 Task: Design a fashion e-commerce app interface in Figma, including sign-up, login, product listing, and cart pages. Use relevant images and include filters for size, color, and price.
Action: Mouse moved to (423, 277)
Screenshot: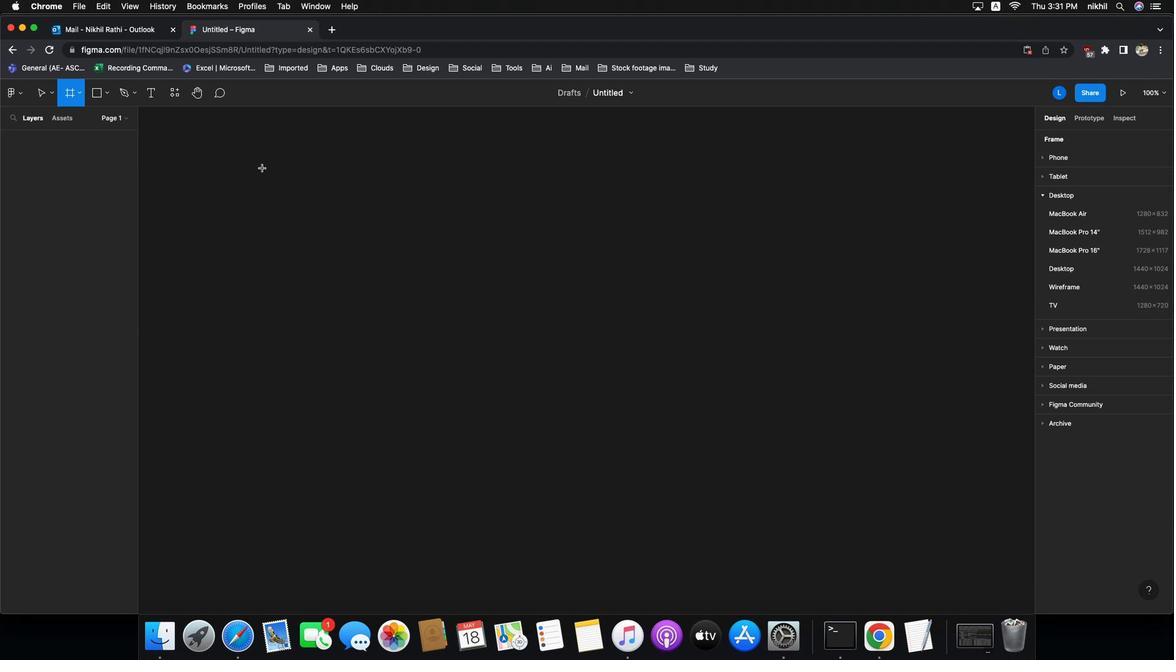 
Action: Mouse pressed left at (423, 277)
Screenshot: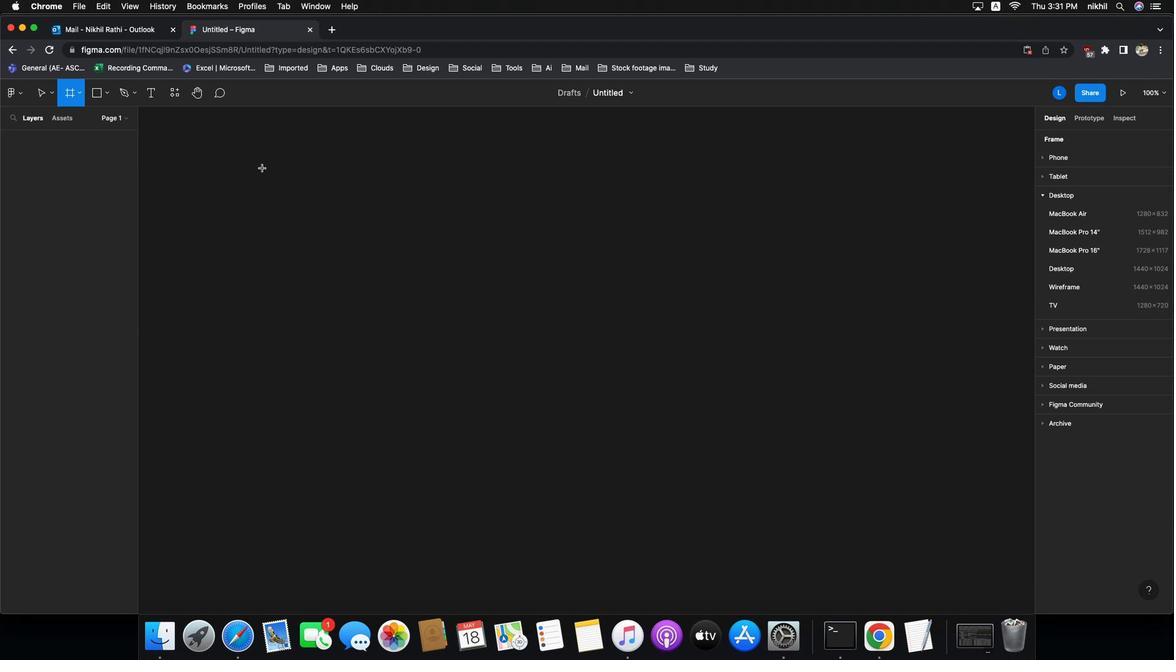 
Action: Mouse pressed left at (423, 277)
Screenshot: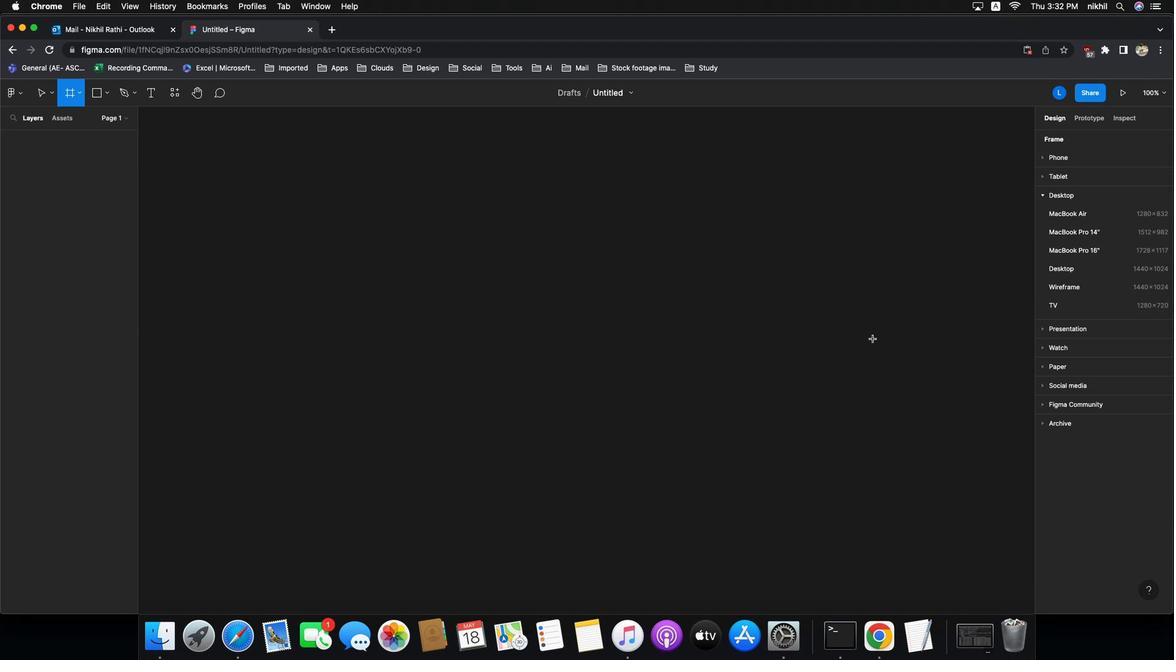 
Action: Key pressed 'A'
Screenshot: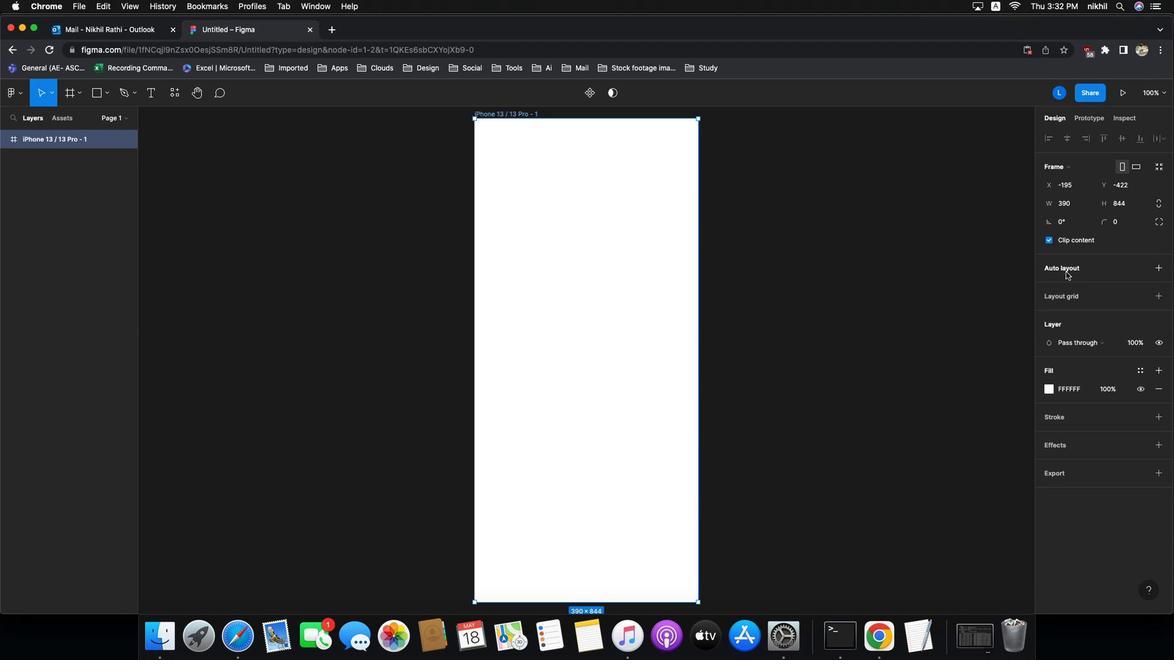 
Action: Mouse moved to (206, 282)
Screenshot: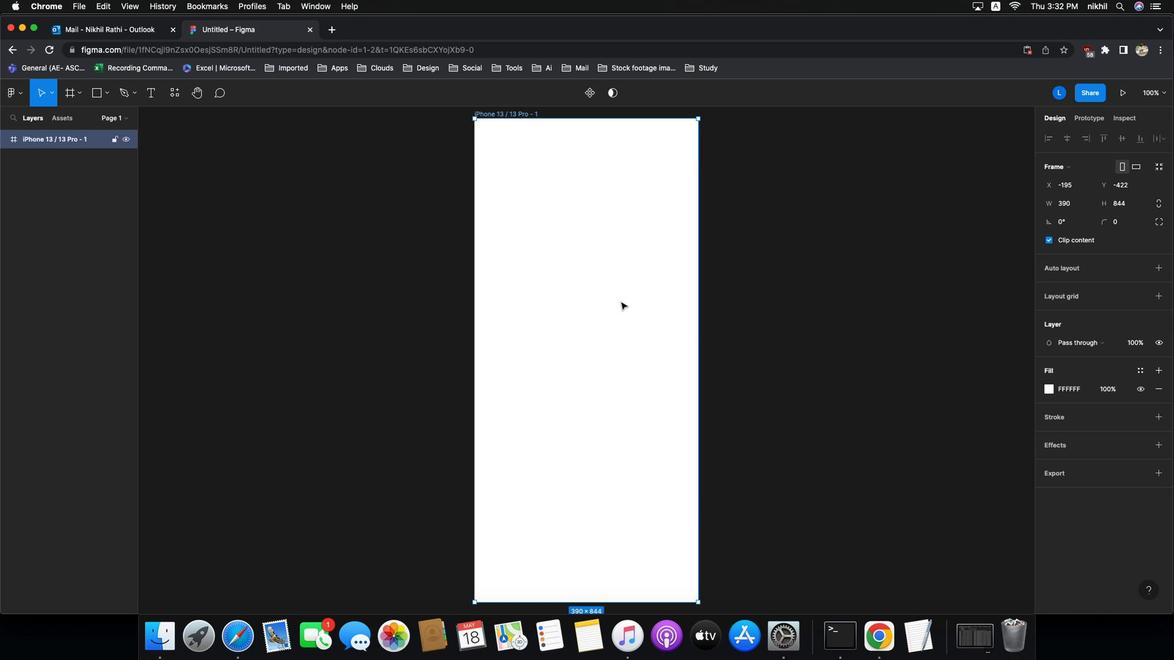 
Action: Mouse pressed left at (206, 282)
Screenshot: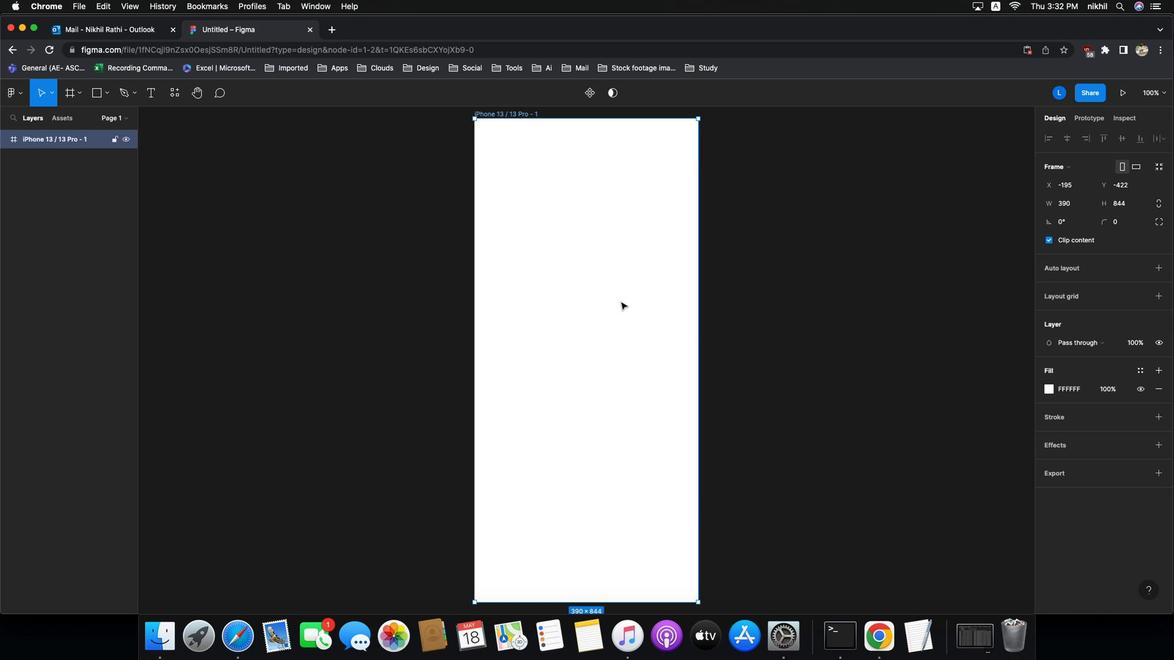 
Action: Mouse moved to (208, 232)
Screenshot: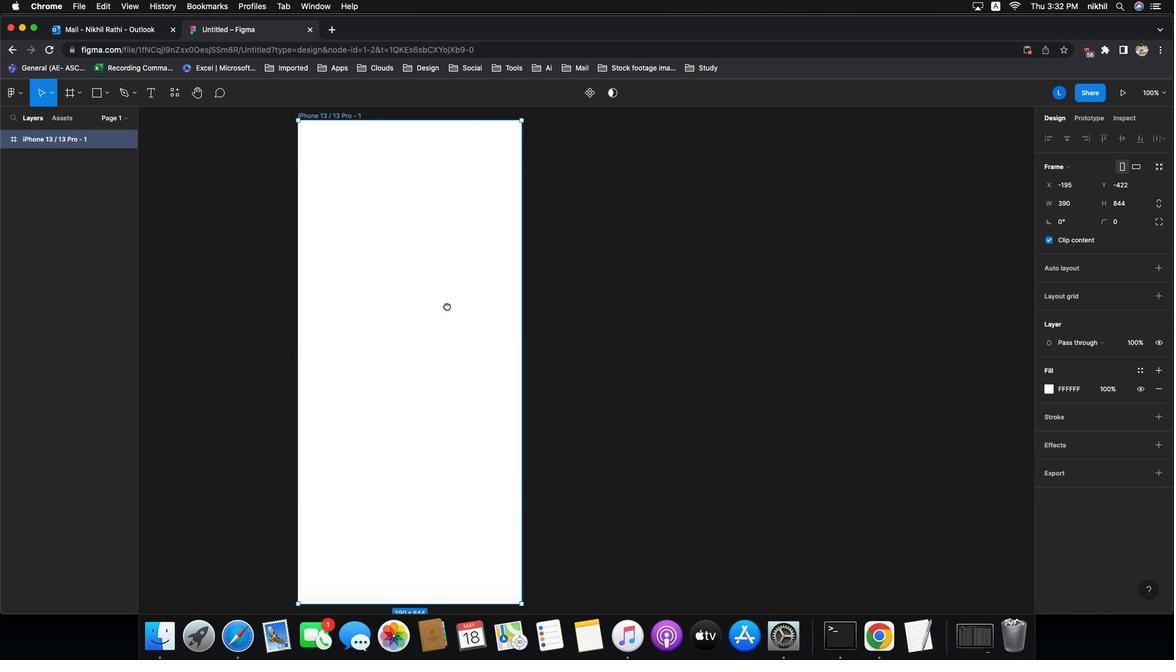 
Action: Mouse pressed left at (208, 232)
Screenshot: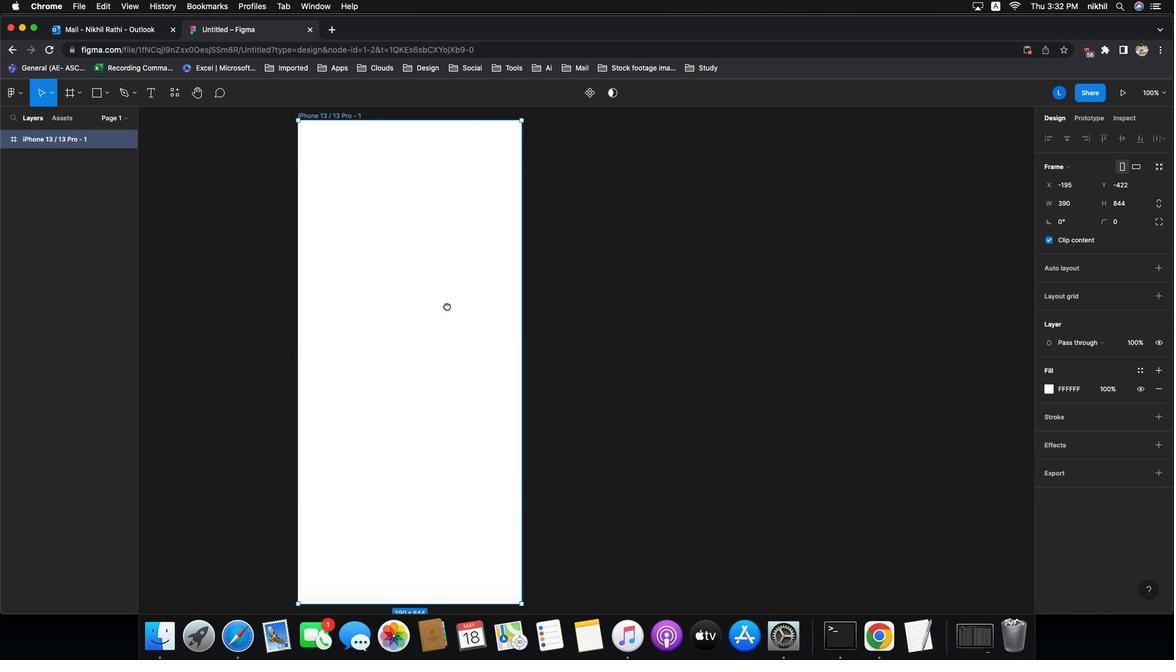 
Action: Mouse moved to (327, 218)
Screenshot: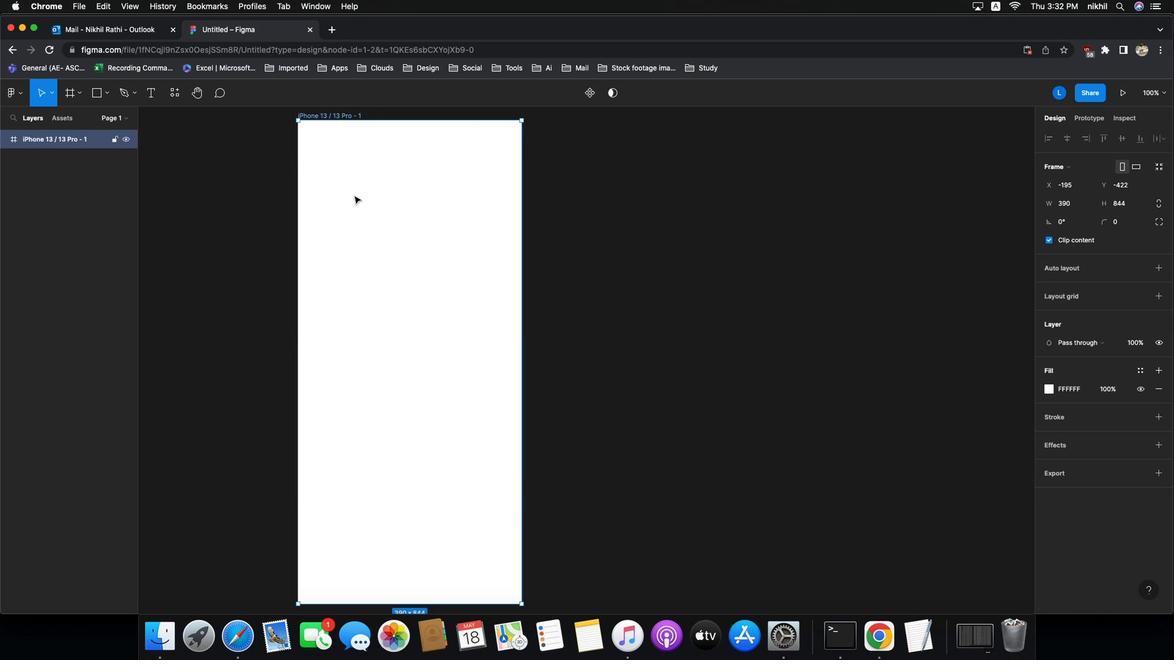 
Action: Key pressed Key.space
Screenshot: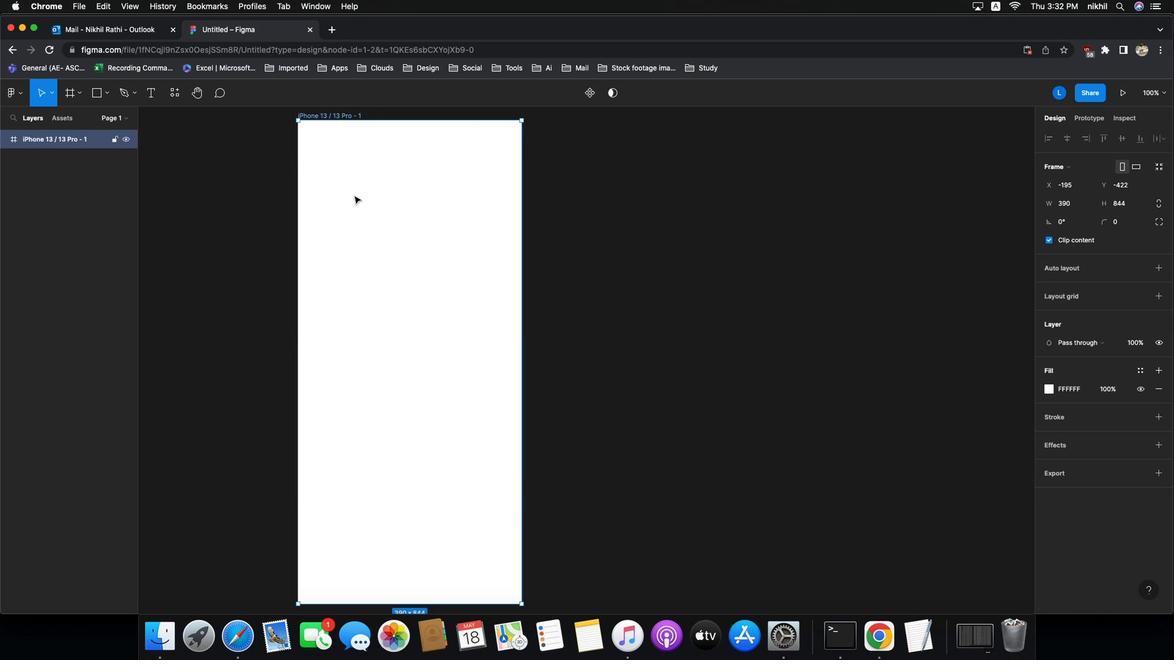 
Action: Mouse moved to (326, 218)
Screenshot: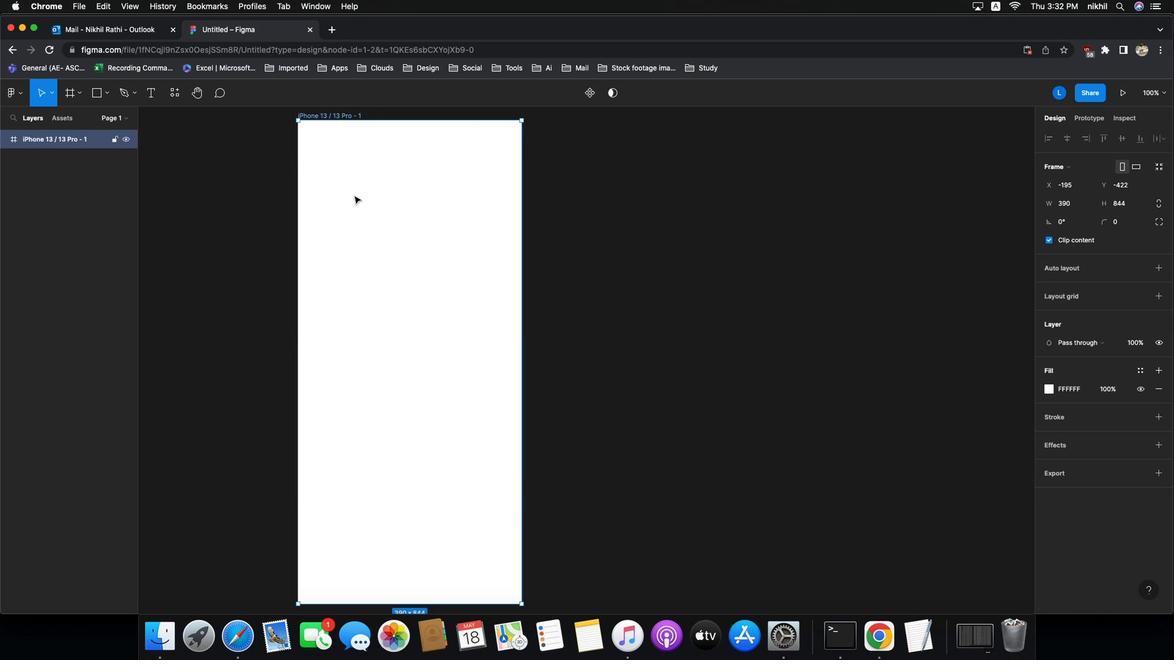 
Action: Mouse pressed left at (326, 218)
Screenshot: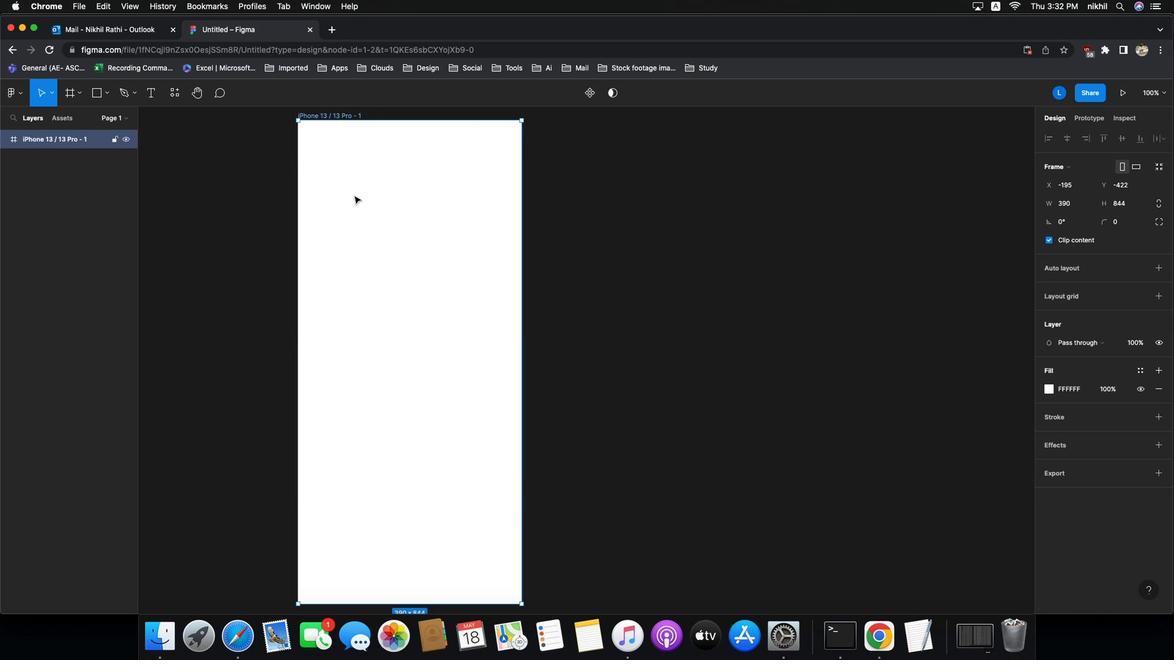 
Action: Mouse moved to (363, 223)
Screenshot: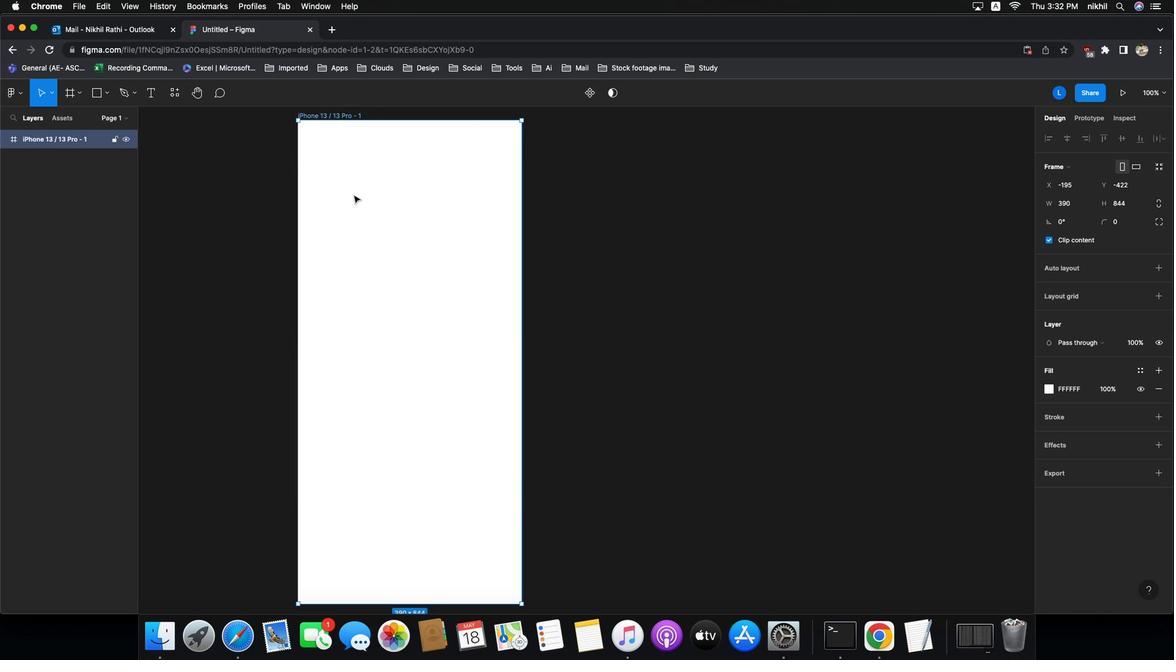 
Action: Key pressed Key.space
Screenshot: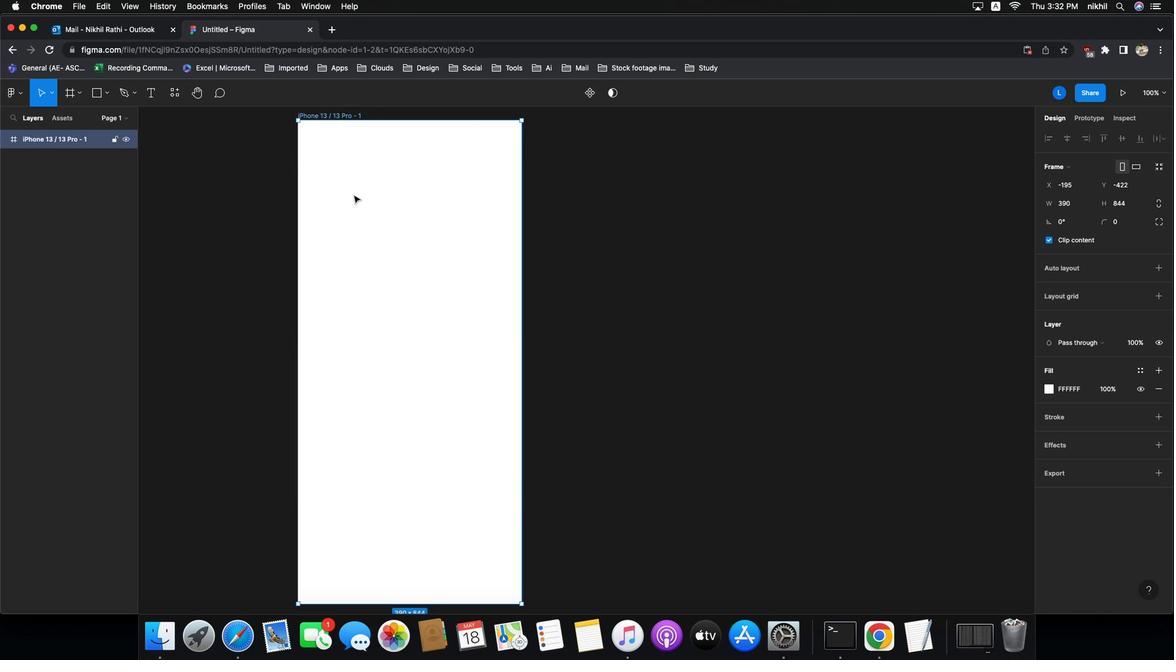 
Action: Mouse moved to (366, 224)
Screenshot: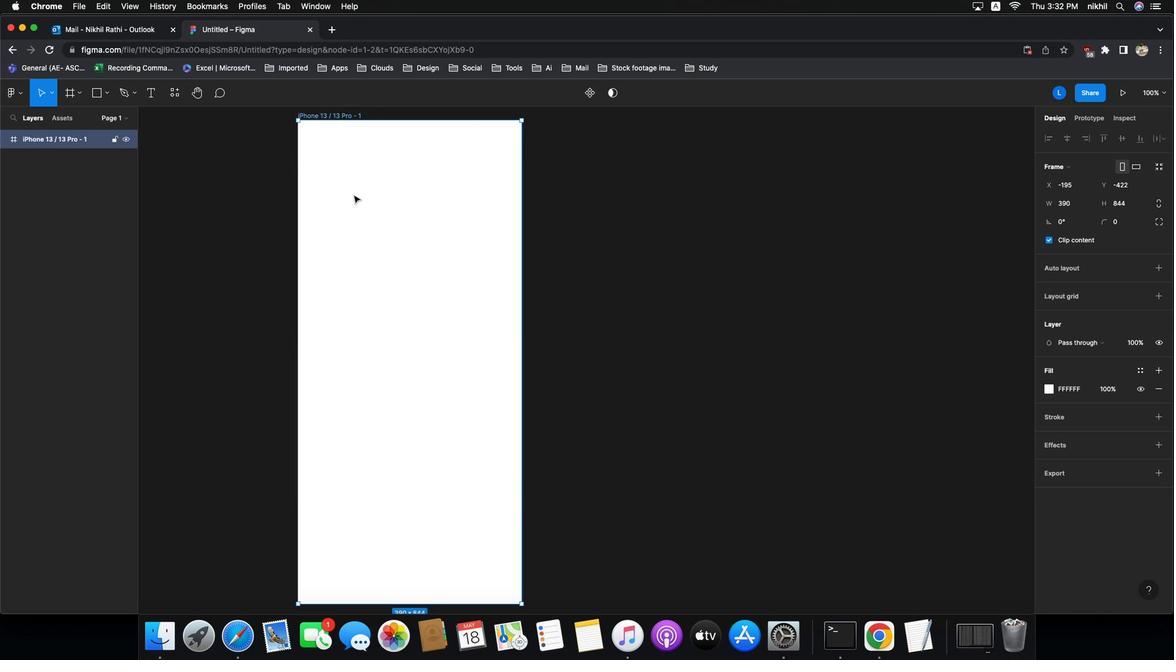 
Action: Key pressed Key.space
Screenshot: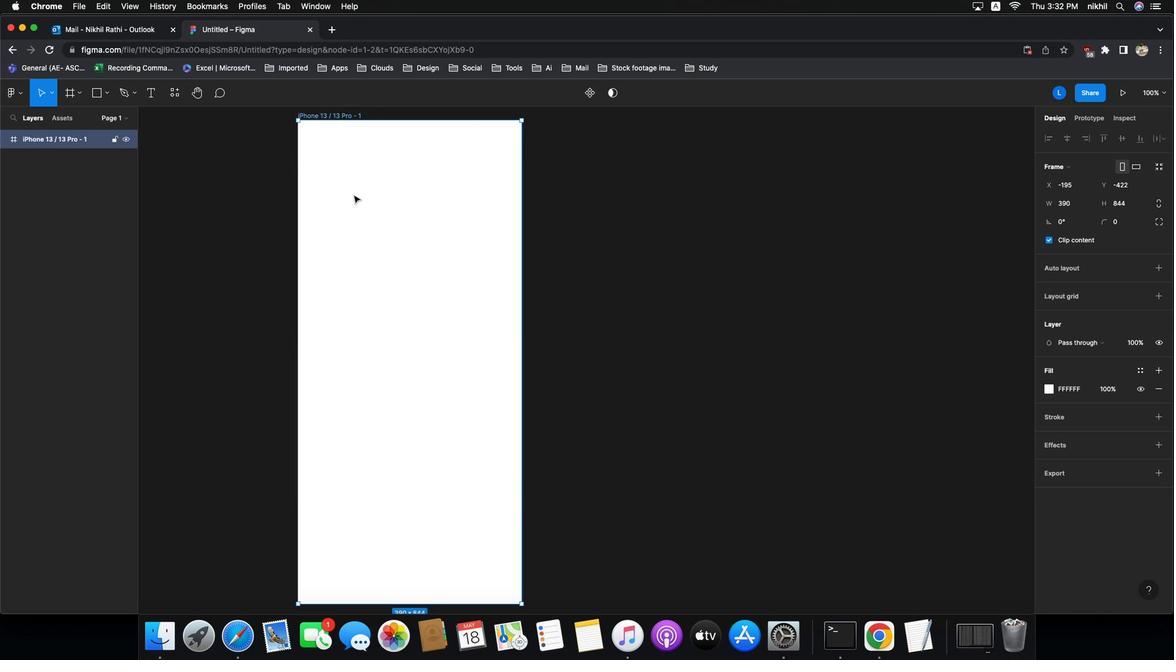 
Action: Mouse moved to (370, 220)
Screenshot: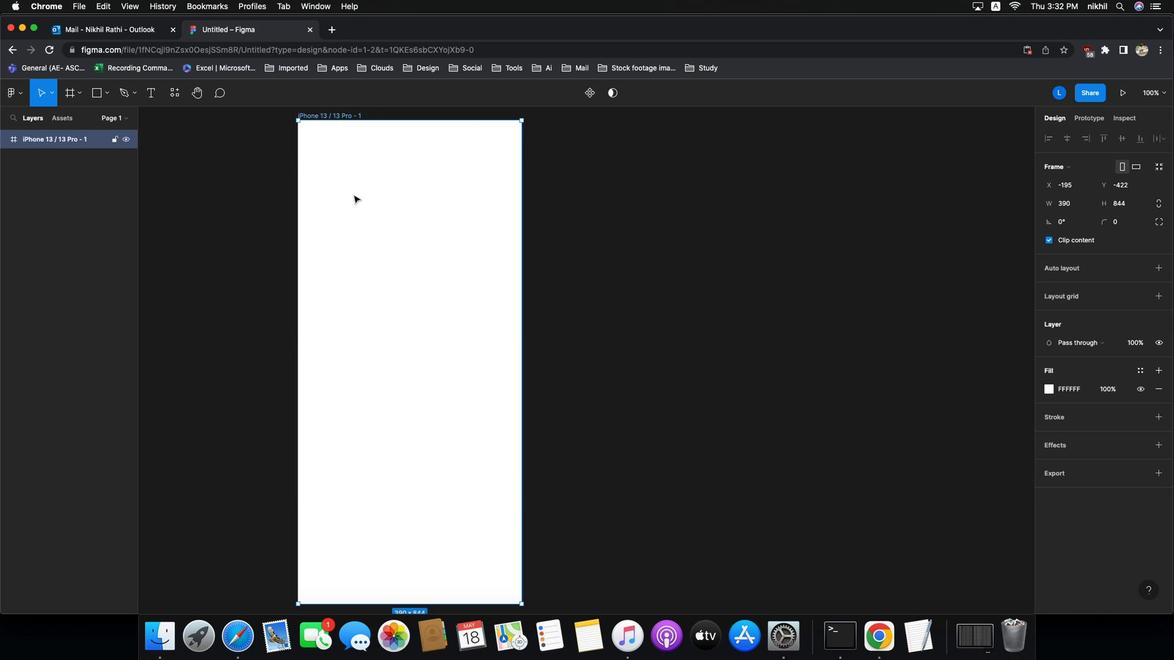 
Action: Key pressed Key.space
Screenshot: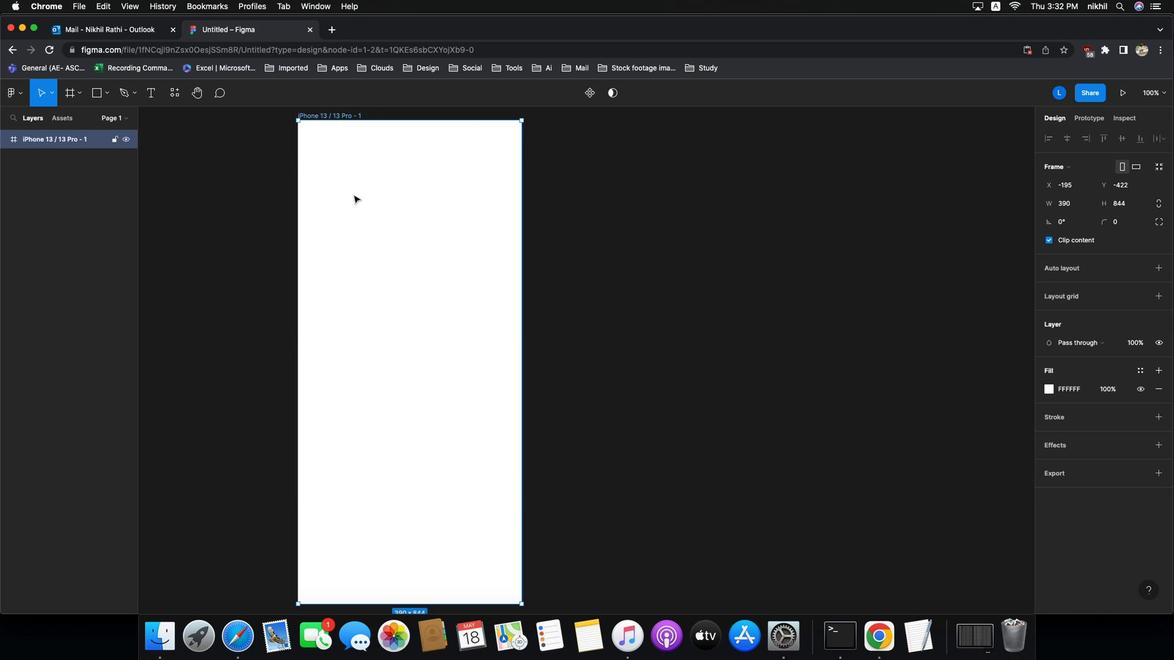
Action: Mouse moved to (371, 218)
Screenshot: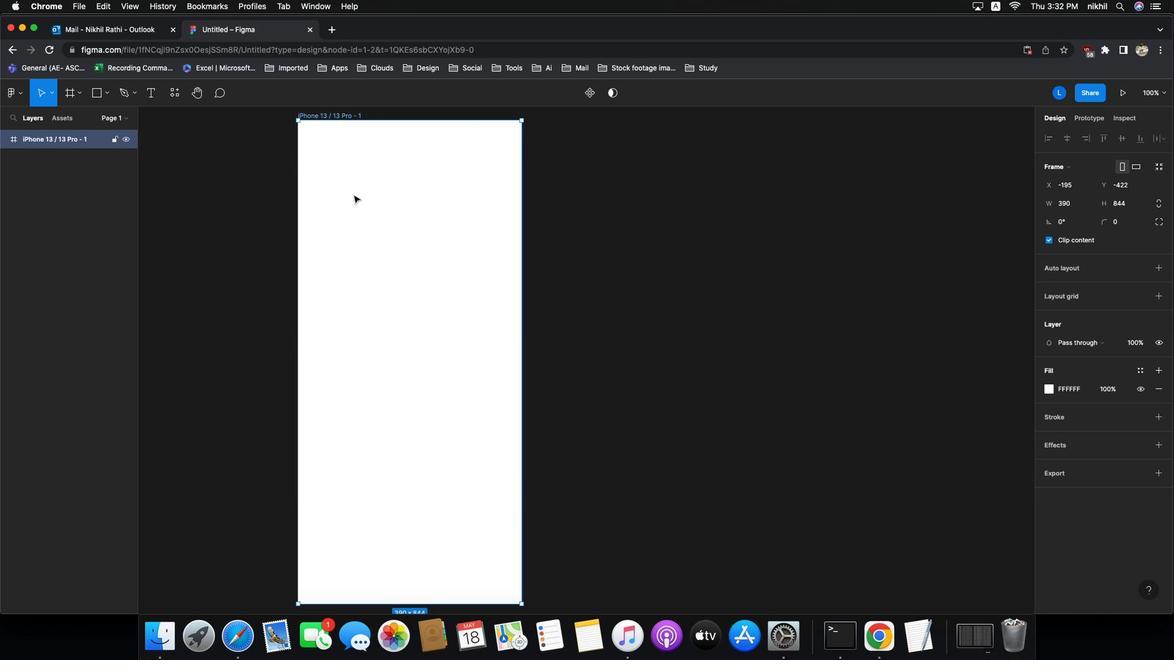 
Action: Key pressed Key.space
Screenshot: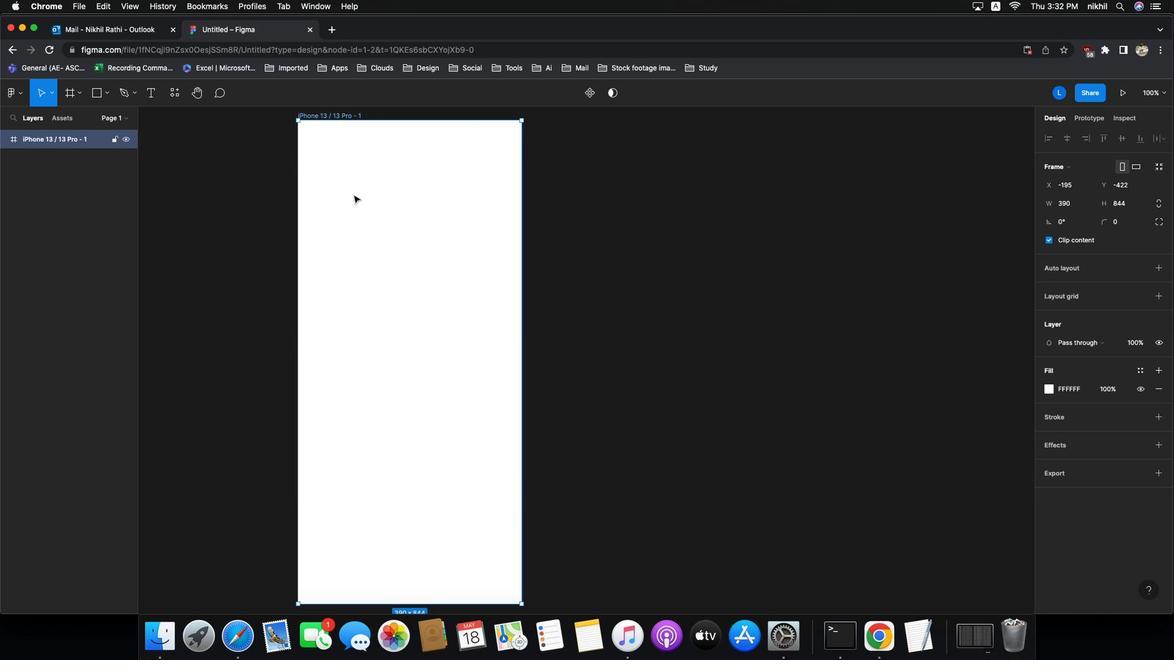 
Action: Mouse moved to (371, 218)
Screenshot: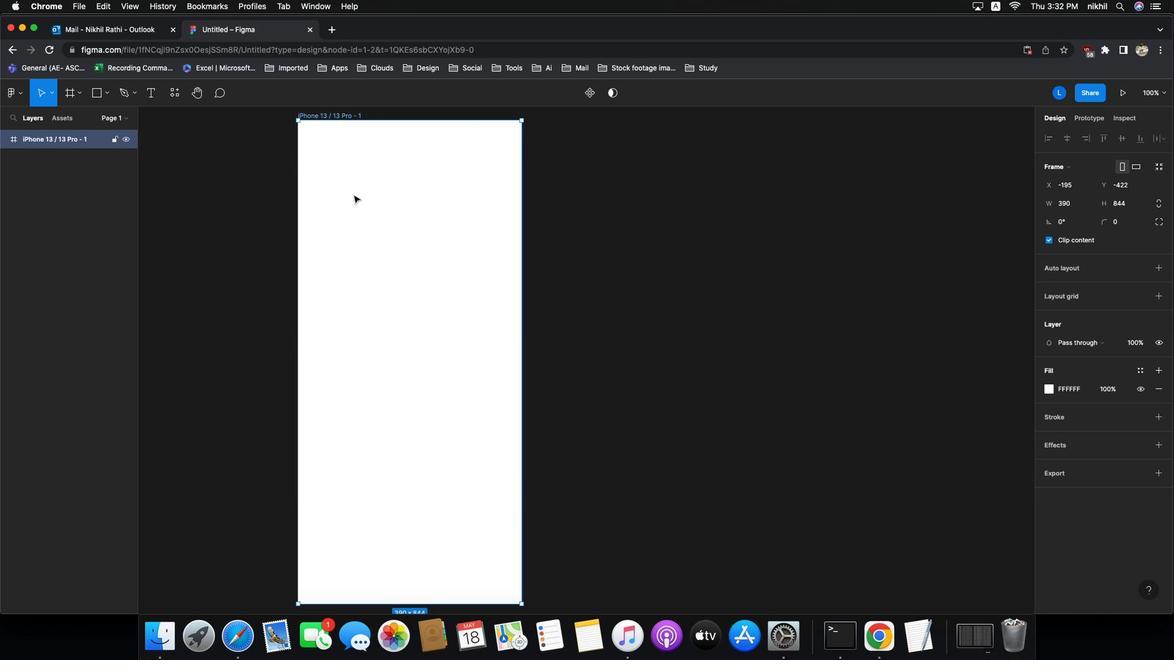 
Action: Key pressed Key.space
Screenshot: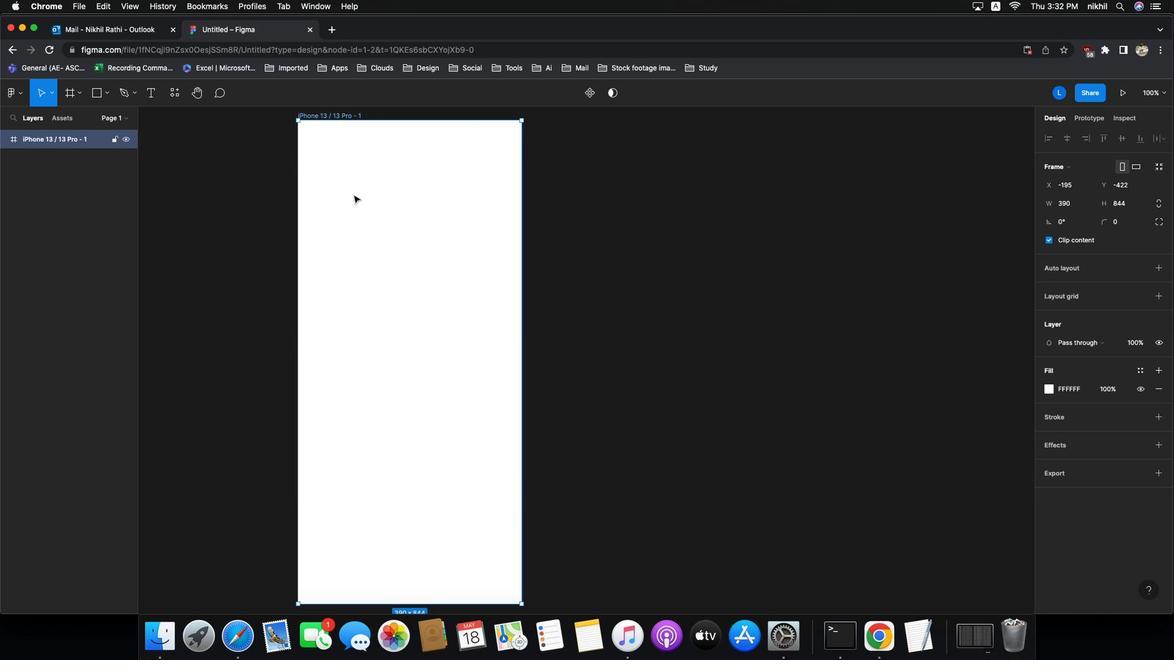 
Action: Mouse moved to (373, 217)
Screenshot: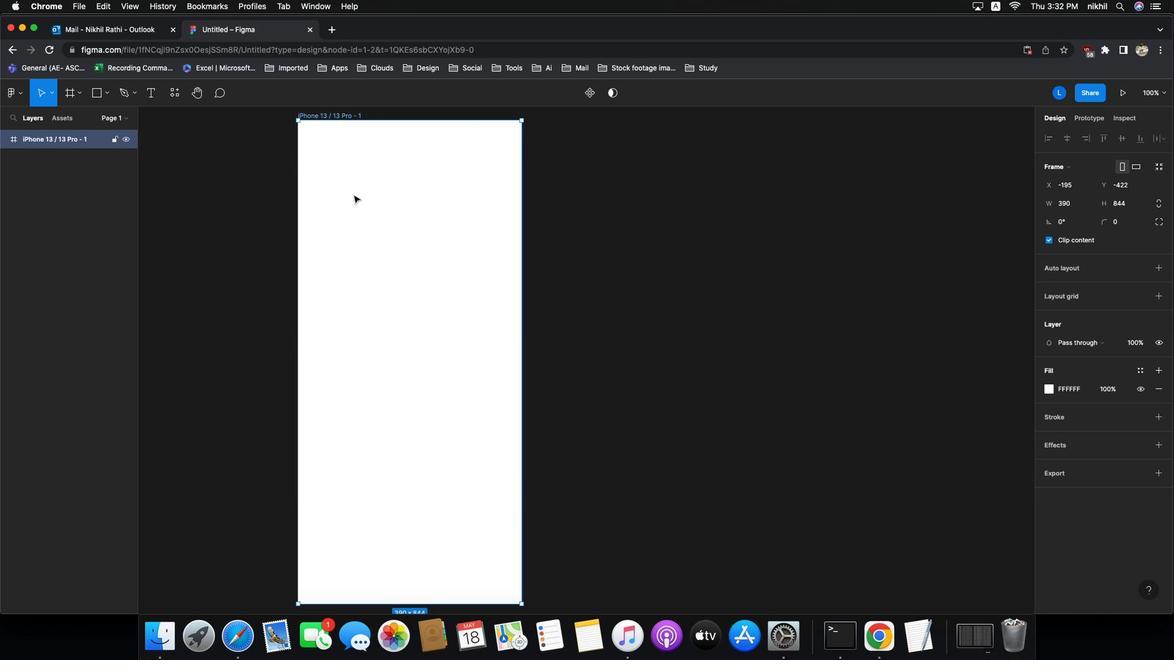 
Action: Key pressed Key.spaceKey.space
Screenshot: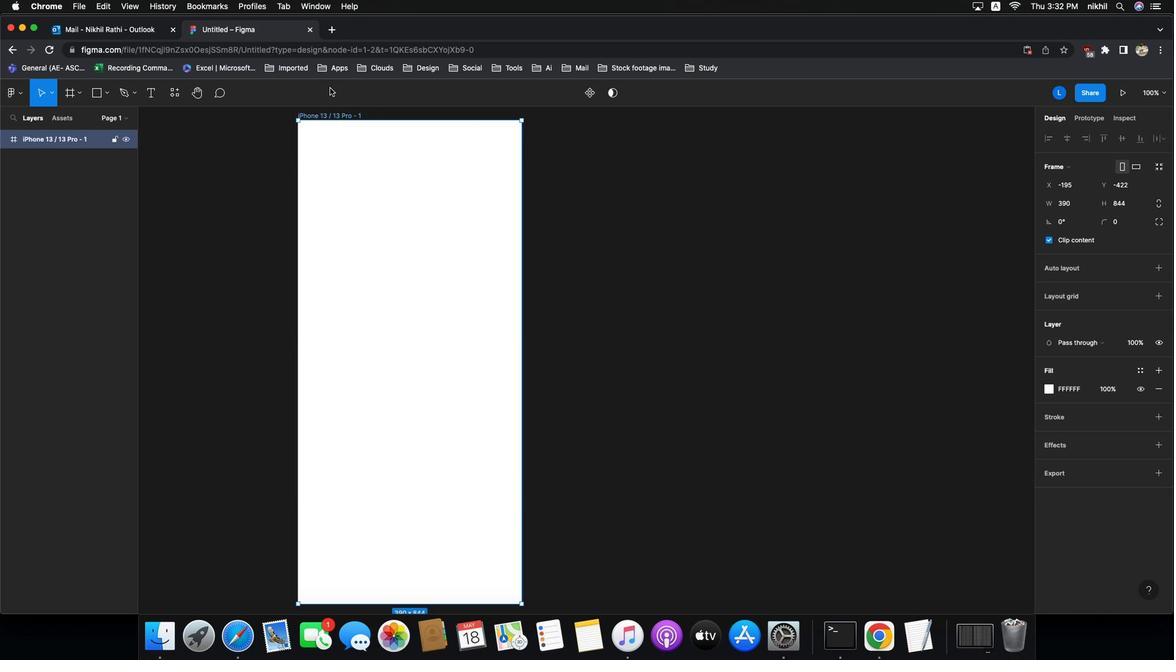 
Action: Mouse moved to (373, 217)
Screenshot: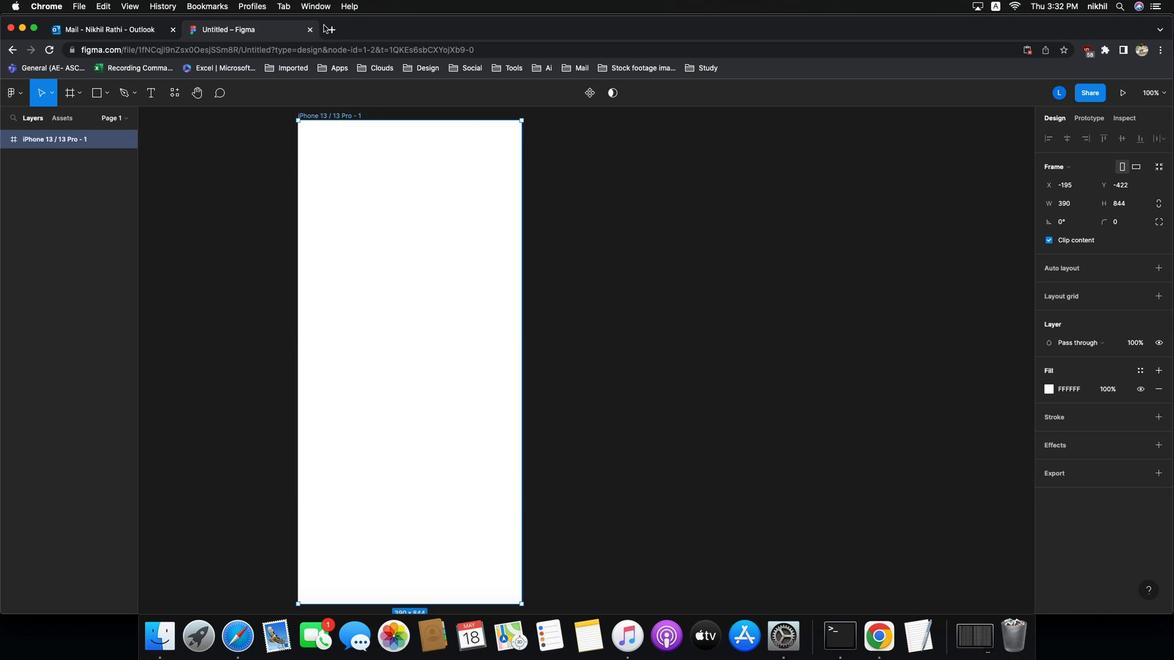 
Action: Key pressed Key.space
Screenshot: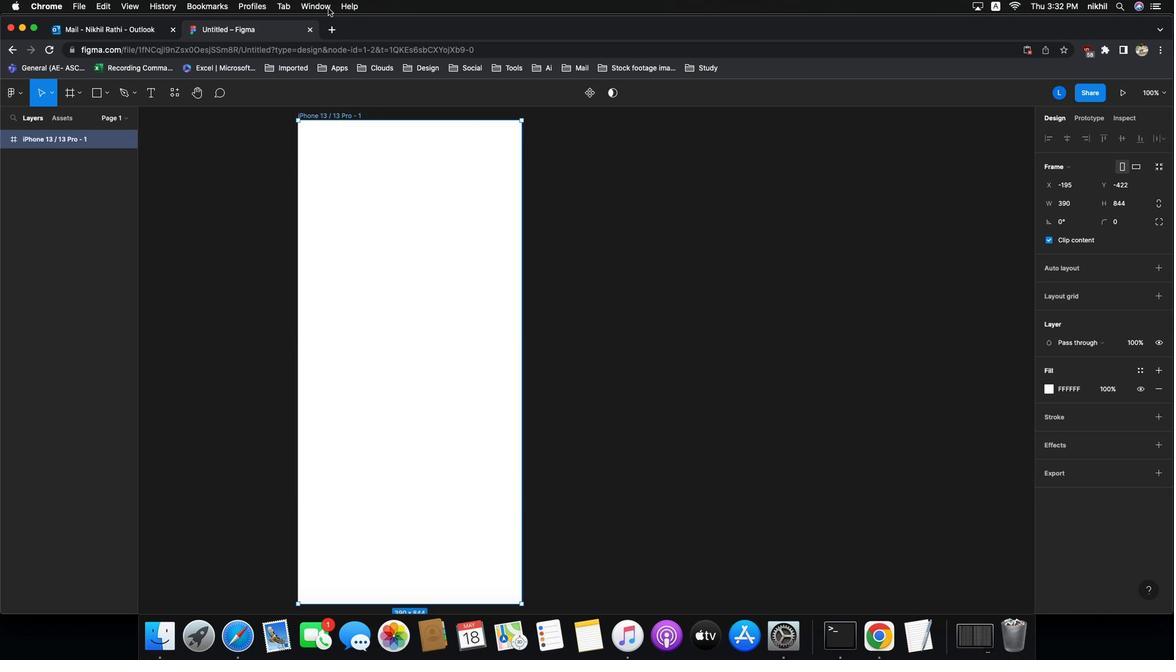 
Action: Mouse moved to (373, 217)
Screenshot: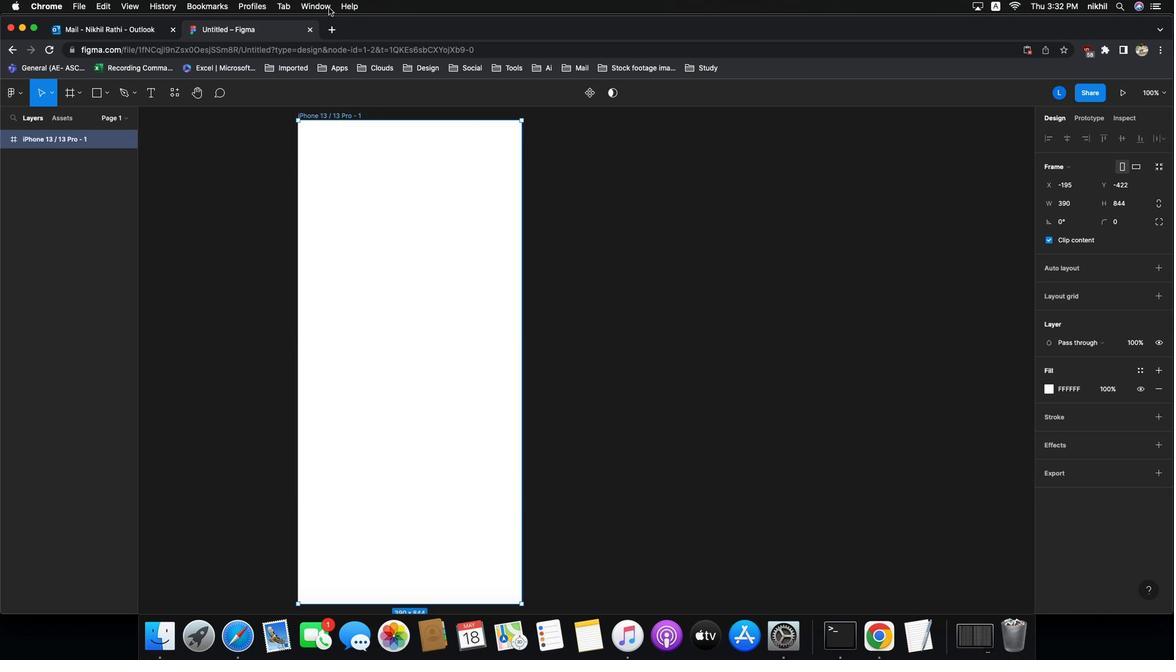 
Action: Key pressed Key.spaceKey.space
Screenshot: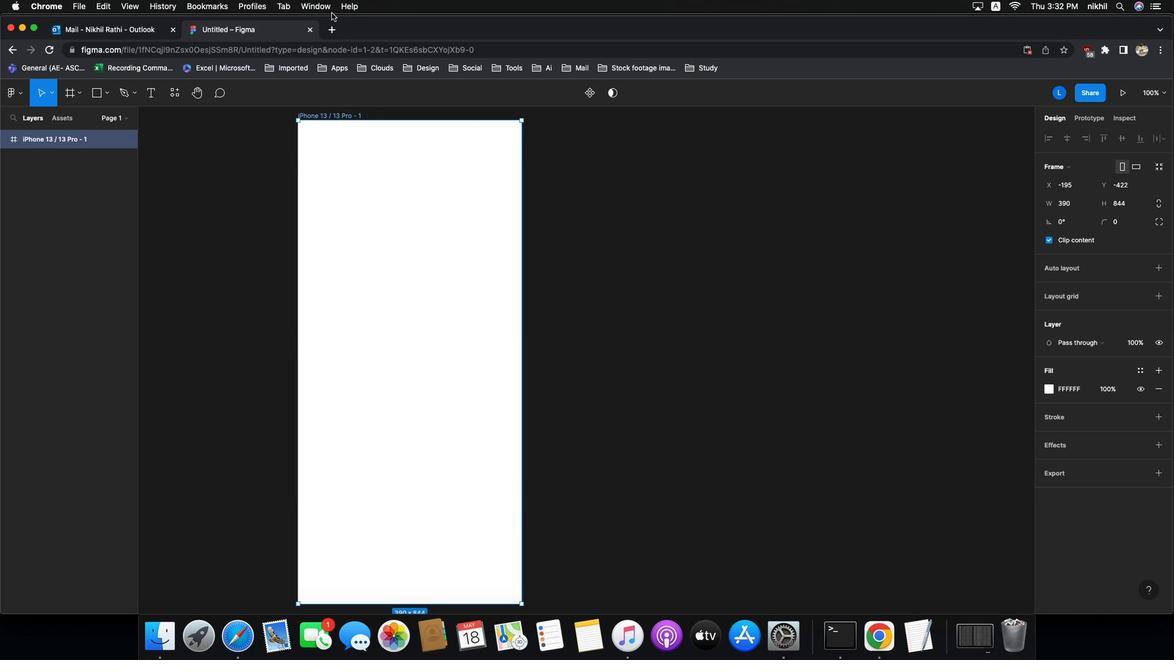 
Action: Mouse moved to (374, 217)
Screenshot: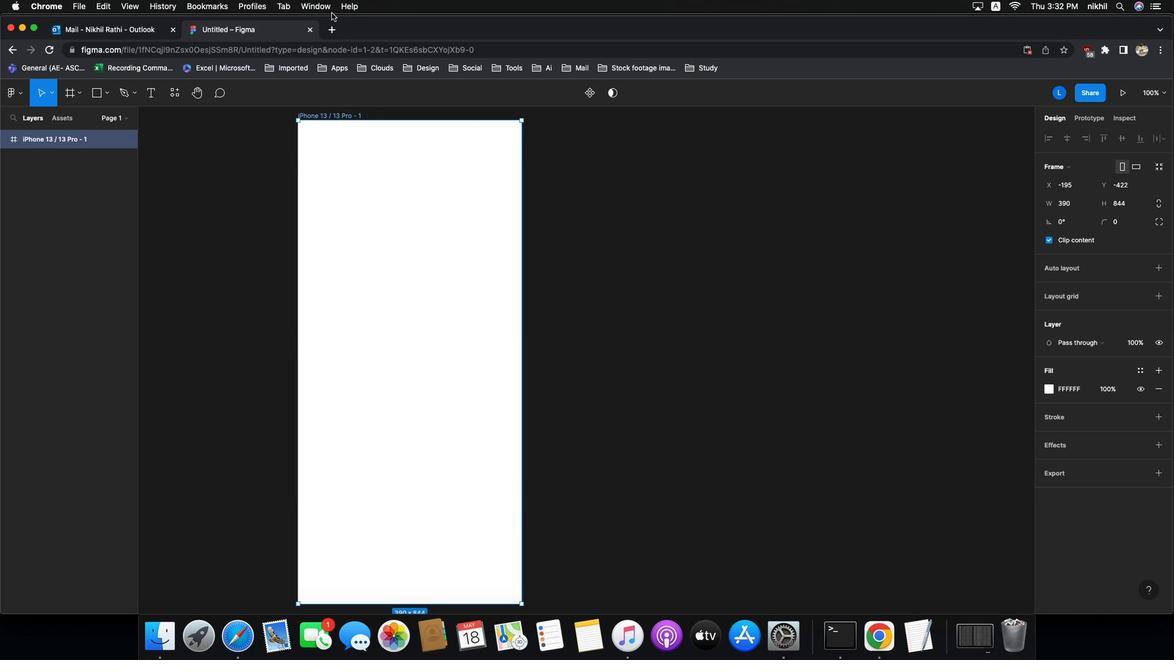 
Action: Key pressed Key.spaceKey.spaceKey.space
Screenshot: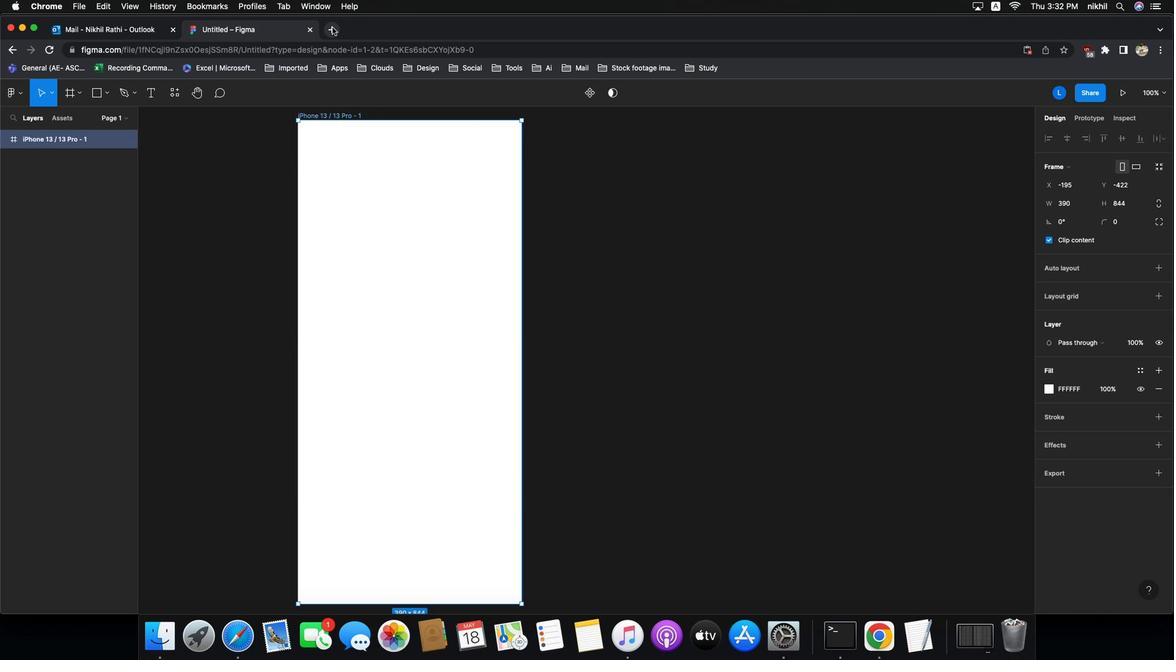 
Action: Mouse moved to (404, 337)
Screenshot: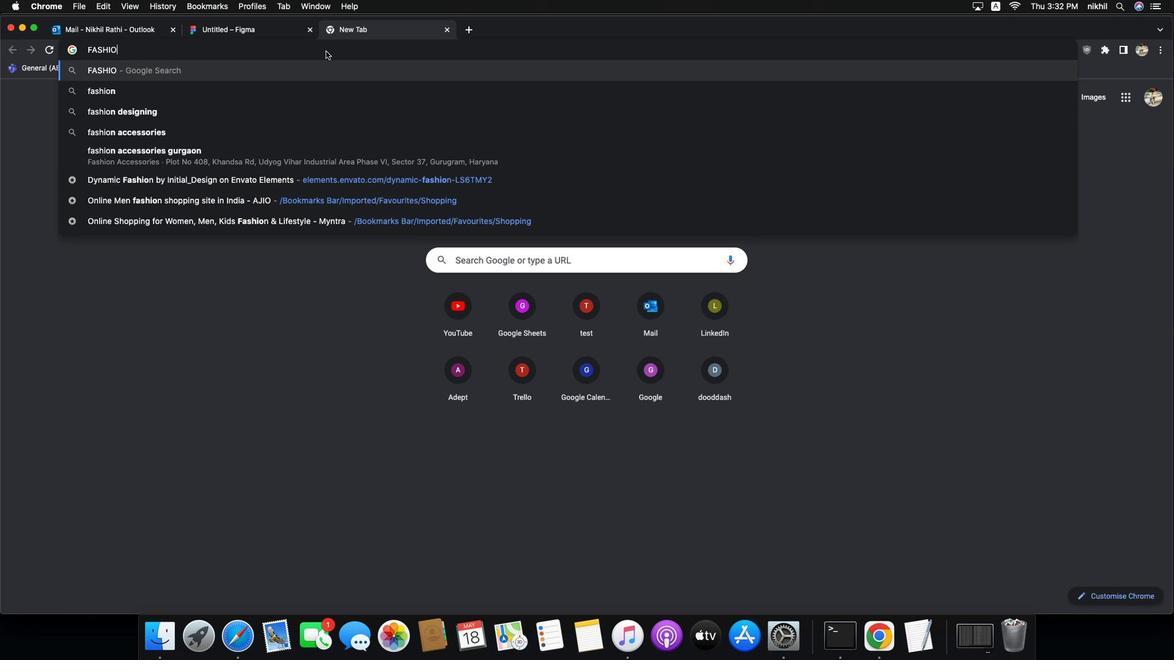 
Action: Mouse pressed left at (404, 337)
Screenshot: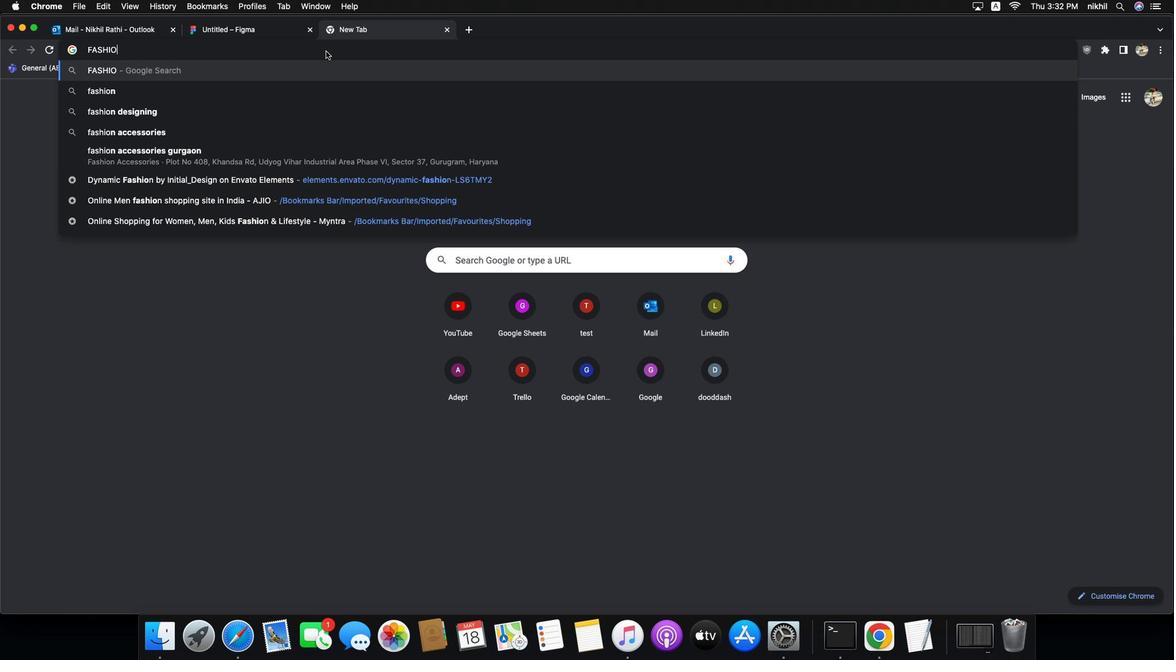 
Action: Mouse moved to (406, 329)
Screenshot: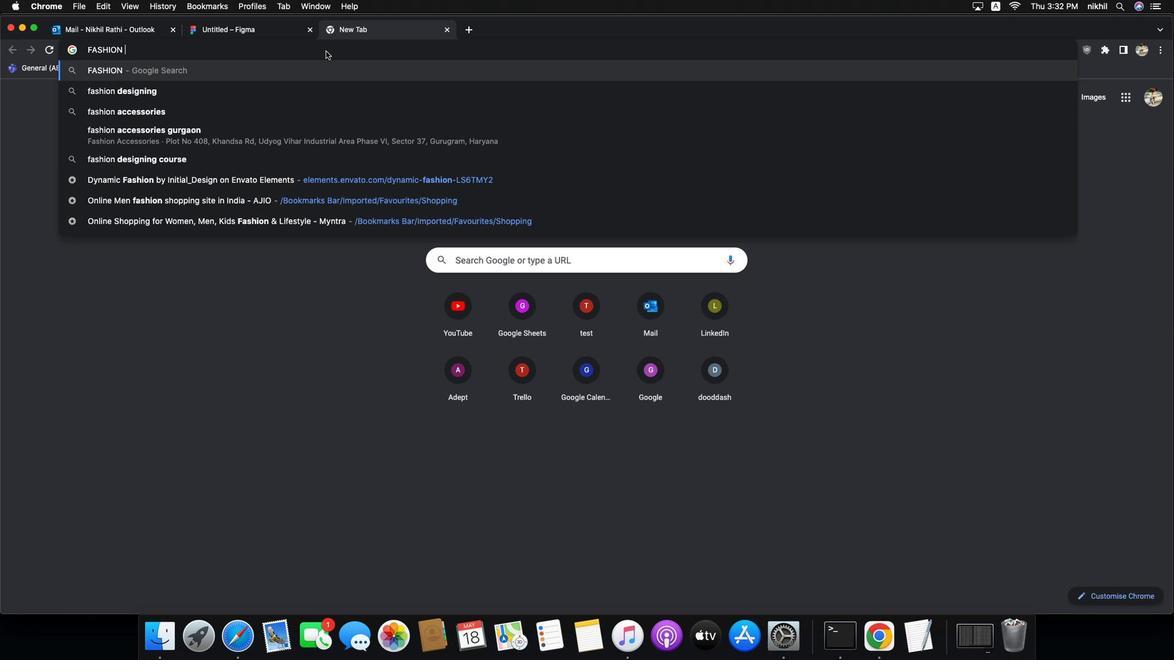 
Action: Key pressed 'F''A''S''H''I''O''N'Key.space'A''P''P'Key.space'L''O''G''O'Key.enterKey.caps_lock
Screenshot: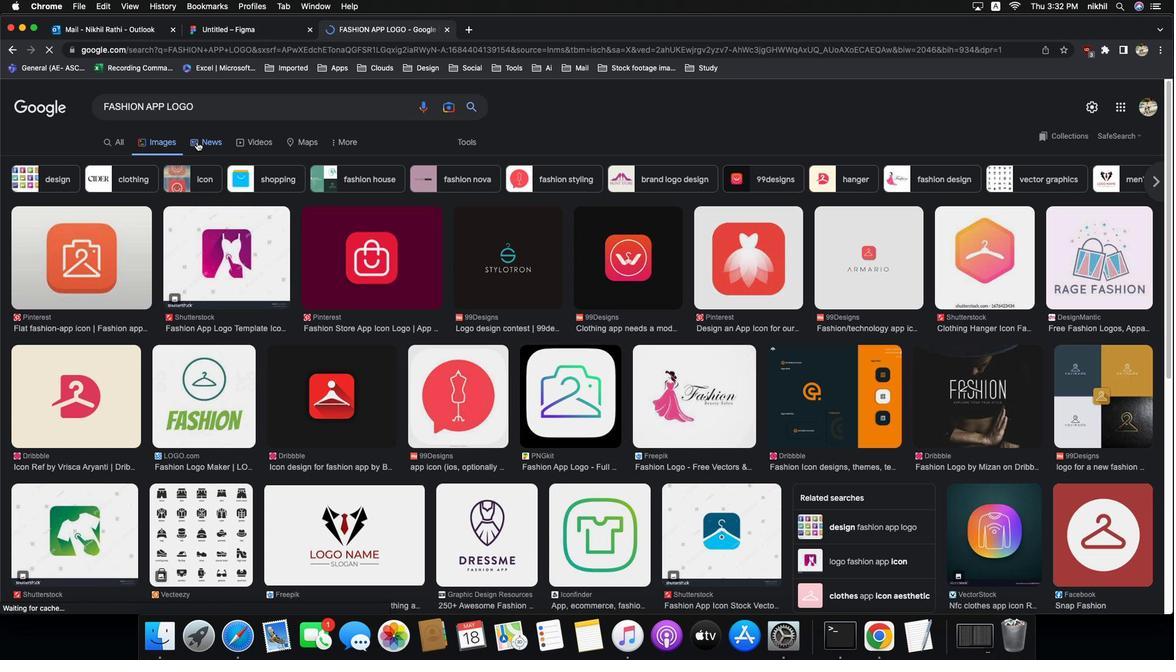 
Action: Mouse moved to (441, 289)
Screenshot: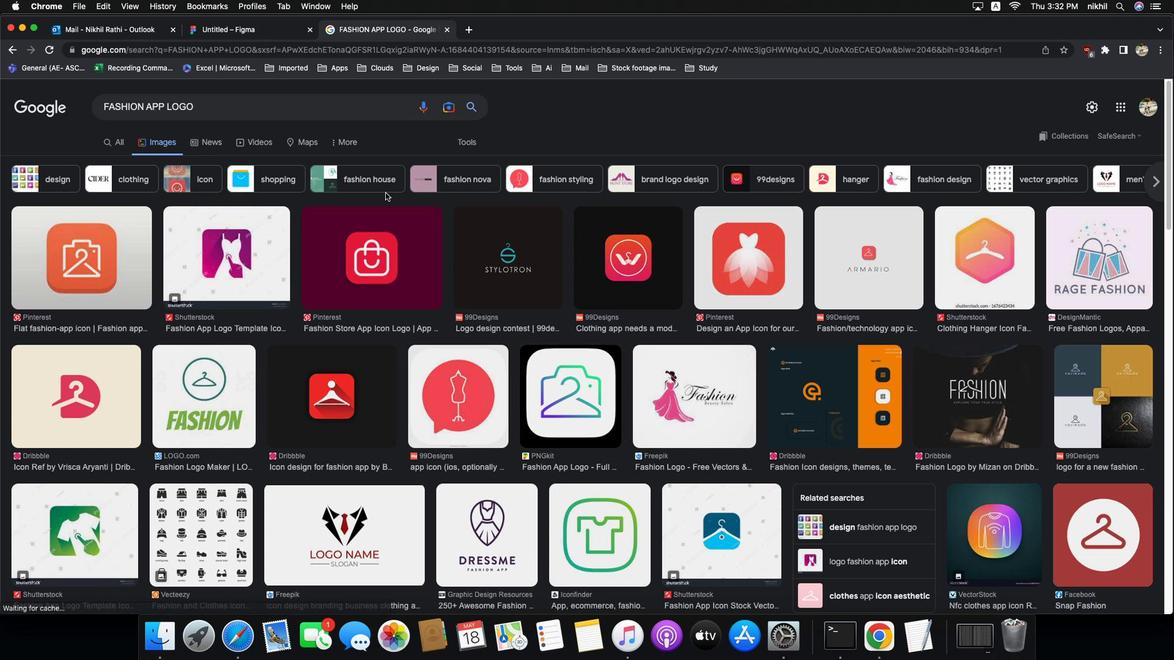 
Action: Mouse pressed left at (441, 289)
Screenshot: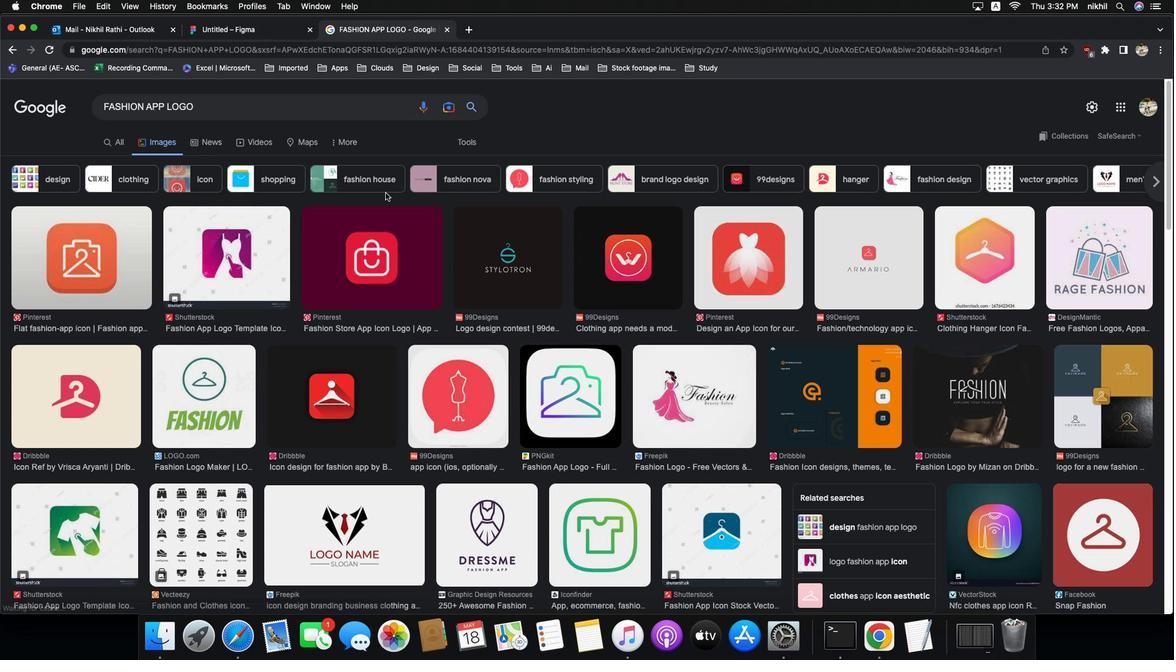 
Action: Mouse moved to (394, 247)
Screenshot: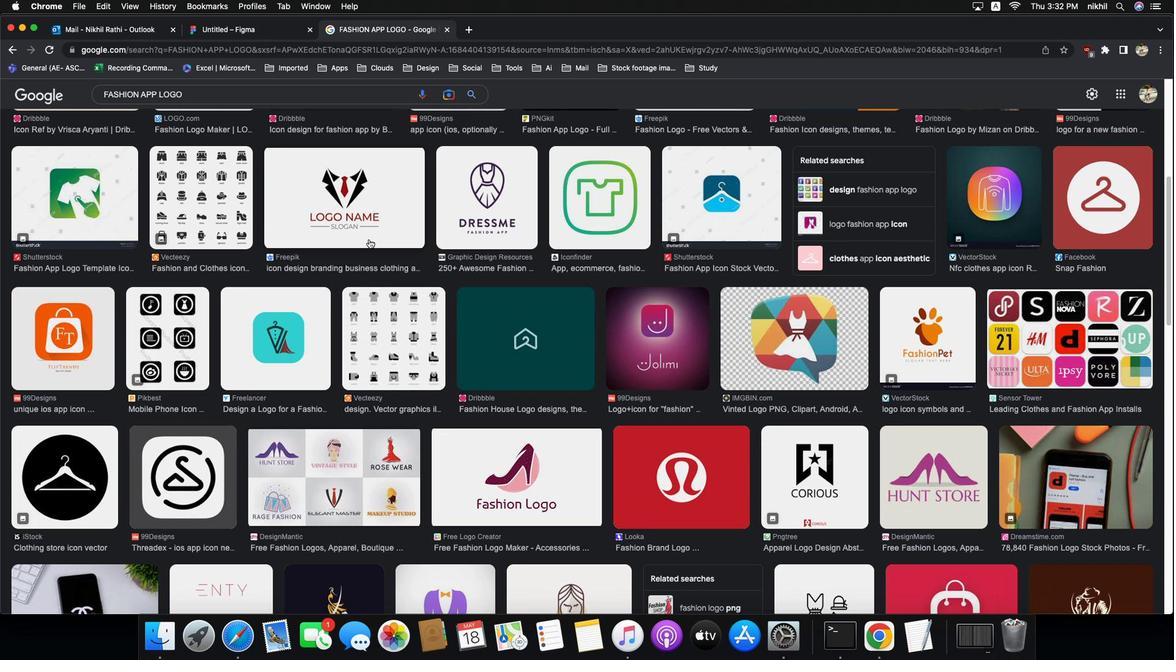 
Action: Mouse scrolled (394, 247) with delta (493, 351)
Screenshot: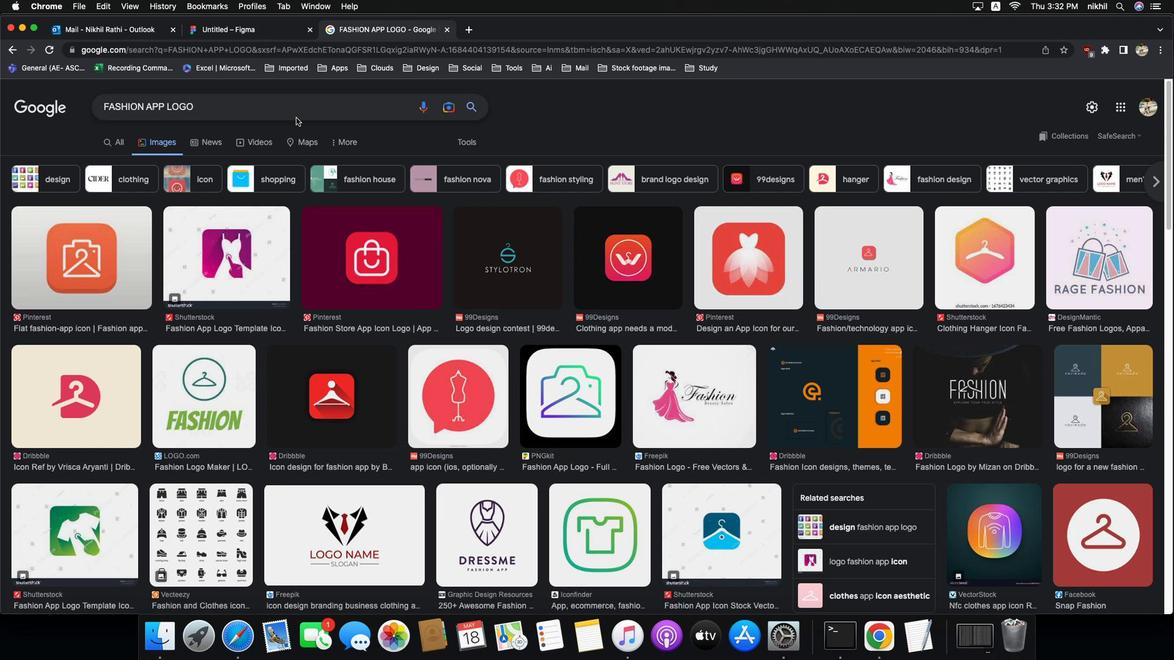 
Action: Mouse scrolled (394, 247) with delta (493, 351)
Screenshot: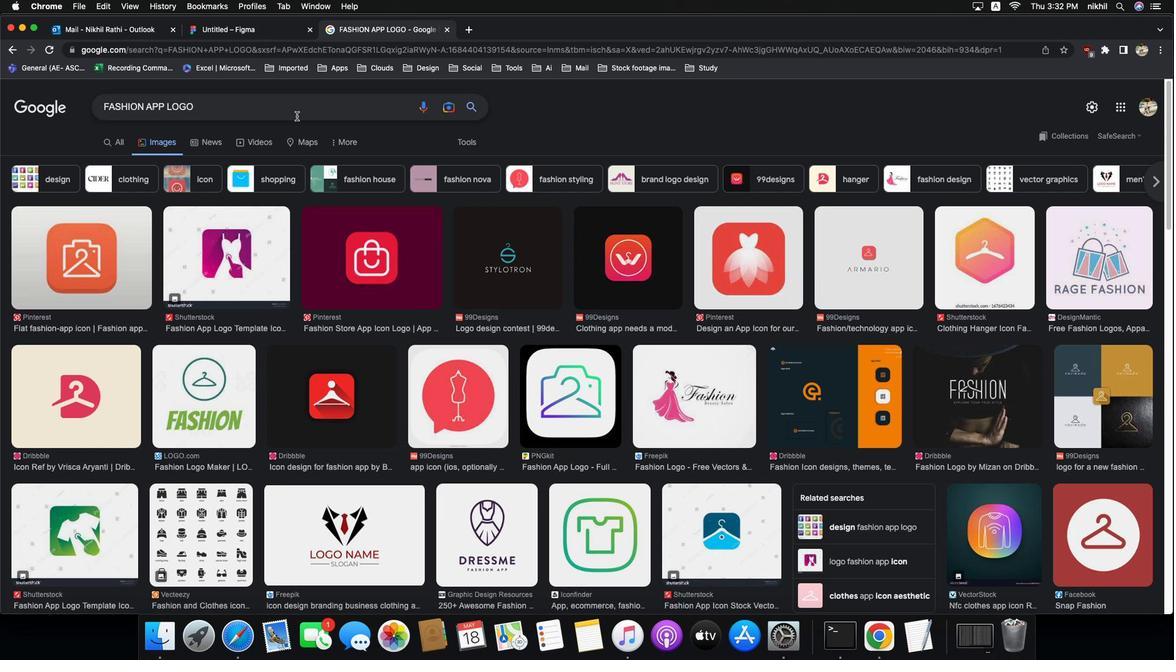 
Action: Mouse scrolled (394, 247) with delta (493, 351)
Screenshot: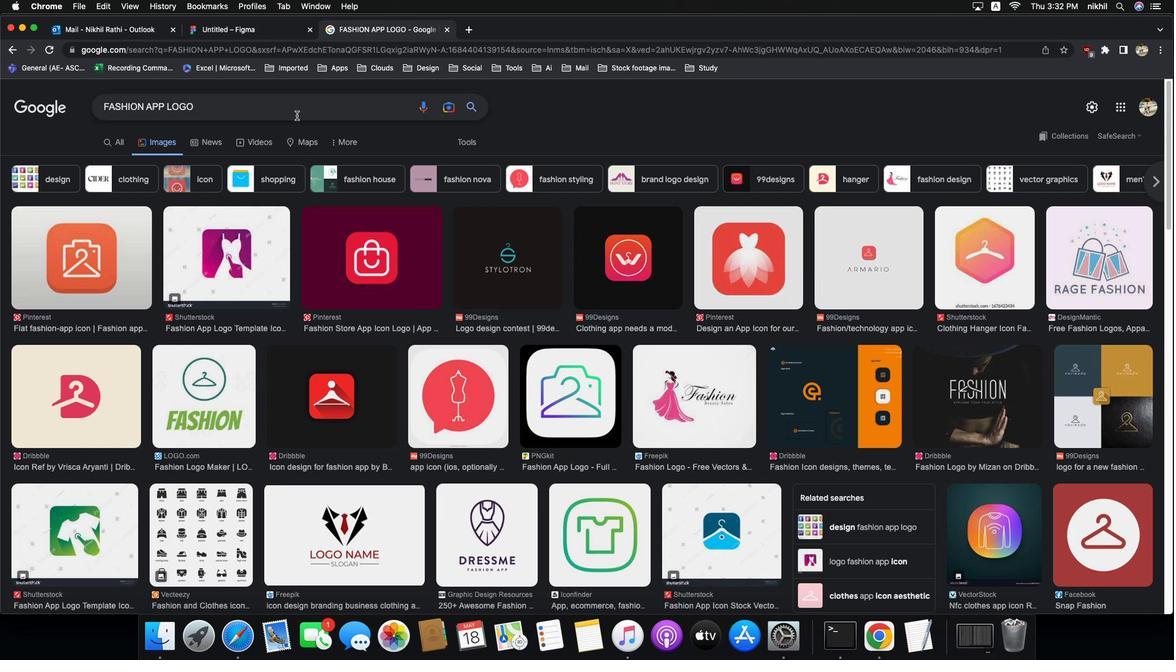 
Action: Mouse scrolled (394, 247) with delta (493, 351)
Screenshot: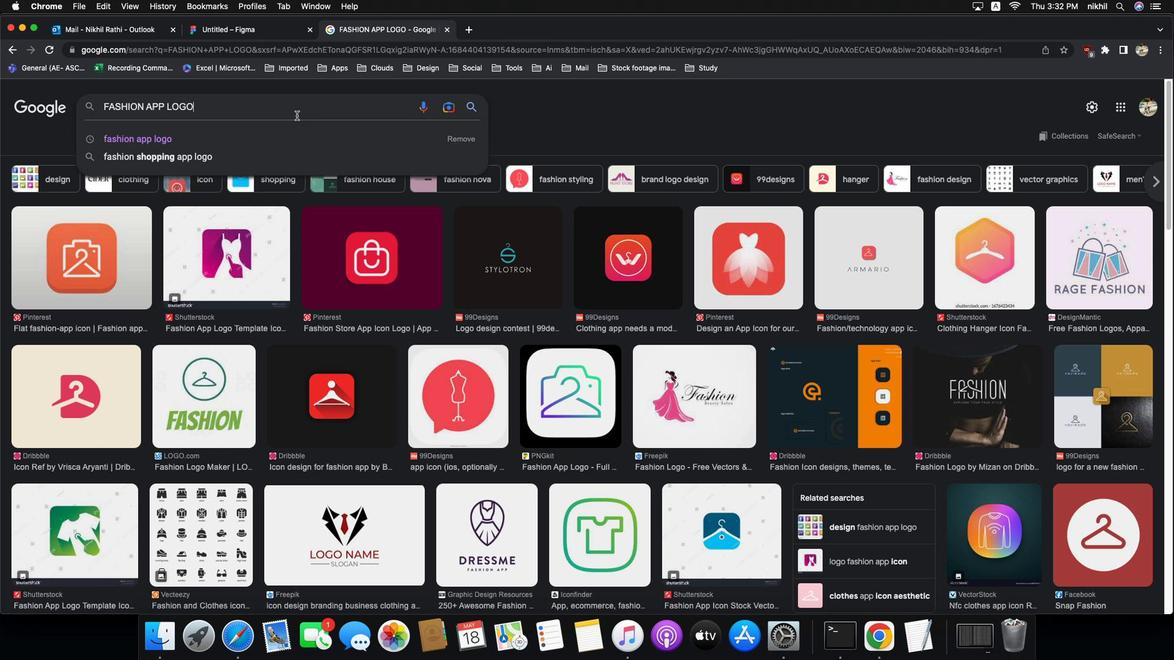 
Action: Mouse scrolled (394, 247) with delta (493, 351)
Screenshot: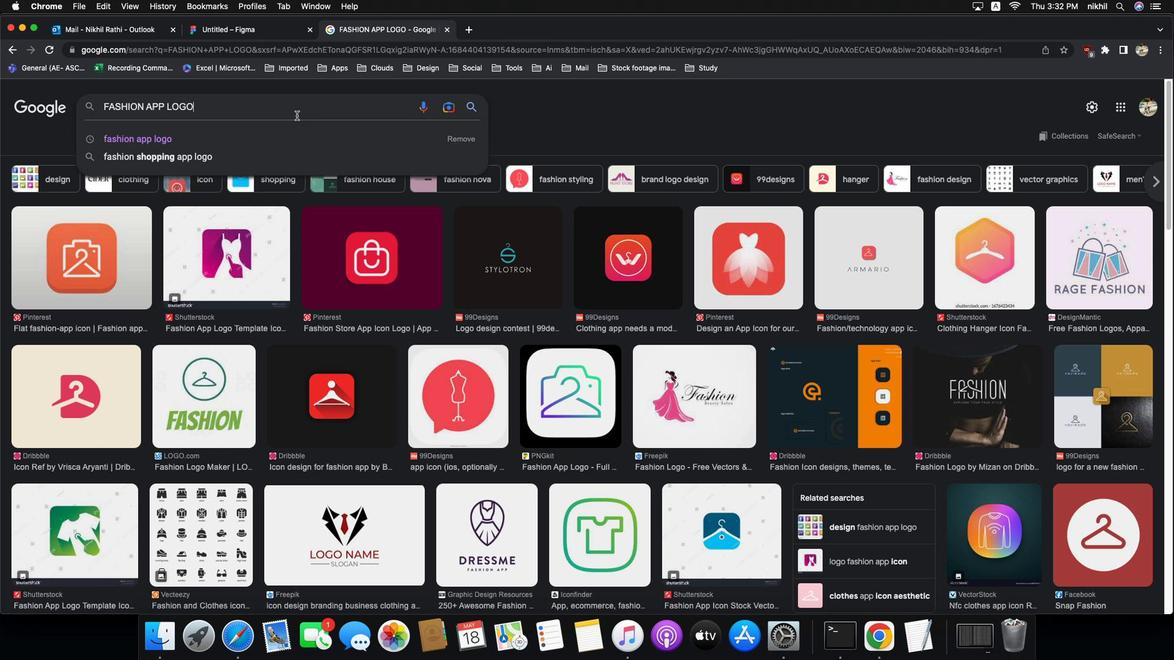 
Action: Mouse scrolled (394, 247) with delta (493, 352)
Screenshot: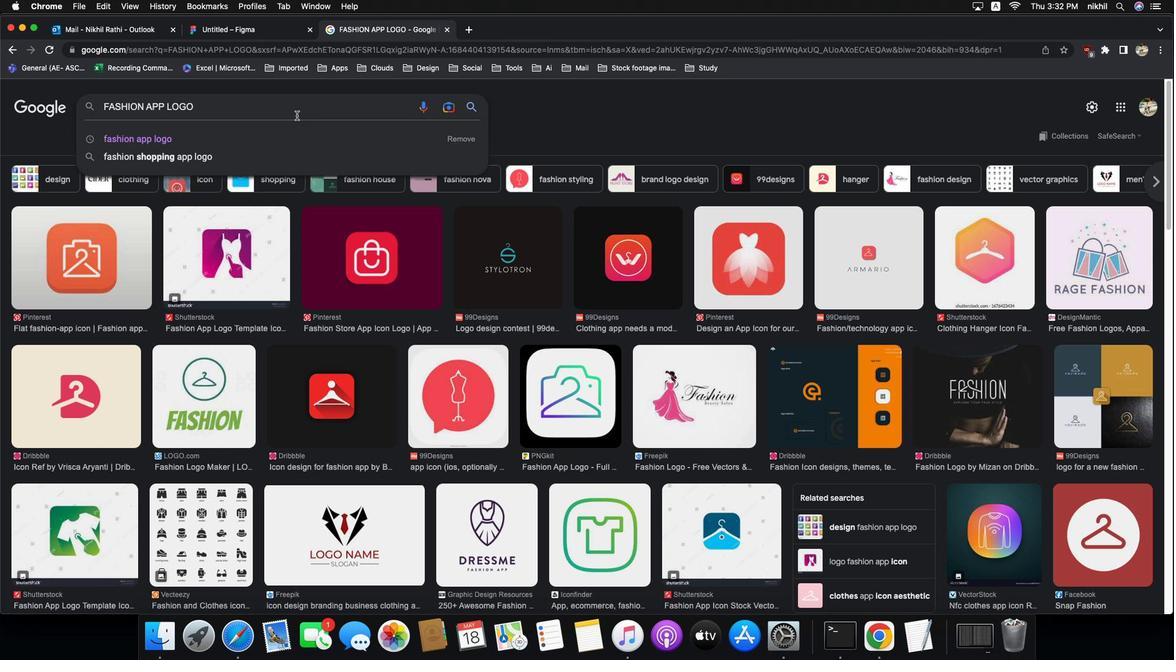 
Action: Mouse scrolled (394, 247) with delta (493, 352)
Screenshot: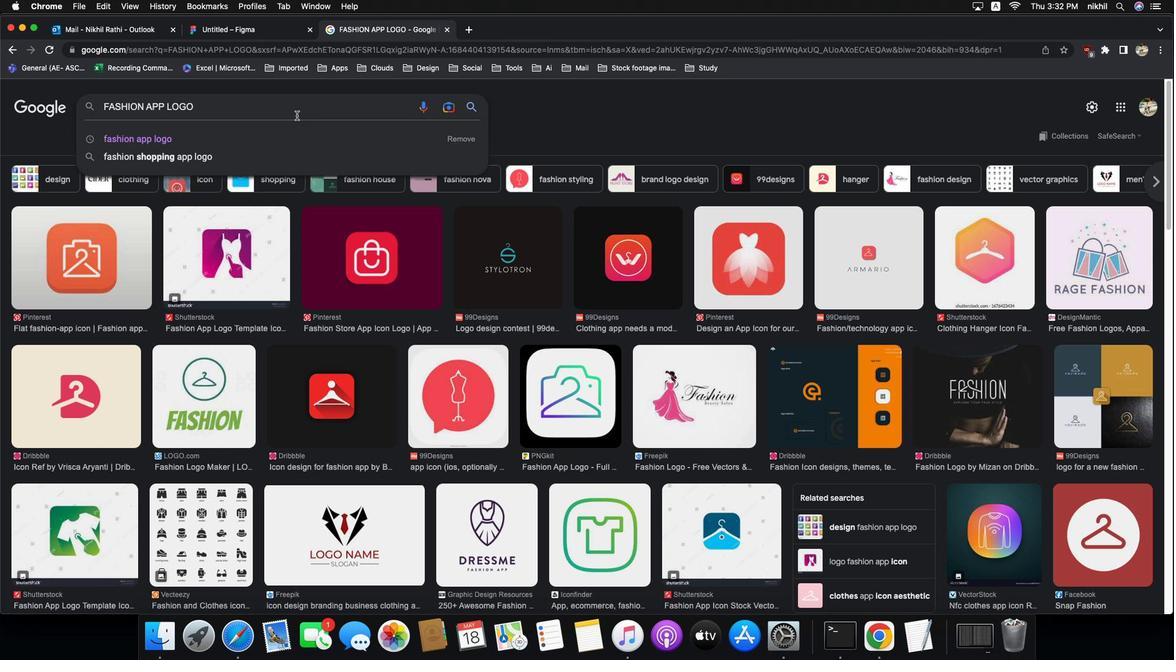 
Action: Mouse scrolled (394, 247) with delta (493, 351)
Screenshot: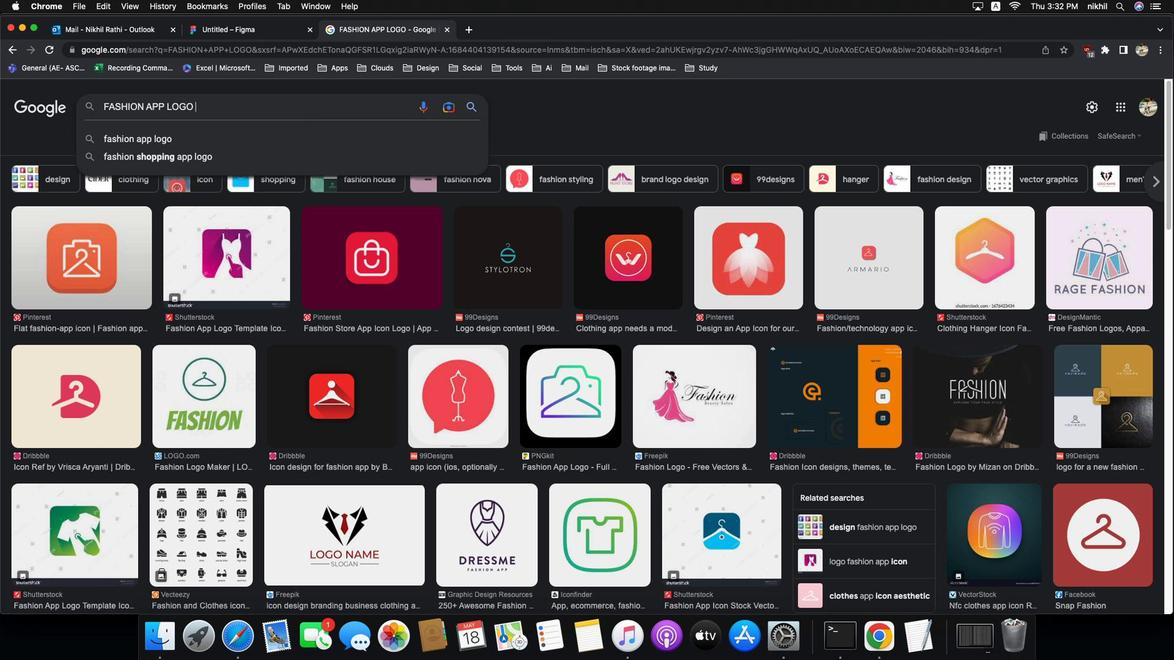 
Action: Mouse scrolled (394, 247) with delta (493, 351)
Screenshot: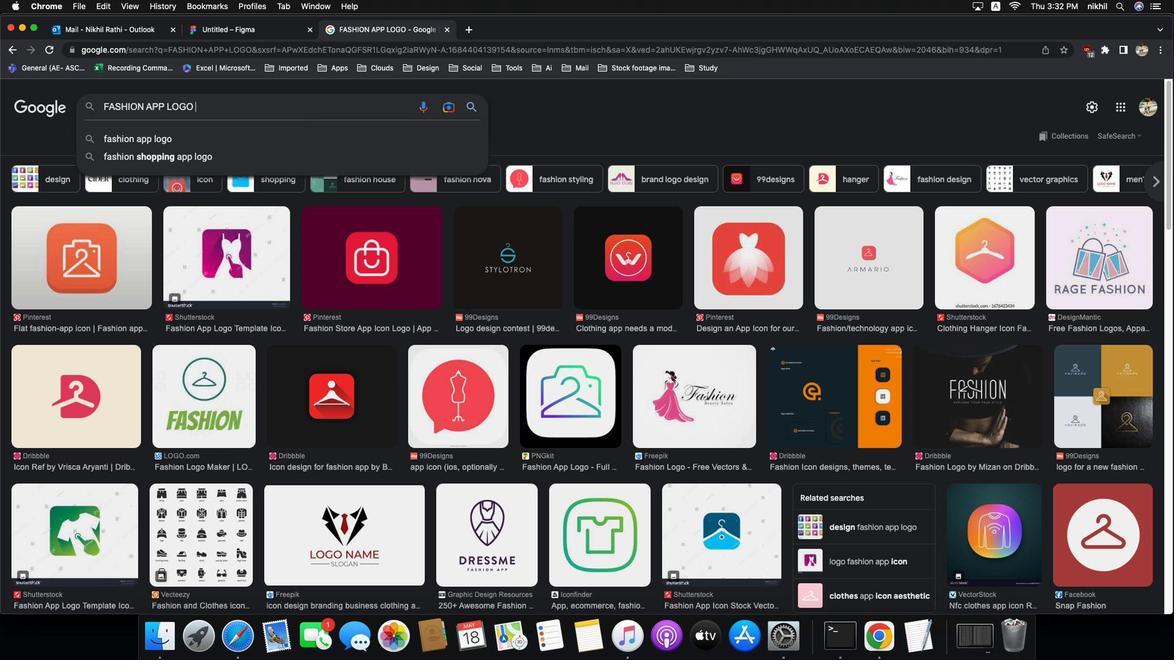 
Action: Mouse scrolled (394, 247) with delta (493, 351)
Screenshot: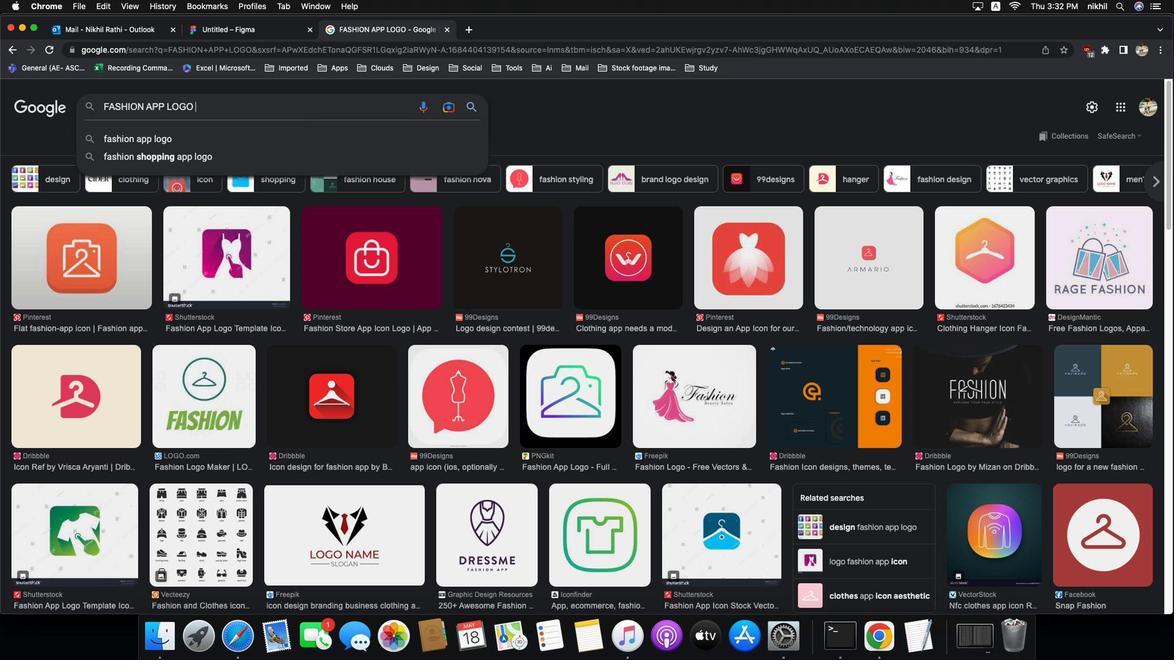 
Action: Mouse scrolled (394, 247) with delta (493, 351)
Screenshot: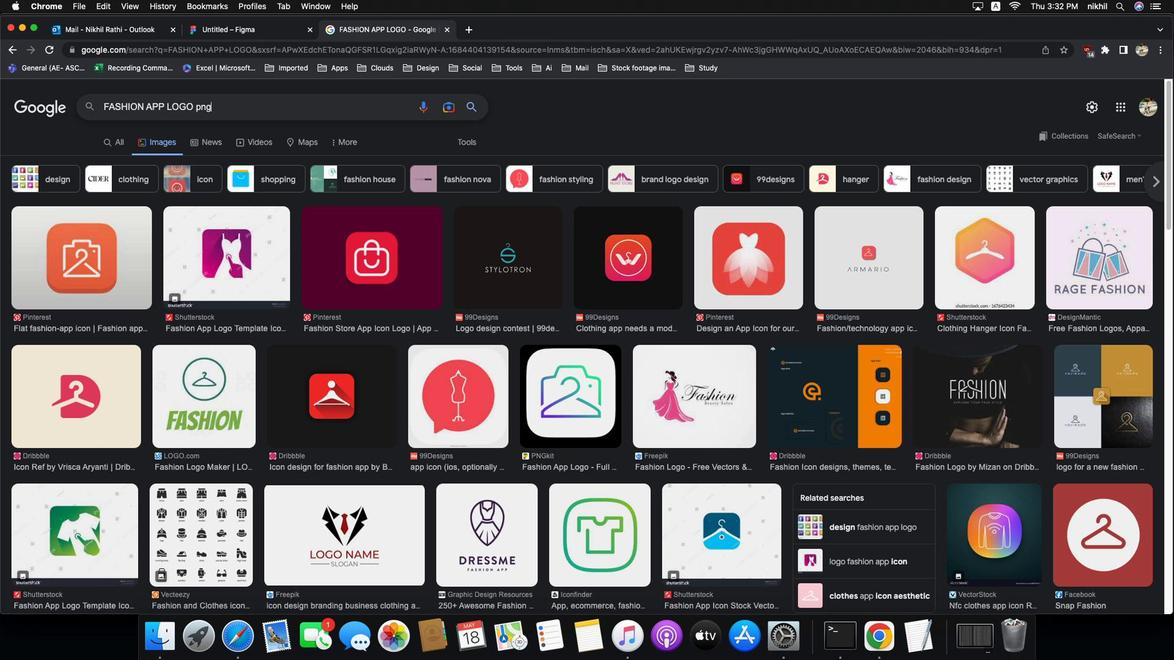 
Action: Mouse scrolled (394, 247) with delta (493, 351)
Screenshot: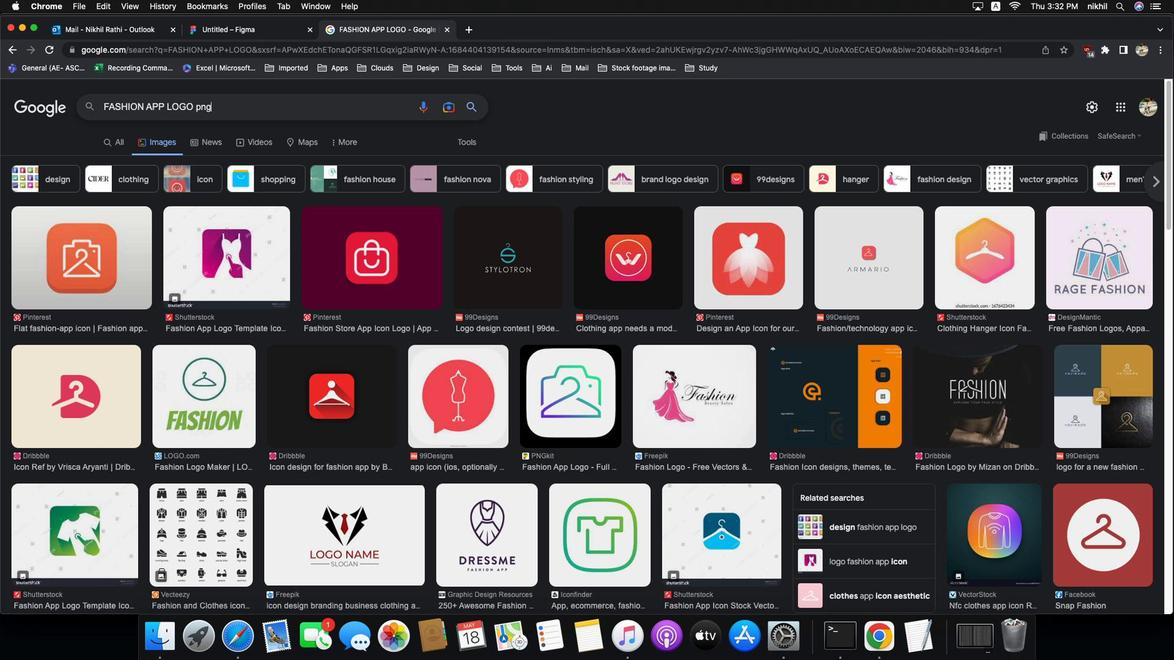 
Action: Mouse scrolled (394, 247) with delta (493, 350)
Screenshot: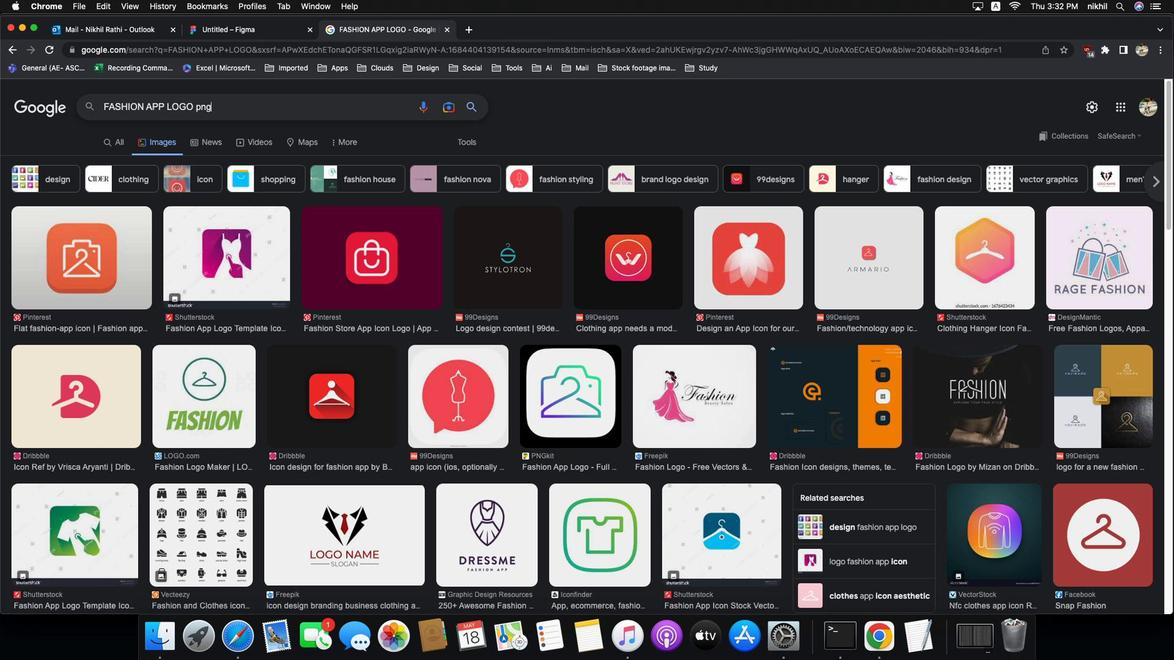 
Action: Mouse scrolled (394, 247) with delta (493, 349)
Screenshot: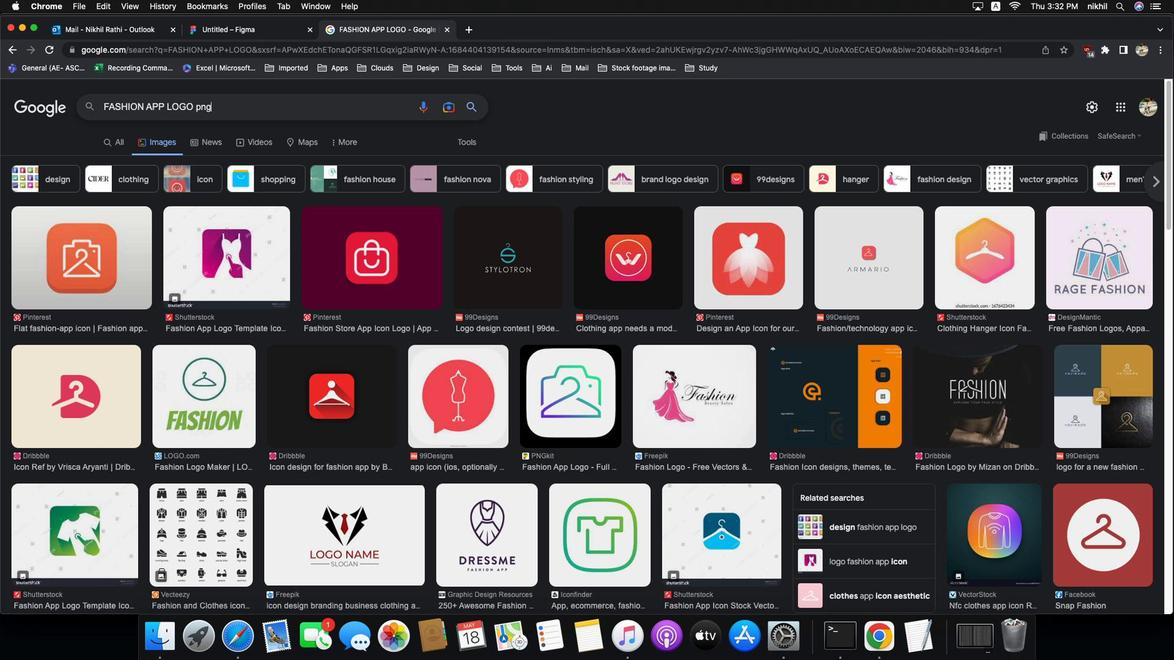 
Action: Mouse scrolled (394, 247) with delta (493, 349)
Screenshot: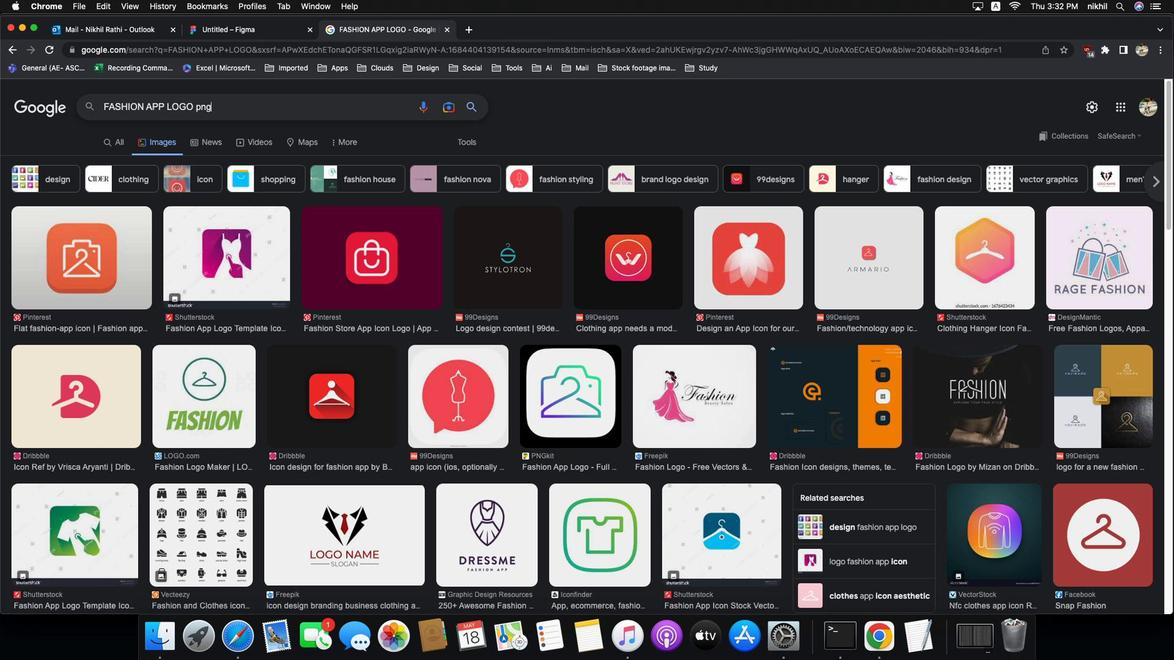 
Action: Mouse moved to (414, 300)
Screenshot: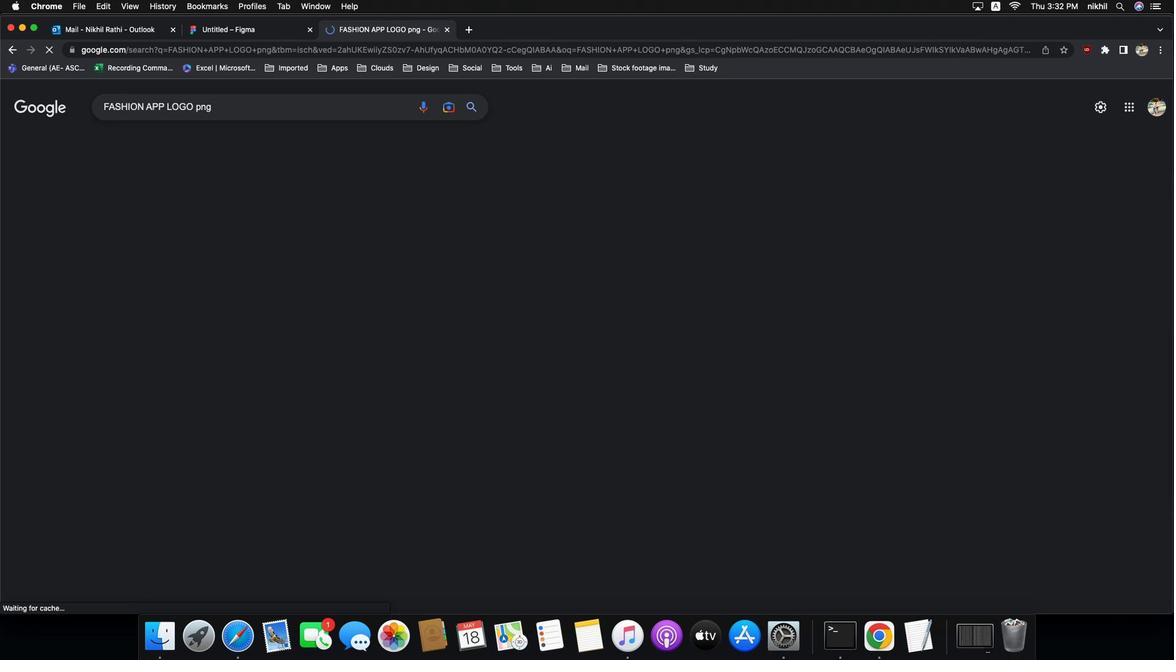 
Action: Mouse pressed left at (414, 300)
Screenshot: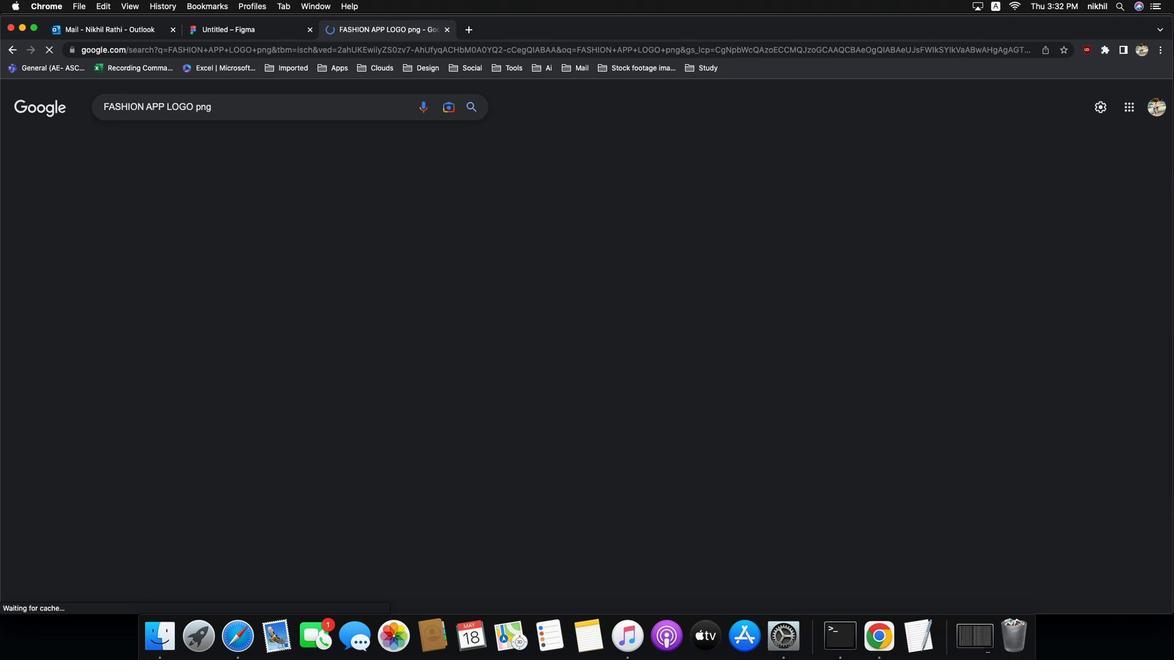 
Action: Mouse moved to (414, 300)
Screenshot: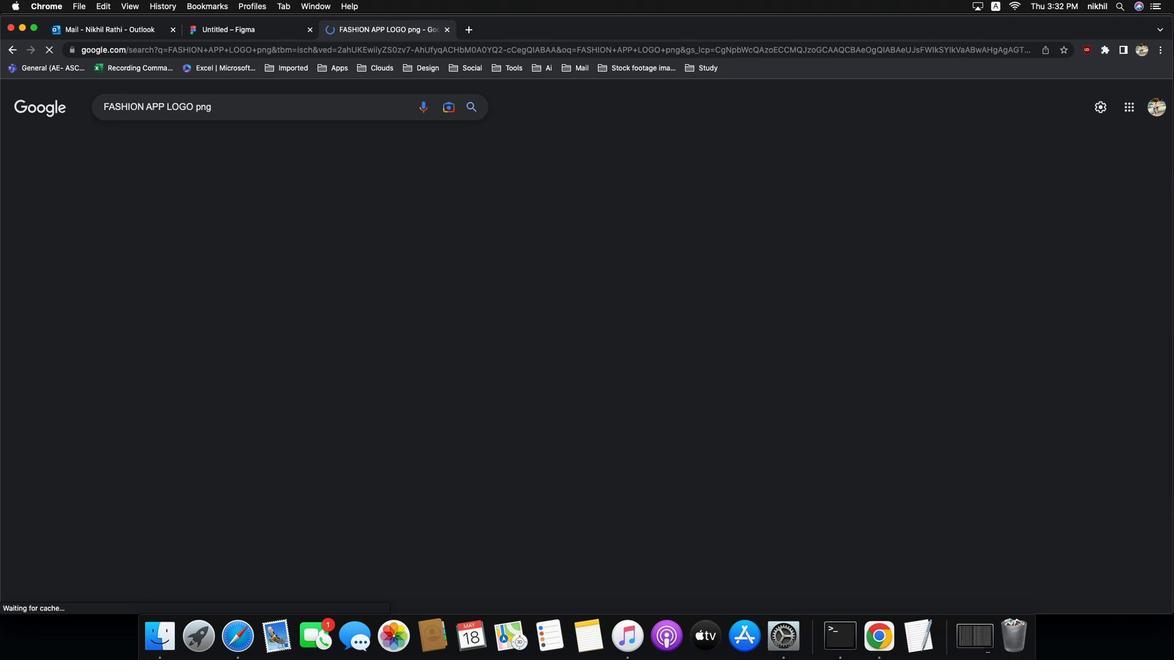 
Action: Key pressed Key.space'p''n''g'Key.enter
Screenshot: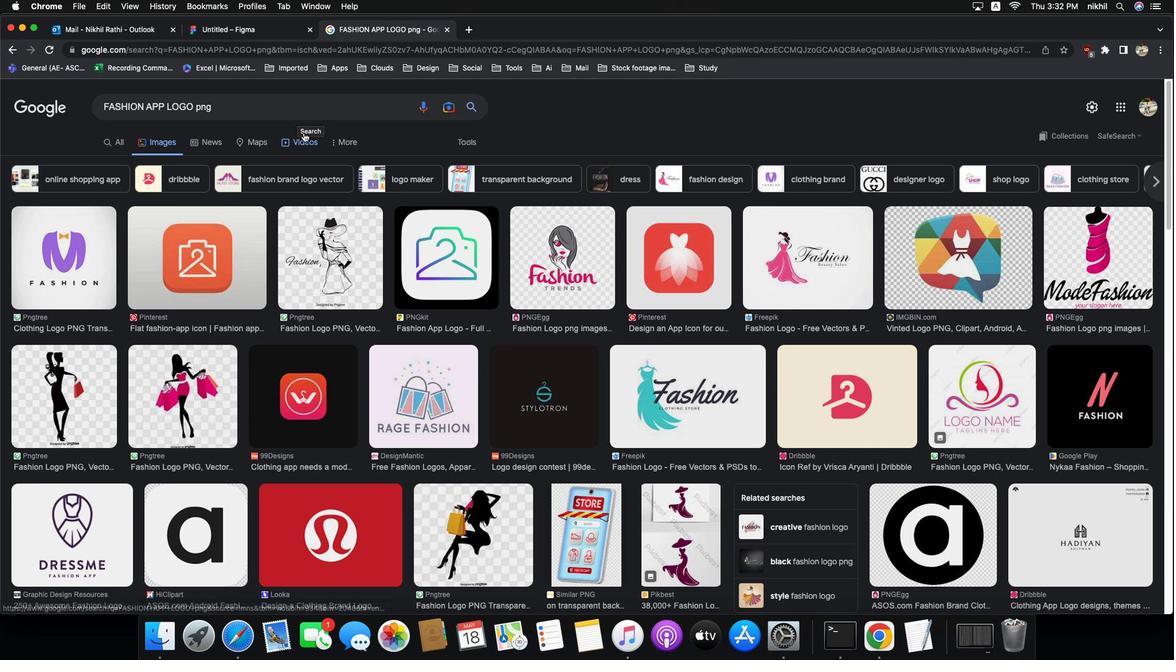 
Action: Mouse moved to (440, 242)
Screenshot: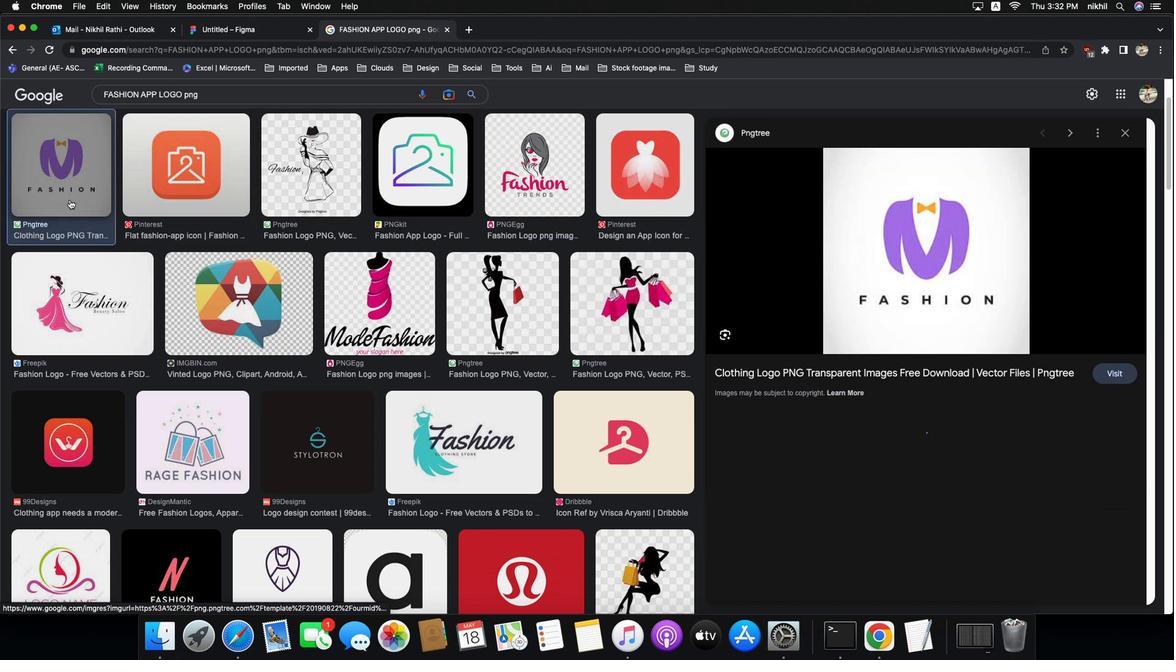 
Action: Mouse pressed left at (440, 242)
Screenshot: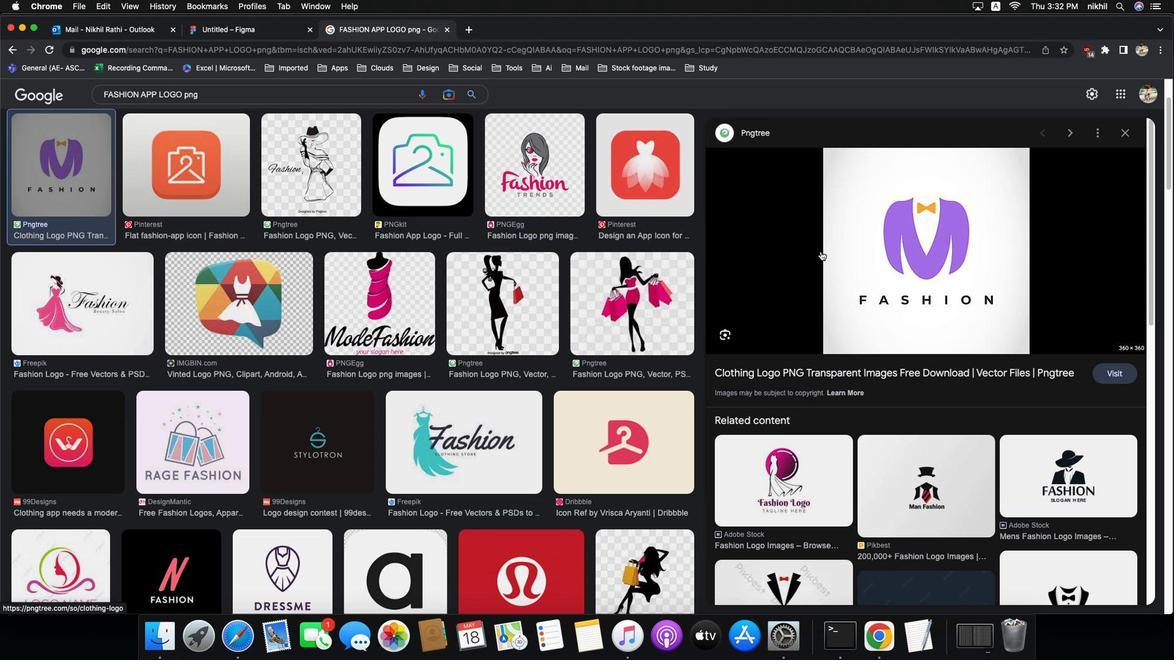 
Action: Mouse moved to (474, 263)
Screenshot: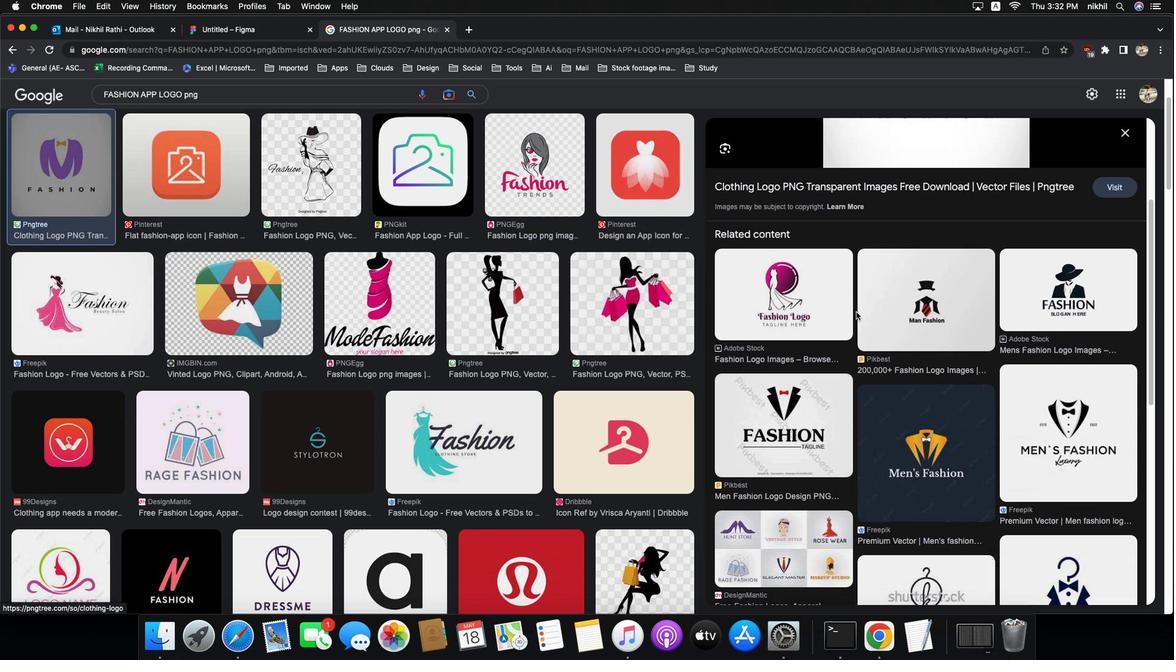 
Action: Mouse pressed left at (474, 263)
Screenshot: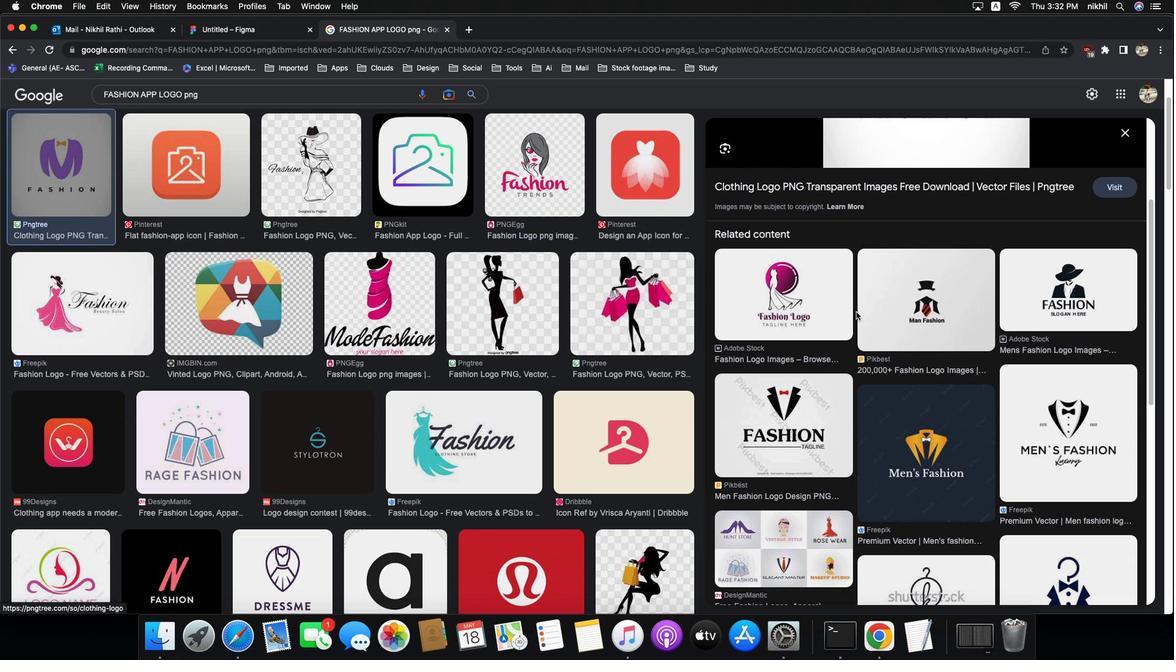 
Action: Mouse moved to (264, 215)
Screenshot: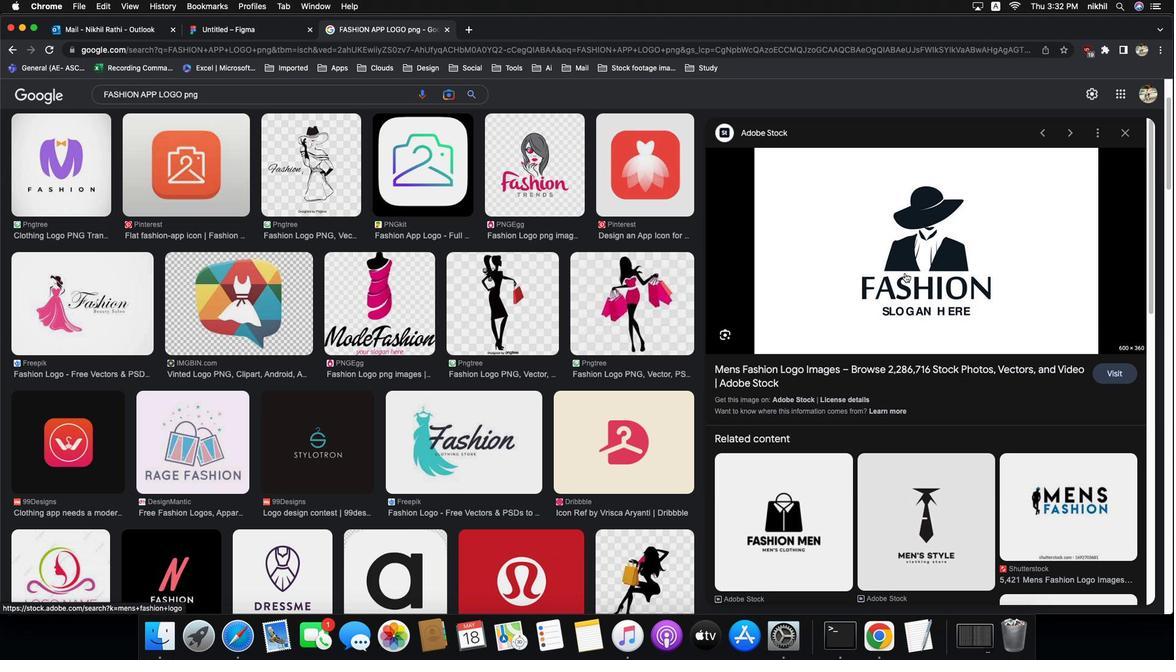 
Action: Mouse scrolled (264, 215) with delta (493, 351)
Screenshot: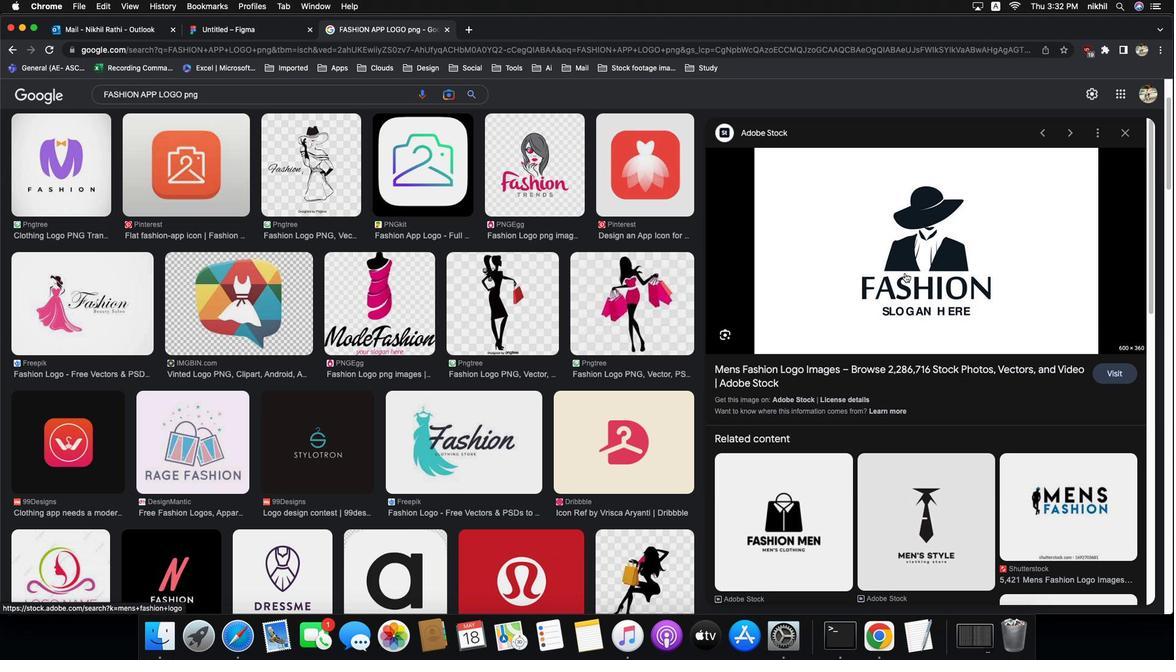 
Action: Mouse scrolled (264, 215) with delta (493, 351)
Screenshot: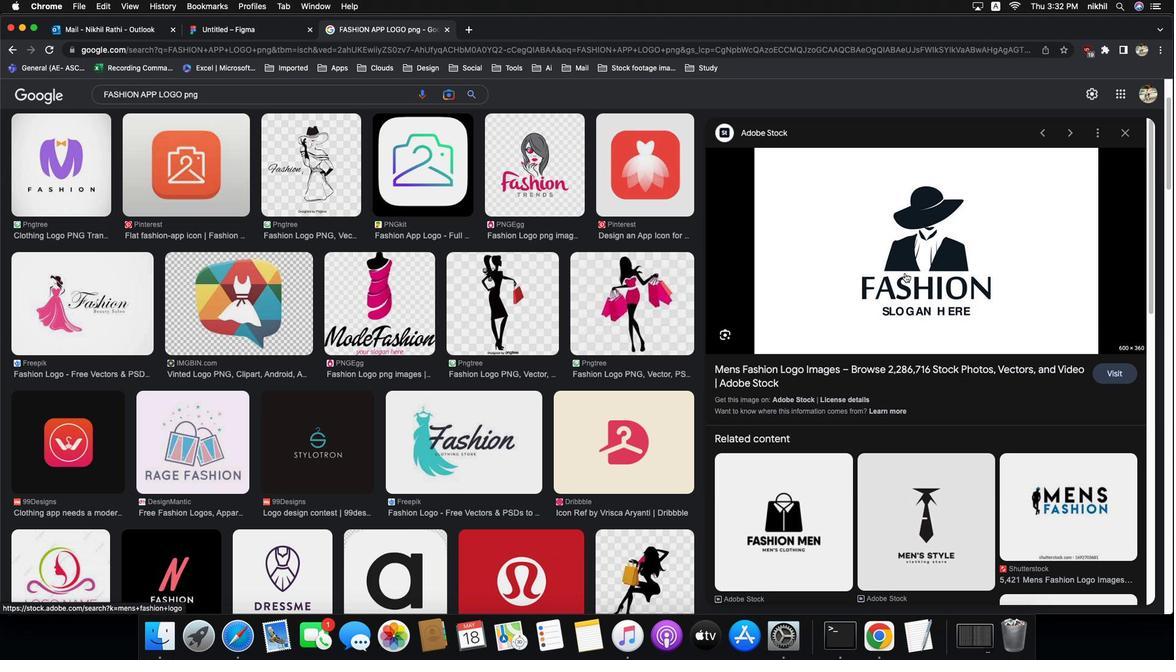 
Action: Mouse scrolled (264, 215) with delta (493, 350)
Screenshot: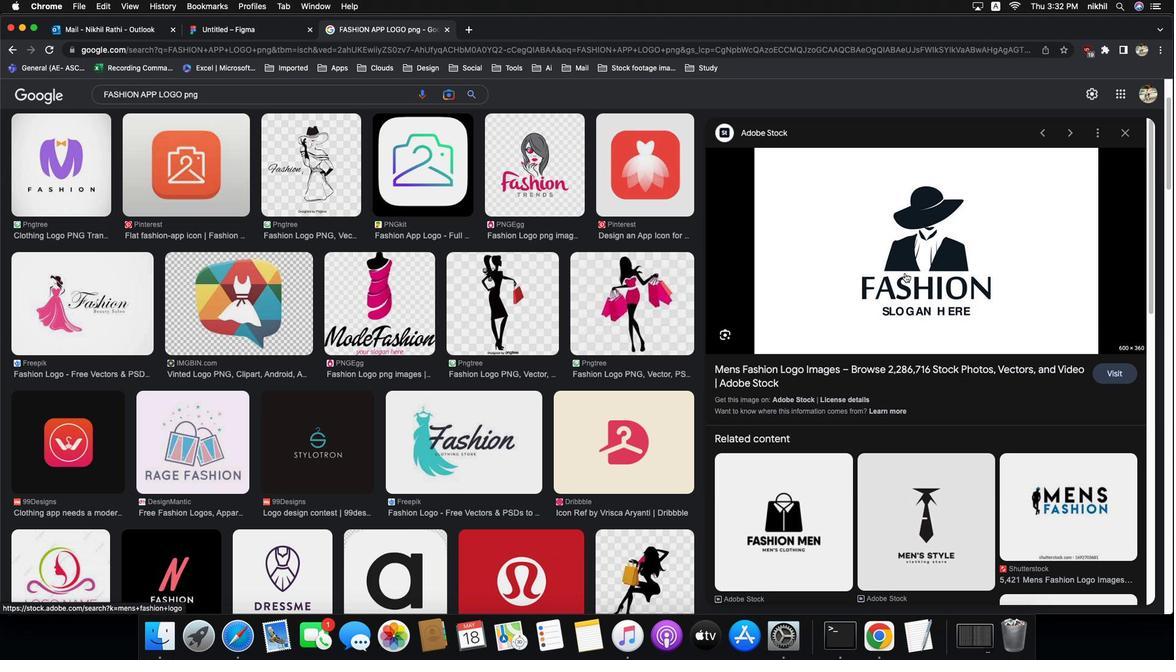 
Action: Mouse moved to (264, 215)
Screenshot: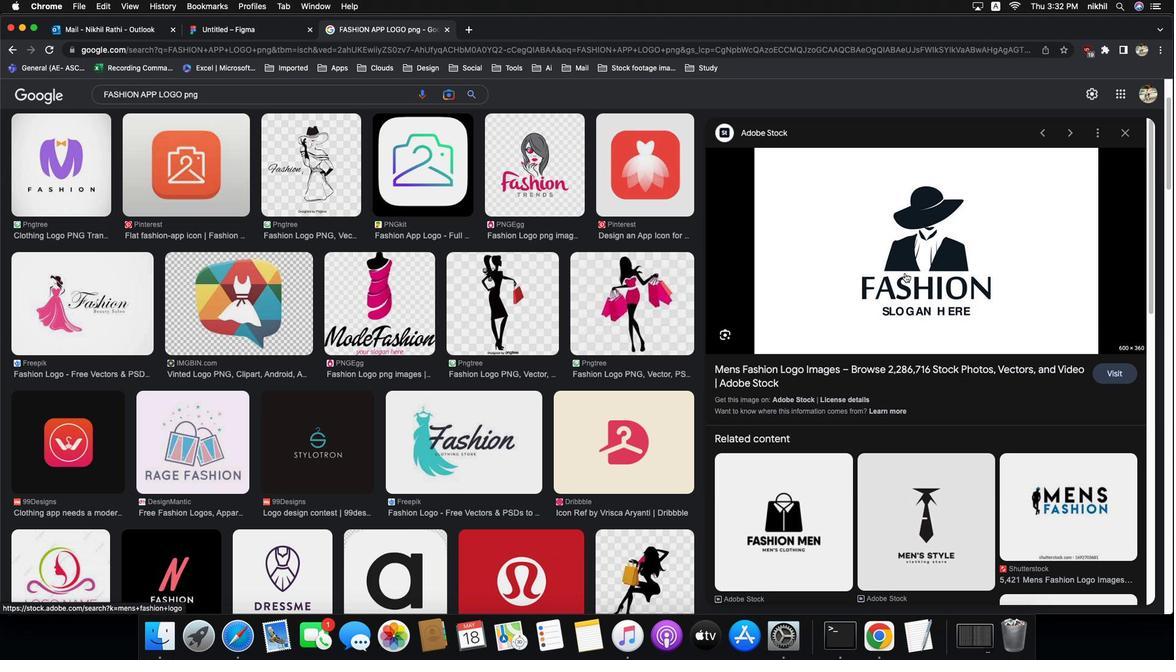 
Action: Mouse scrolled (264, 215) with delta (493, 349)
Screenshot: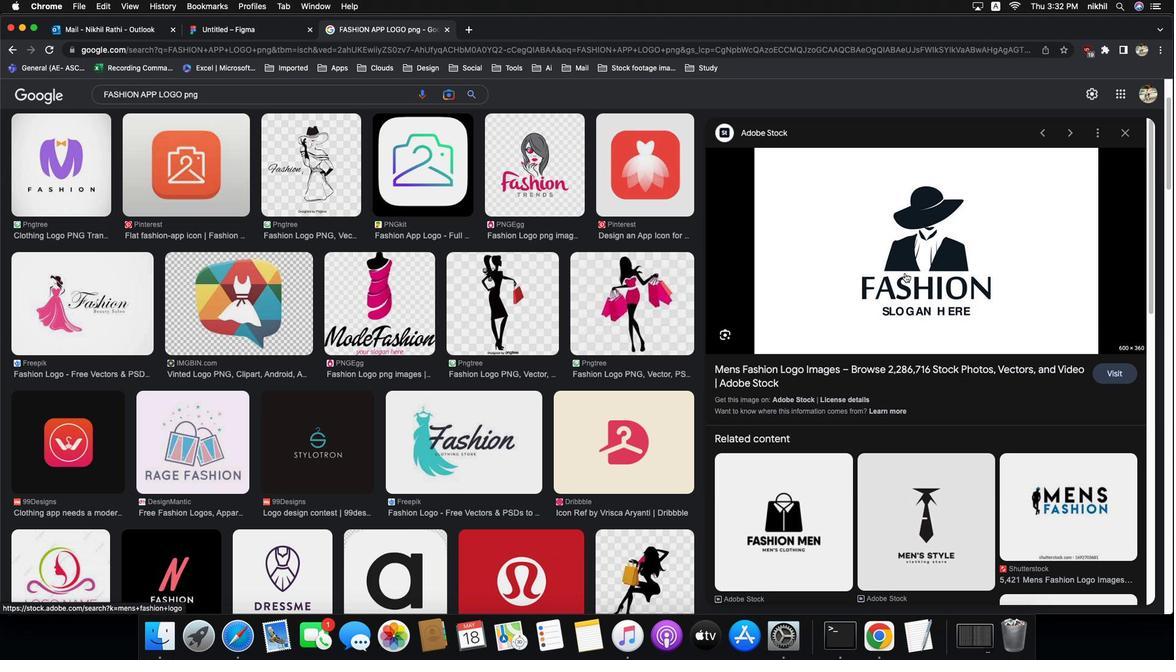 
Action: Mouse scrolled (264, 215) with delta (493, 349)
Screenshot: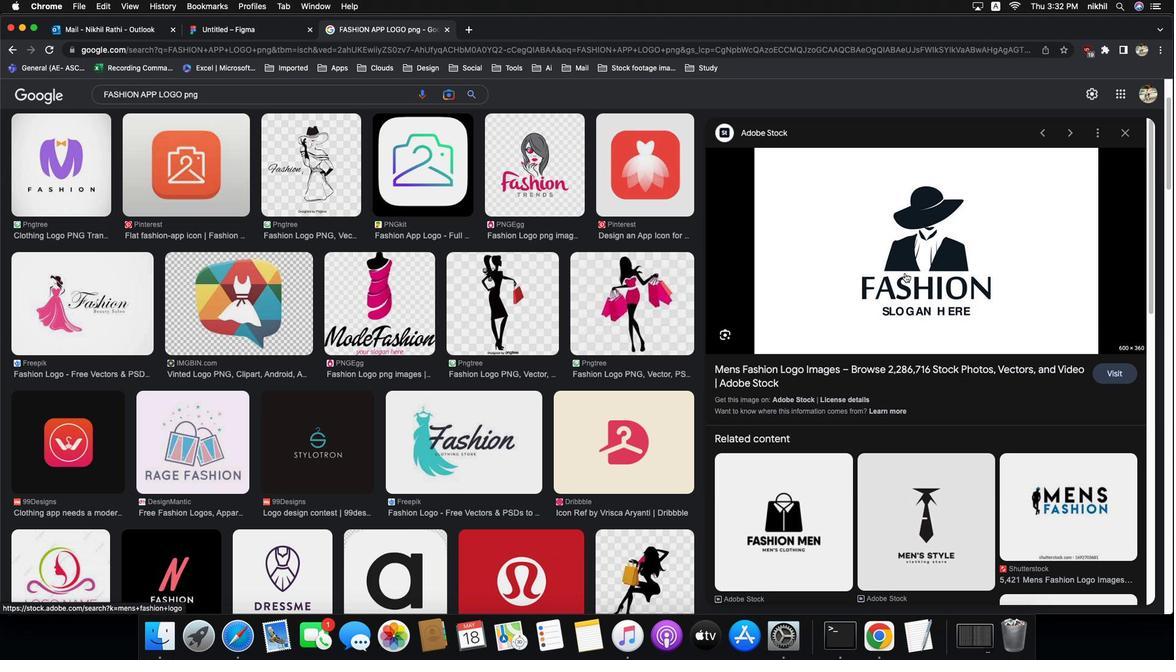 
Action: Mouse scrolled (264, 215) with delta (493, 351)
Screenshot: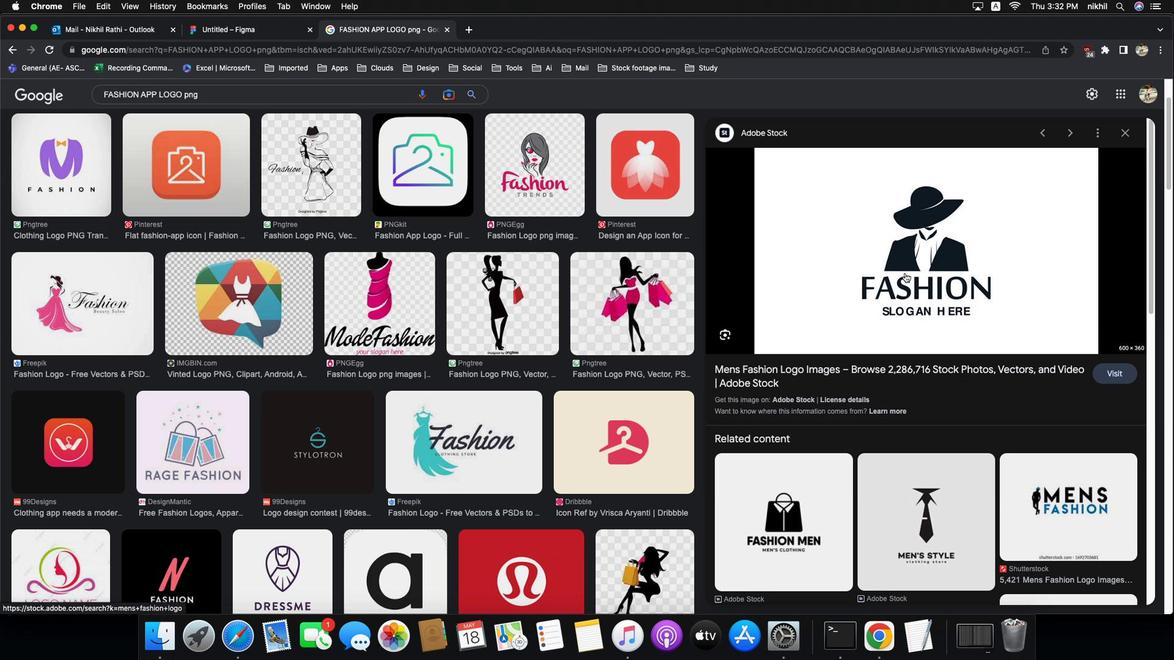 
Action: Mouse scrolled (264, 215) with delta (493, 351)
Screenshot: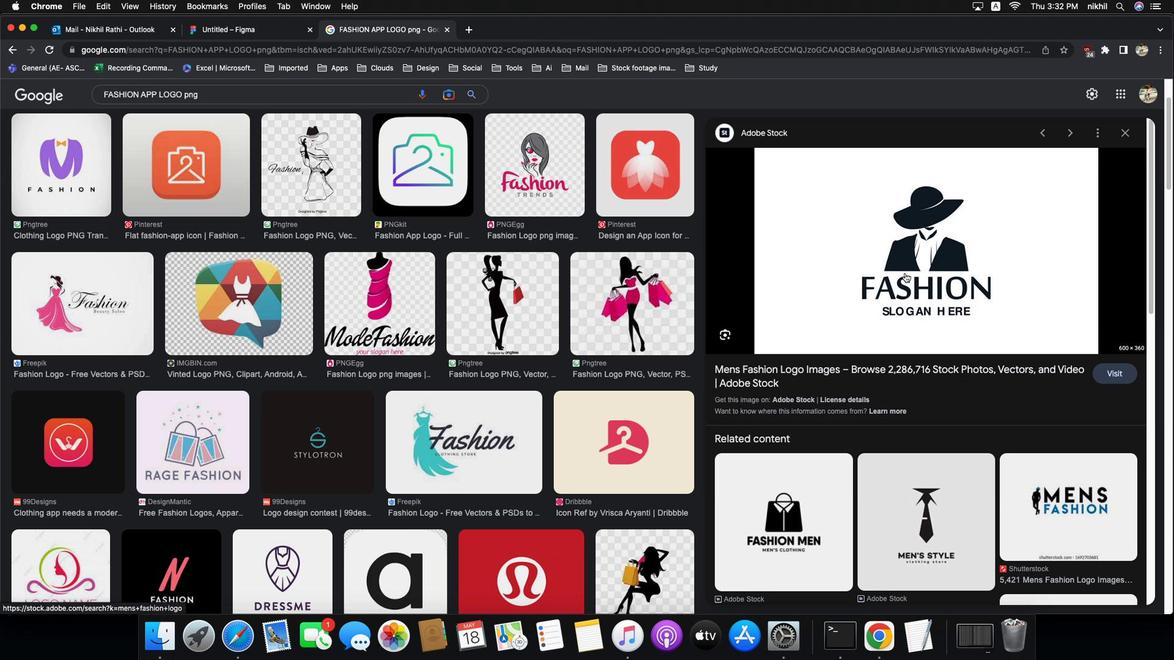 
Action: Mouse scrolled (264, 215) with delta (493, 352)
Screenshot: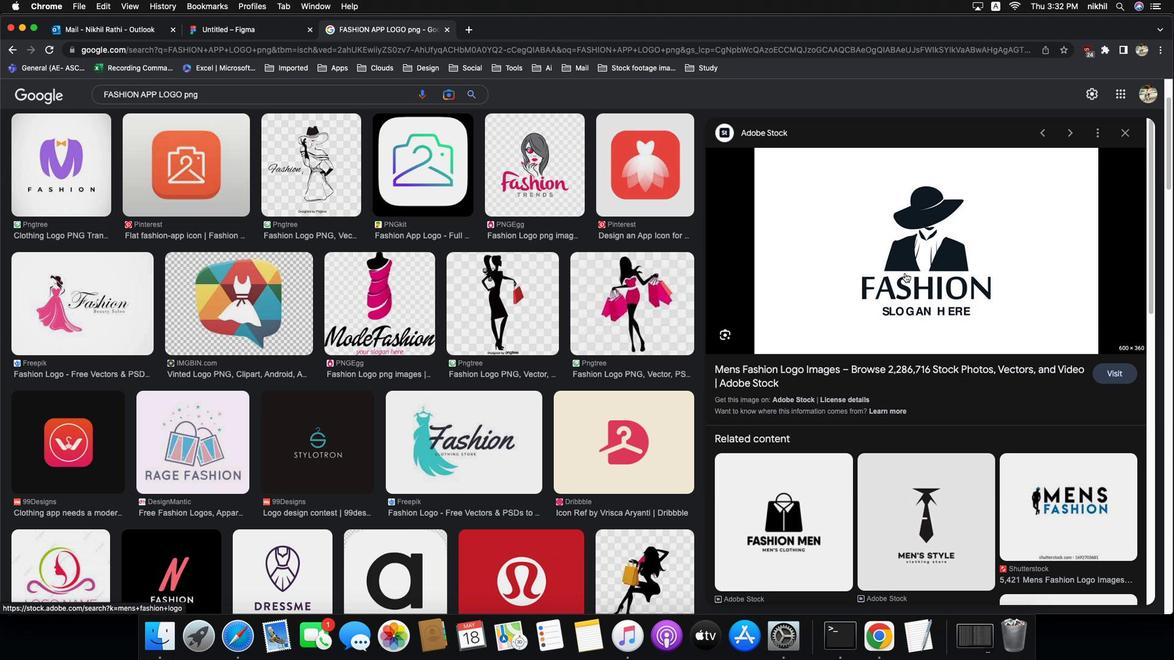 
Action: Mouse scrolled (264, 215) with delta (493, 352)
Screenshot: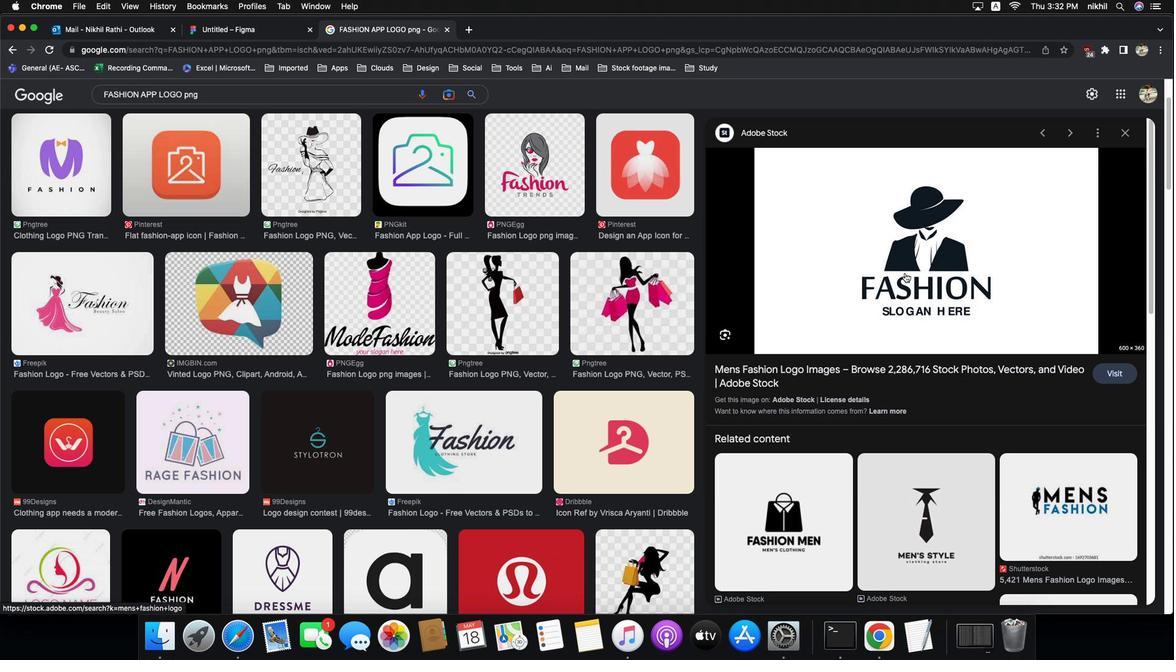 
Action: Mouse scrolled (264, 215) with delta (493, 351)
Screenshot: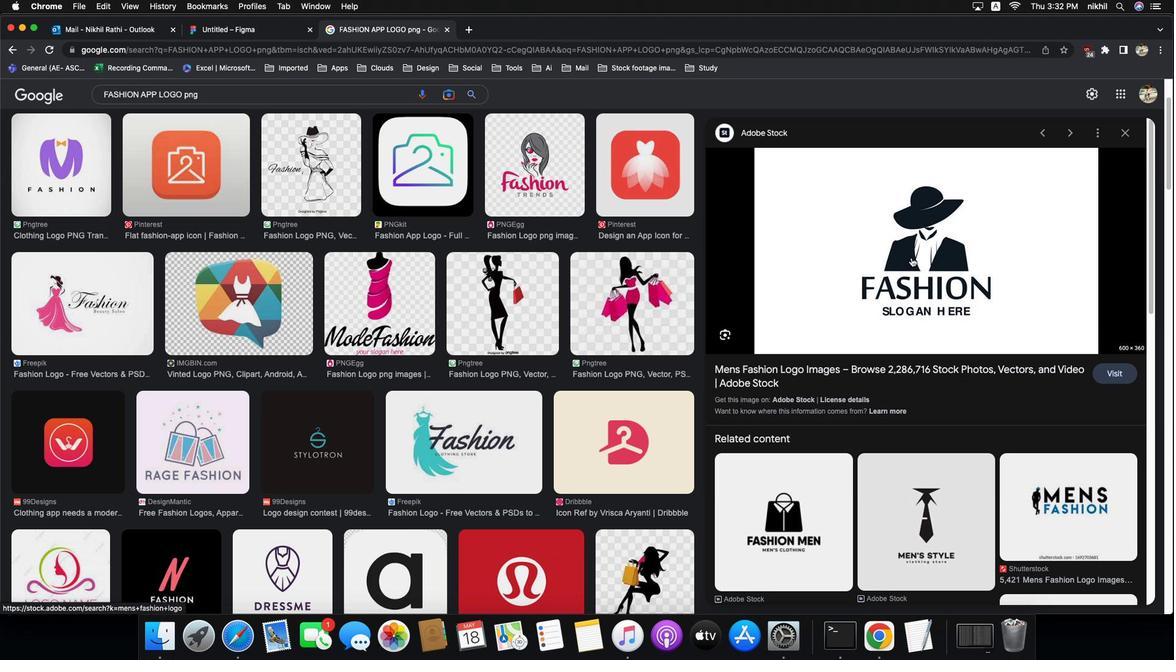 
Action: Mouse moved to (207, 223)
Screenshot: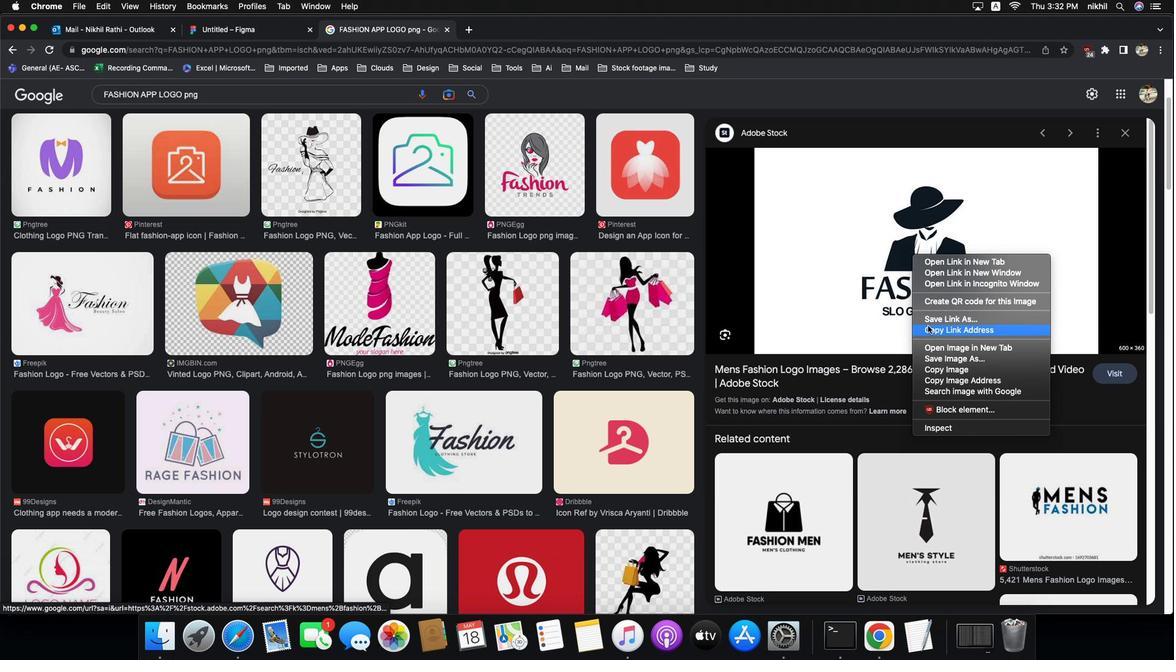 
Action: Mouse pressed left at (207, 223)
Screenshot: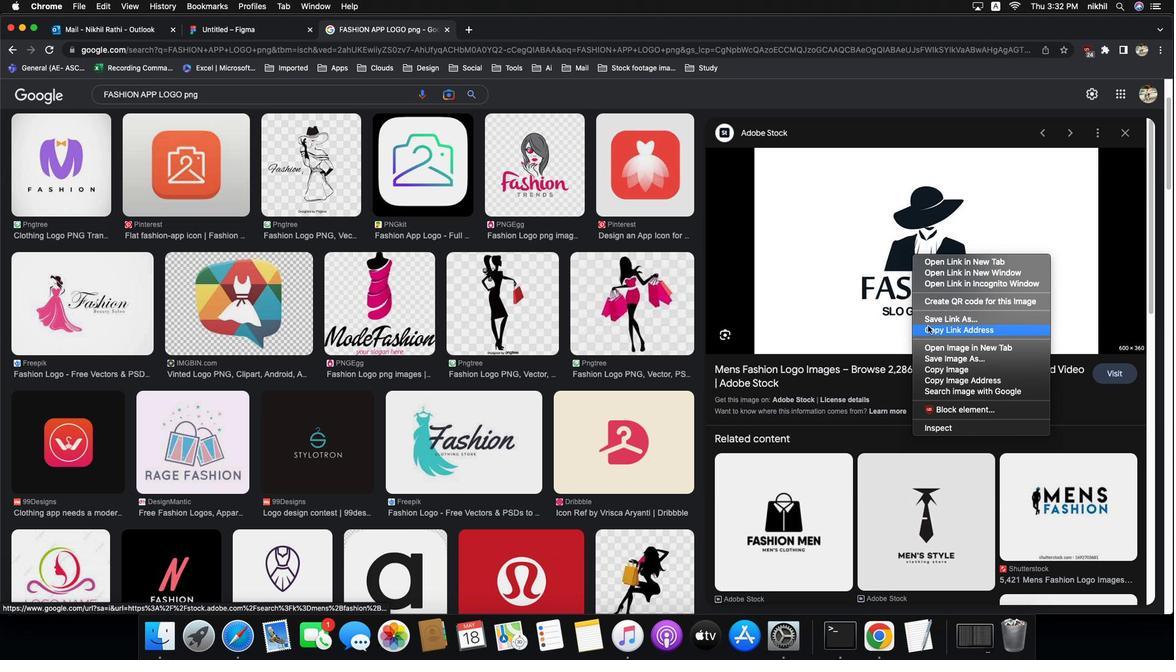 
Action: Mouse moved to (249, 239)
Screenshot: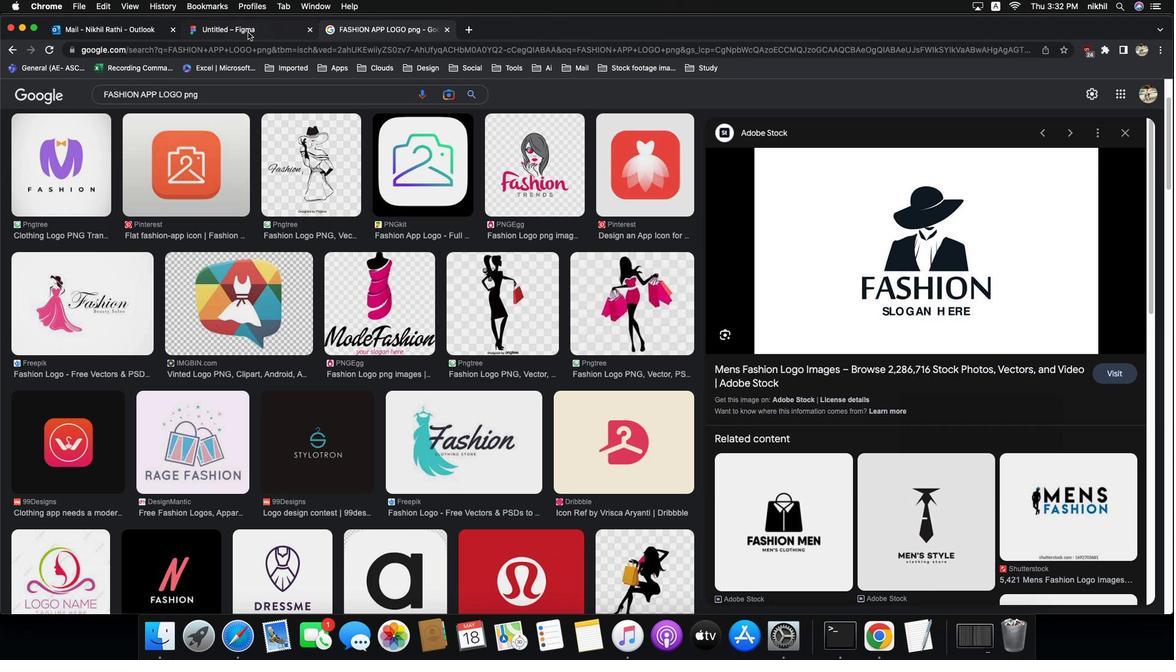 
Action: Mouse pressed right at (249, 239)
Screenshot: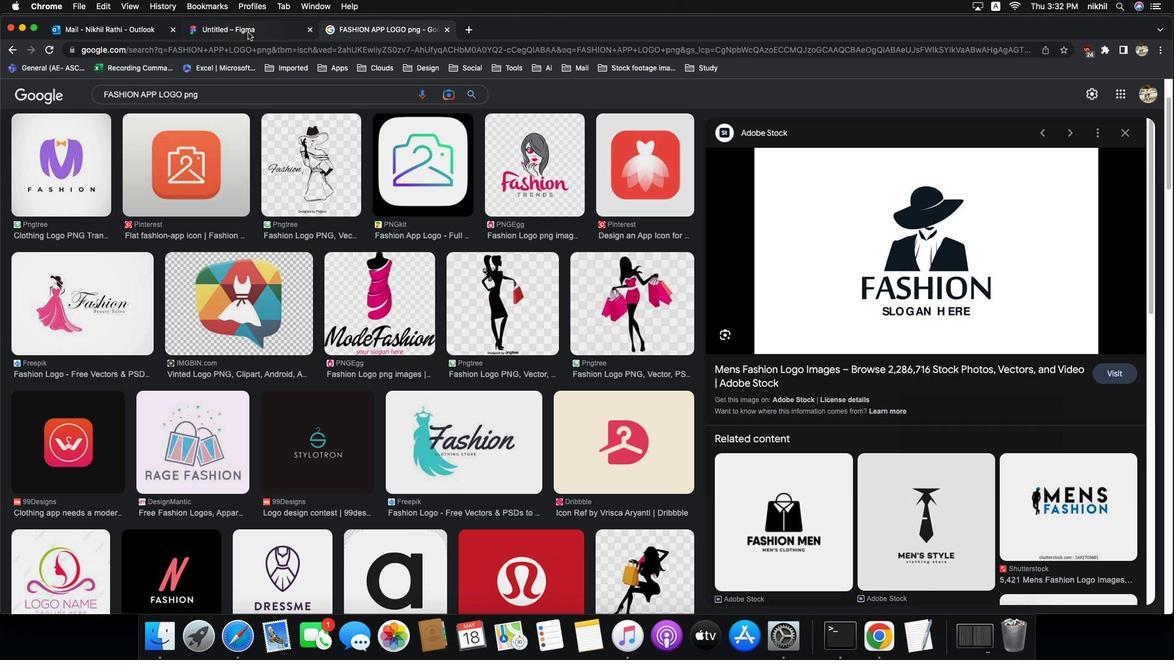 
Action: Mouse moved to (242, 190)
Screenshot: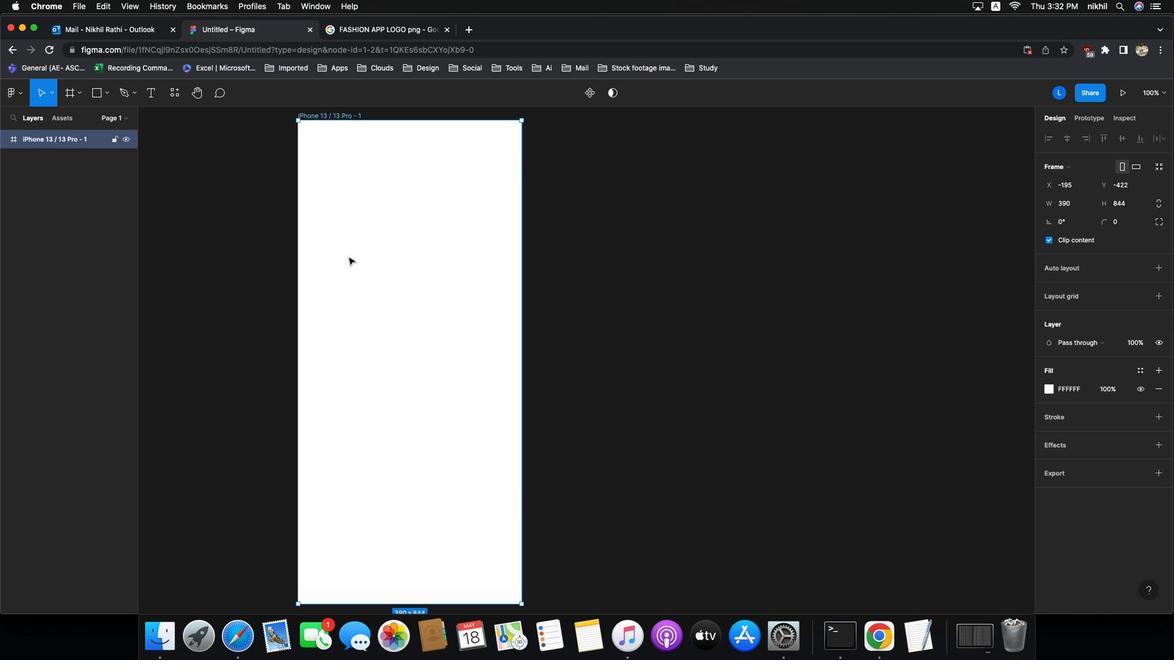 
Action: Mouse pressed left at (242, 190)
Screenshot: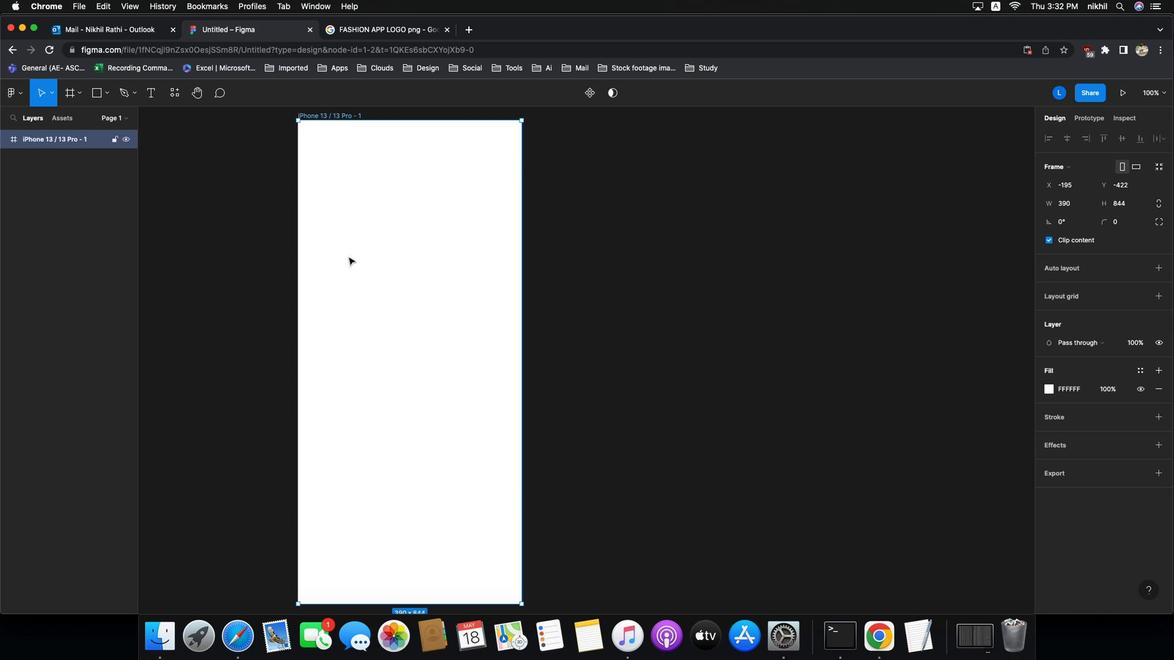 
Action: Mouse moved to (426, 338)
Screenshot: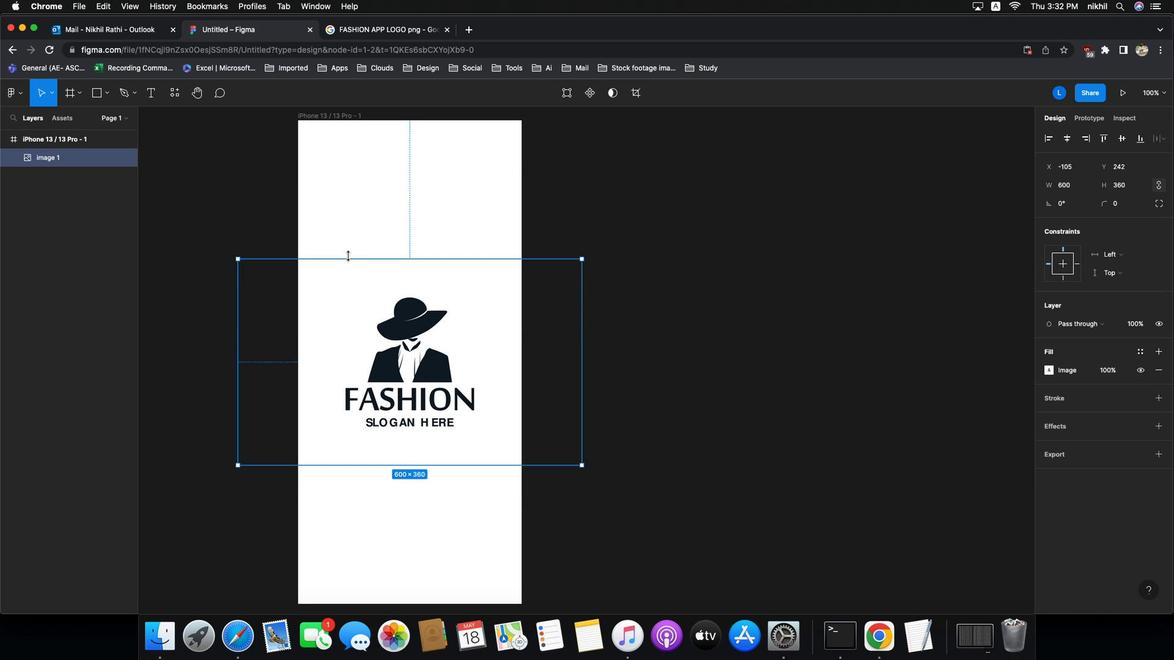 
Action: Mouse pressed left at (426, 338)
Screenshot: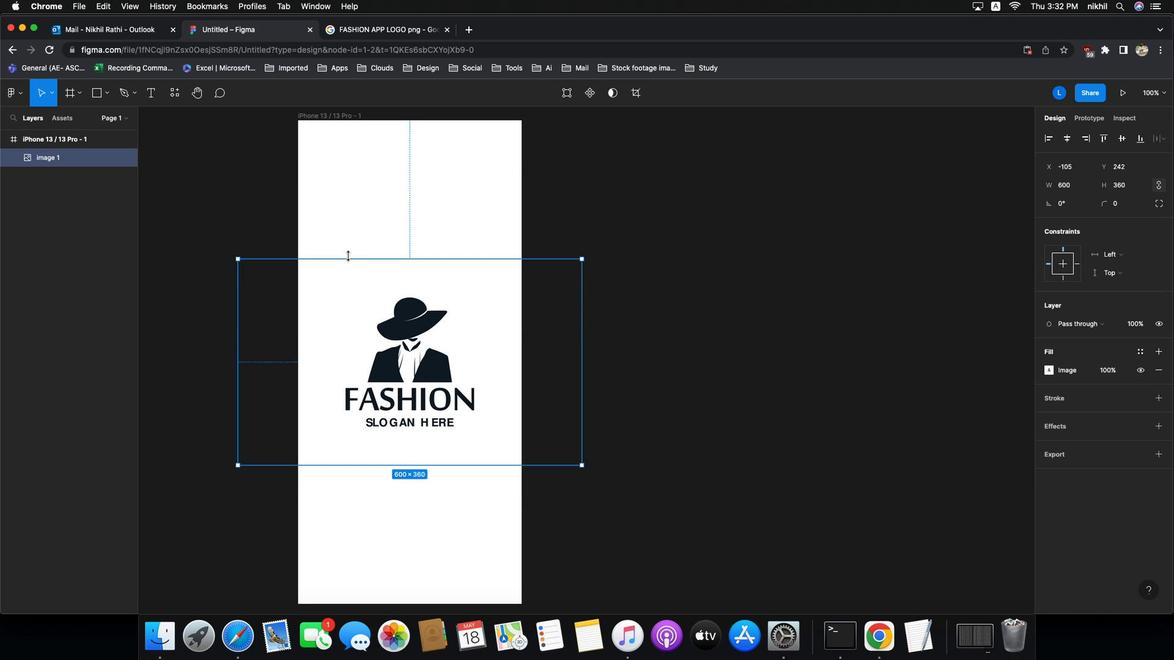 
Action: Mouse moved to (400, 239)
Screenshot: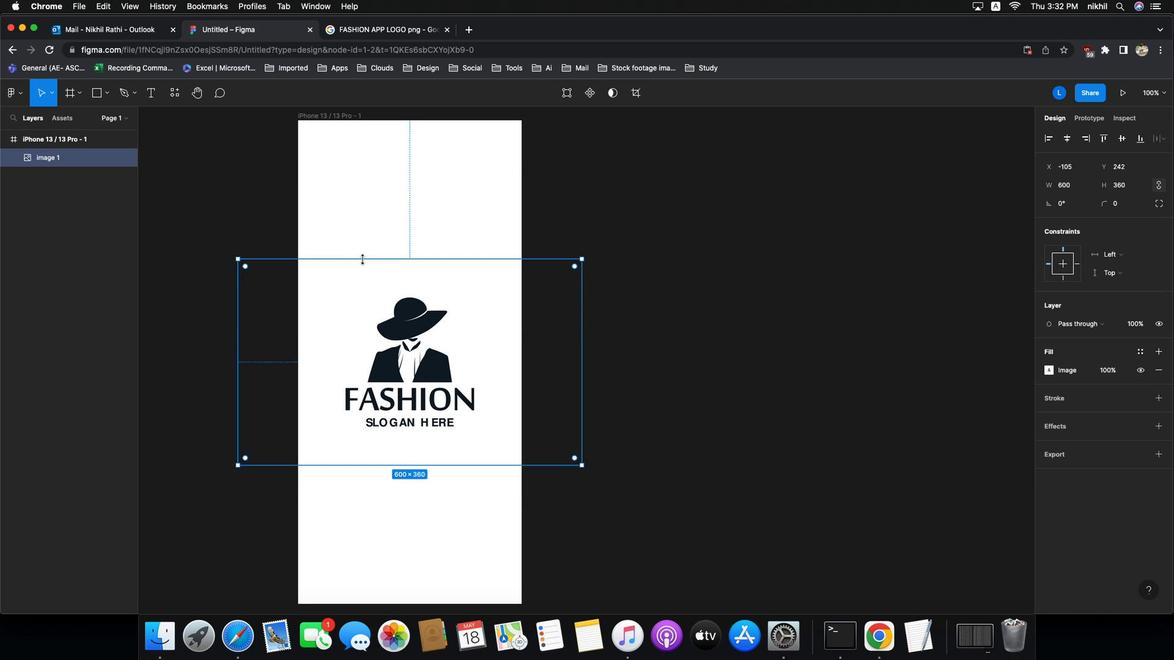 
Action: Mouse pressed left at (400, 239)
Screenshot: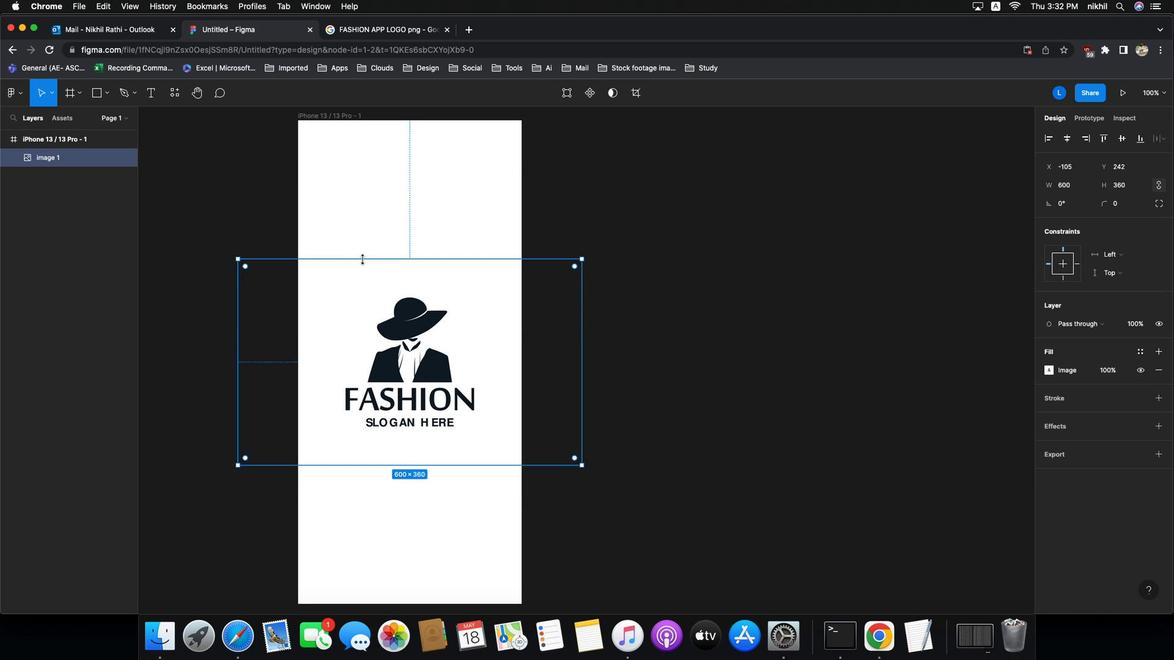
Action: Key pressed Key.cmd'v'
Screenshot: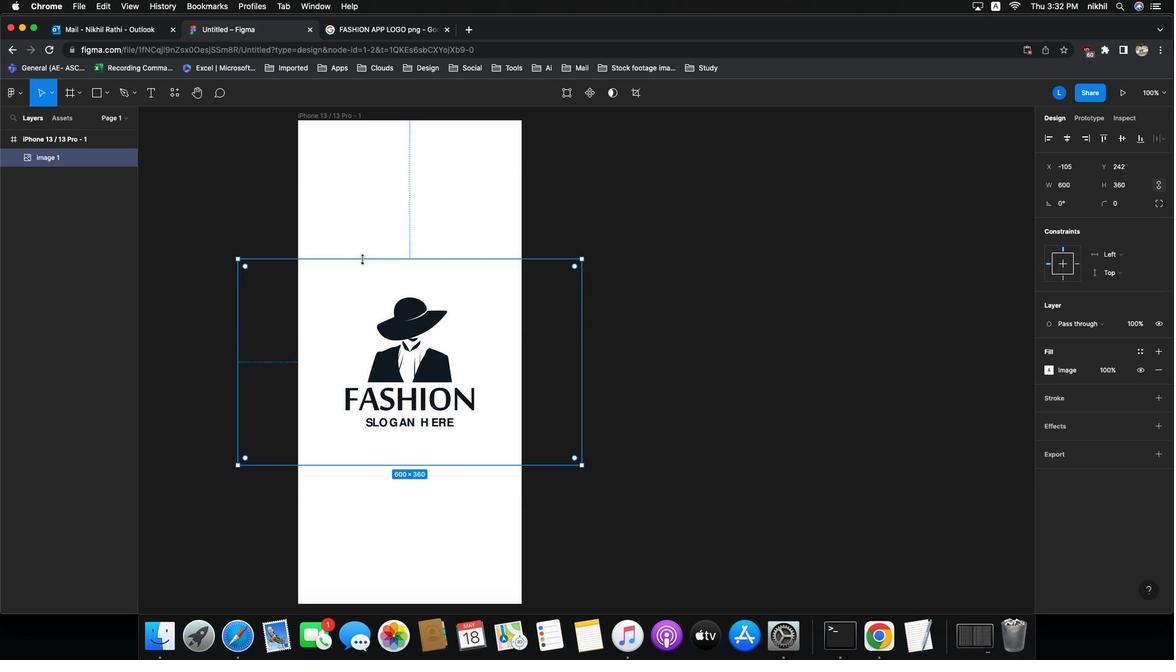 
Action: Mouse moved to (387, 215)
Screenshot: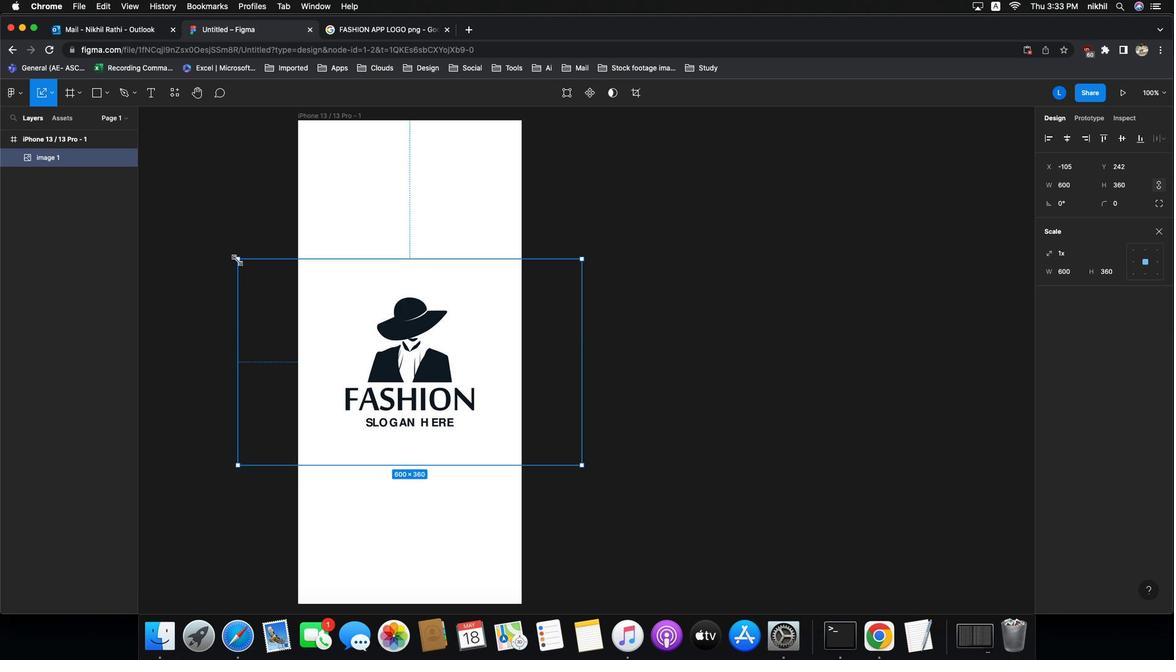 
Action: Key pressed 'k'
Screenshot: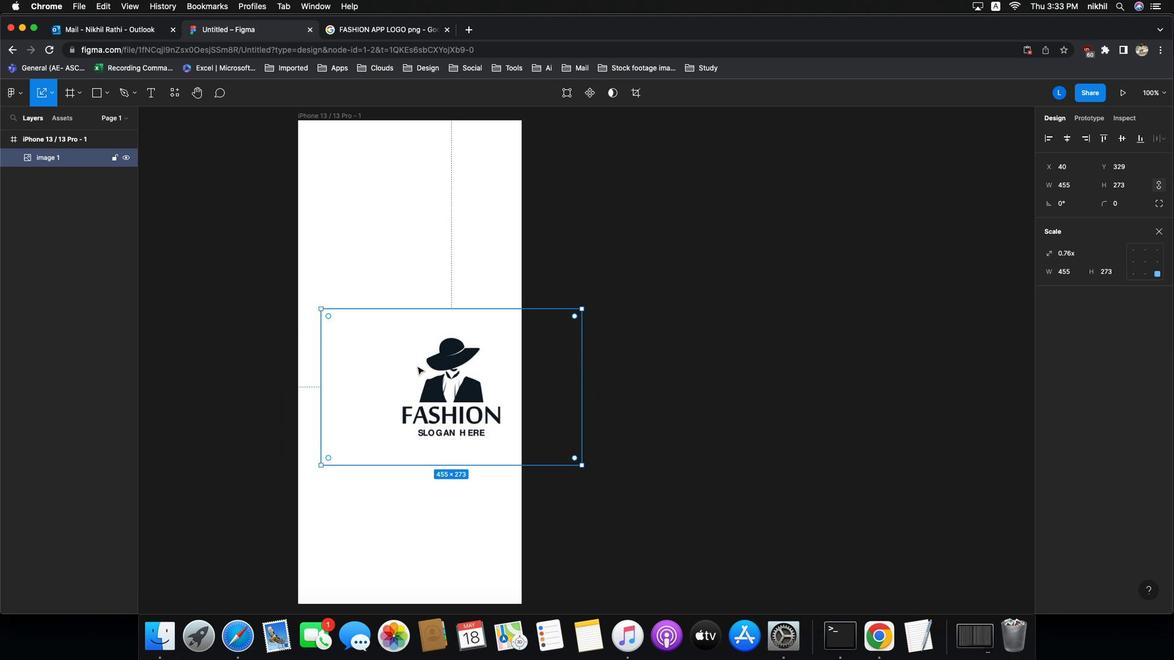 
Action: Mouse moved to (429, 237)
Screenshot: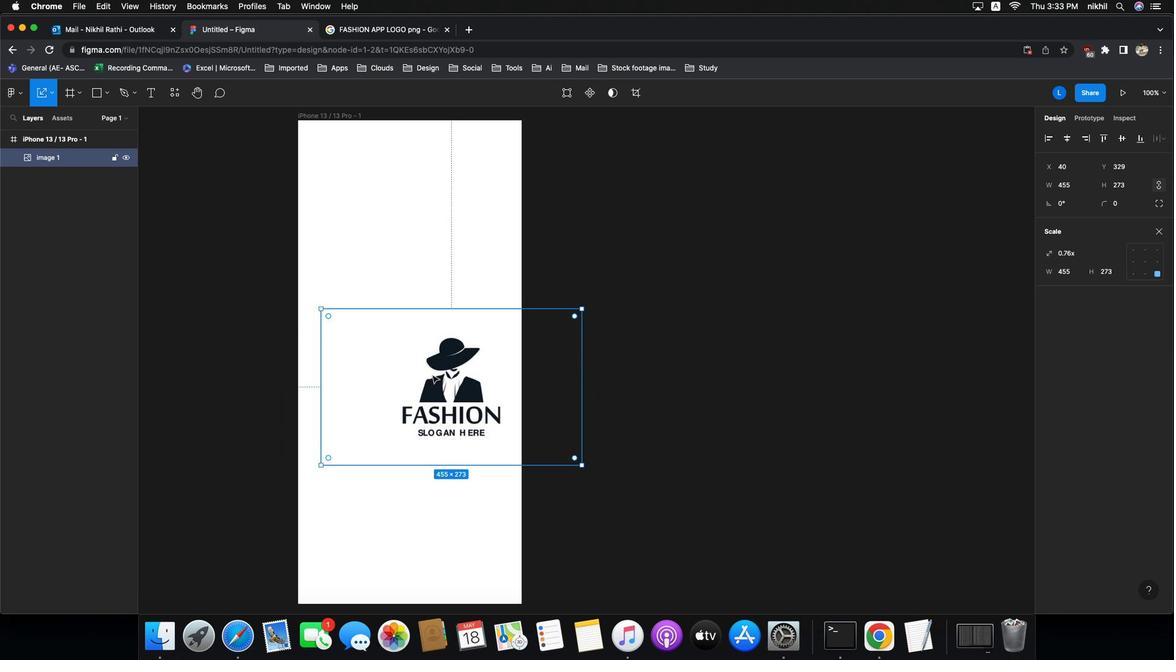 
Action: Mouse pressed left at (429, 237)
Screenshot: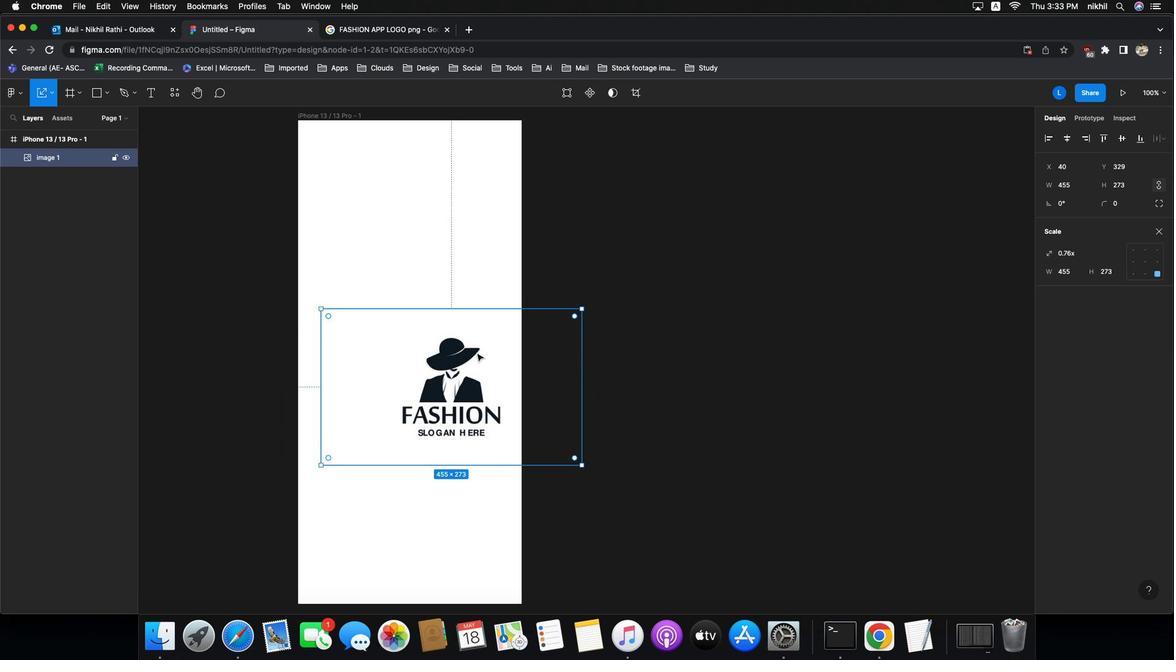 
Action: Mouse moved to (209, 292)
Screenshot: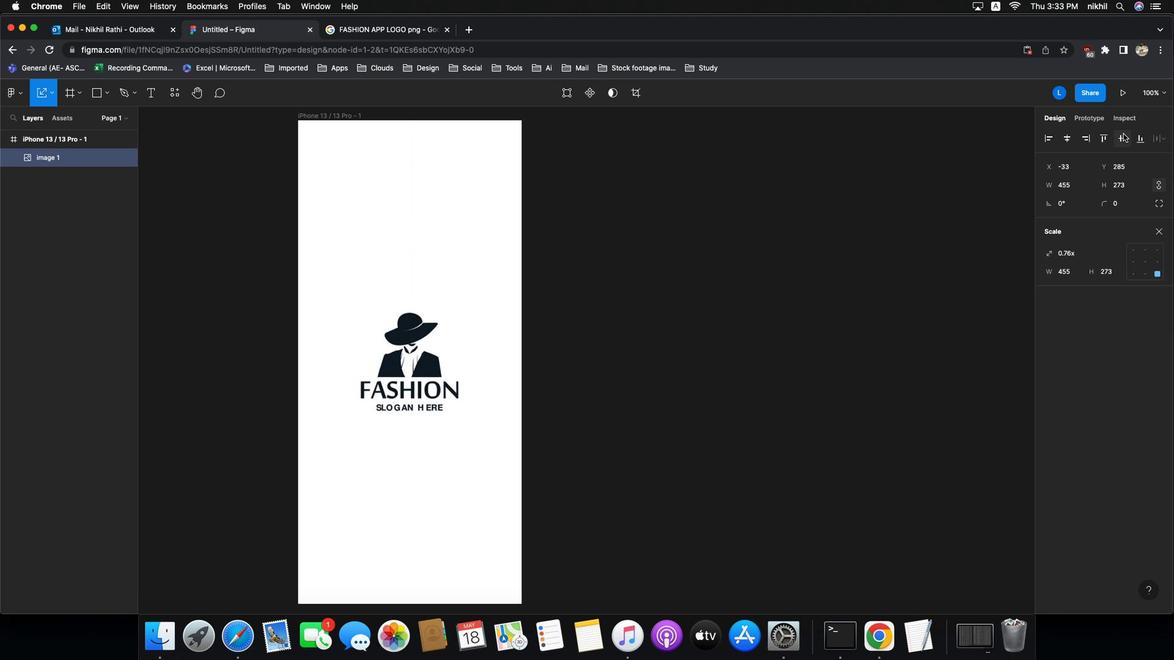 
Action: Mouse pressed left at (209, 292)
Screenshot: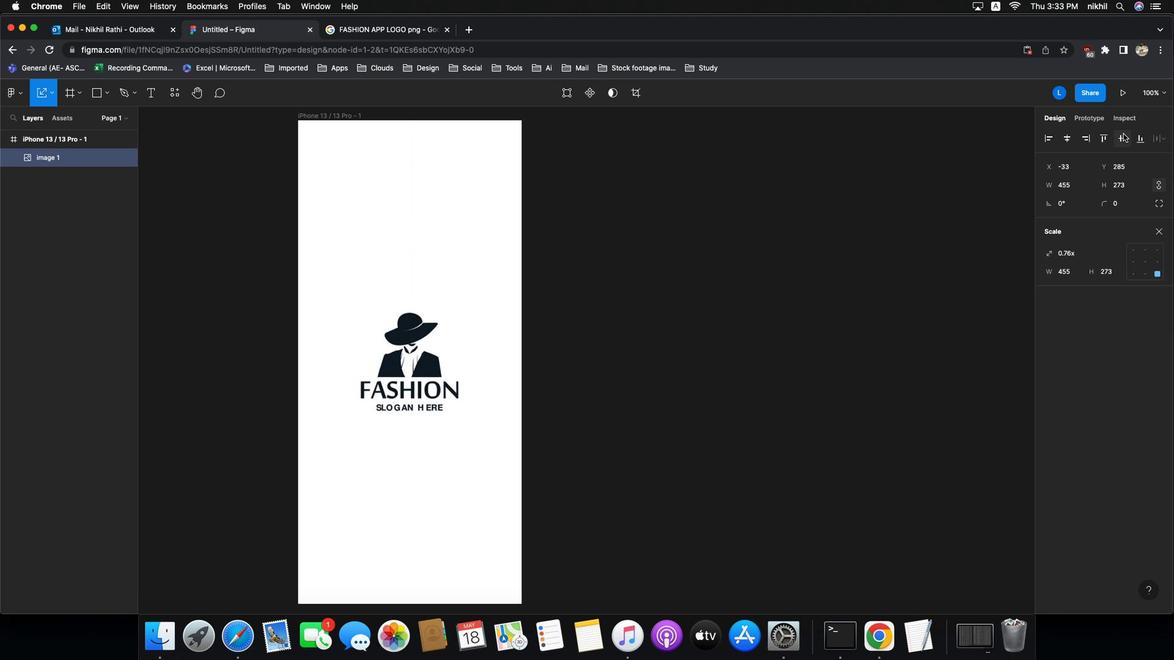 
Action: Mouse moved to (193, 292)
Screenshot: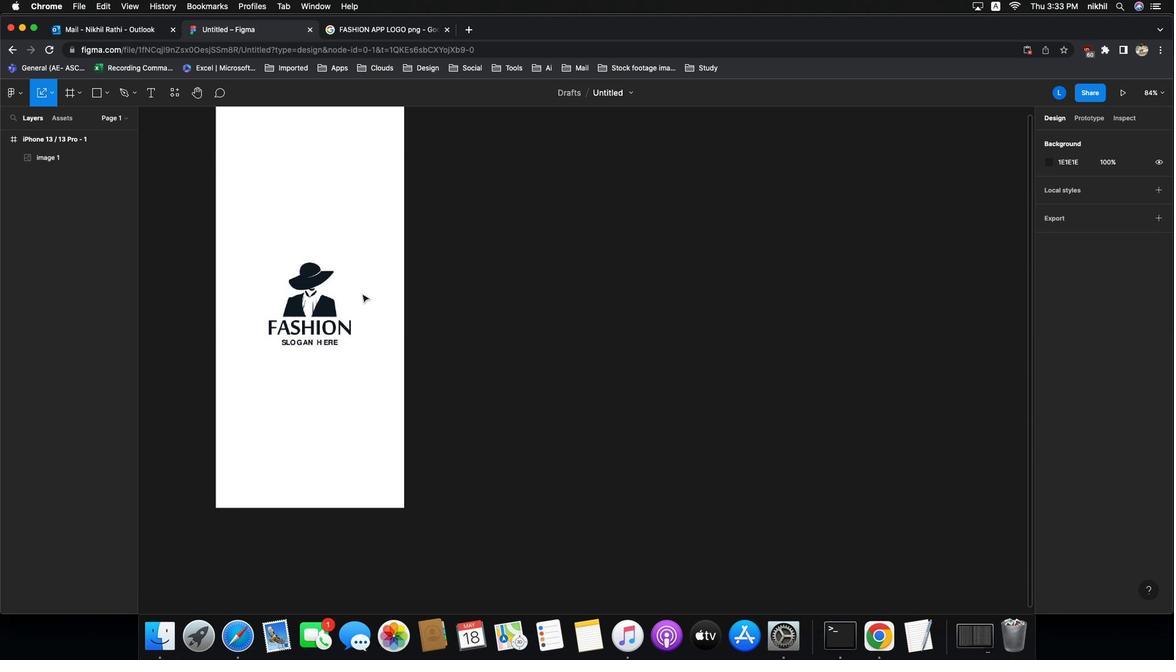 
Action: Mouse pressed left at (193, 292)
Screenshot: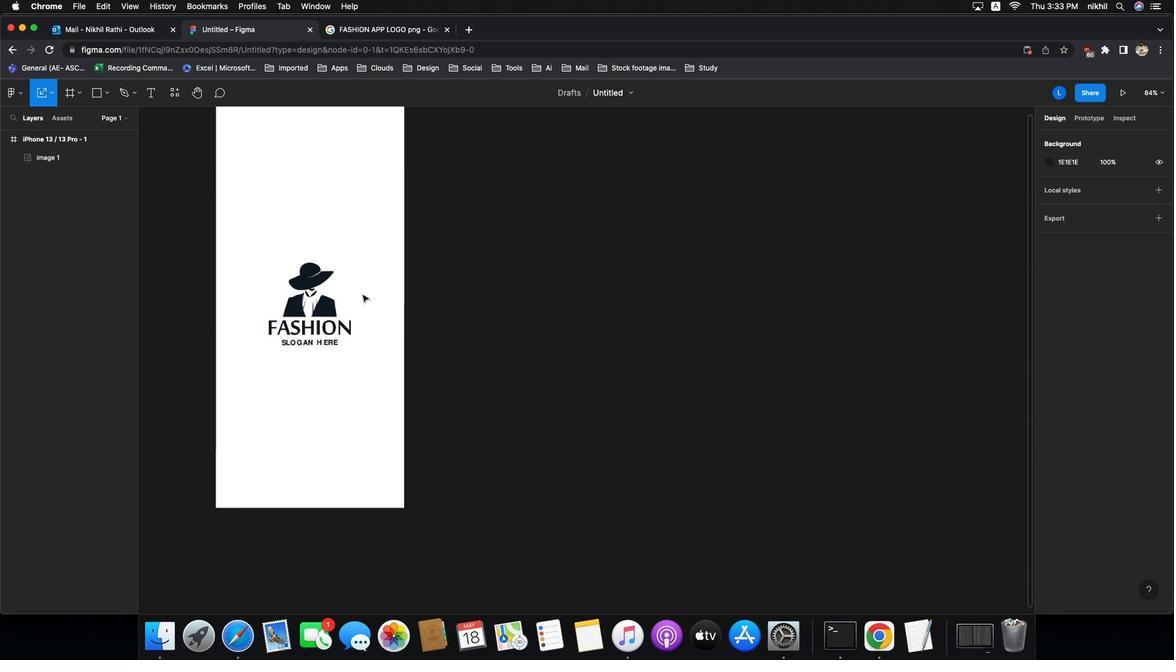 
Action: Mouse moved to (317, 227)
Screenshot: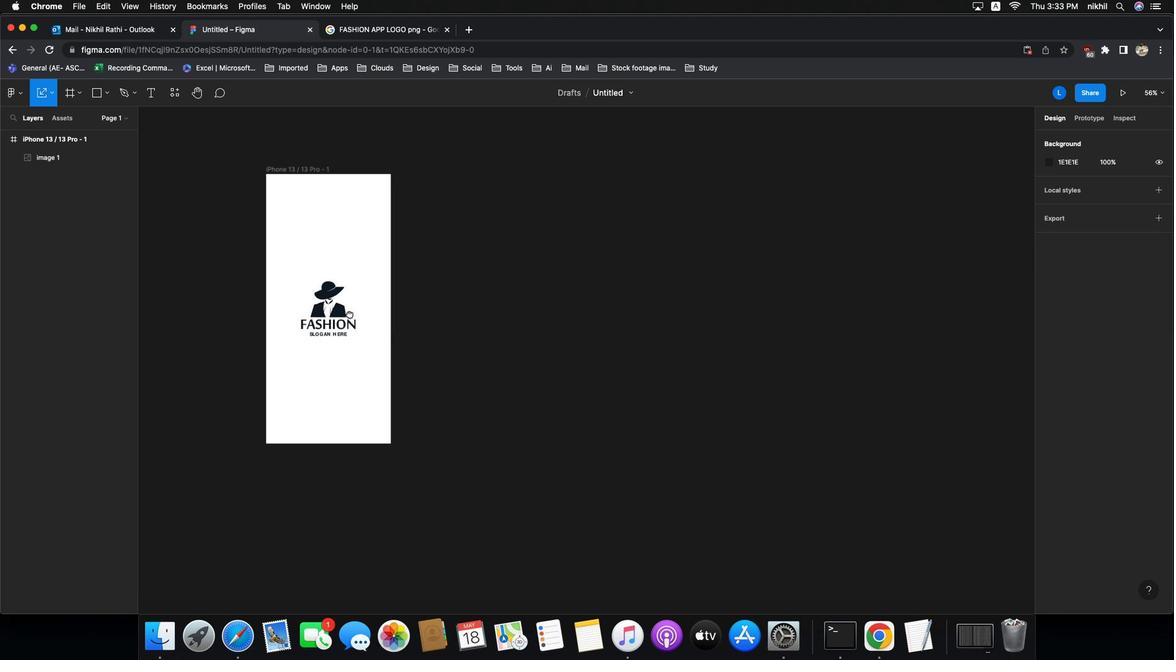 
Action: Mouse pressed left at (317, 227)
Screenshot: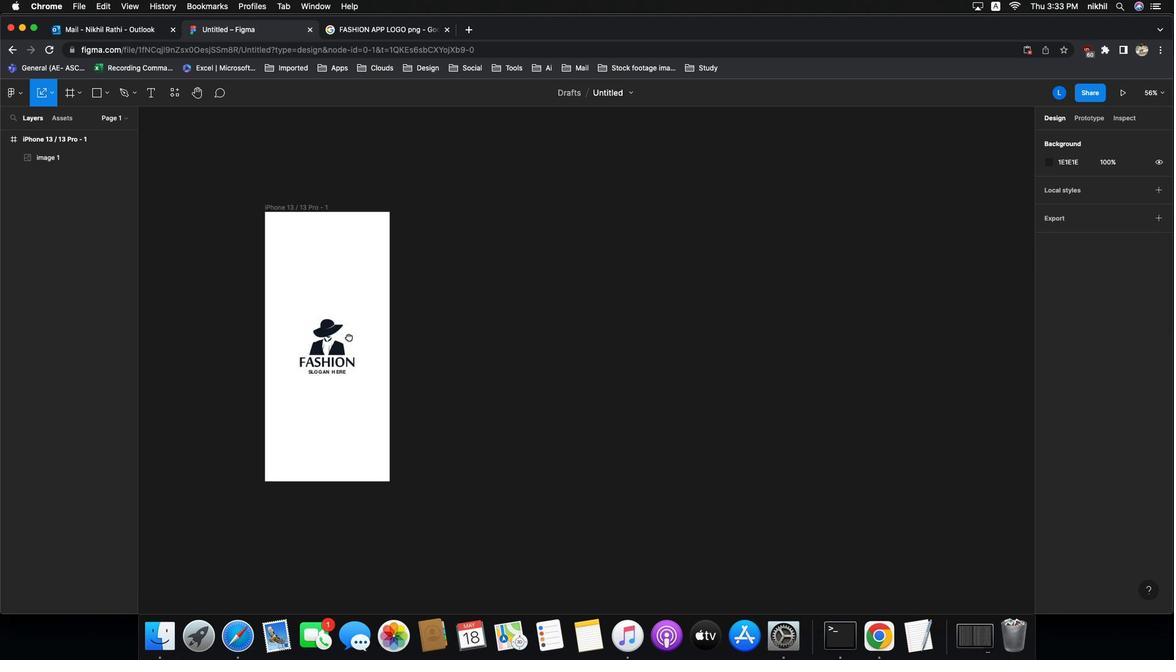 
Action: Mouse moved to (366, 198)
Screenshot: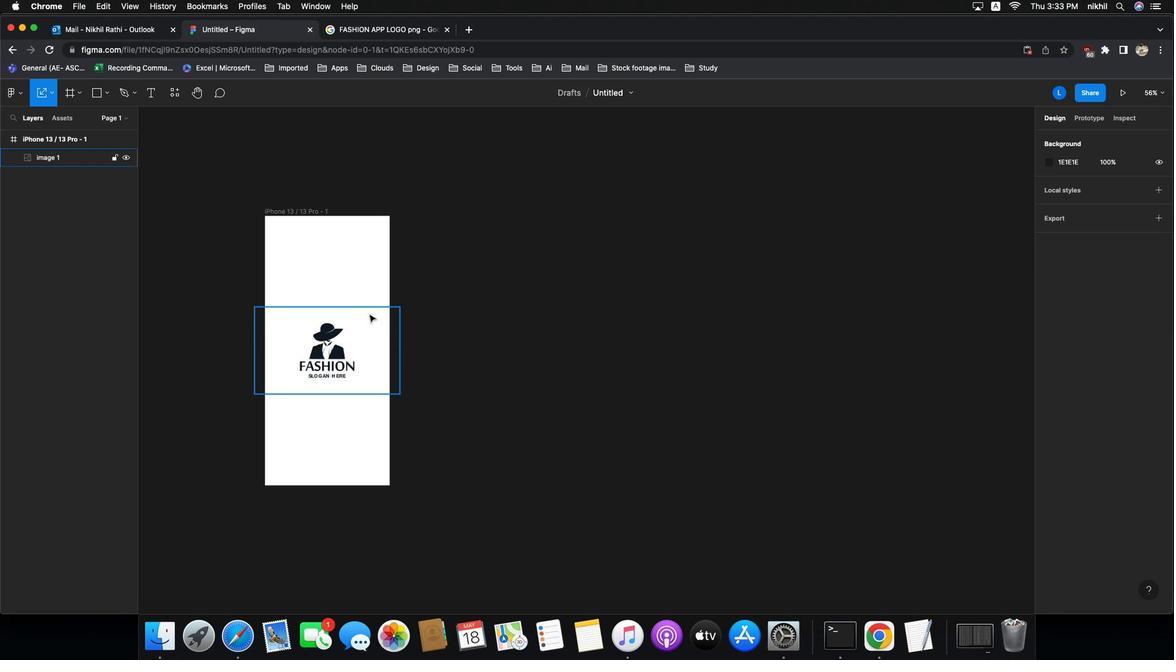 
Action: Key pressed Key.space
Screenshot: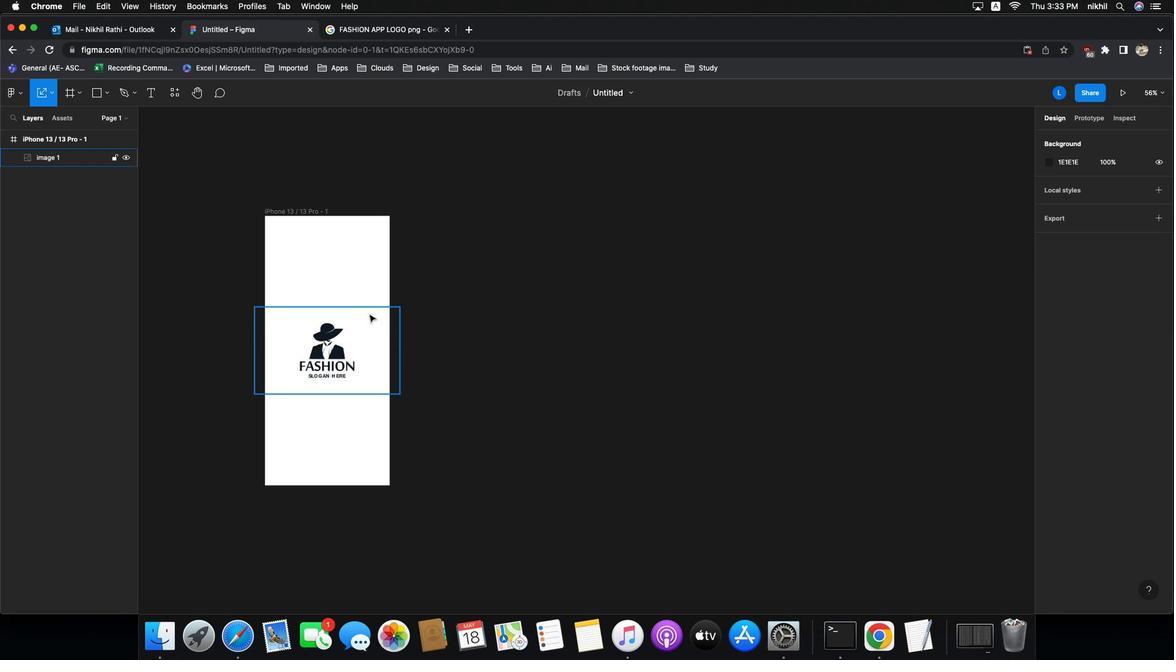 
Action: Mouse moved to (367, 198)
Screenshot: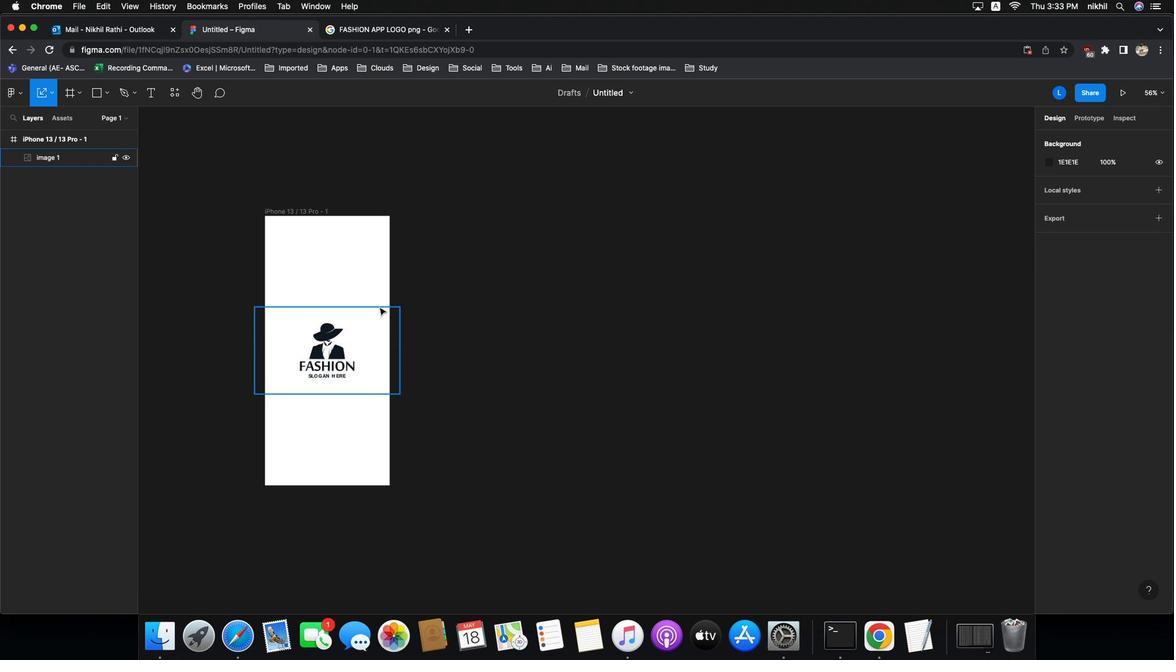 
Action: Mouse pressed left at (367, 198)
Screenshot: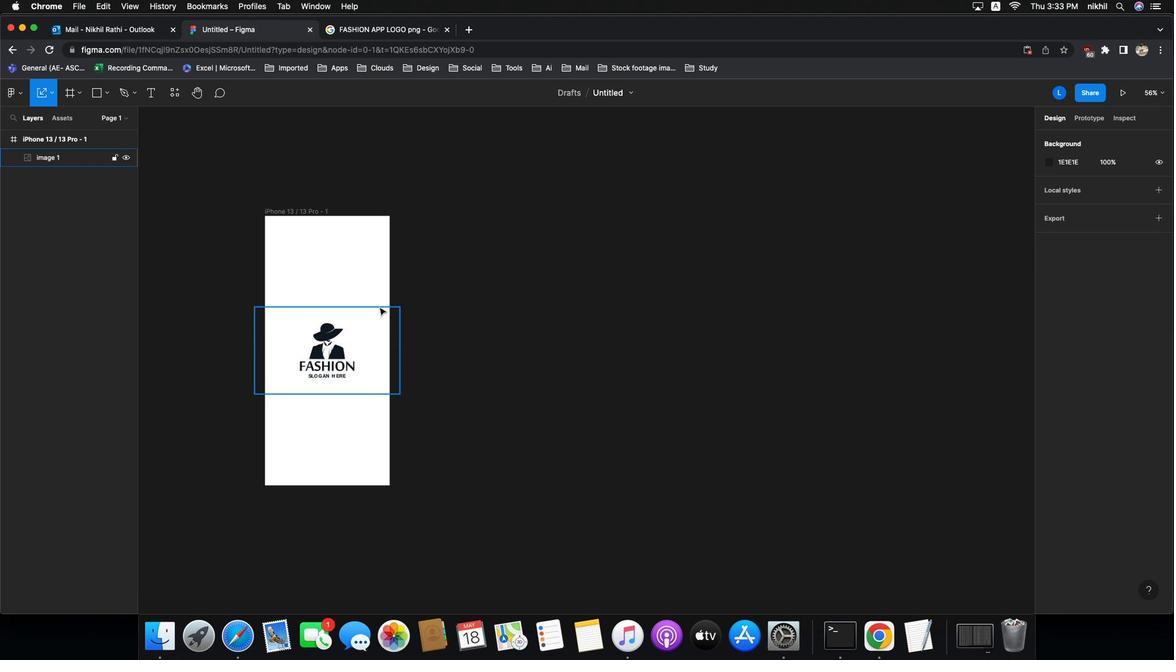 
Action: Mouse moved to (394, 222)
Screenshot: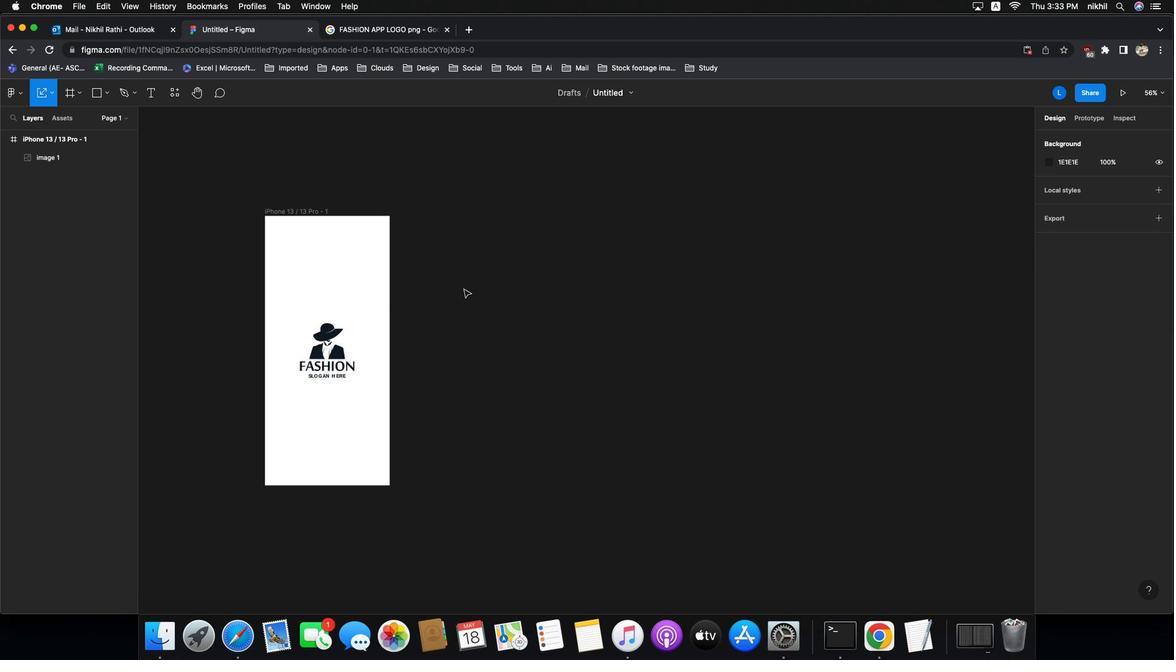 
Action: Key pressed Key.space
Screenshot: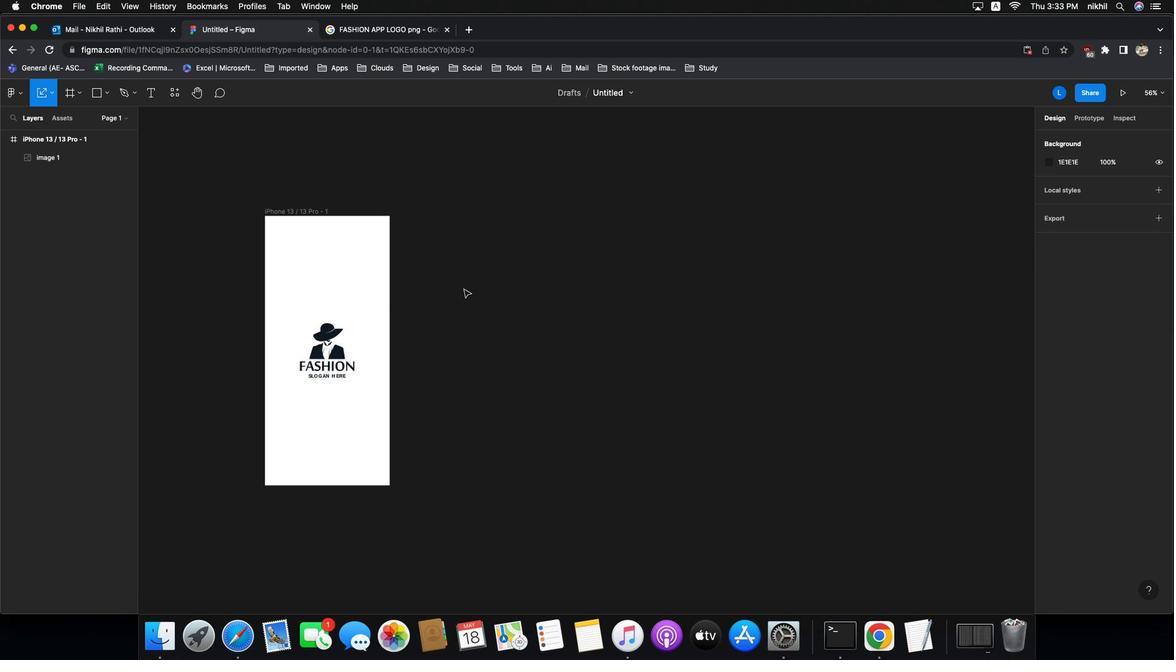 
Action: Mouse moved to (396, 223)
Screenshot: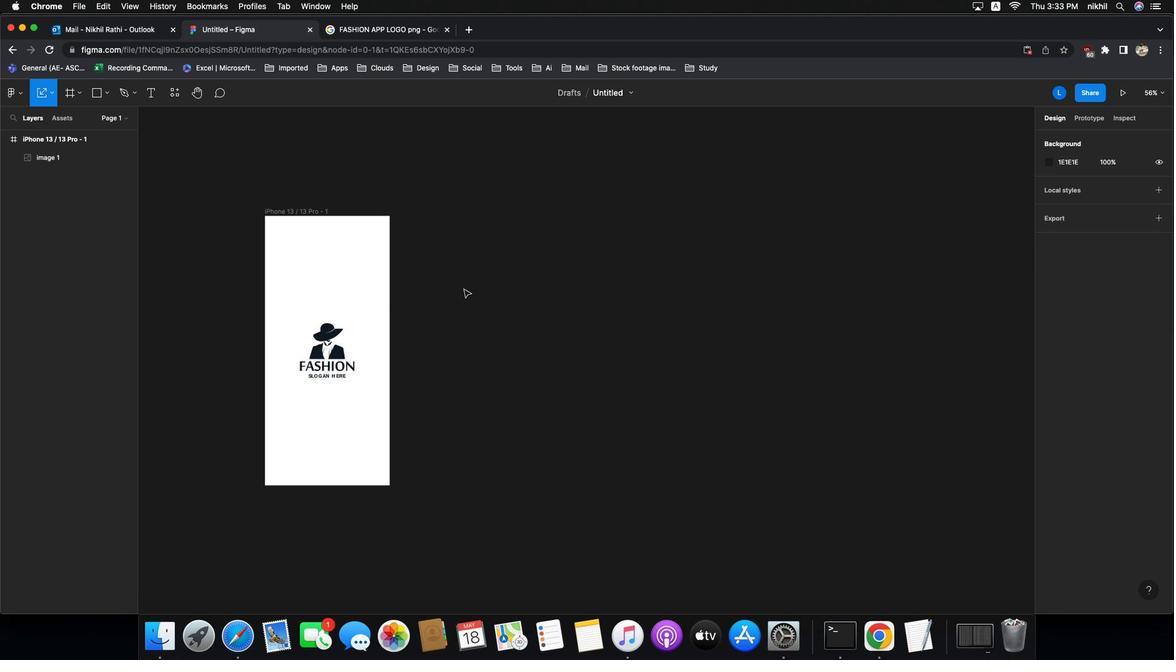 
Action: Key pressed Key.spaceKey.spaceKey.spaceKey.cmd
Screenshot: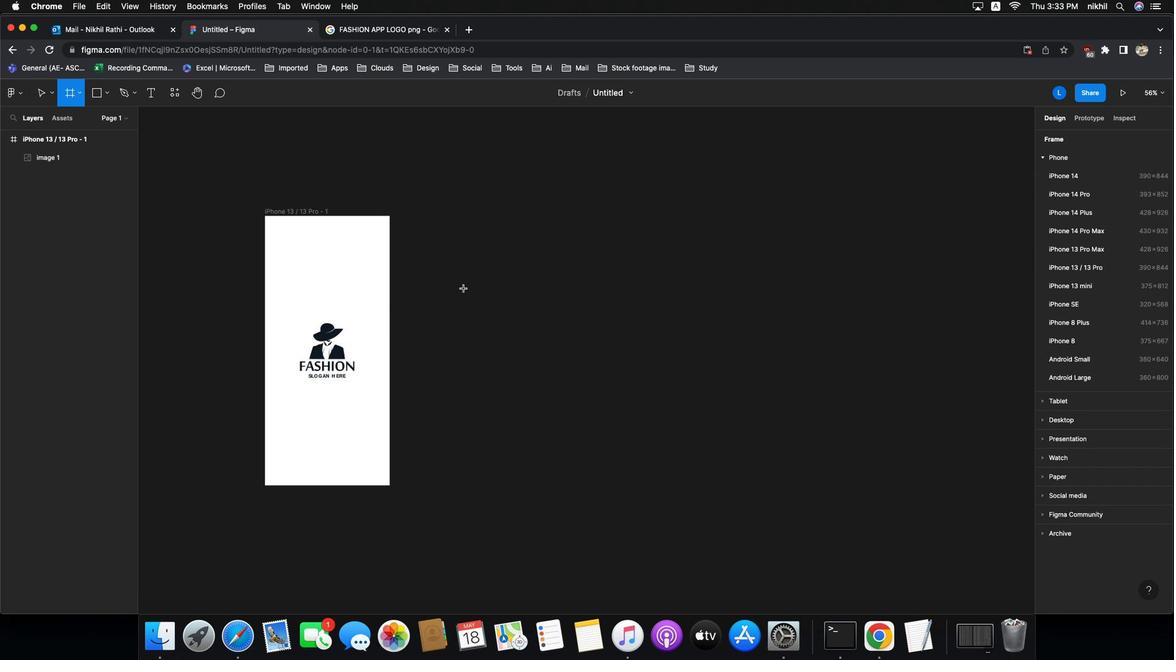 
Action: Mouse scrolled (396, 223) with delta (493, 351)
Screenshot: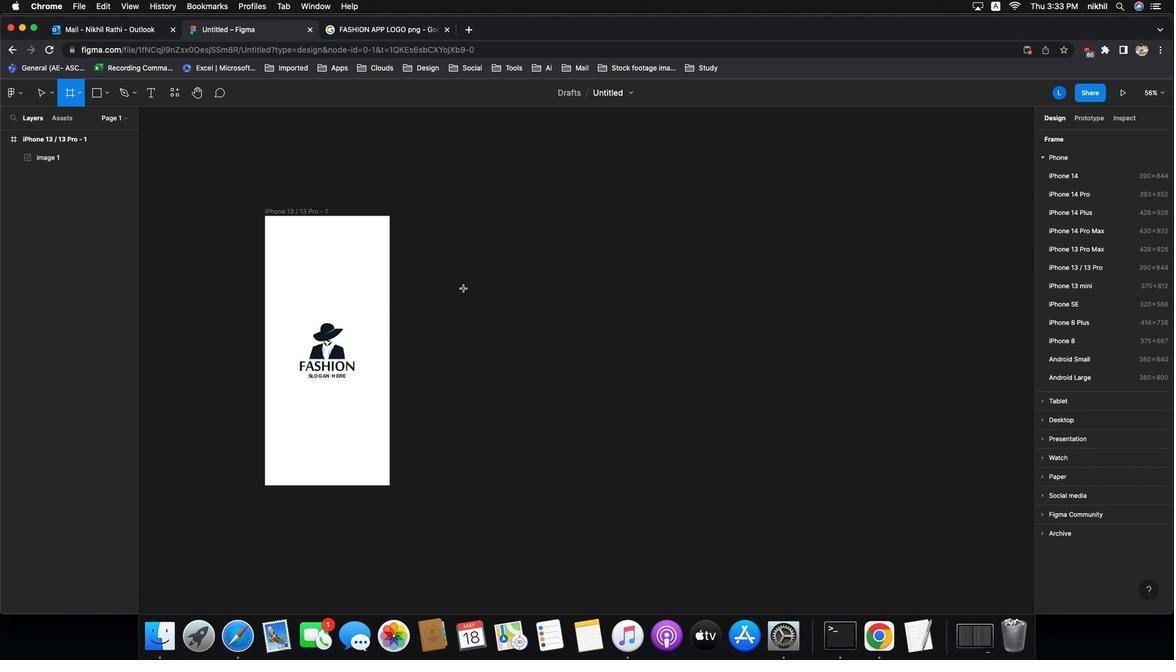 
Action: Mouse scrolled (396, 223) with delta (493, 351)
Screenshot: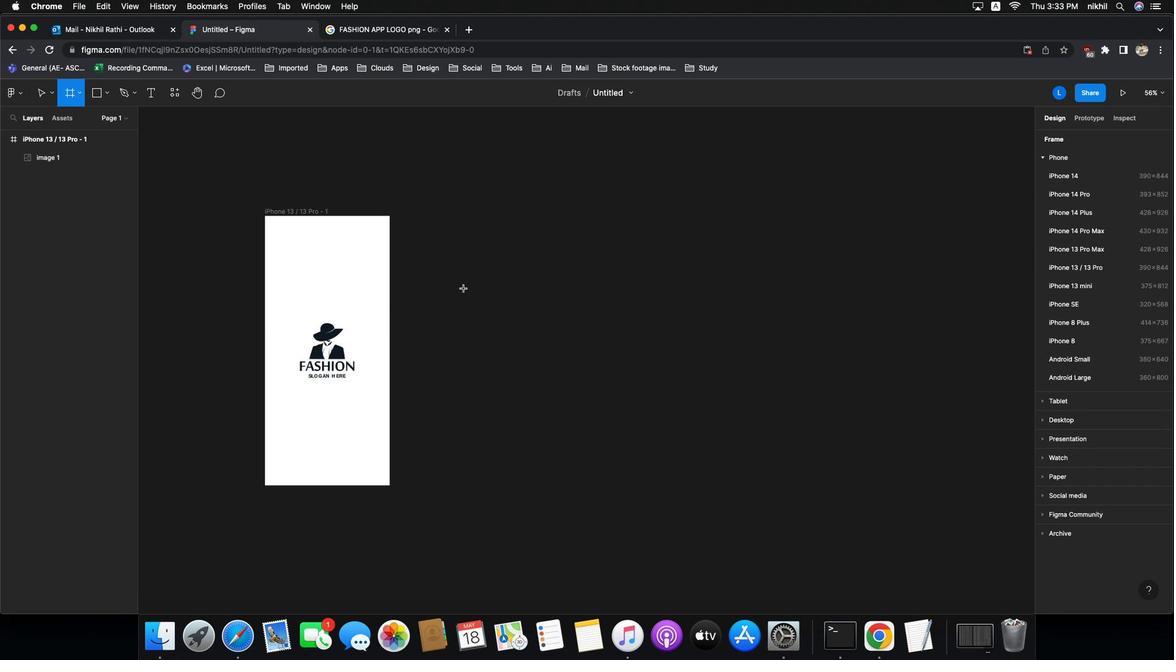 
Action: Mouse scrolled (396, 223) with delta (493, 351)
Screenshot: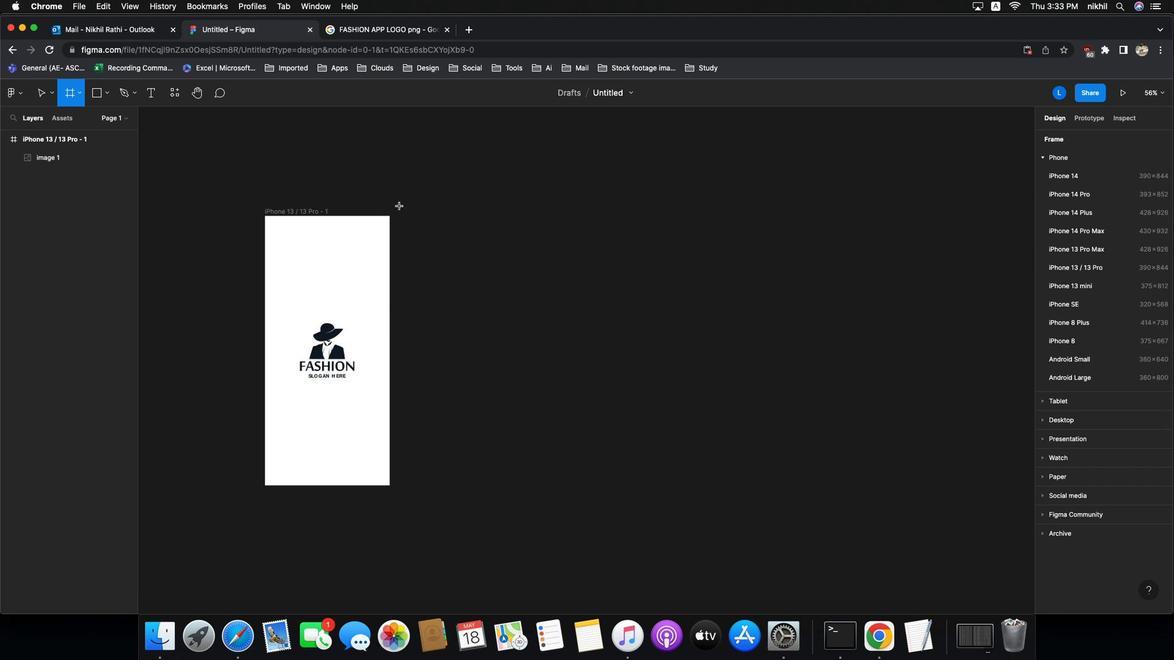 
Action: Mouse scrolled (396, 223) with delta (493, 351)
Screenshot: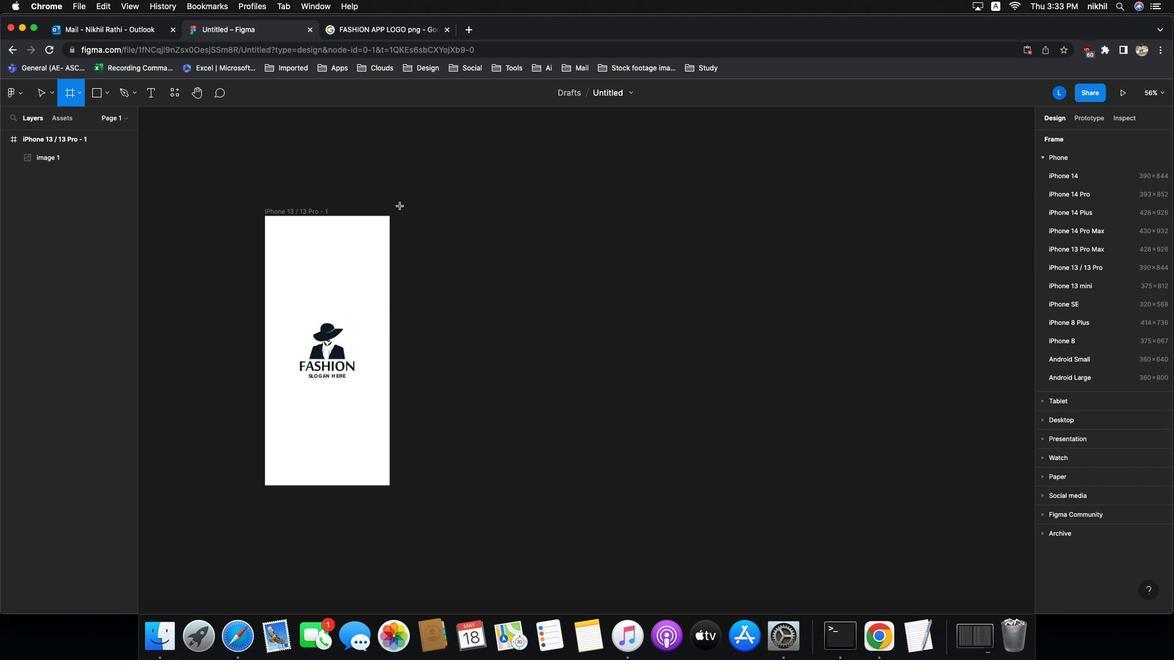 
Action: Mouse scrolled (396, 223) with delta (493, 352)
Screenshot: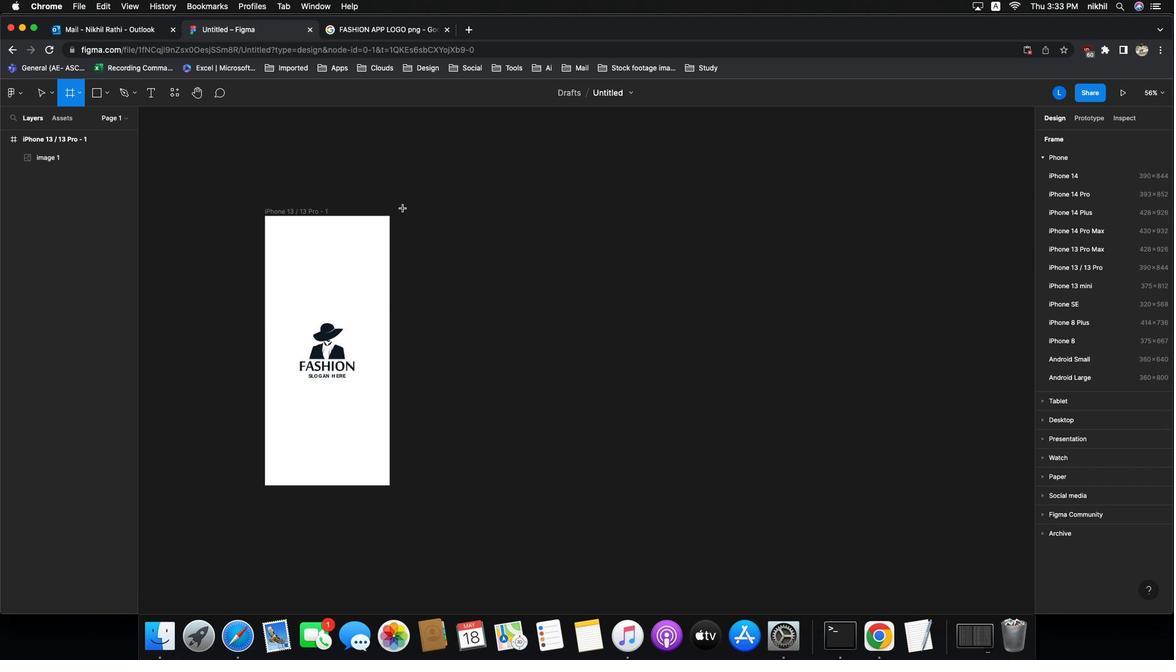 
Action: Mouse moved to (396, 223)
Screenshot: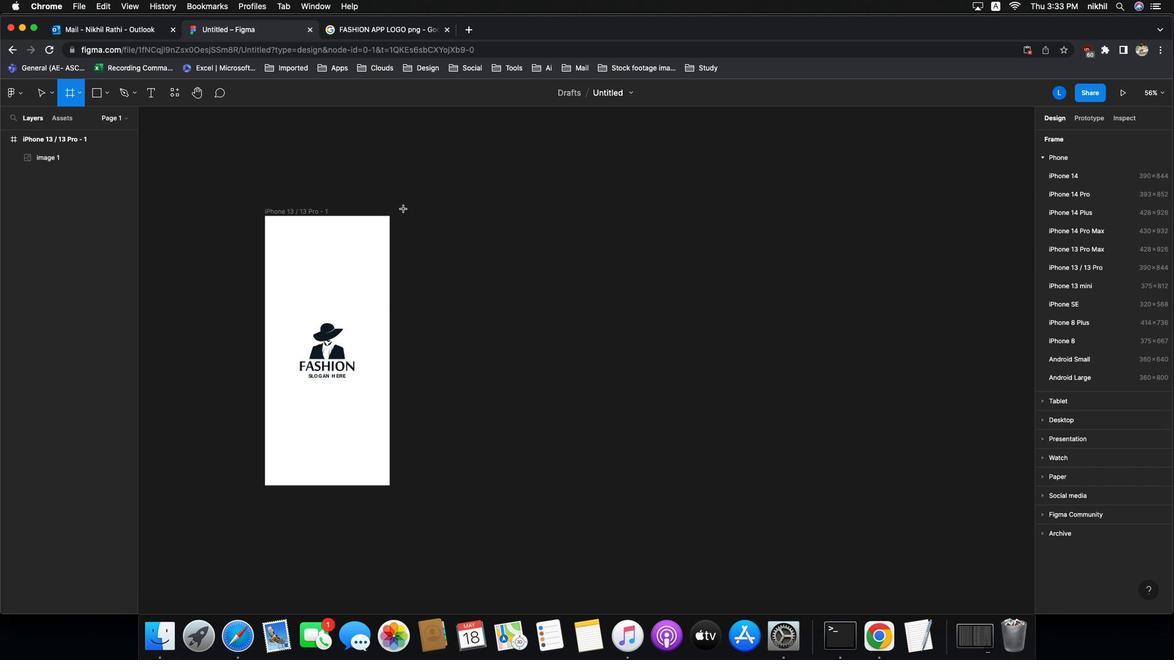 
Action: Key pressed Key.space
Screenshot: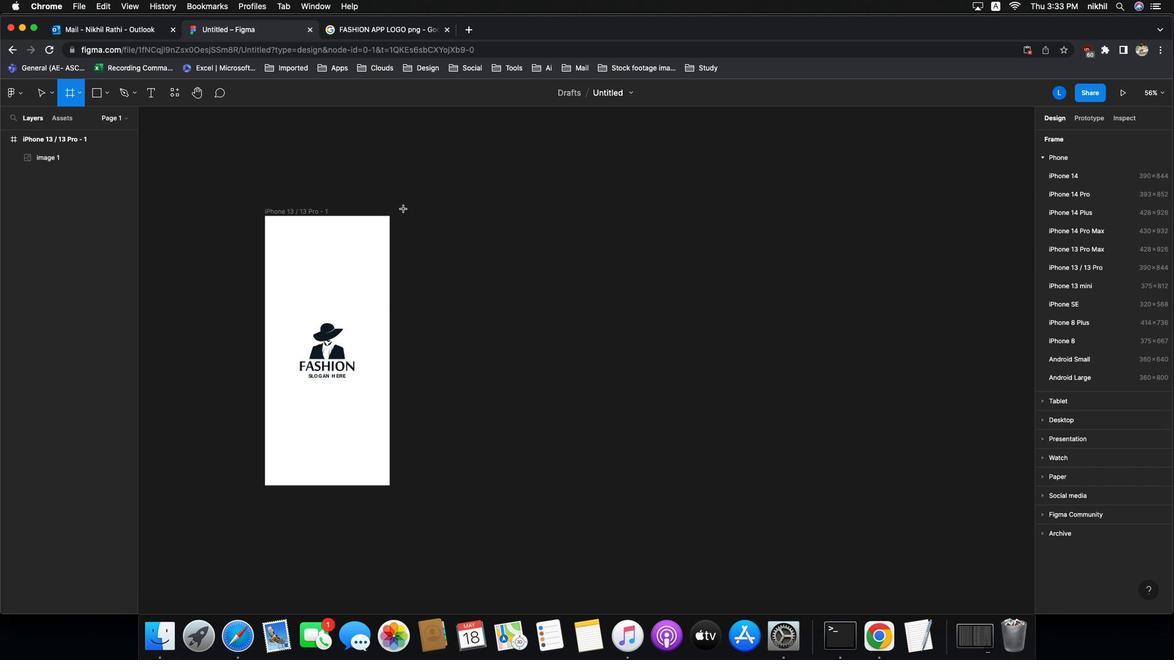
Action: Mouse moved to (400, 226)
Screenshot: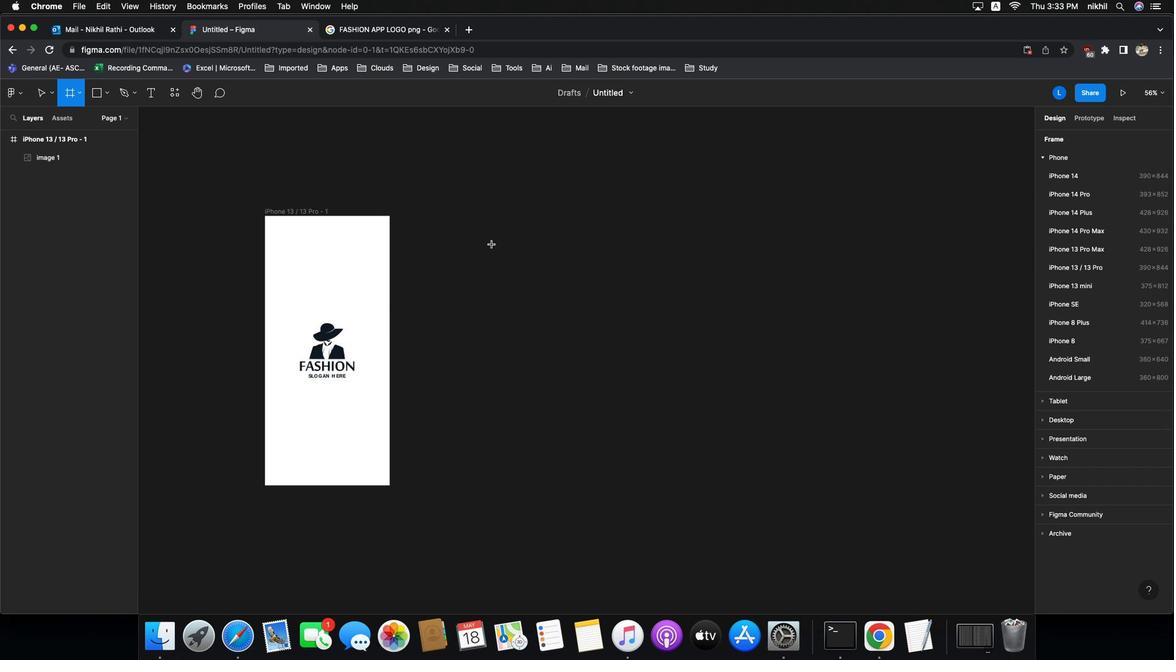 
Action: Mouse pressed left at (400, 226)
Screenshot: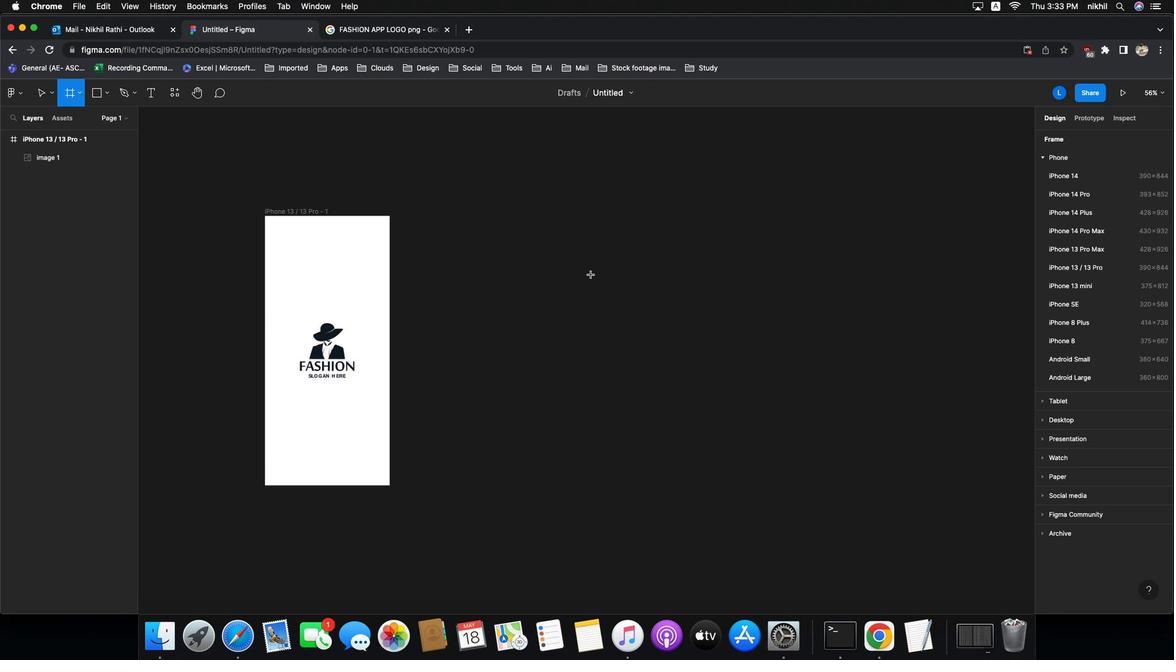 
Action: Mouse moved to (400, 204)
Screenshot: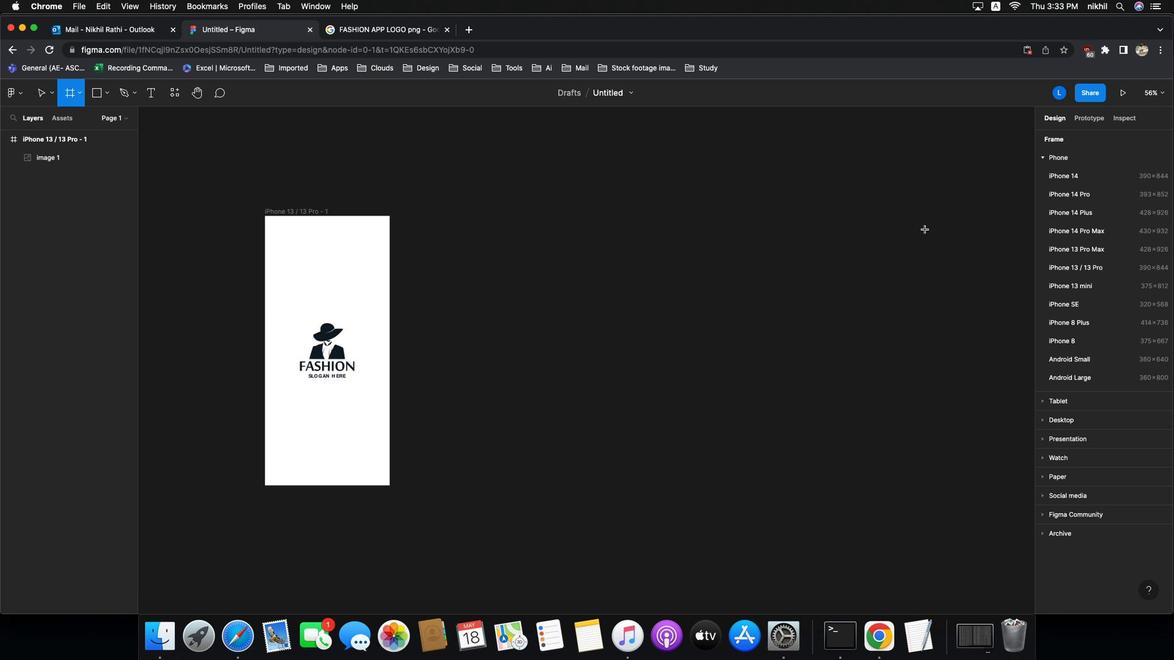 
Action: Key pressed Key.spaceKey.spaceKey.spaceKey.space
Screenshot: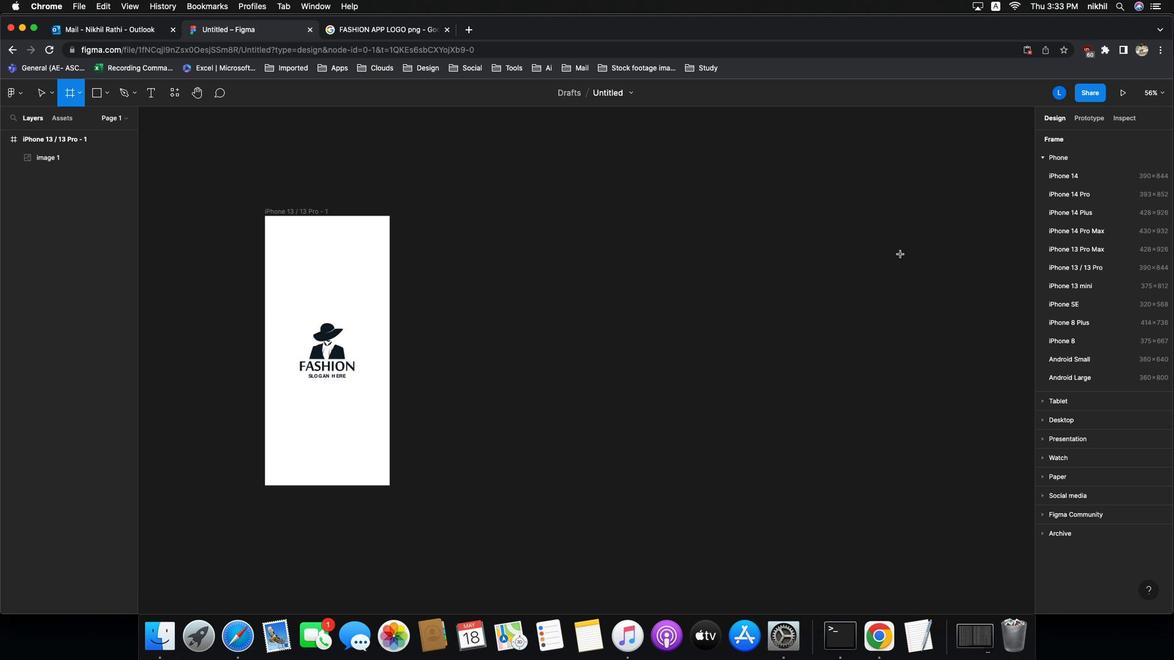 
Action: Mouse moved to (369, 225)
Screenshot: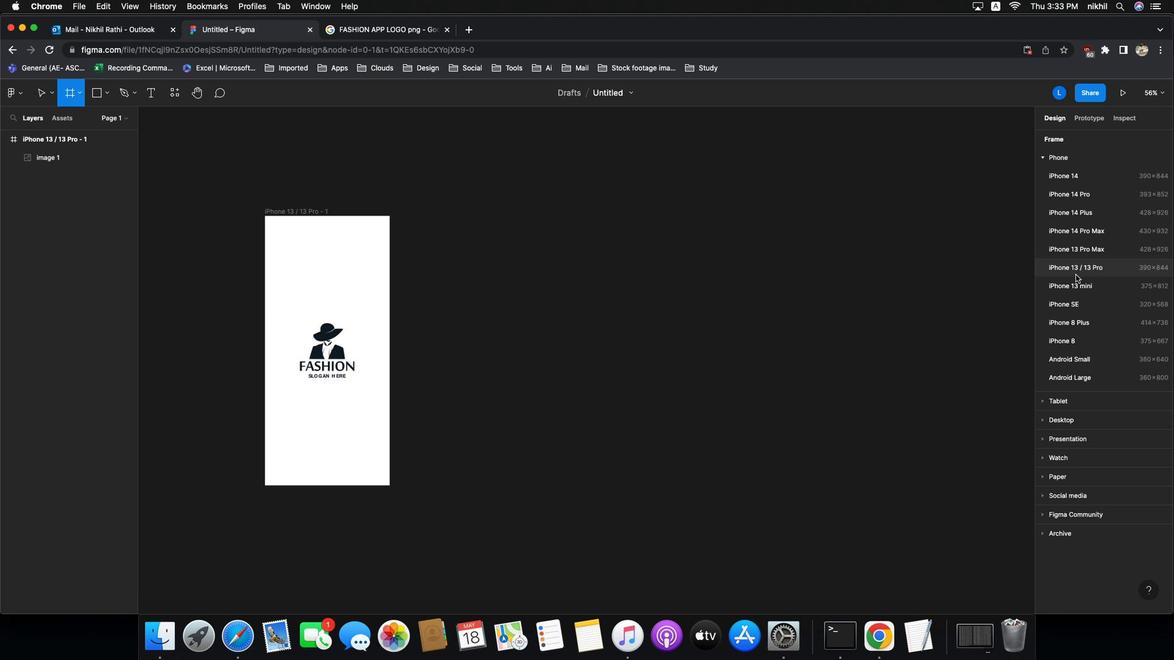 
Action: Key pressed 'a'
Screenshot: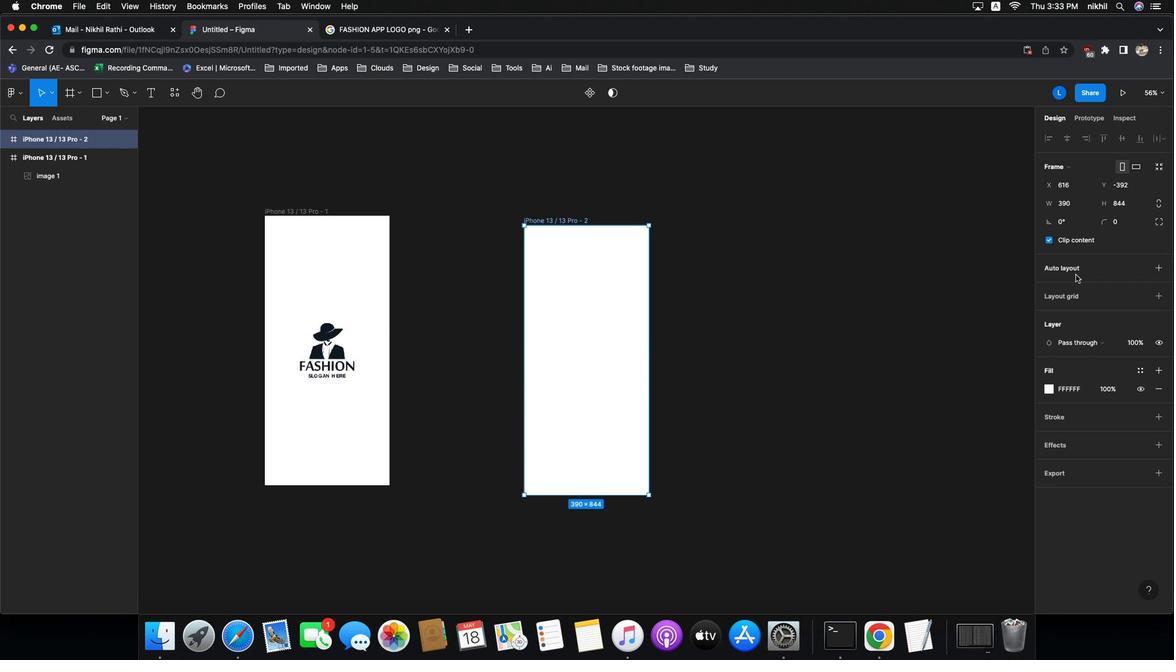 
Action: Mouse moved to (206, 231)
Screenshot: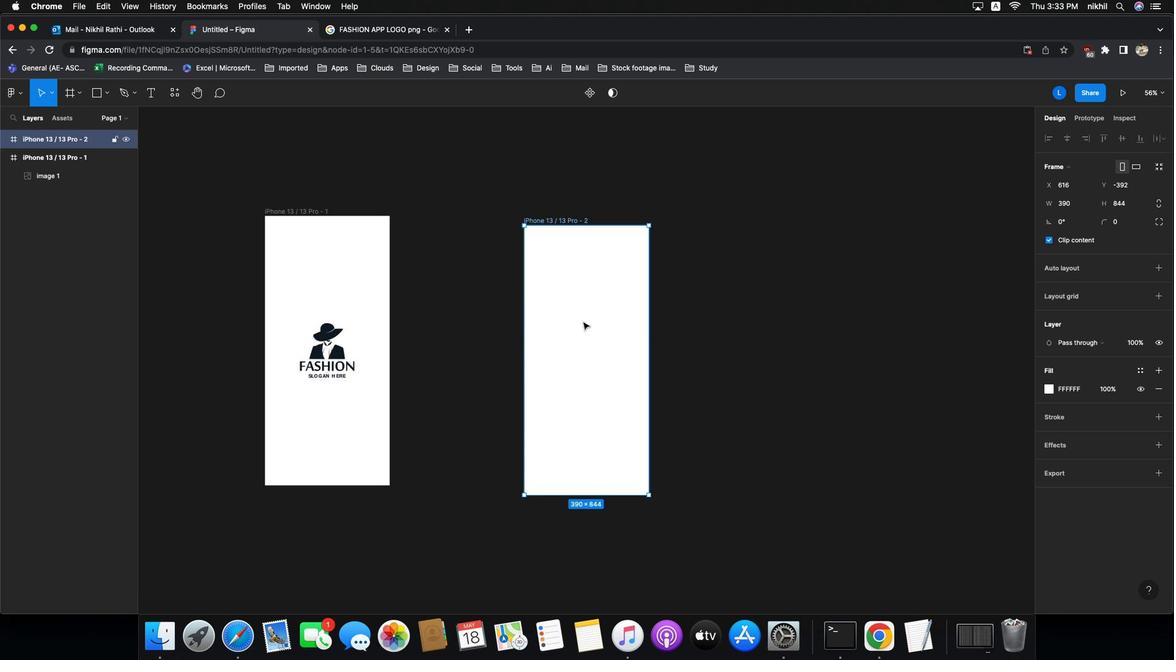 
Action: Mouse pressed left at (206, 231)
Screenshot: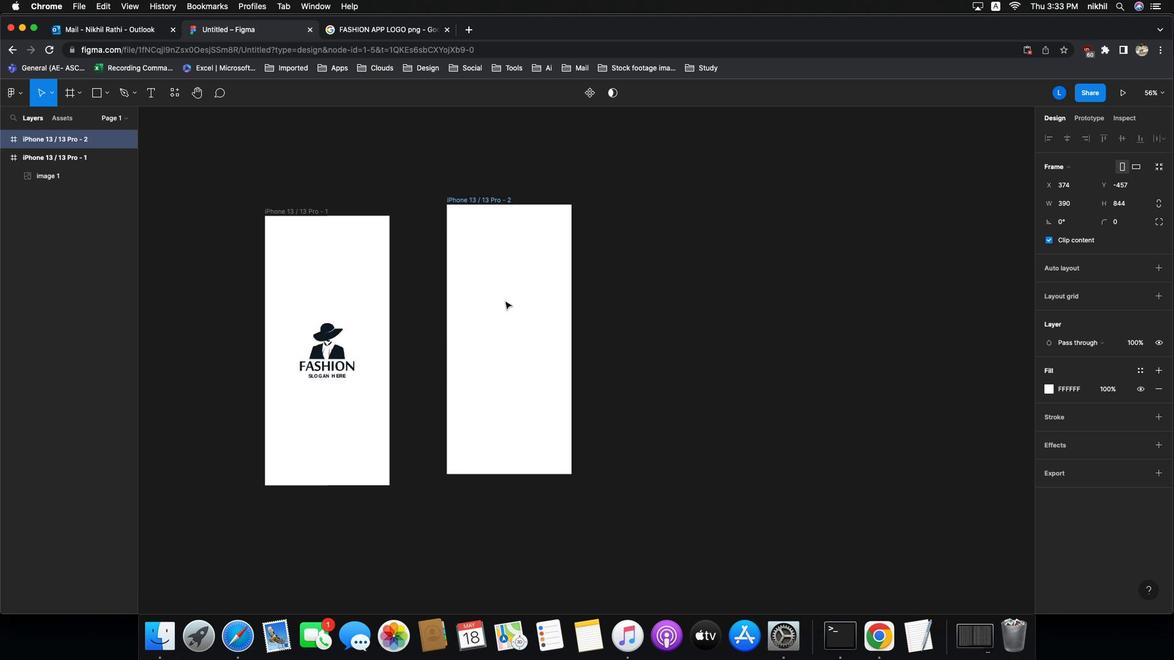 
Action: Mouse moved to (337, 211)
Screenshot: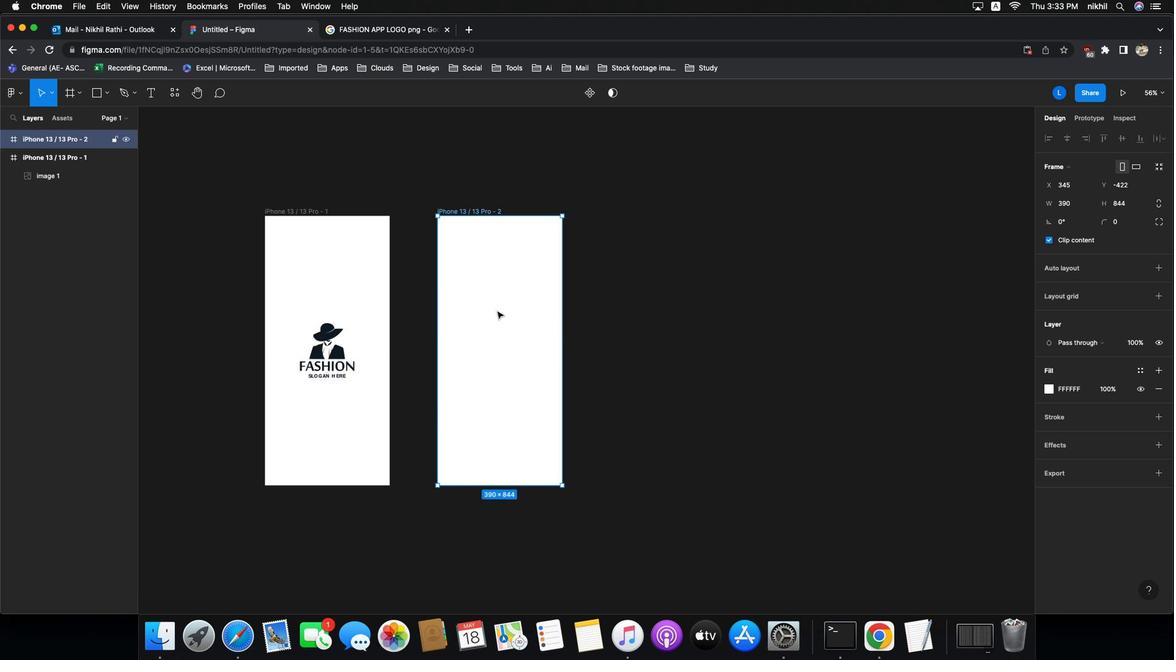 
Action: Mouse pressed left at (337, 211)
Screenshot: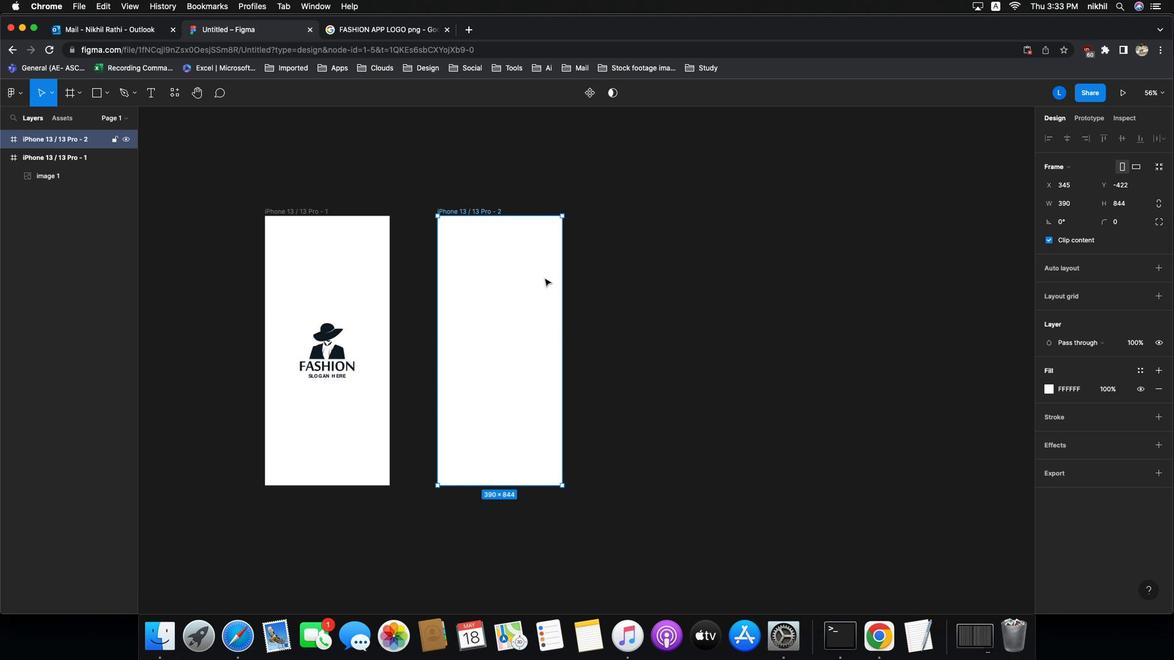 
Action: Mouse moved to (351, 234)
Screenshot: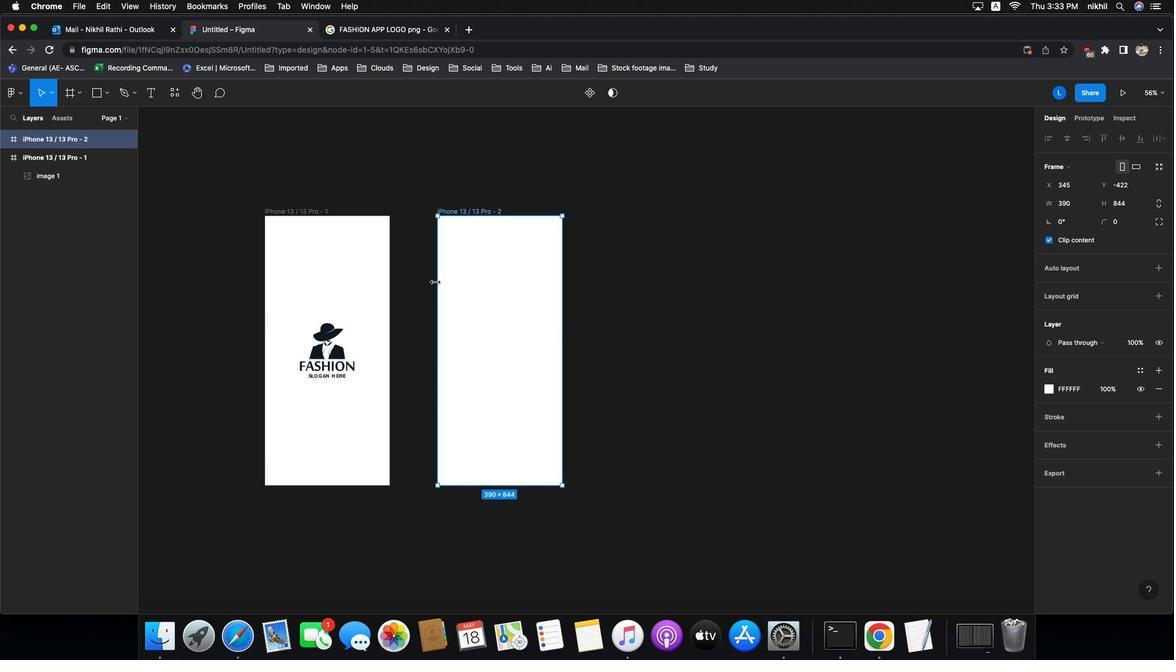 
Action: Mouse pressed left at (351, 234)
Screenshot: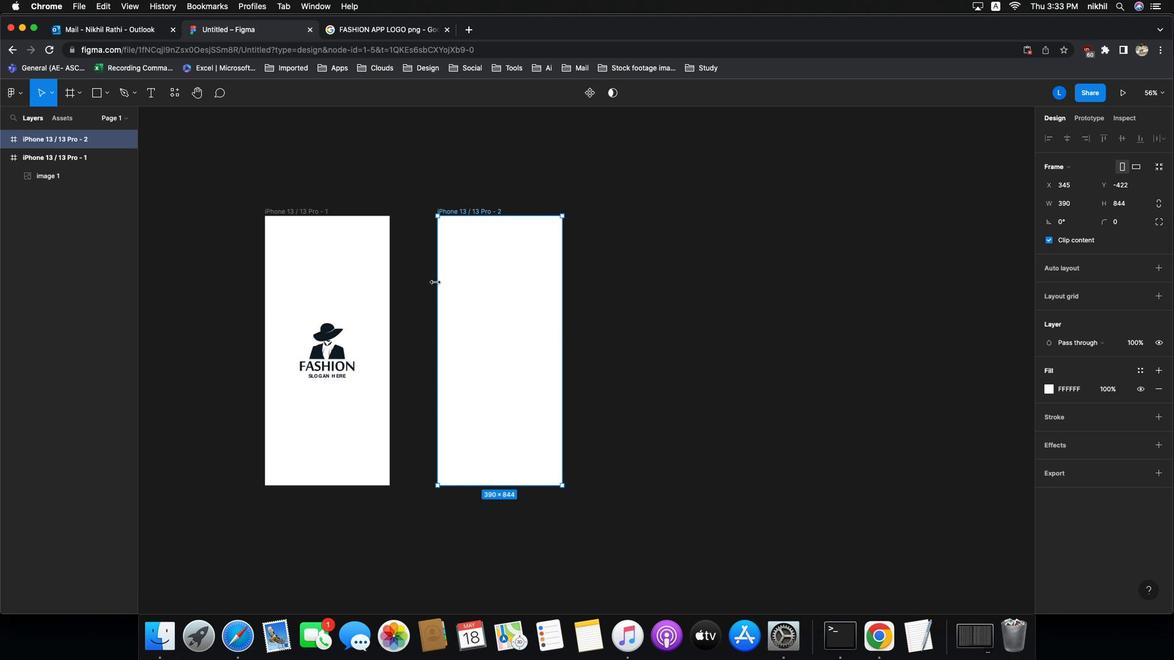 
Action: Mouse moved to (376, 227)
Screenshot: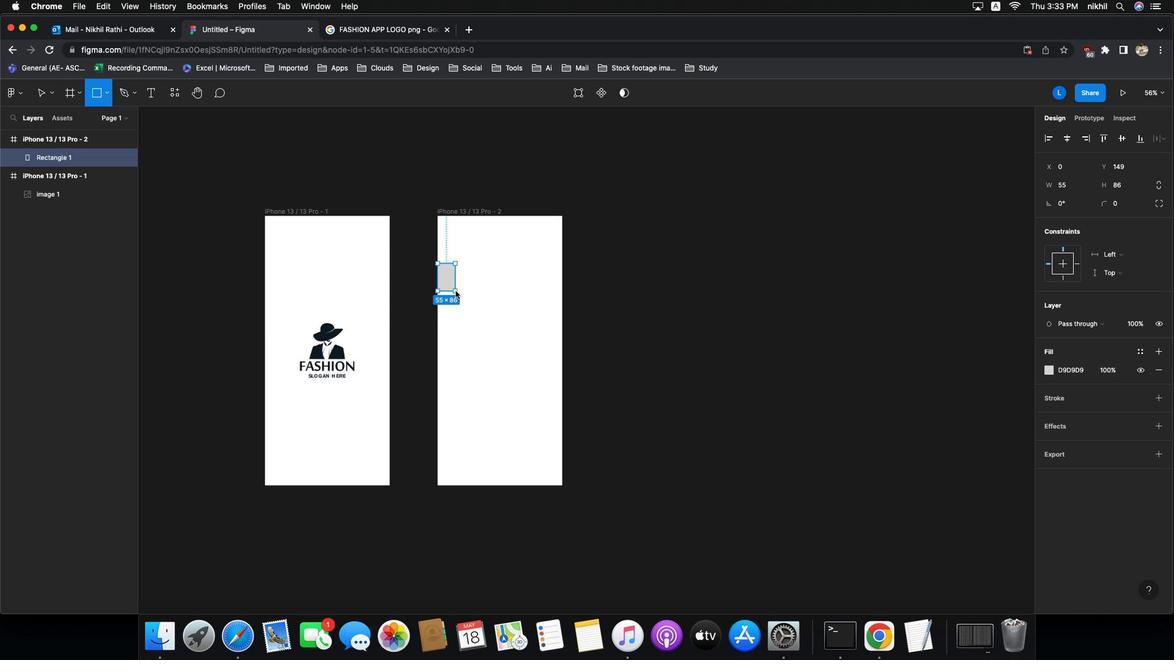 
Action: Key pressed 'r'
Screenshot: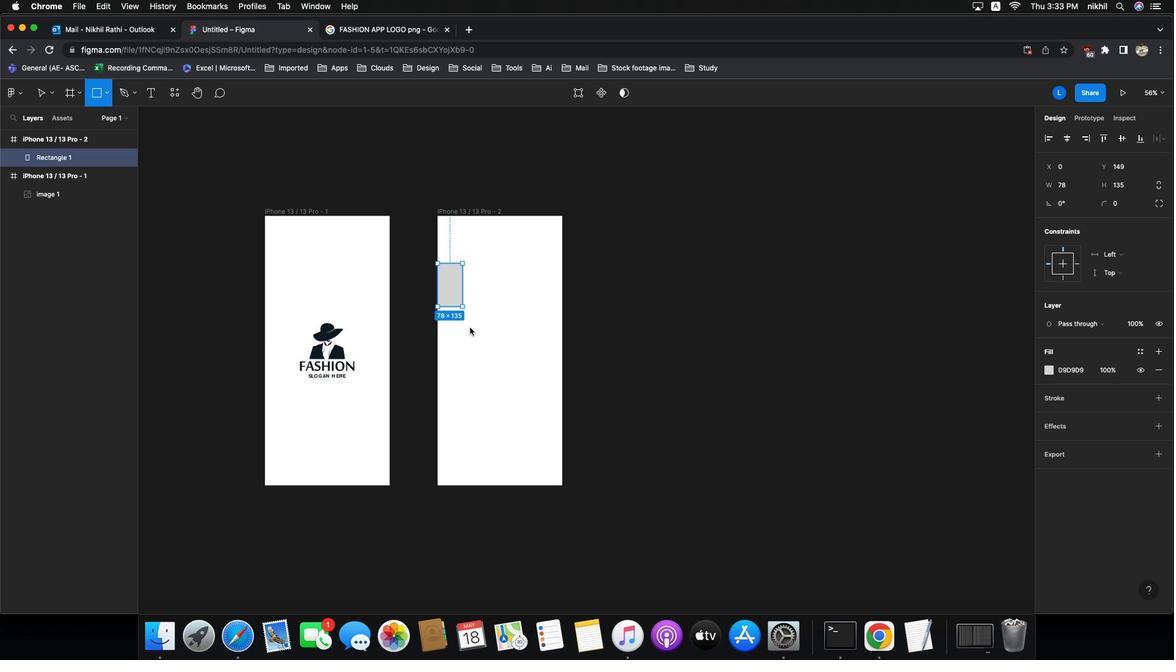 
Action: Mouse moved to (376, 236)
Screenshot: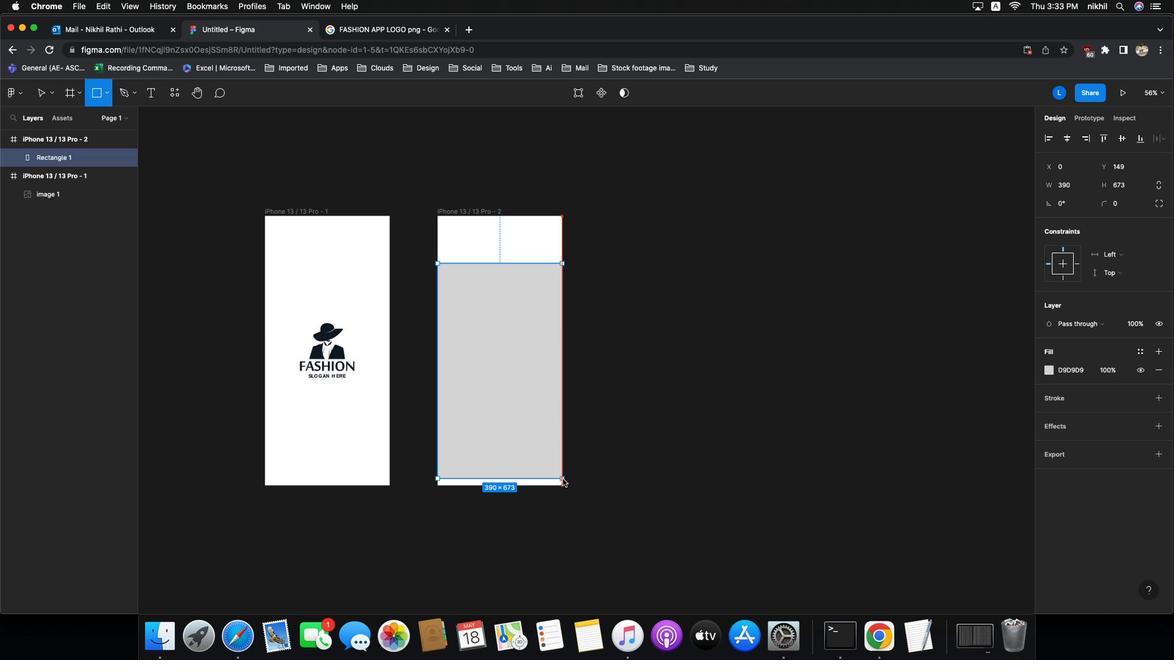 
Action: Mouse pressed left at (376, 236)
Screenshot: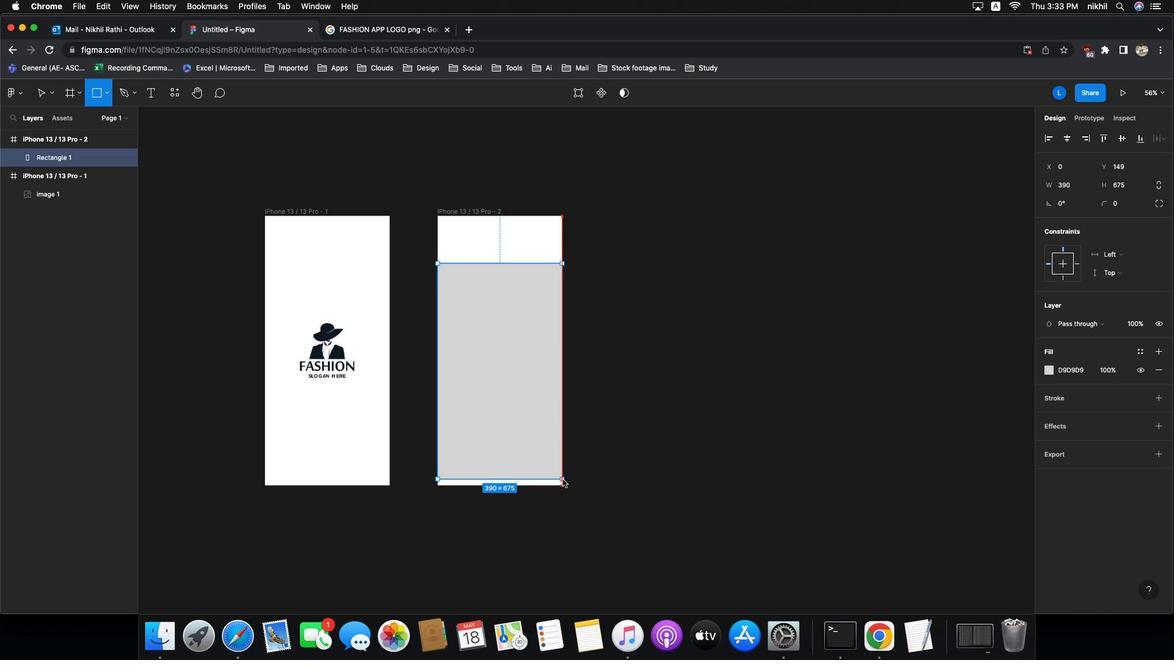 
Action: Mouse moved to (359, 196)
Screenshot: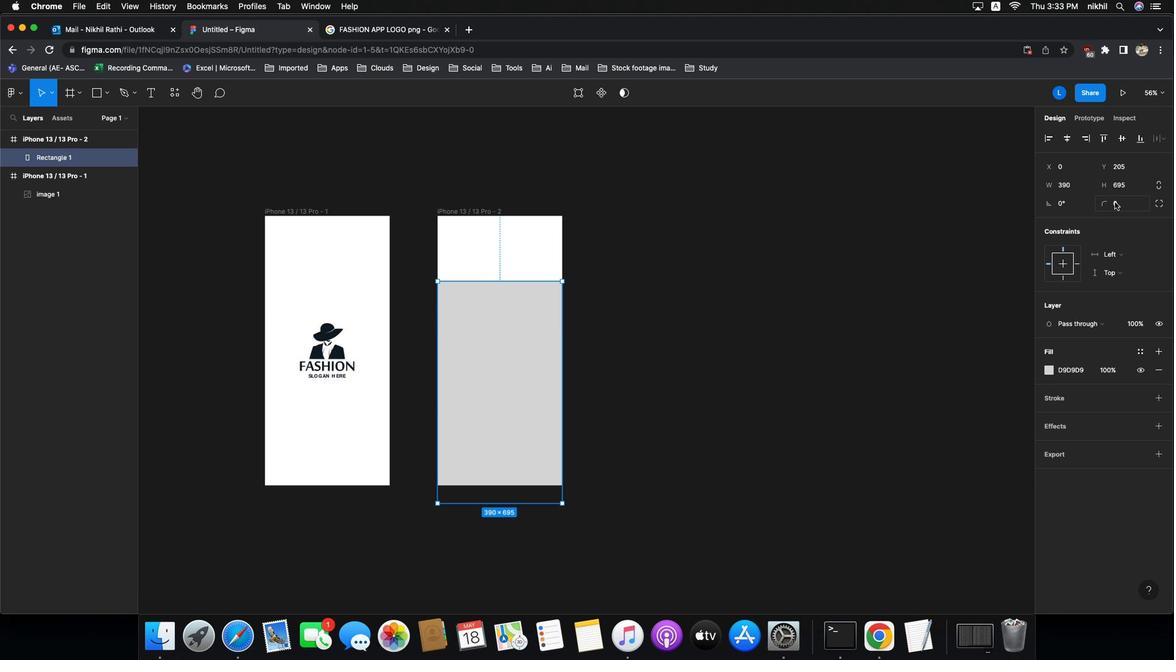 
Action: Mouse pressed left at (359, 196)
Screenshot: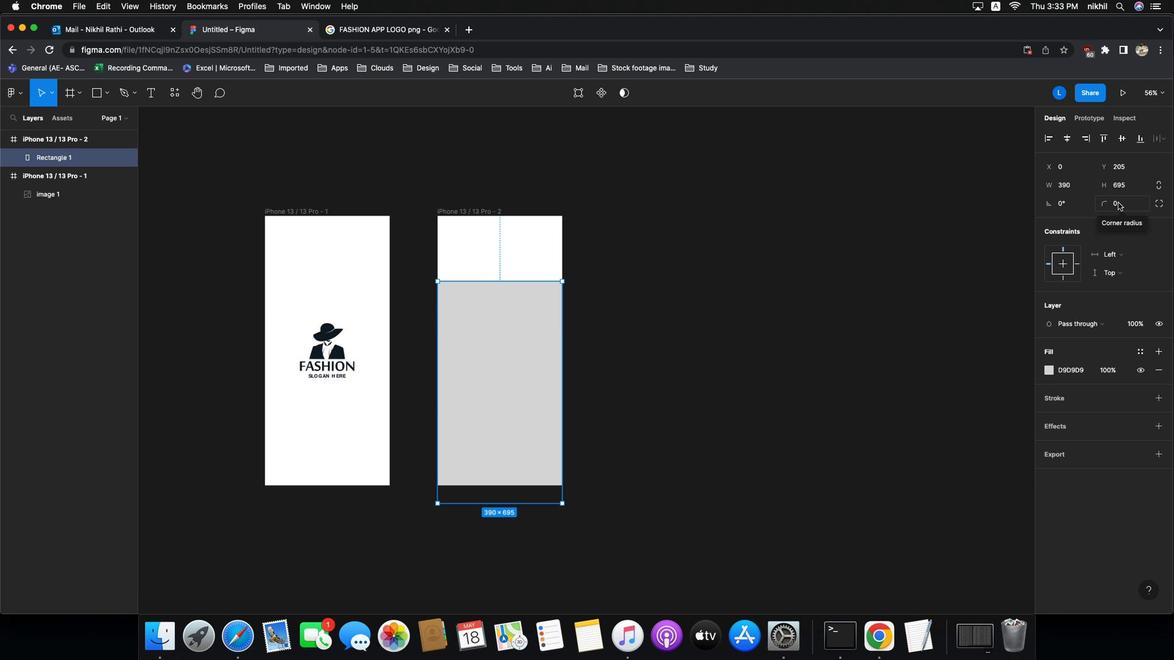 
Action: Mouse moved to (194, 262)
Screenshot: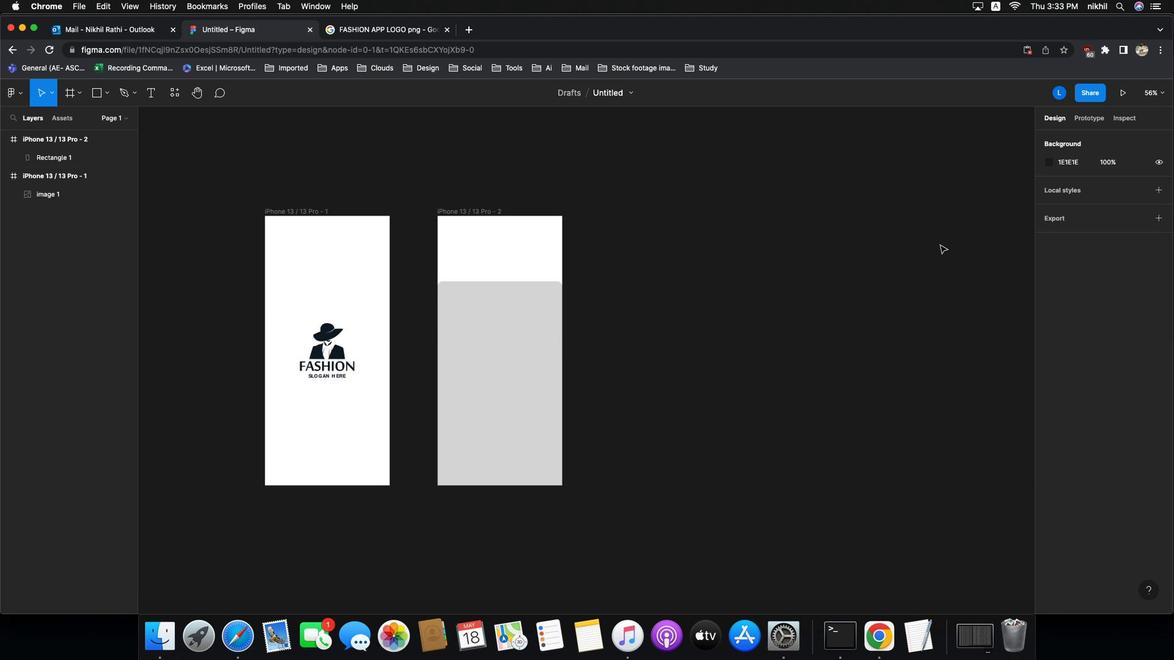 
Action: Mouse pressed left at (194, 262)
Screenshot: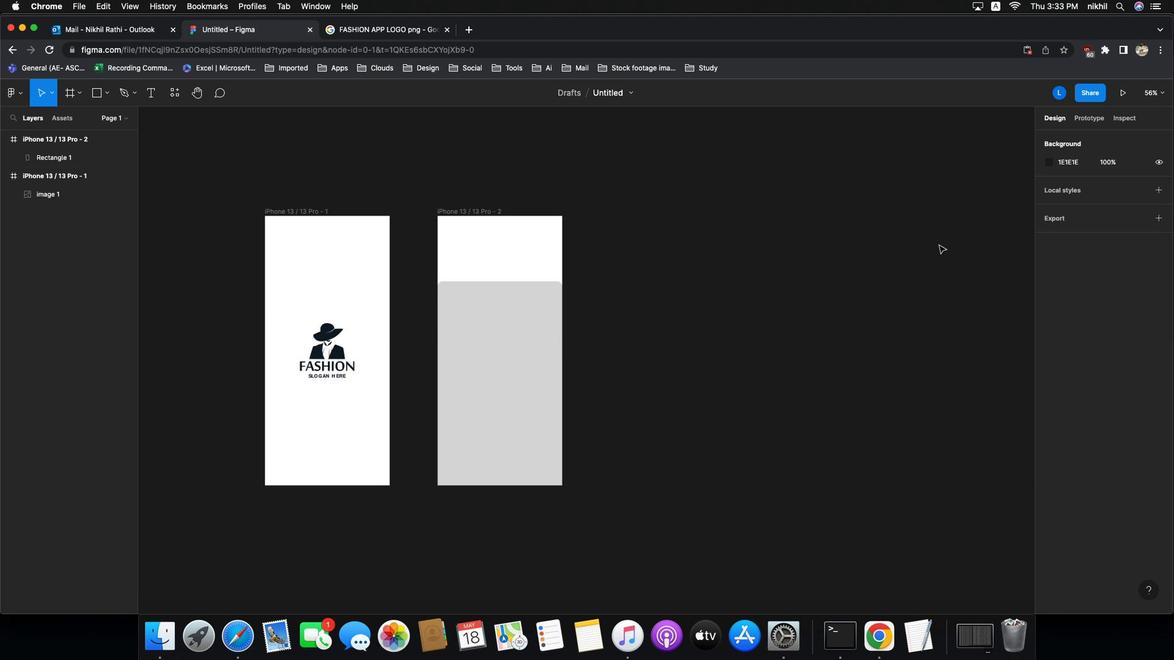 
Action: Key pressed '1''6'Key.enter
Screenshot: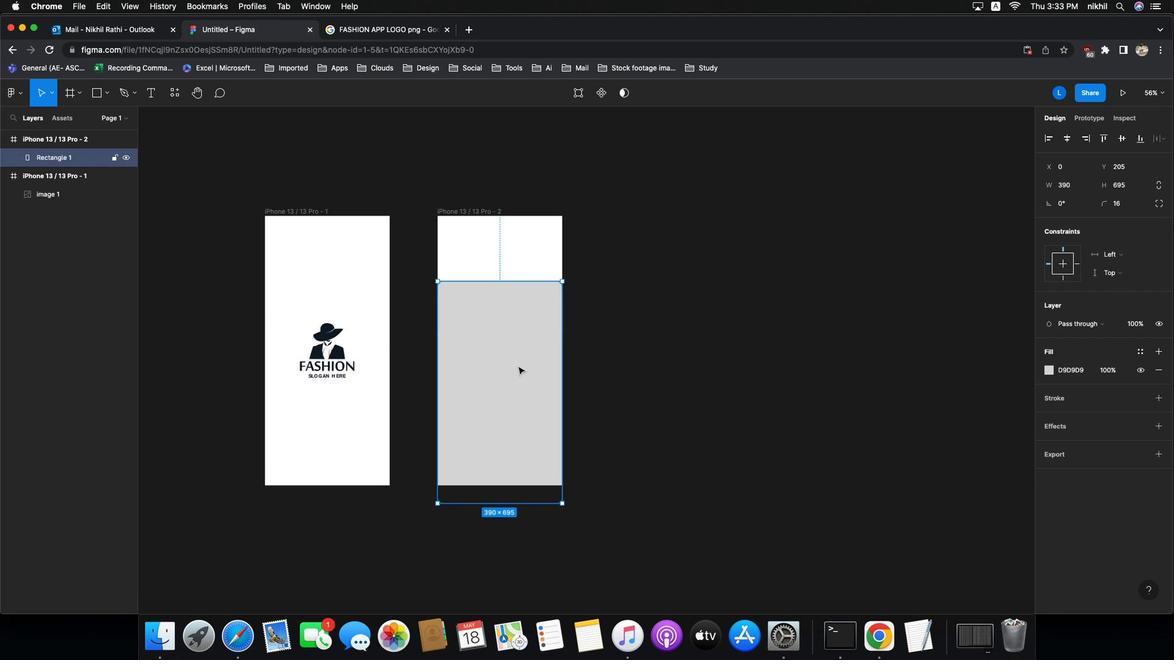 
Action: Mouse moved to (242, 244)
Screenshot: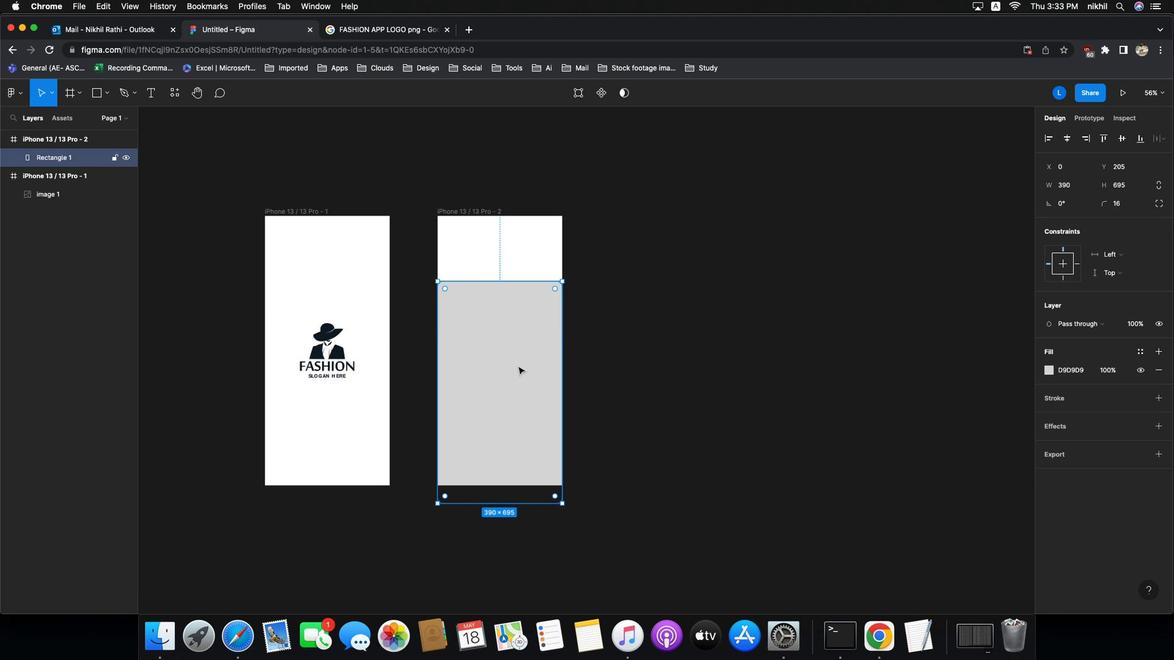 
Action: Mouse pressed left at (242, 244)
Screenshot: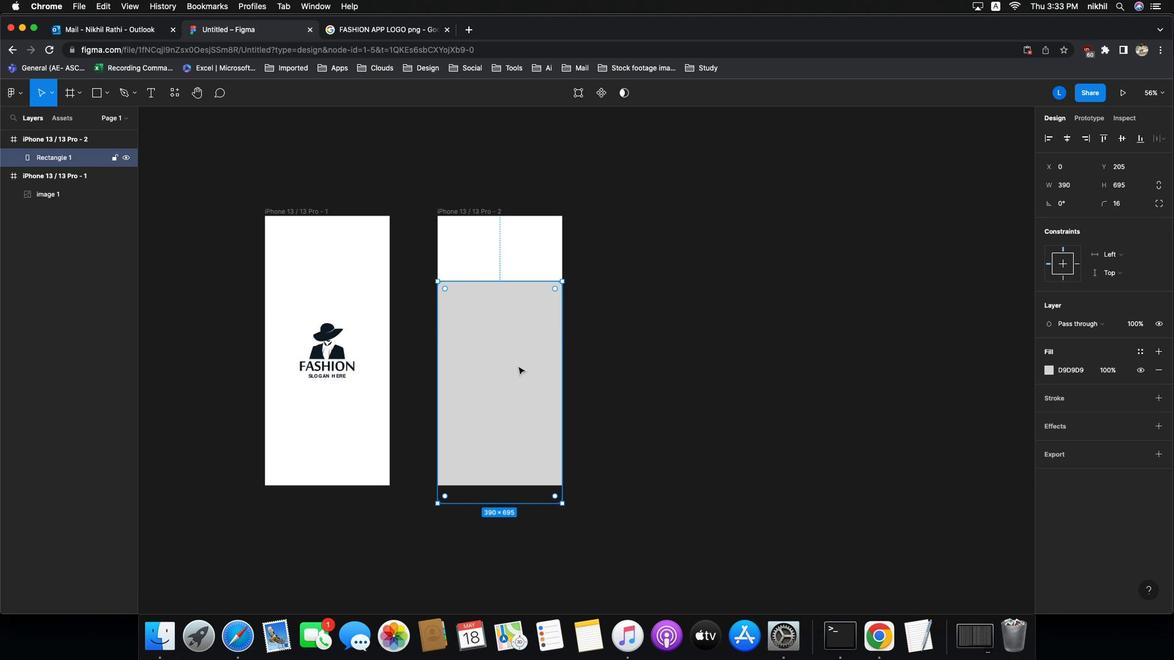 
Action: Mouse moved to (354, 191)
Screenshot: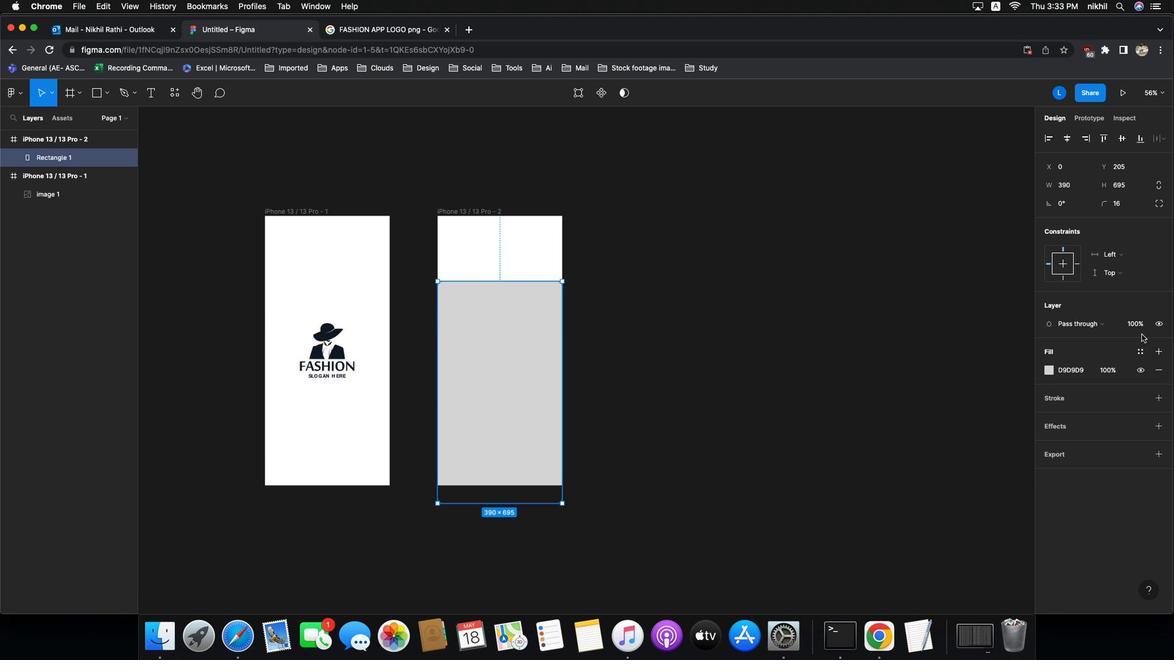 
Action: Mouse pressed left at (354, 191)
Screenshot: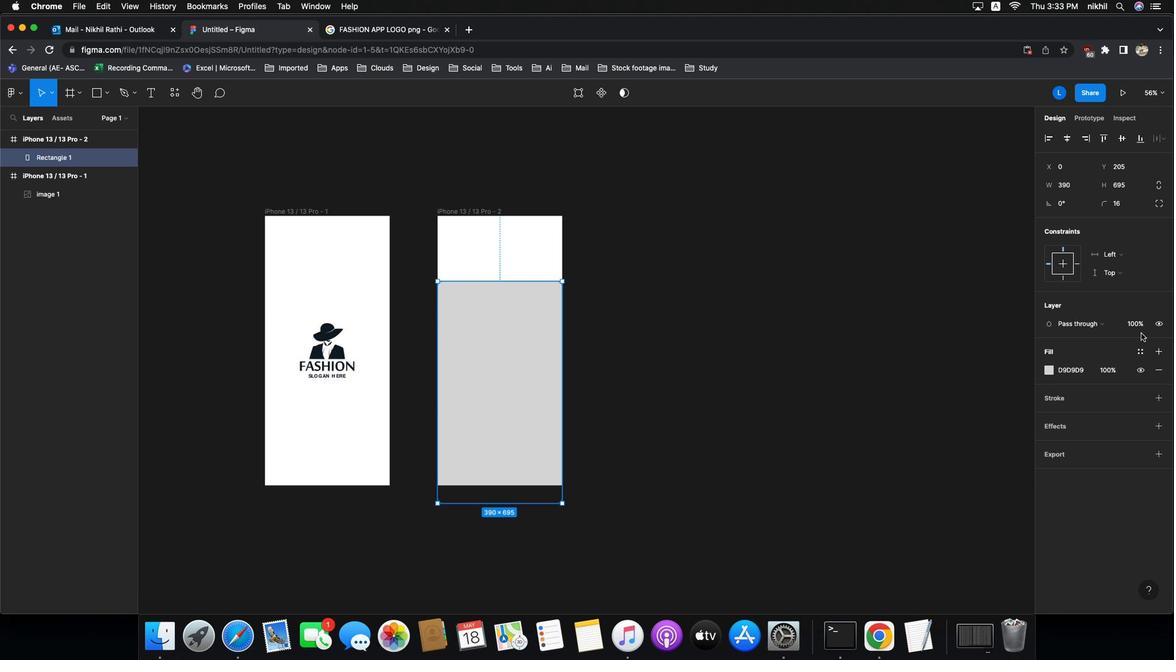 
Action: Mouse moved to (190, 209)
Screenshot: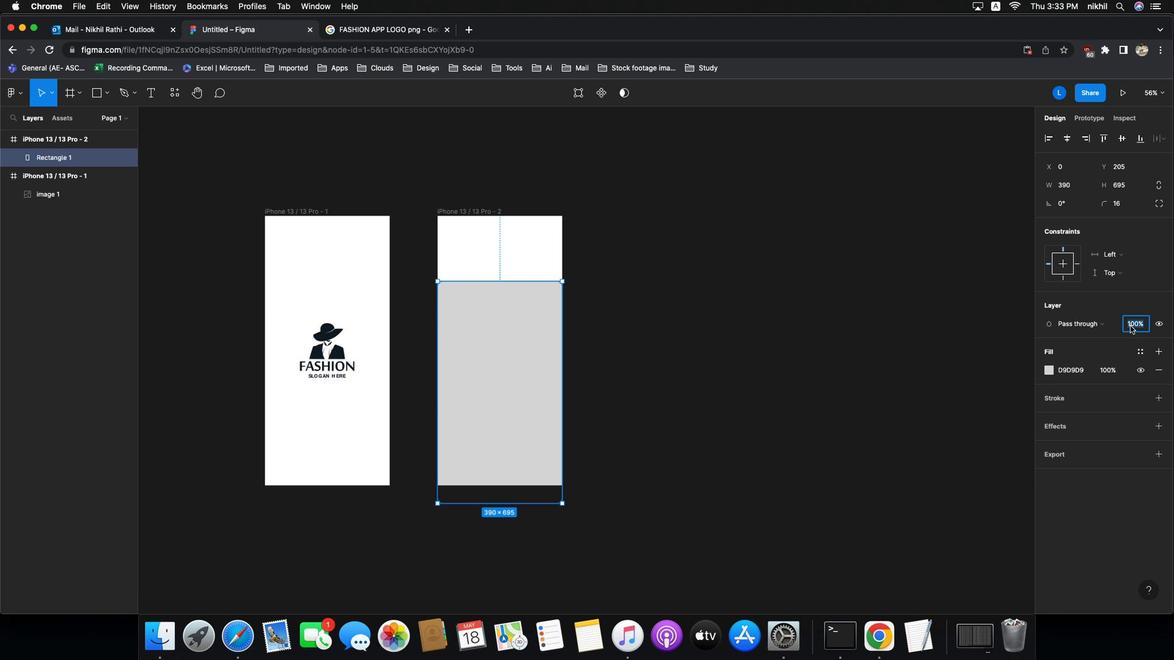 
Action: Mouse pressed left at (190, 209)
Screenshot: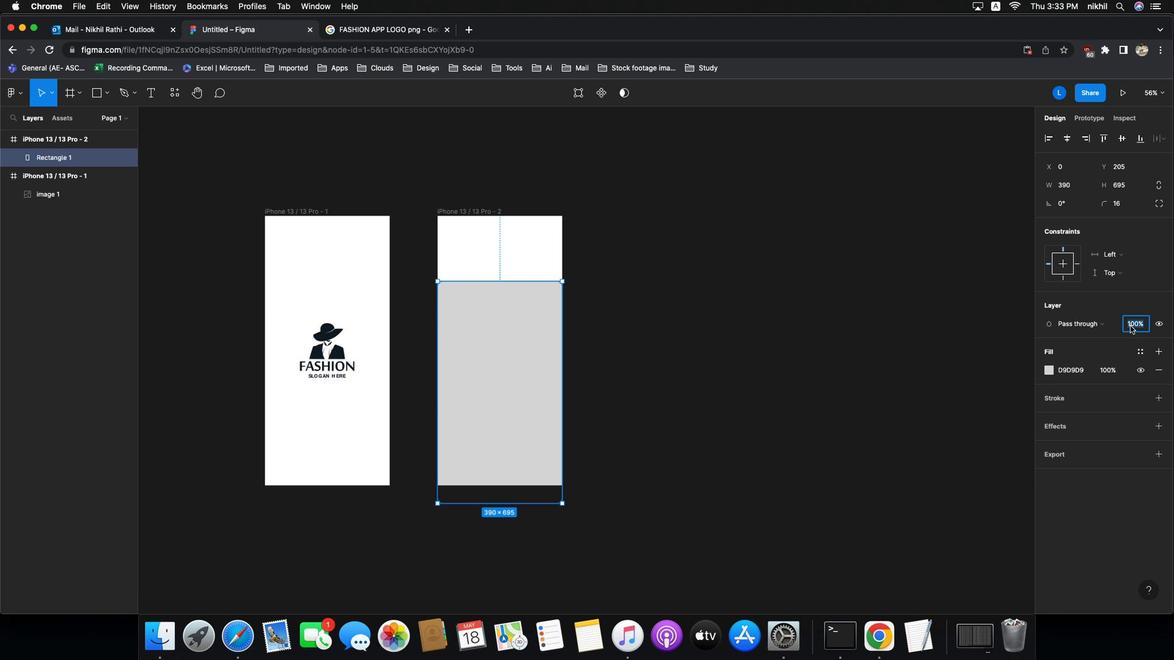 
Action: Mouse moved to (190, 209)
Screenshot: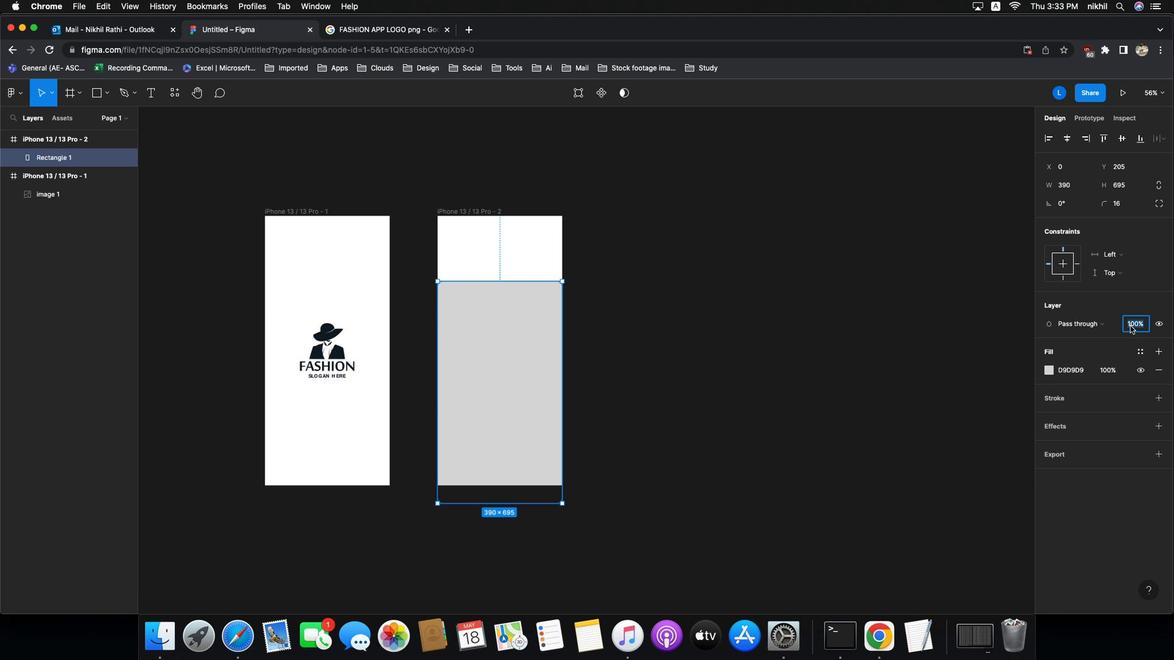 
Action: Key pressed '5''0'Key.enter
Screenshot: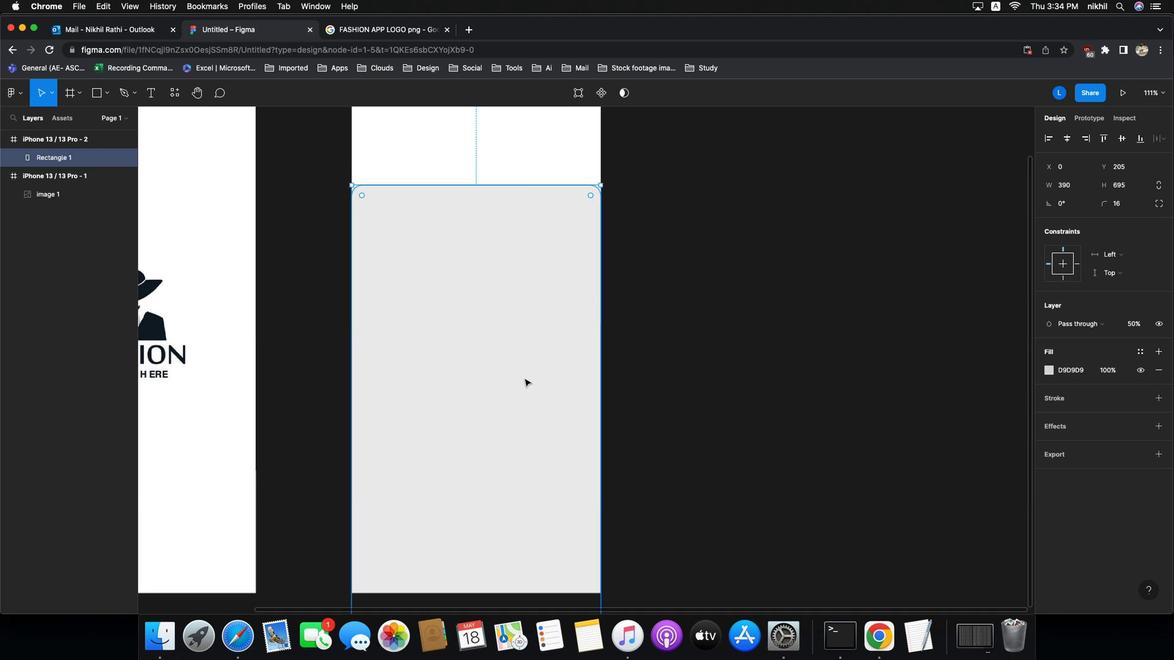 
Action: Mouse moved to (341, 179)
Screenshot: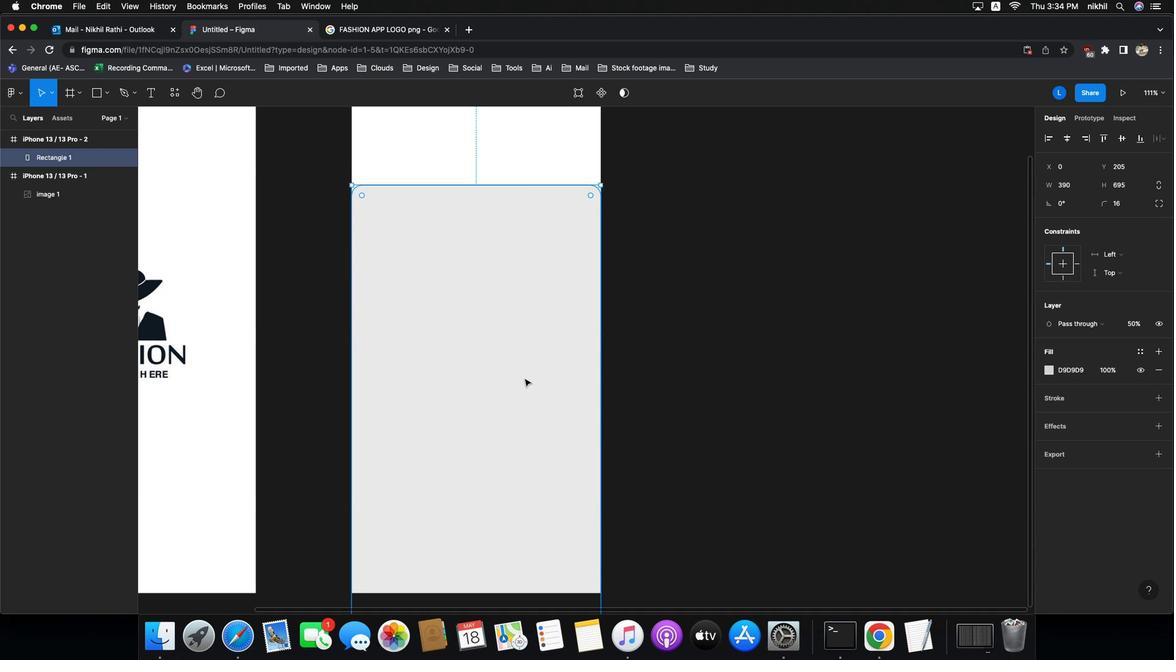 
Action: Mouse pressed left at (341, 179)
Screenshot: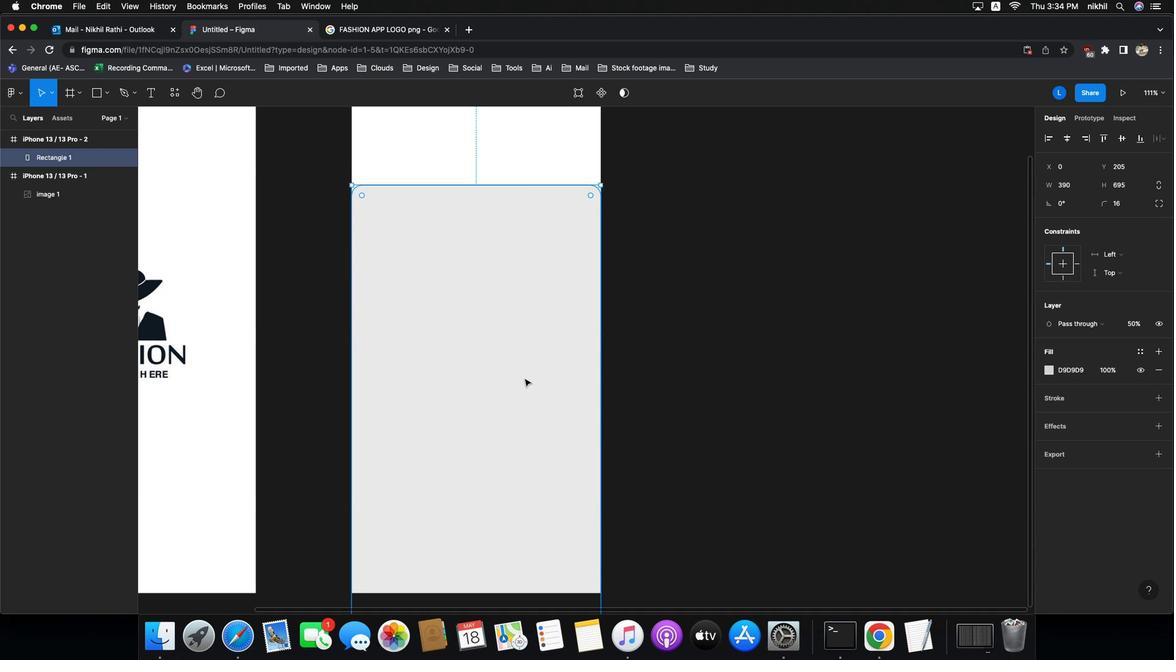 
Action: Mouse moved to (353, 185)
Screenshot: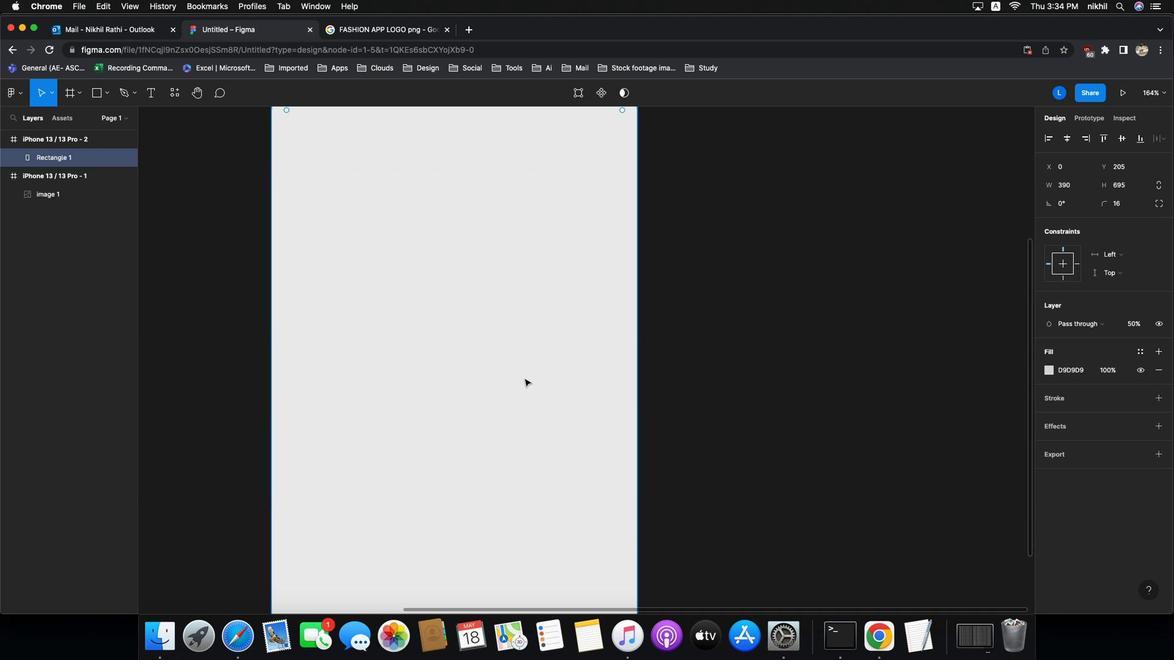 
Action: Mouse pressed left at (353, 185)
Screenshot: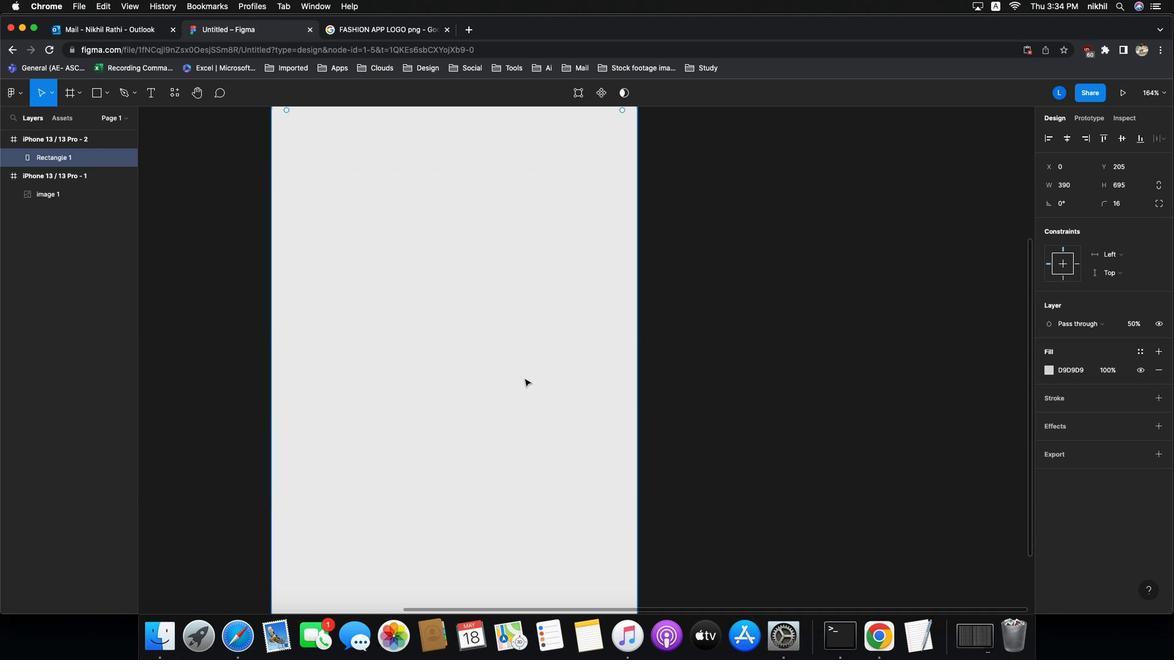 
Action: Mouse moved to (353, 185)
Screenshot: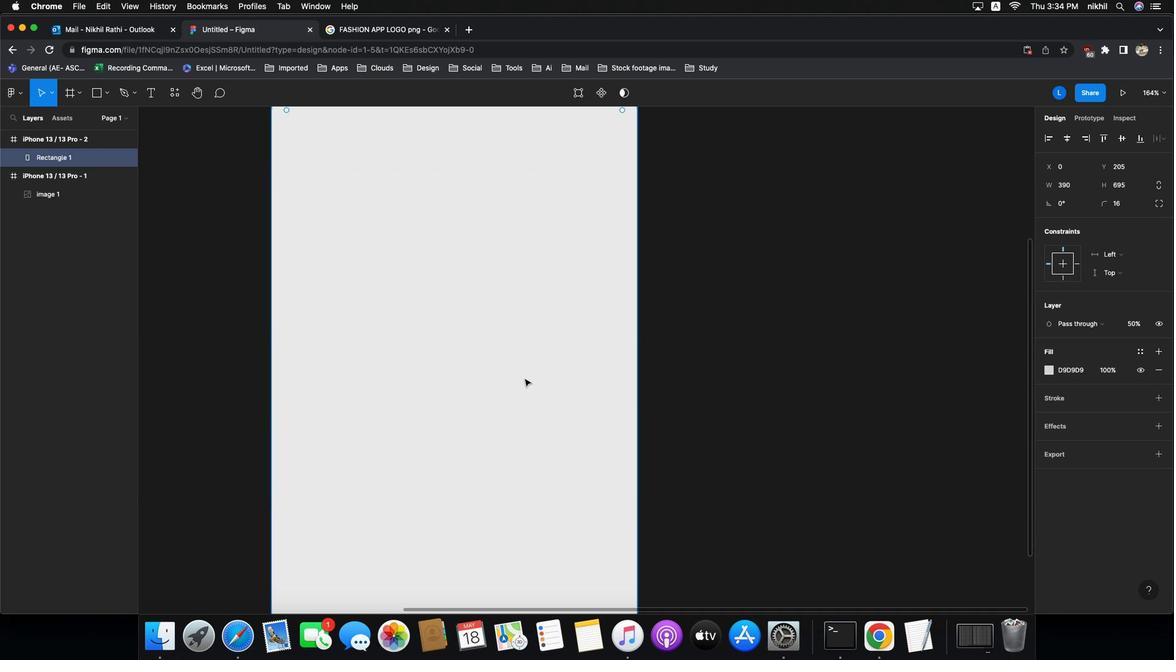 
Action: Key pressed Key.cmd
Screenshot: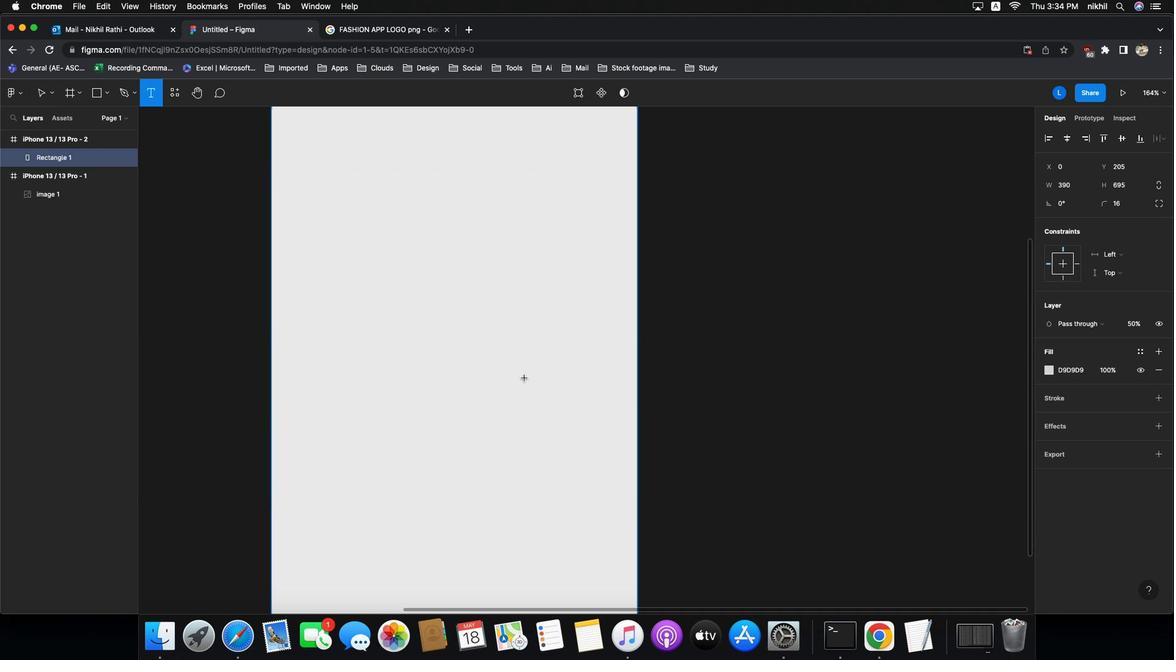 
Action: Mouse scrolled (353, 185) with delta (493, 351)
Screenshot: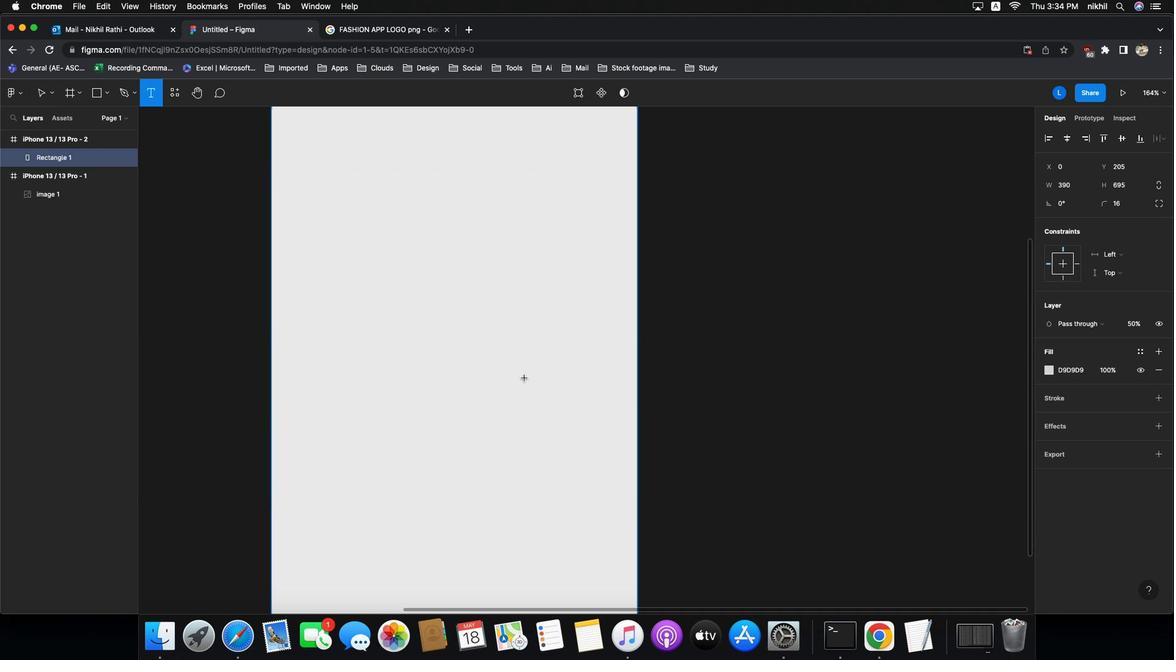 
Action: Mouse scrolled (353, 185) with delta (493, 351)
Screenshot: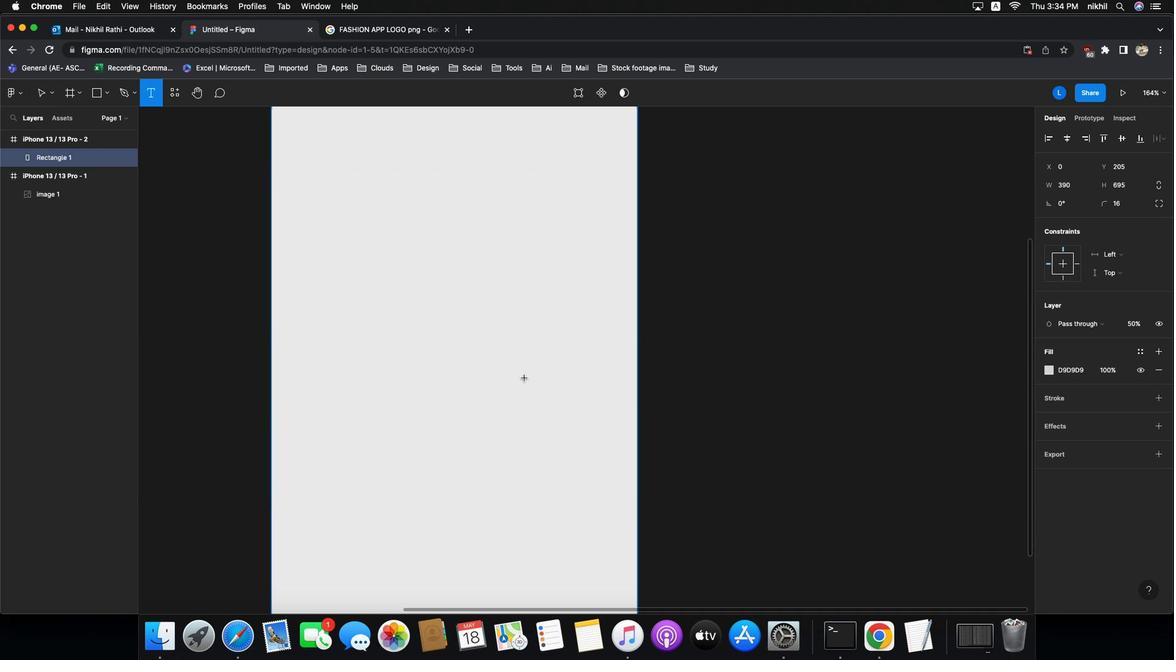 
Action: Mouse scrolled (353, 185) with delta (493, 350)
Screenshot: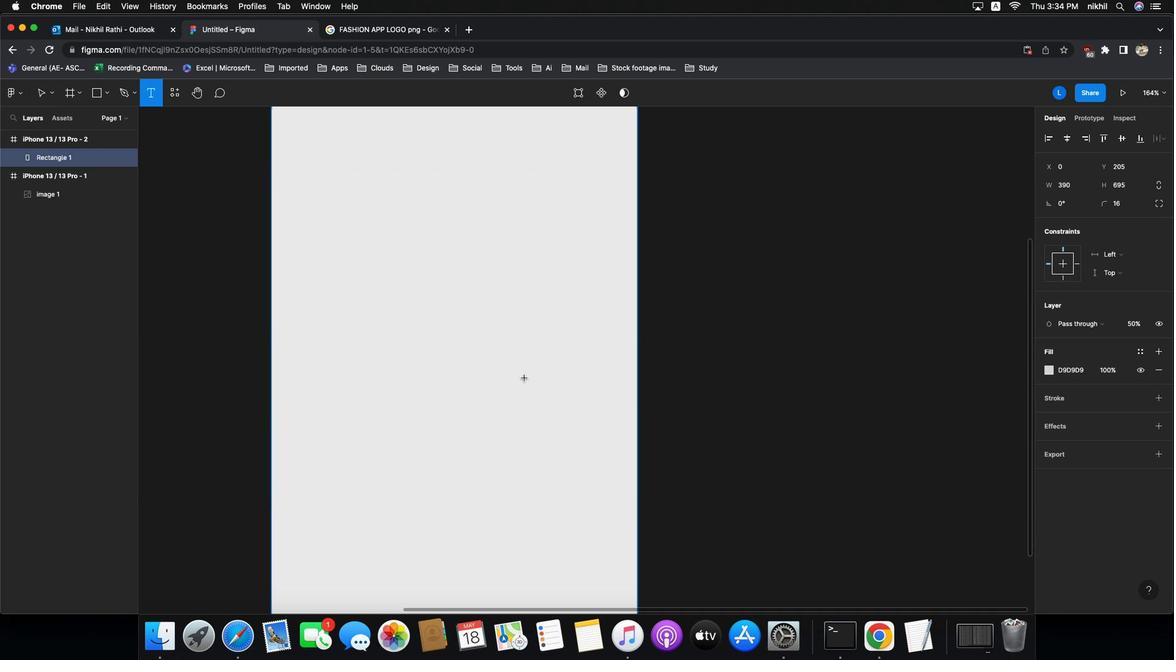 
Action: Mouse scrolled (353, 185) with delta (493, 350)
Screenshot: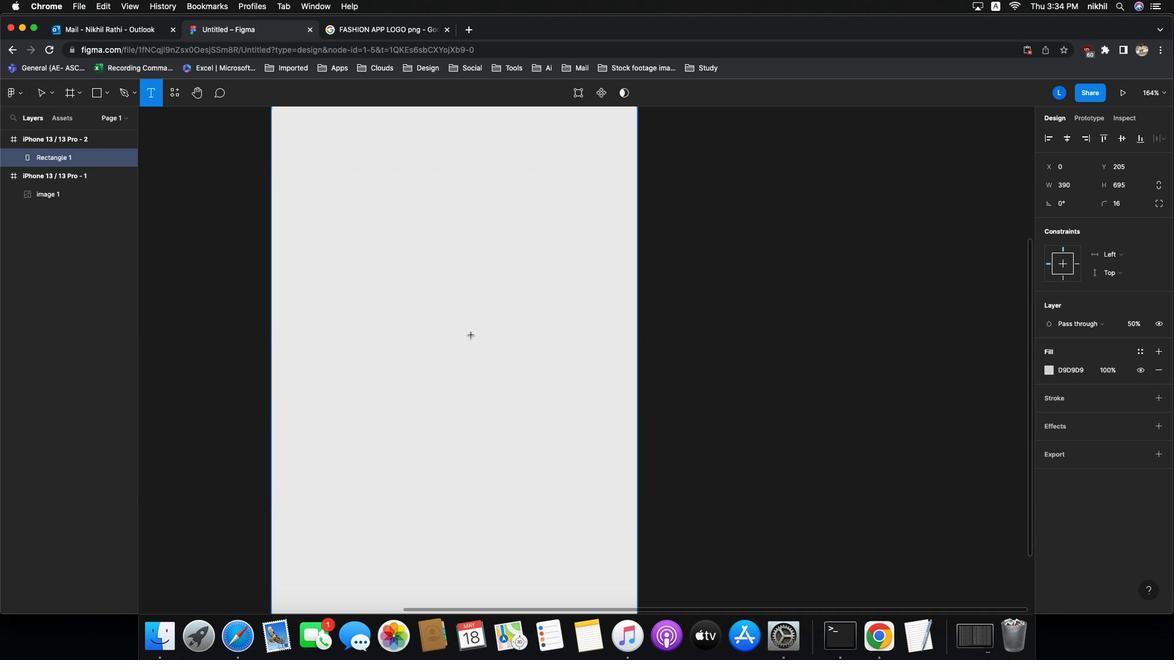 
Action: Mouse scrolled (353, 185) with delta (493, 351)
Screenshot: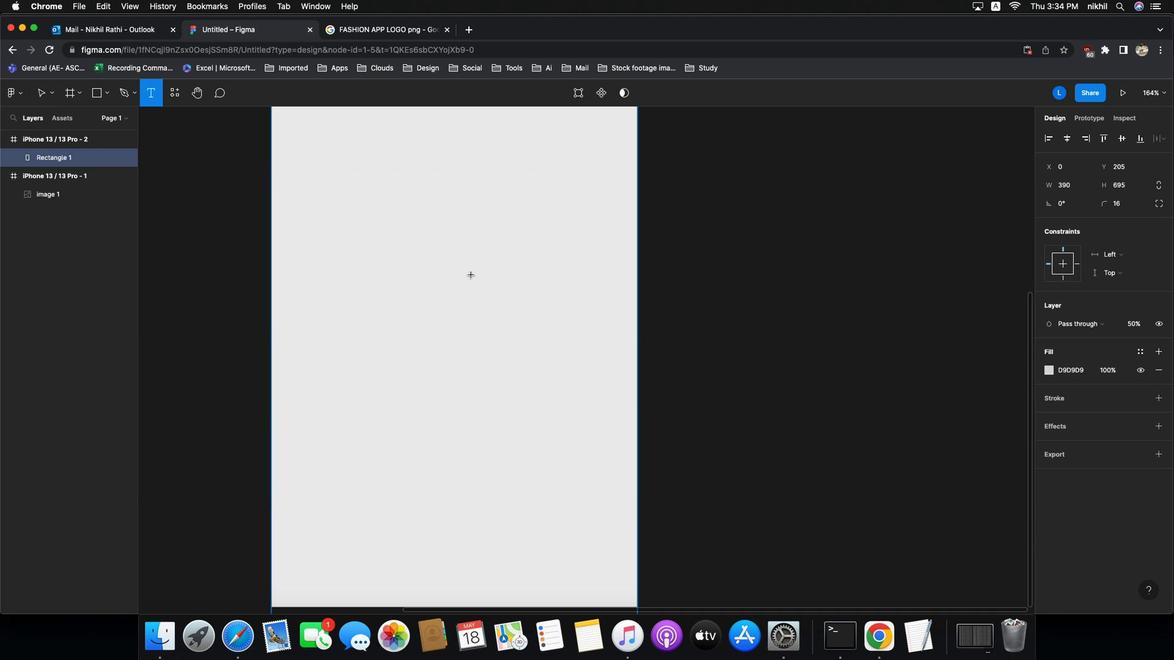 
Action: Mouse scrolled (353, 185) with delta (493, 351)
Screenshot: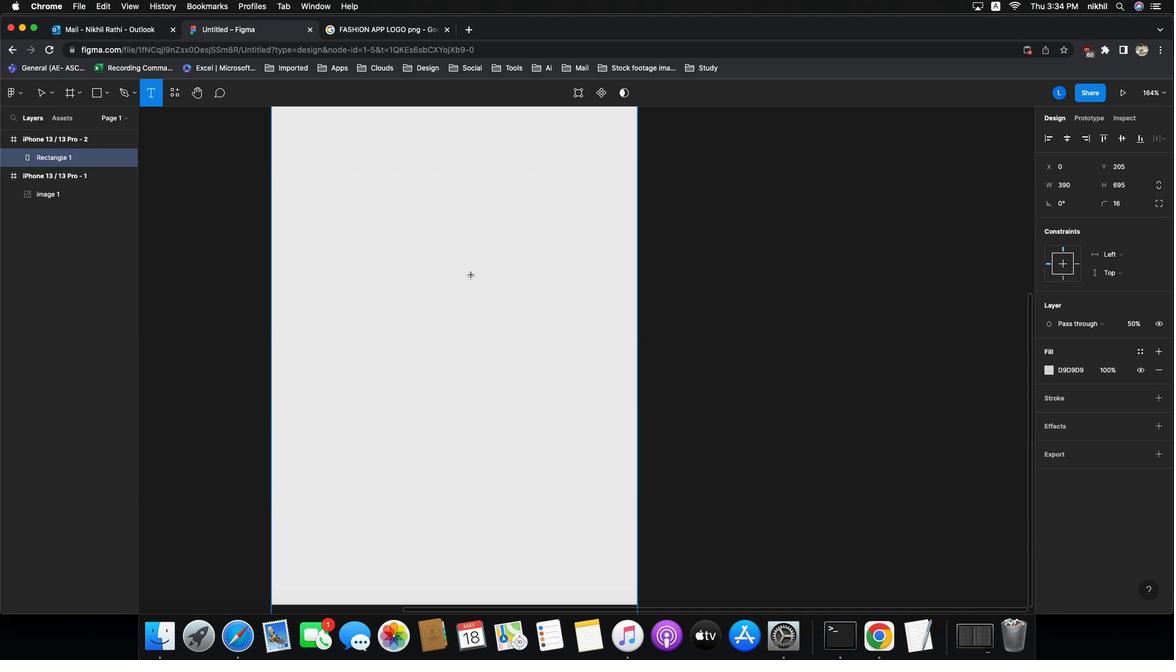 
Action: Mouse scrolled (353, 185) with delta (493, 351)
Screenshot: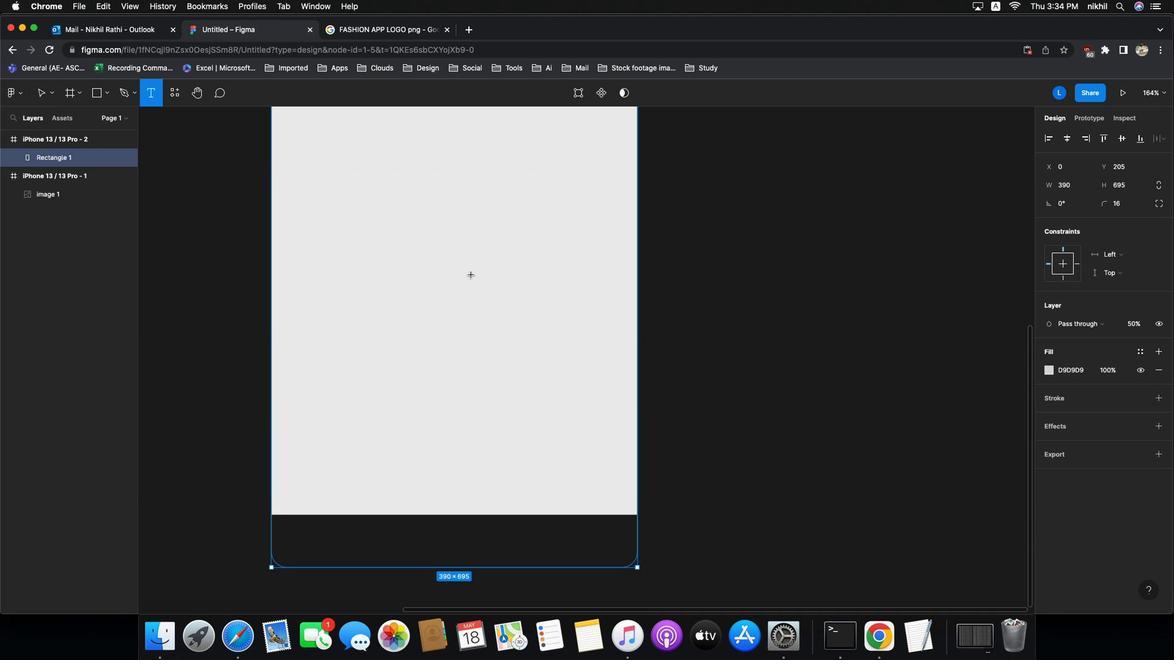 
Action: Key pressed 't'
Screenshot: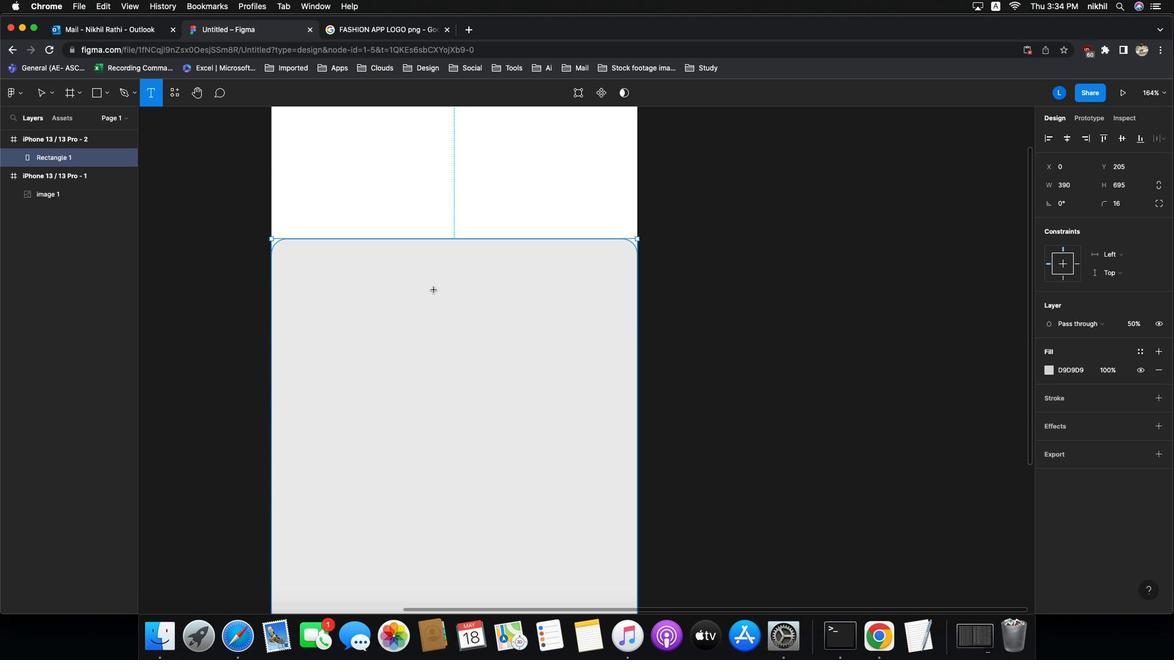 
Action: Mouse moved to (367, 231)
Screenshot: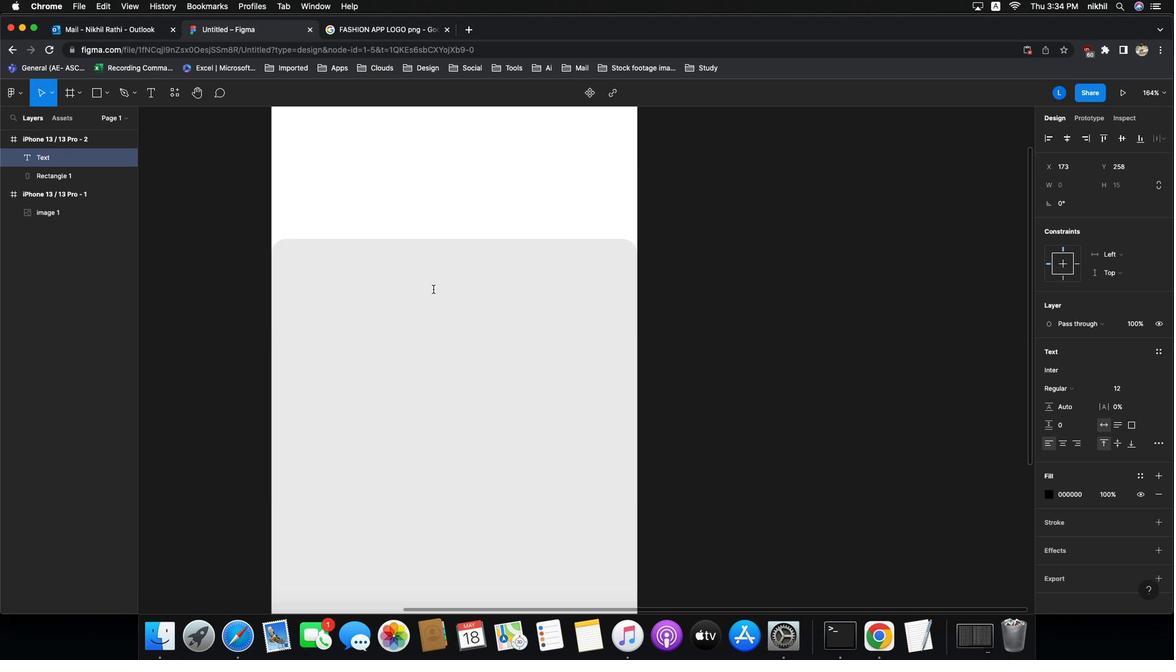 
Action: Mouse scrolled (367, 231) with delta (493, 351)
Screenshot: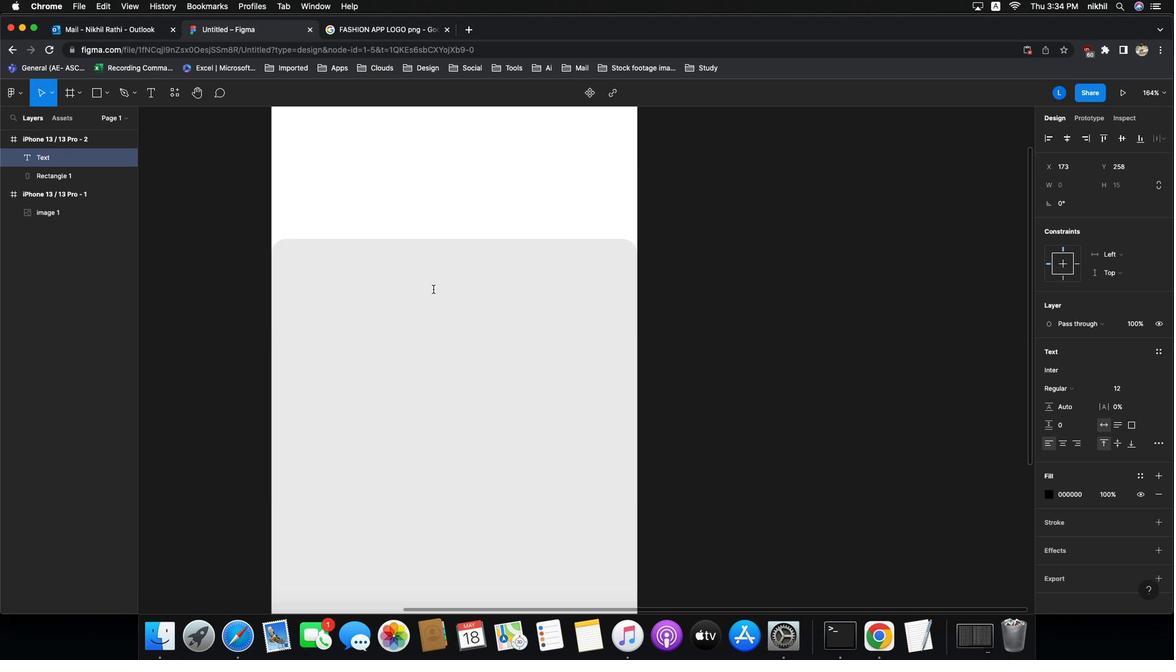 
Action: Mouse scrolled (367, 231) with delta (493, 351)
Screenshot: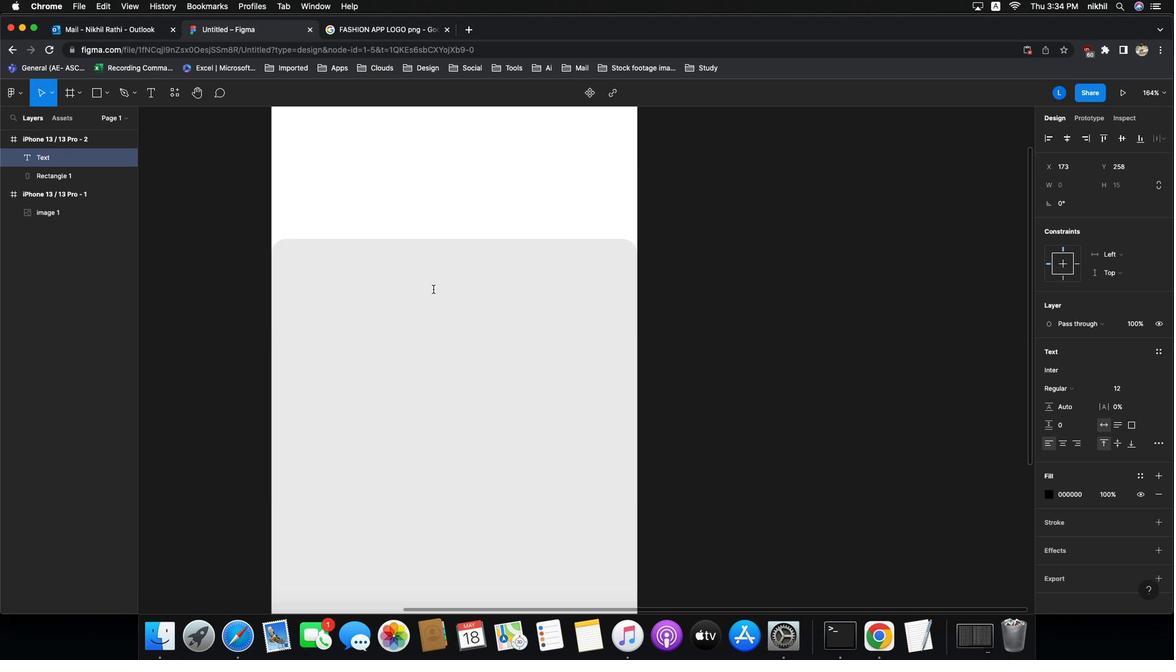 
Action: Mouse scrolled (367, 231) with delta (493, 351)
Screenshot: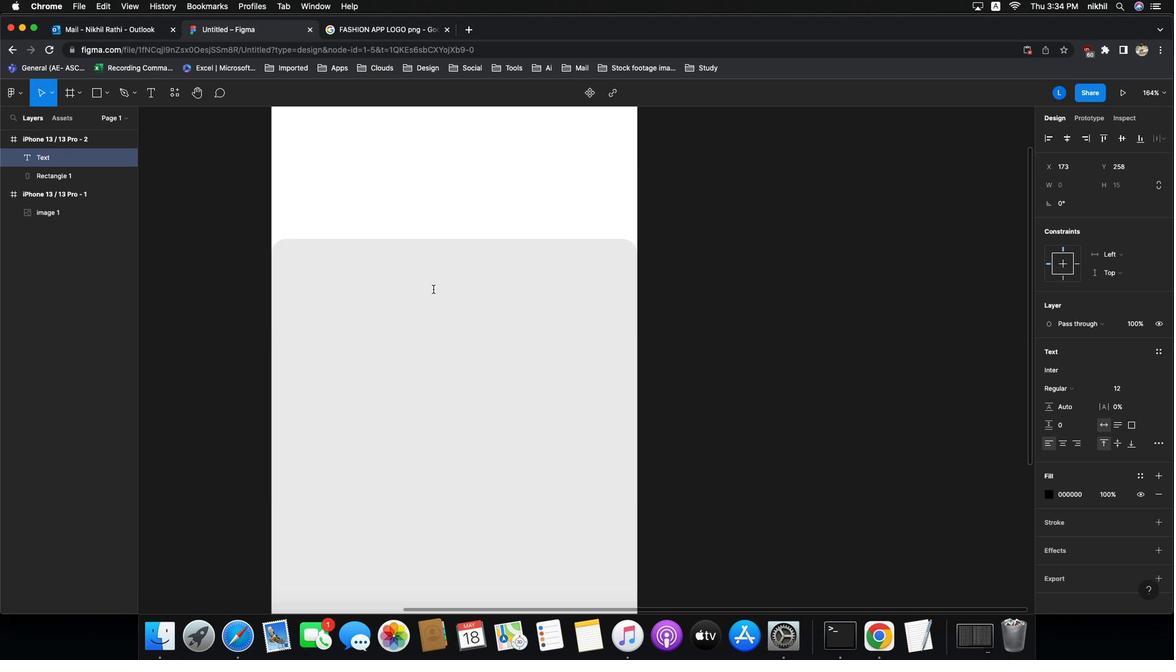
Action: Mouse scrolled (367, 231) with delta (493, 351)
Screenshot: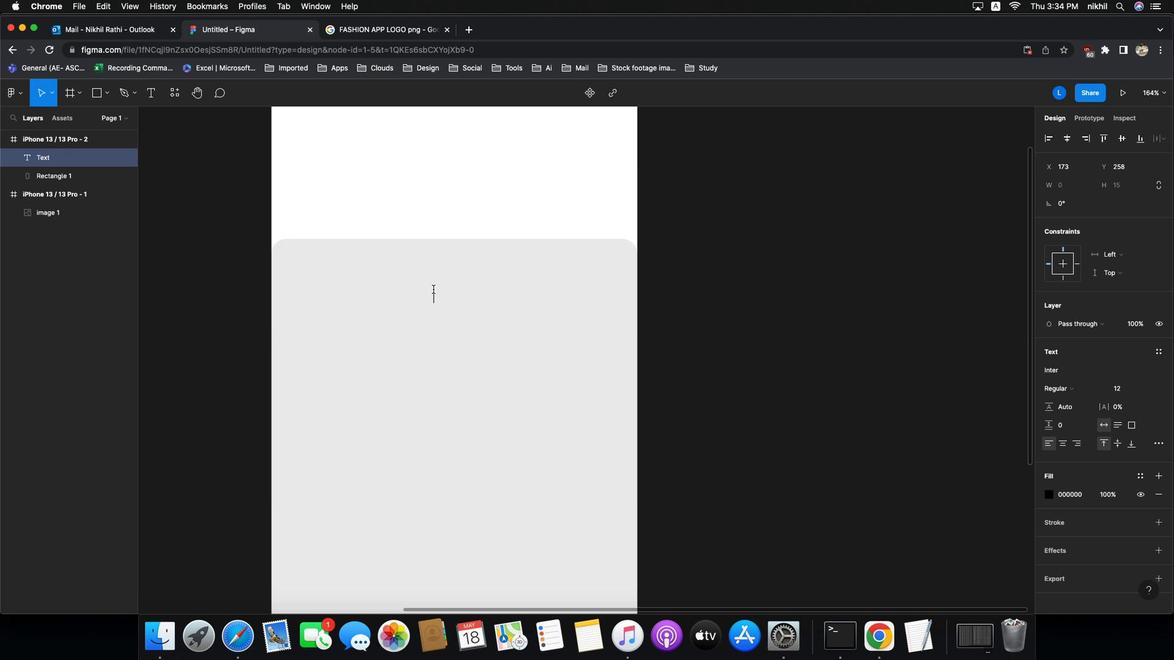 
Action: Mouse scrolled (367, 231) with delta (493, 351)
Screenshot: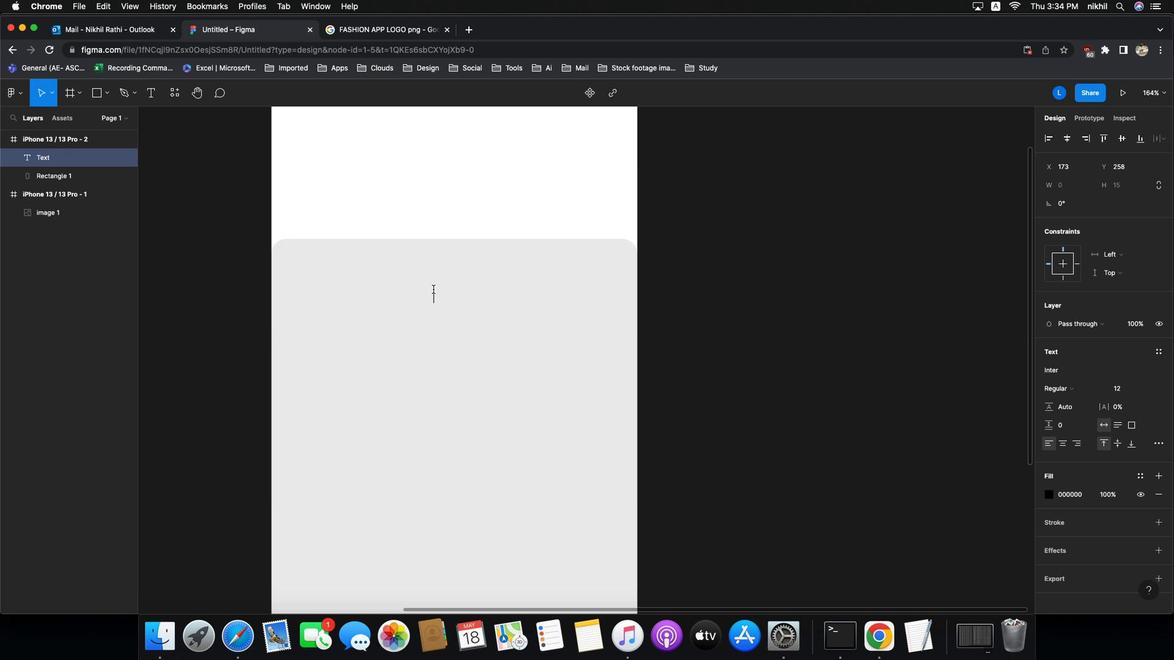 
Action: Mouse scrolled (367, 231) with delta (493, 352)
Screenshot: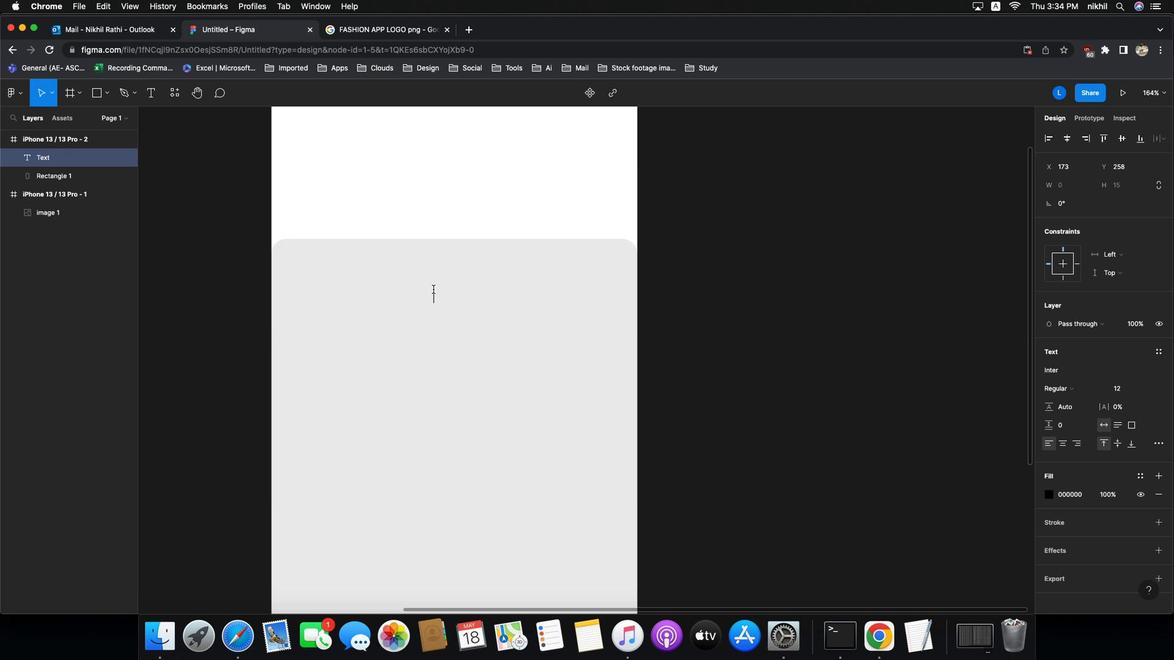 
Action: Mouse scrolled (367, 231) with delta (493, 351)
Screenshot: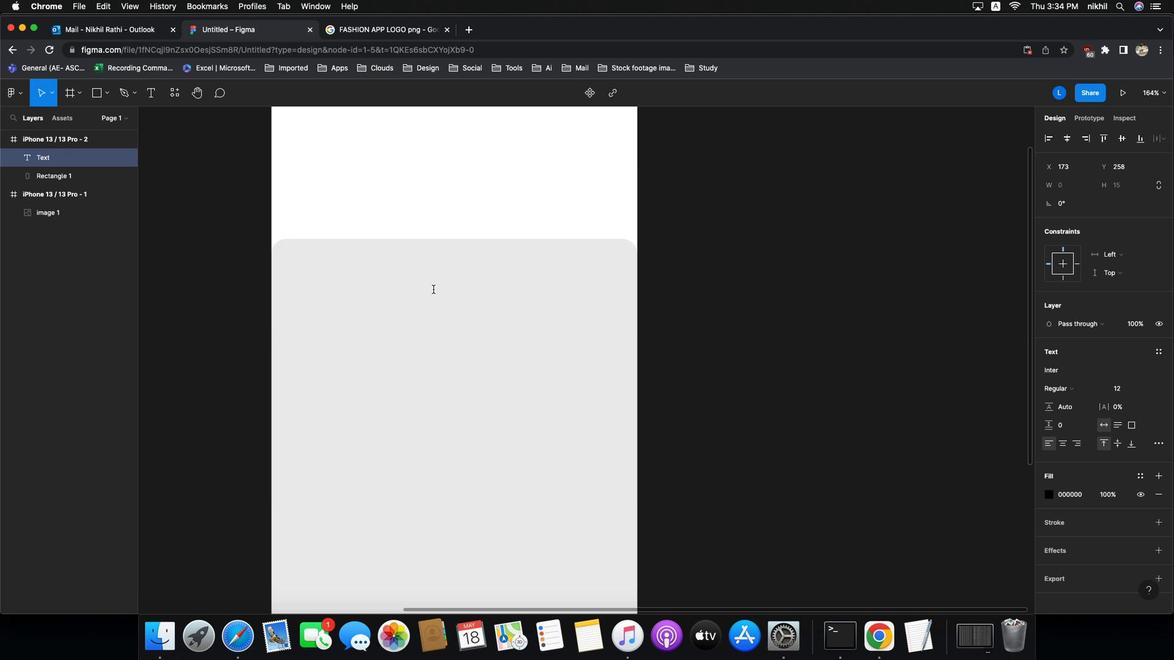 
Action: Mouse scrolled (367, 231) with delta (493, 351)
Screenshot: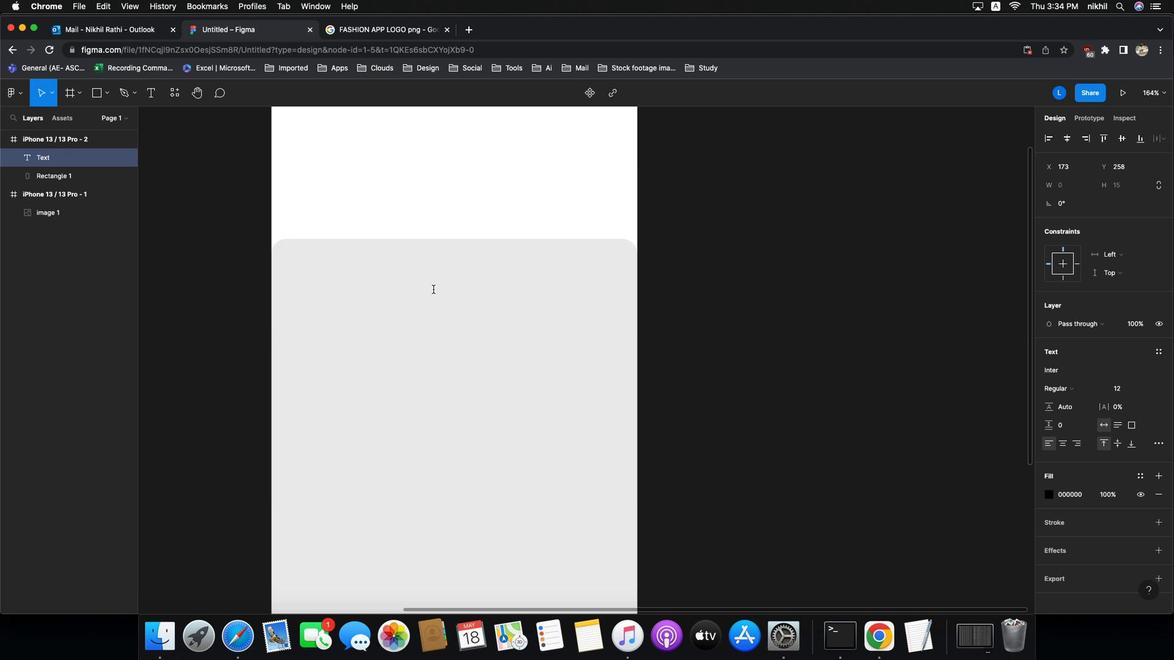 
Action: Mouse scrolled (367, 231) with delta (493, 350)
Screenshot: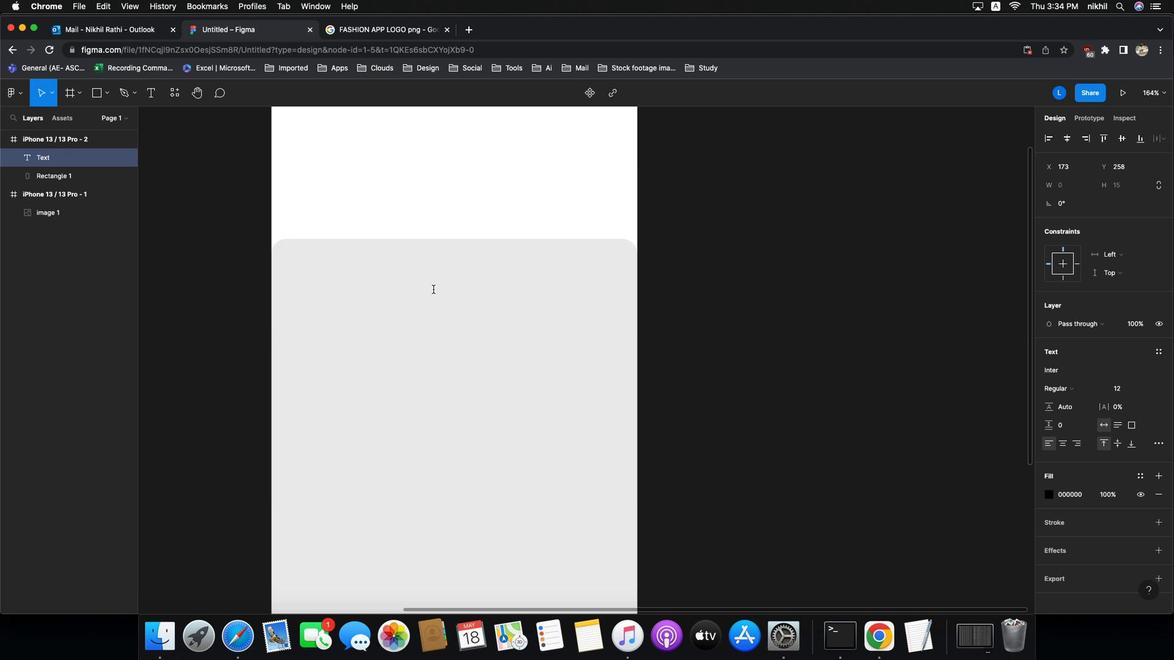 
Action: Mouse scrolled (367, 231) with delta (493, 349)
Screenshot: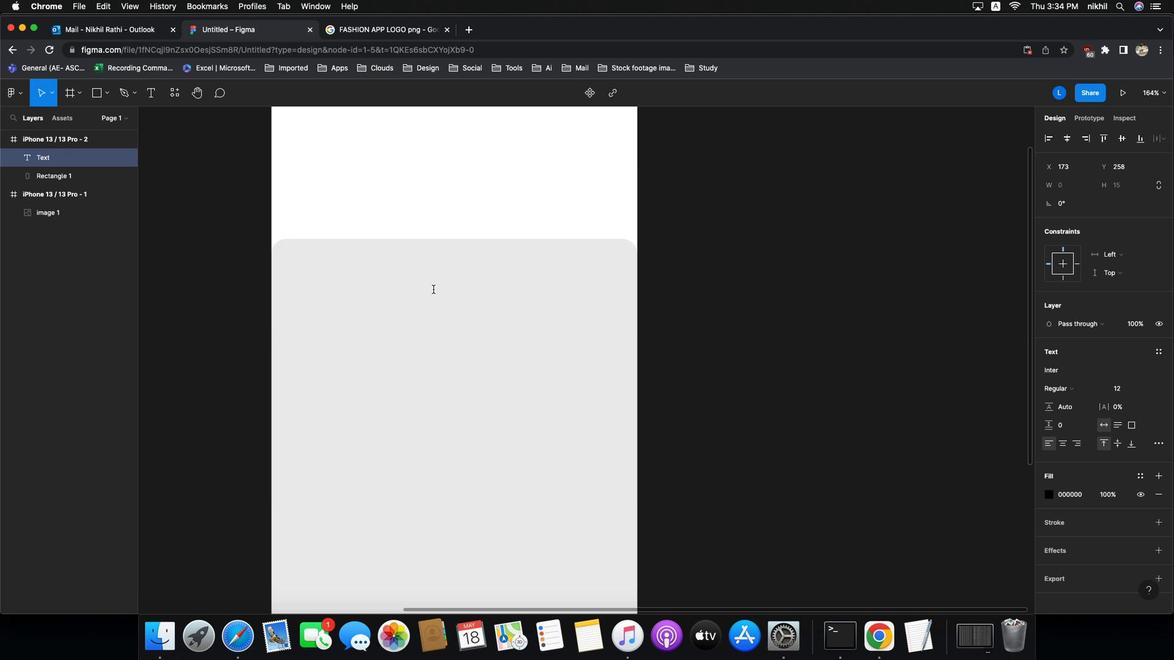 
Action: Mouse scrolled (367, 231) with delta (493, 351)
Screenshot: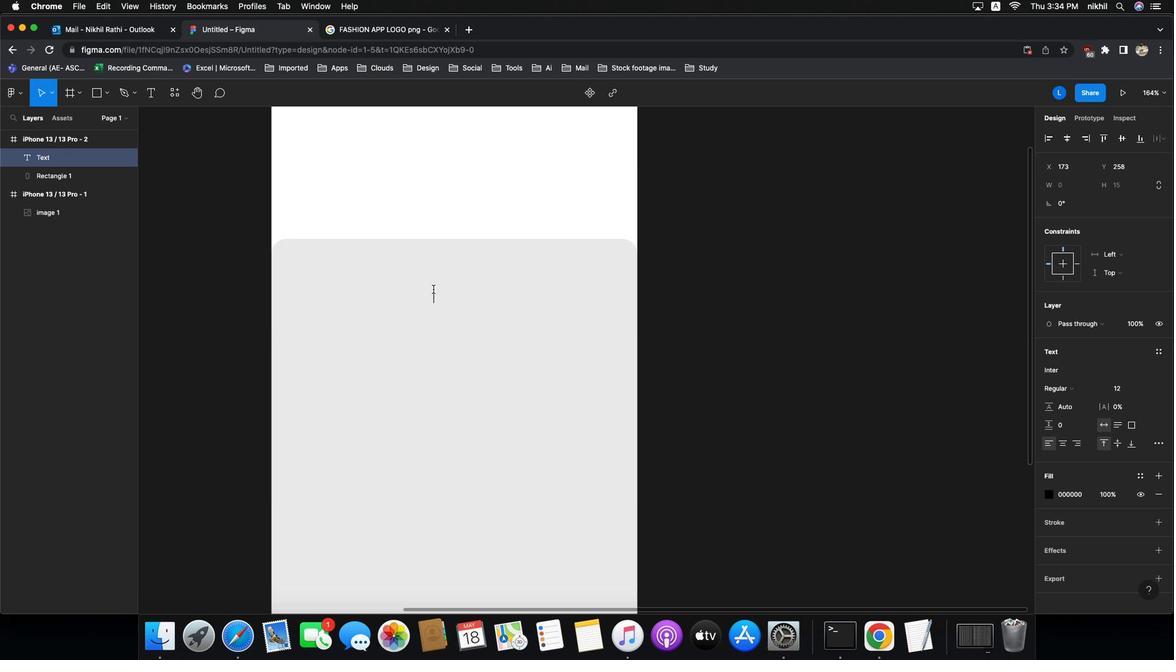 
Action: Mouse scrolled (367, 231) with delta (493, 351)
Screenshot: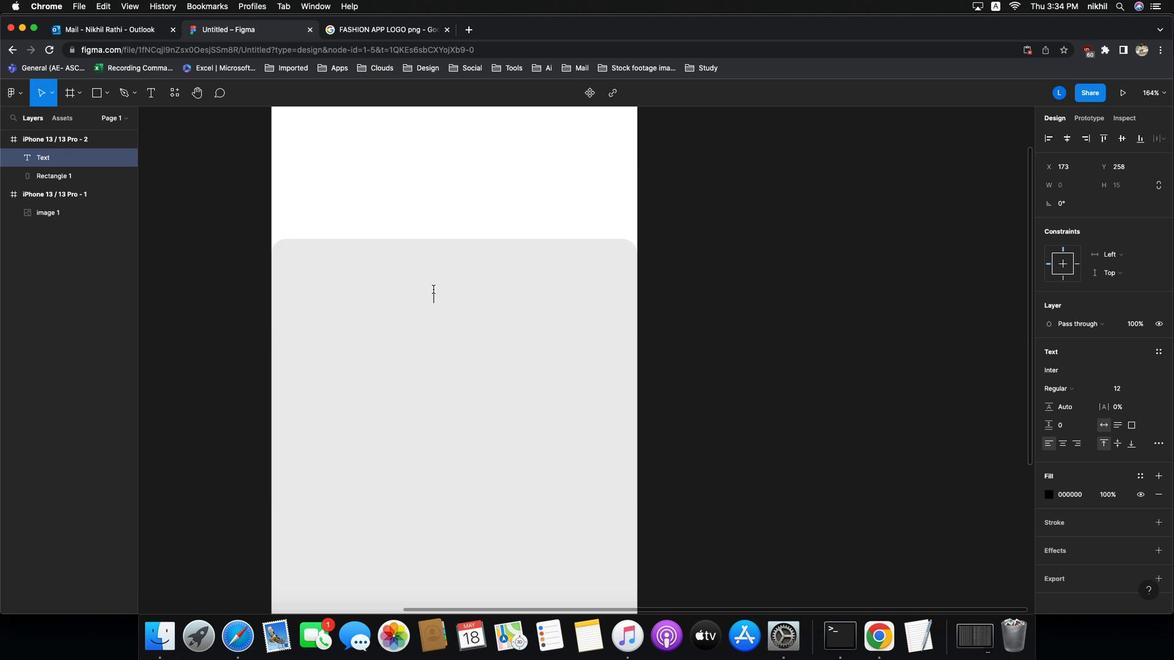 
Action: Mouse scrolled (367, 231) with delta (493, 350)
Screenshot: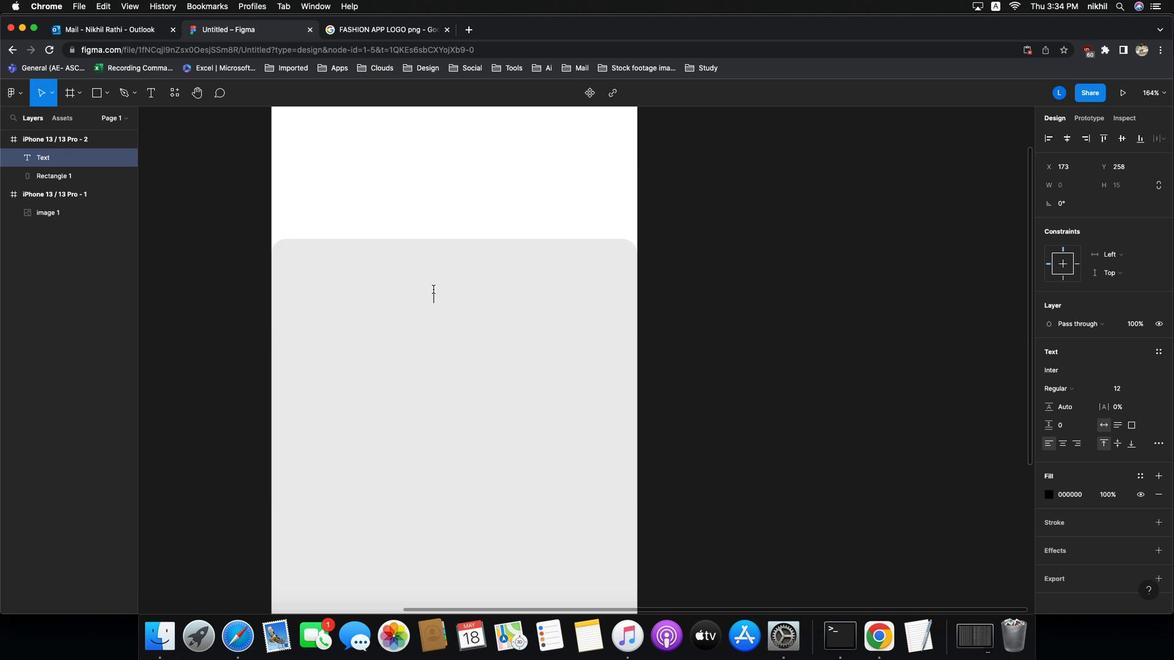 
Action: Mouse scrolled (367, 231) with delta (493, 350)
Screenshot: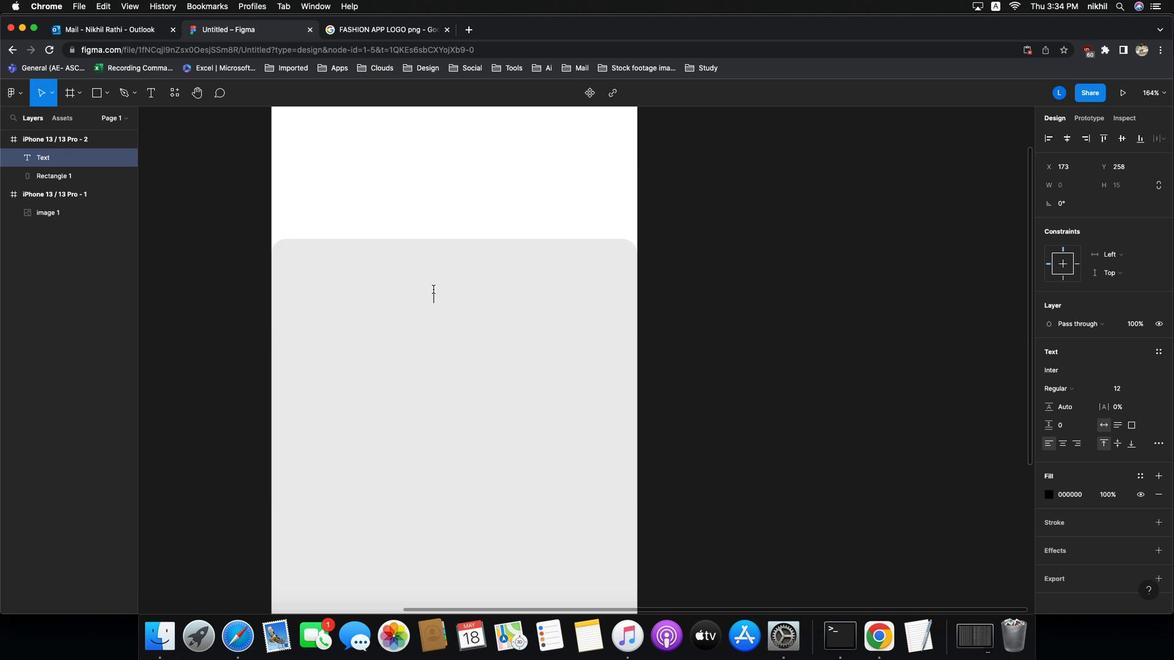 
Action: Mouse moved to (377, 225)
Screenshot: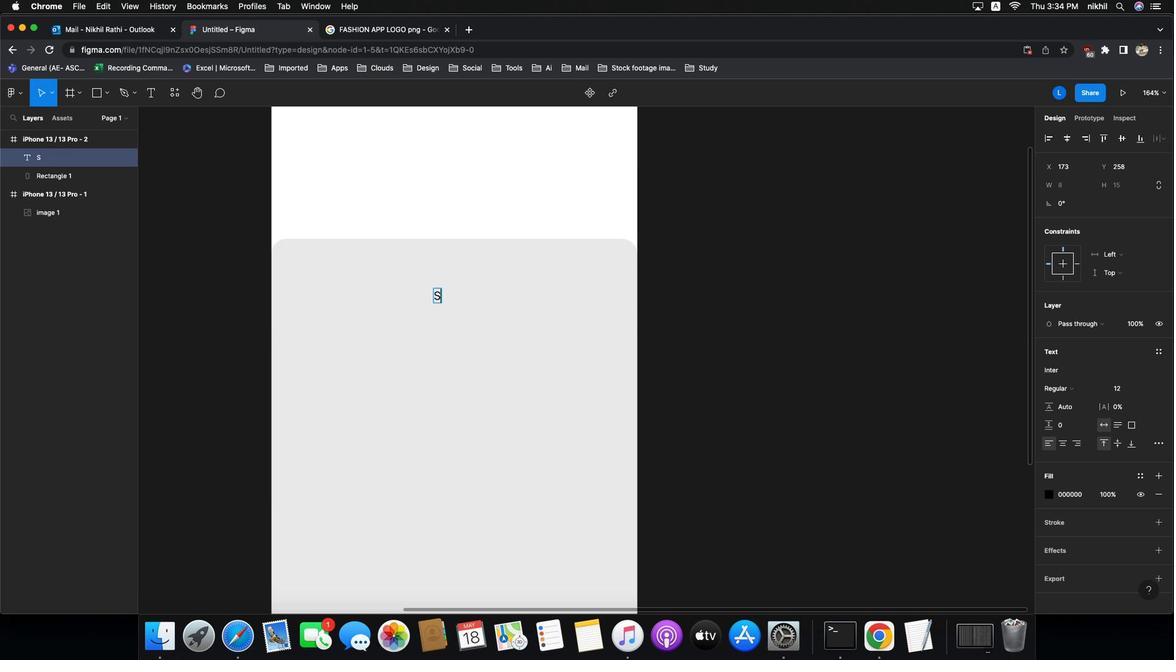 
Action: Mouse pressed left at (377, 225)
Screenshot: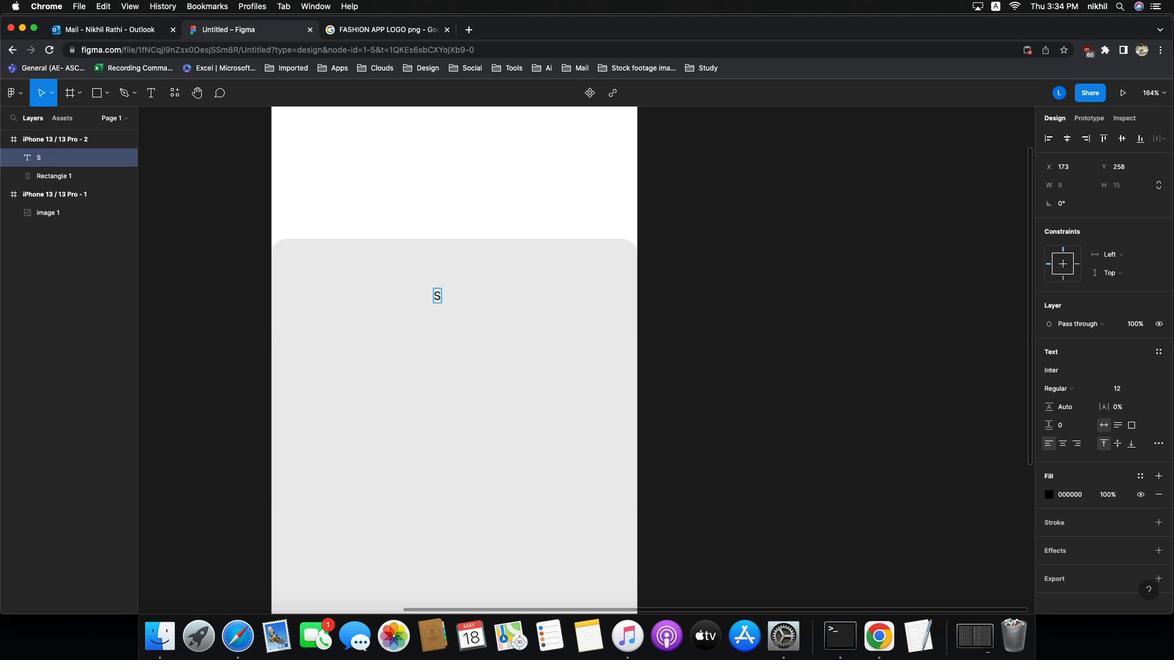 
Action: Key pressed Key.caps_lock'S'Key.caps_lock'i''g''n'Key.spaceKey.caps_lock'U'Key.caps_lock'p'Key.esc
Screenshot: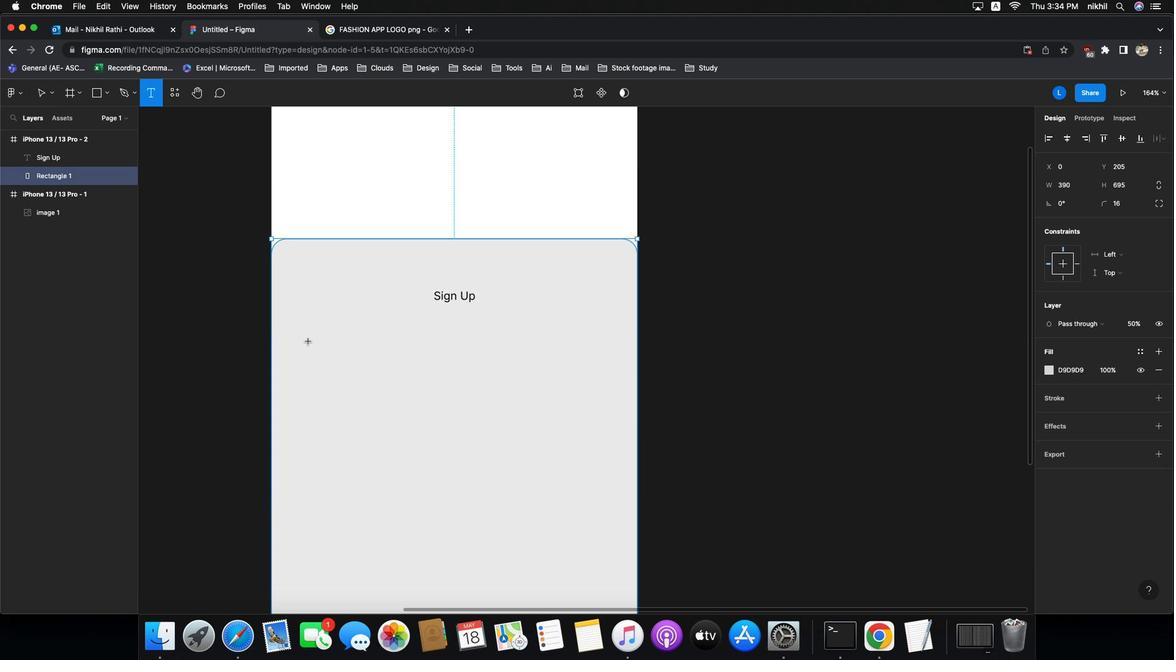 
Action: Mouse moved to (411, 202)
Screenshot: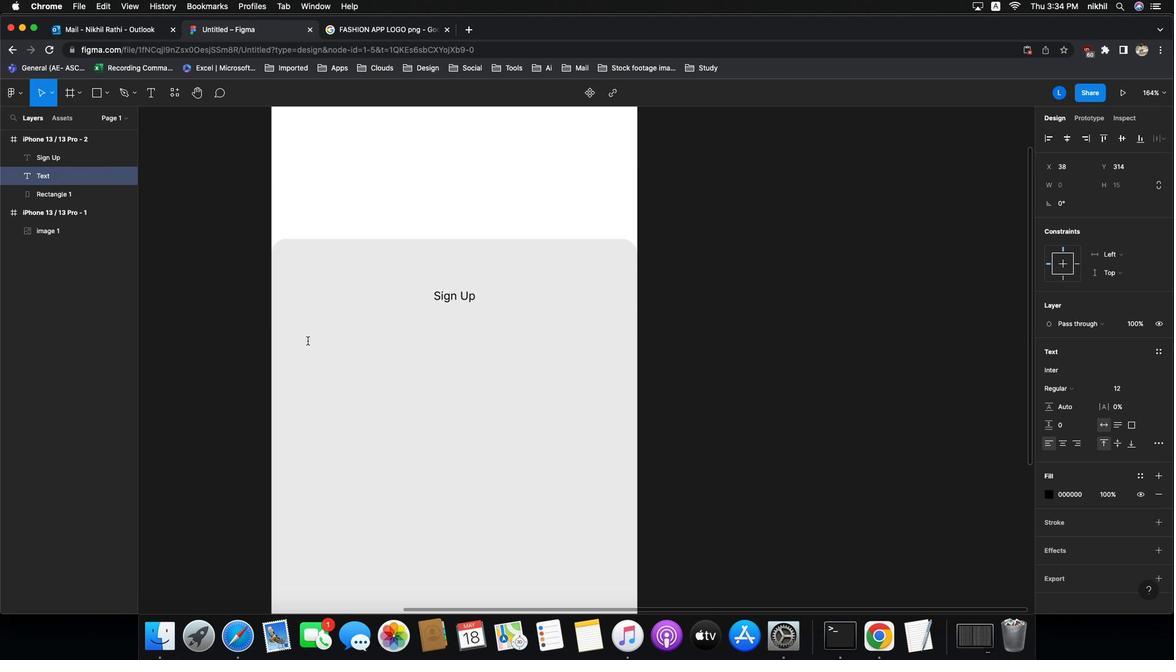 
Action: Mouse pressed left at (411, 202)
Screenshot: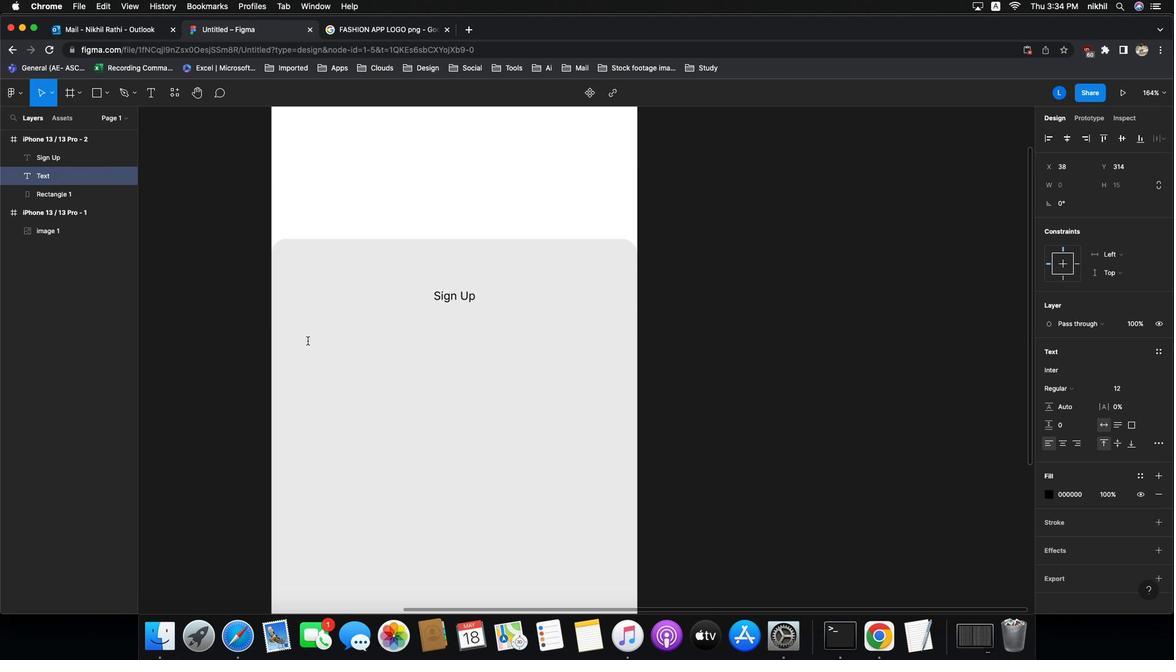
Action: Key pressed 't'
Screenshot: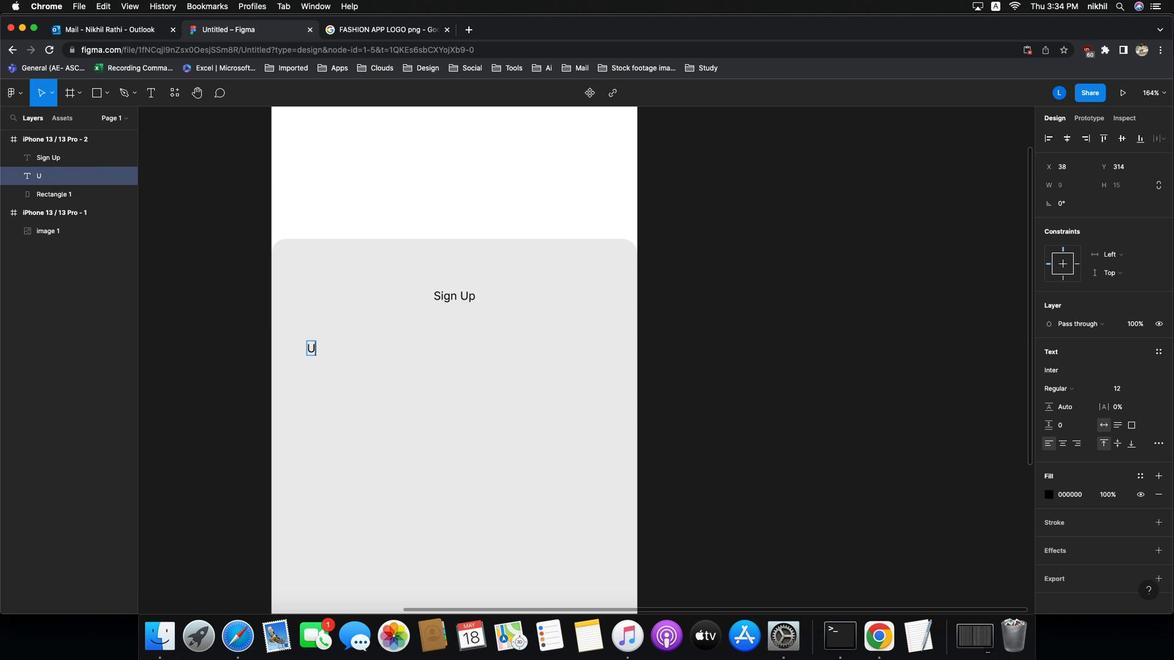 
Action: Mouse pressed left at (411, 202)
Screenshot: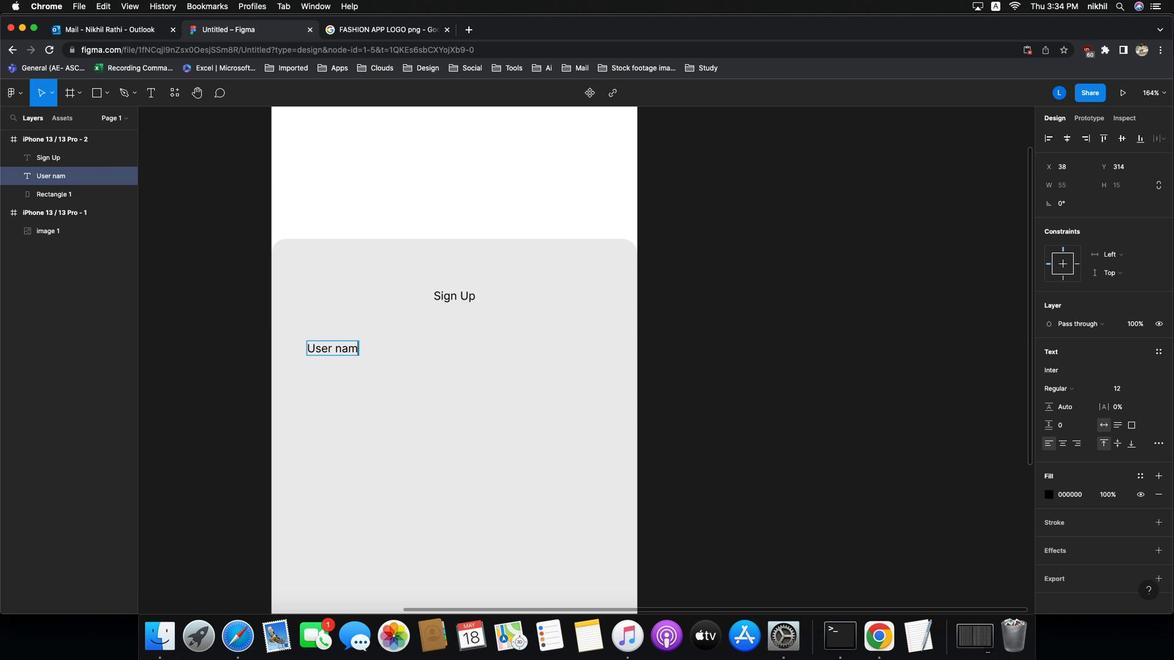 
Action: Key pressed Key.caps_lock'U'Key.caps_lock's''e''r'Key.space'n''a''m''e'Key.spaceKey.esc
Screenshot: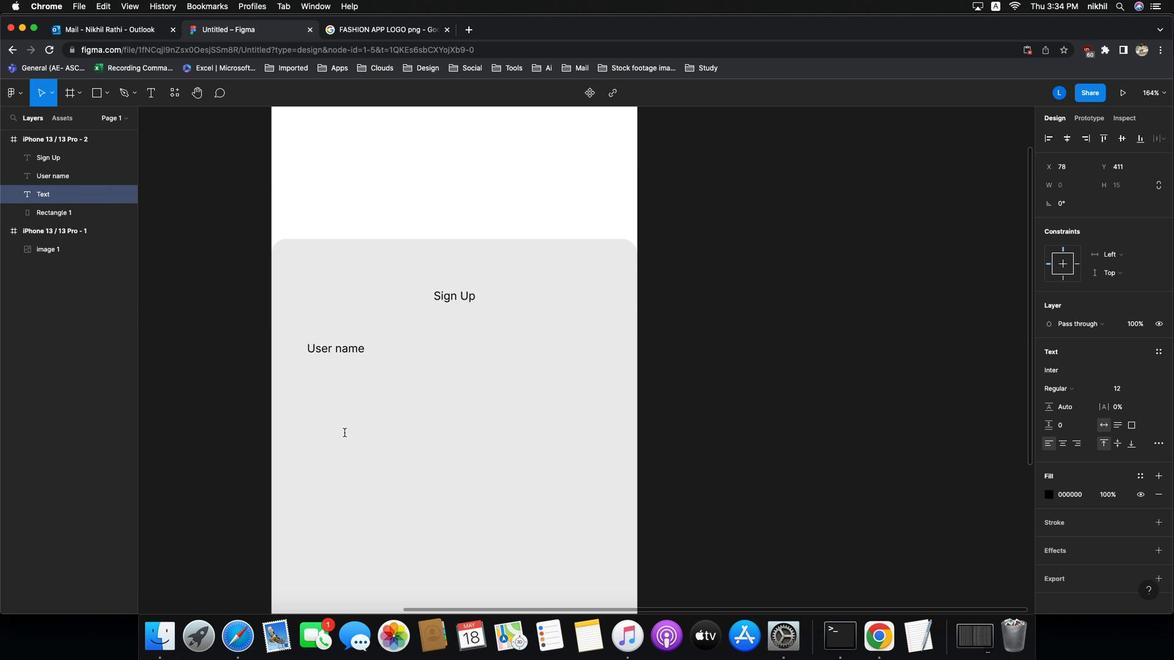 
Action: Mouse moved to (412, 164)
Screenshot: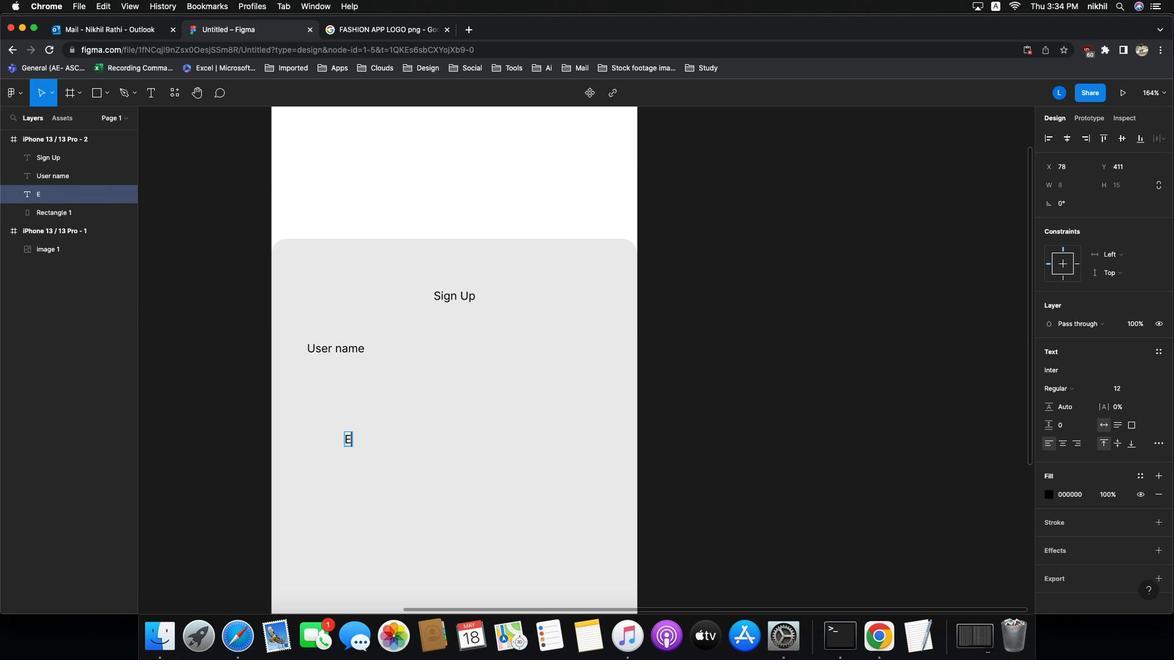 
Action: Mouse pressed left at (412, 164)
Screenshot: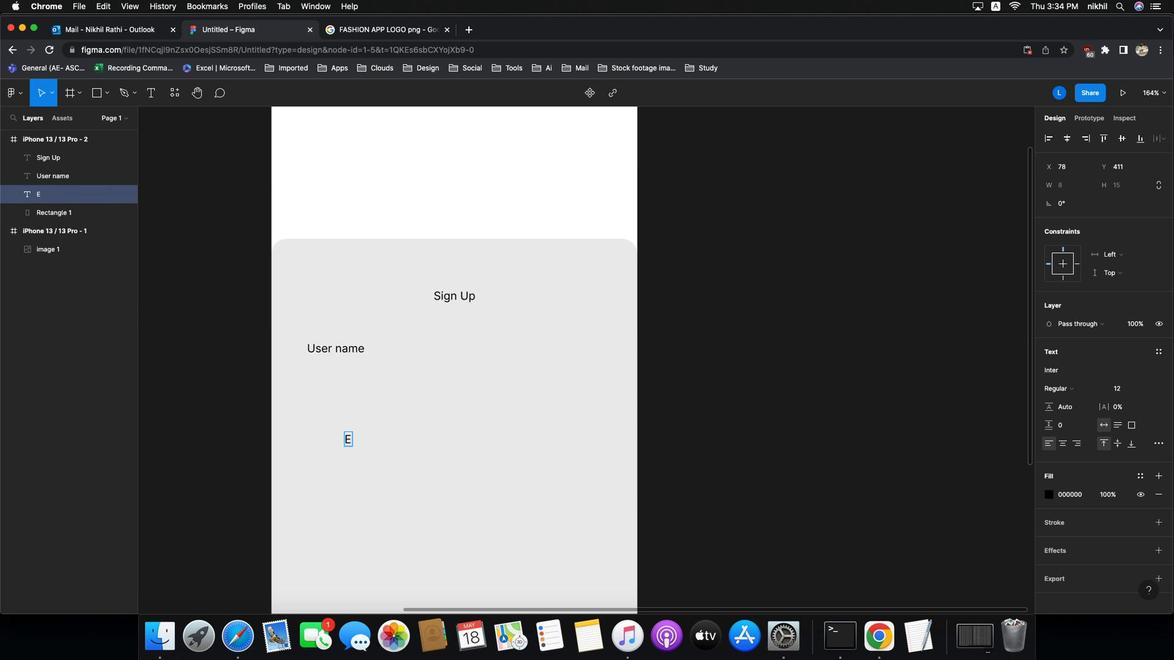 
Action: Mouse moved to (401, 162)
Screenshot: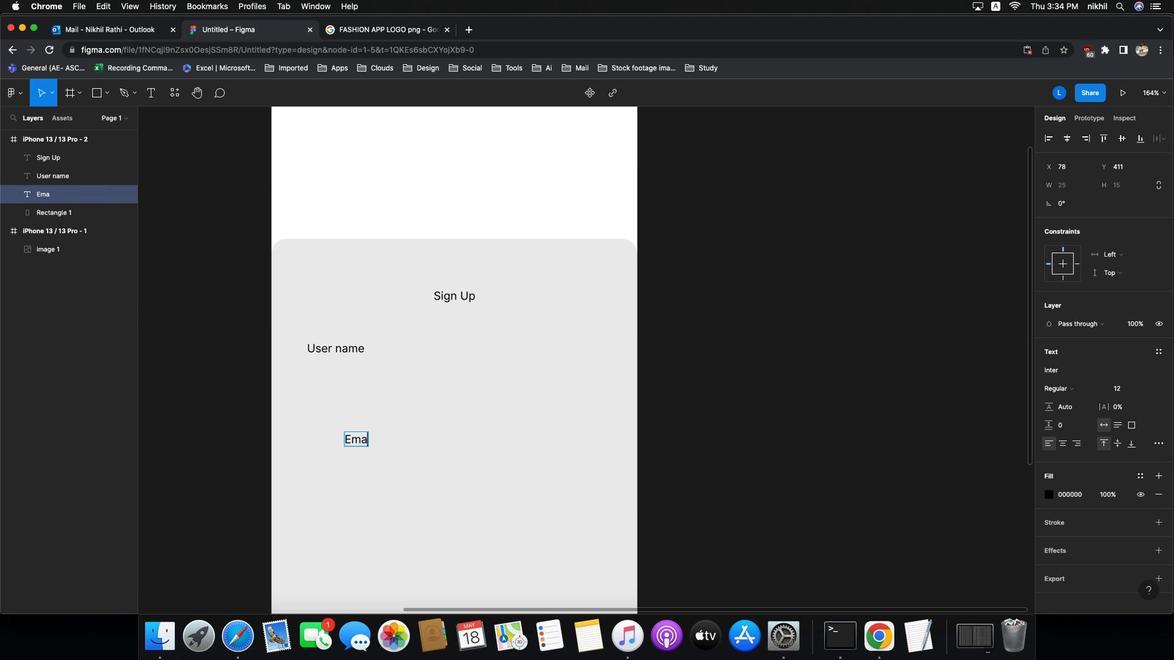 
Action: Key pressed 't'
Screenshot: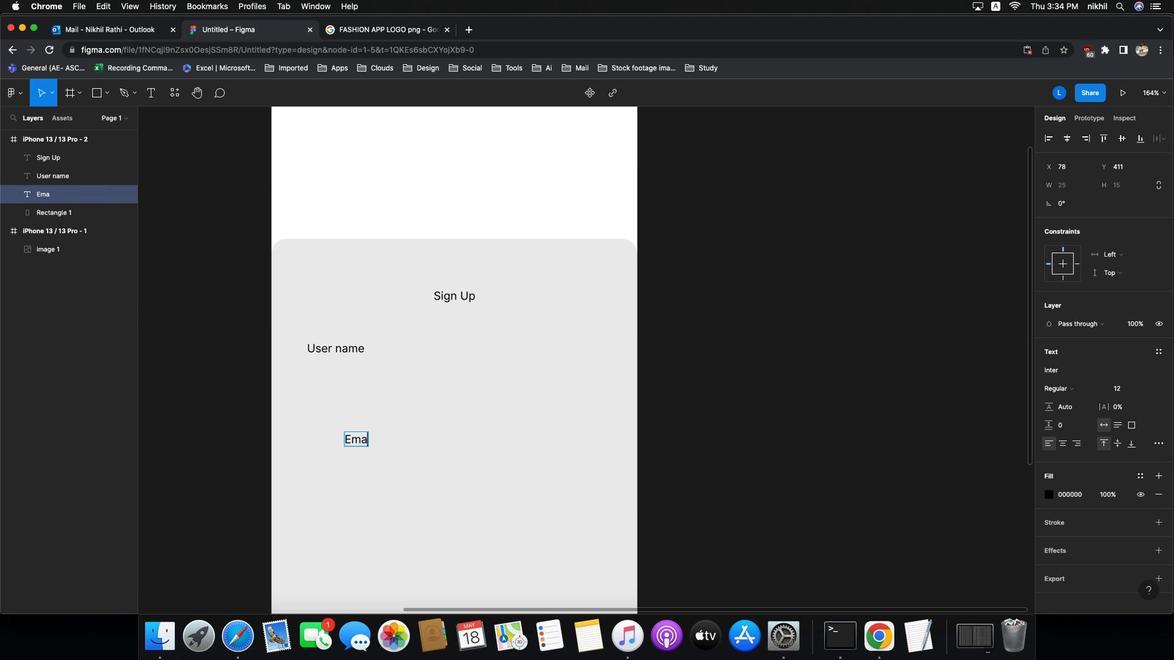 
Action: Mouse pressed left at (401, 162)
Screenshot: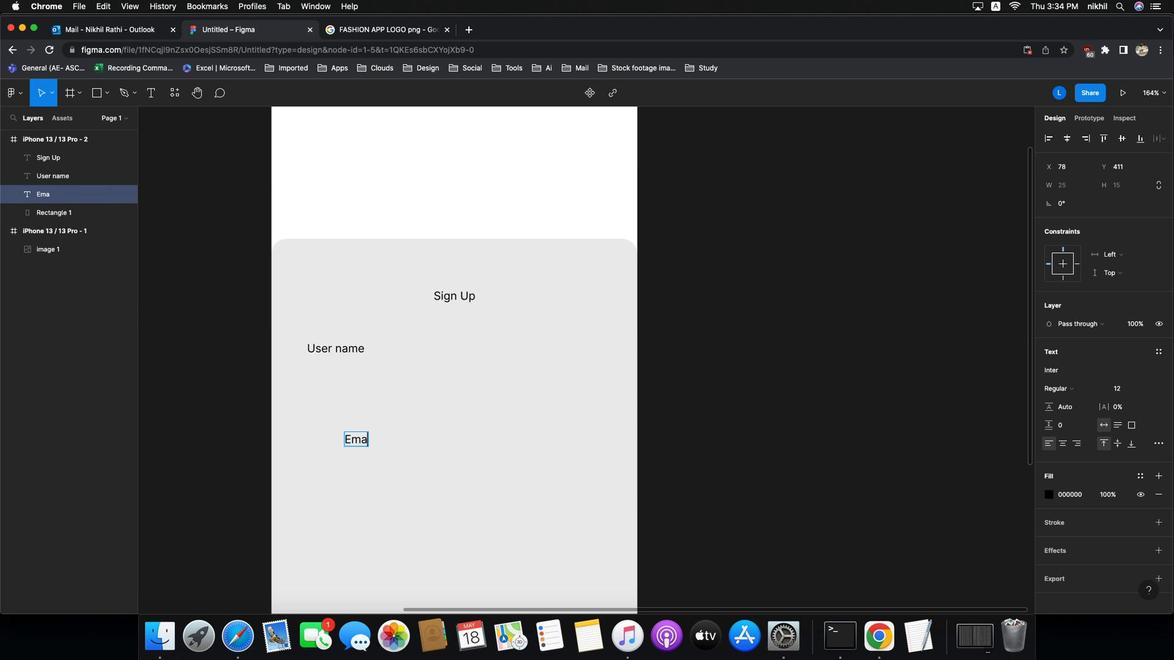 
Action: Key pressed Key.caps_lock'E'Key.caps_lock'm''a''i''l'Key.esc
Screenshot: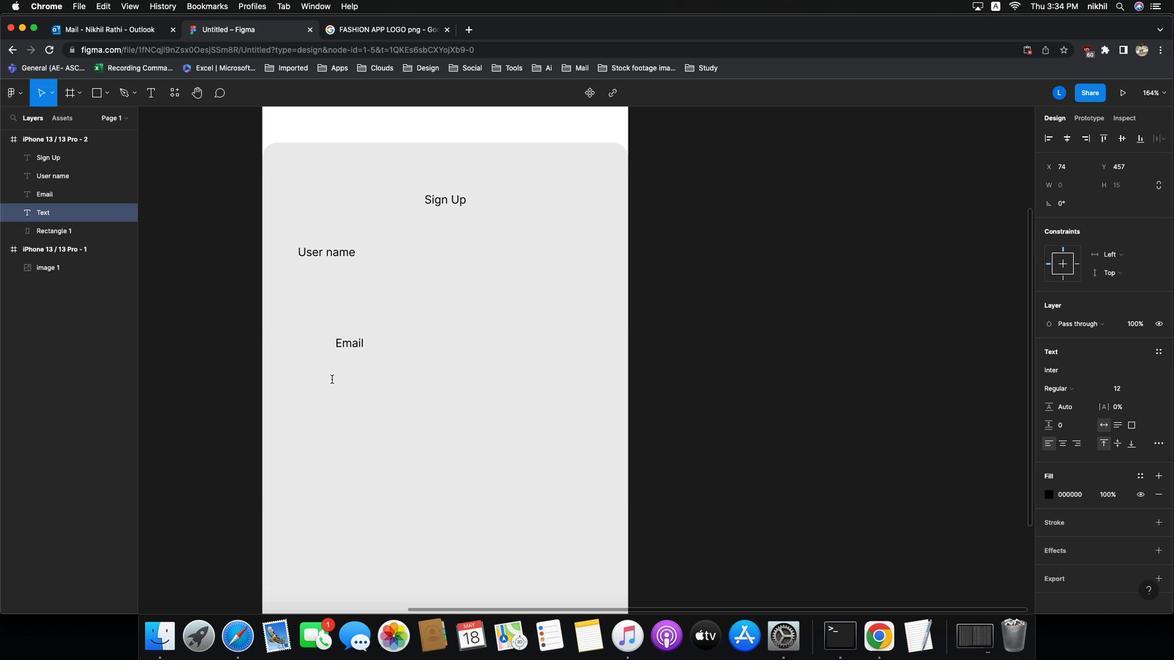 
Action: Mouse moved to (401, 143)
Screenshot: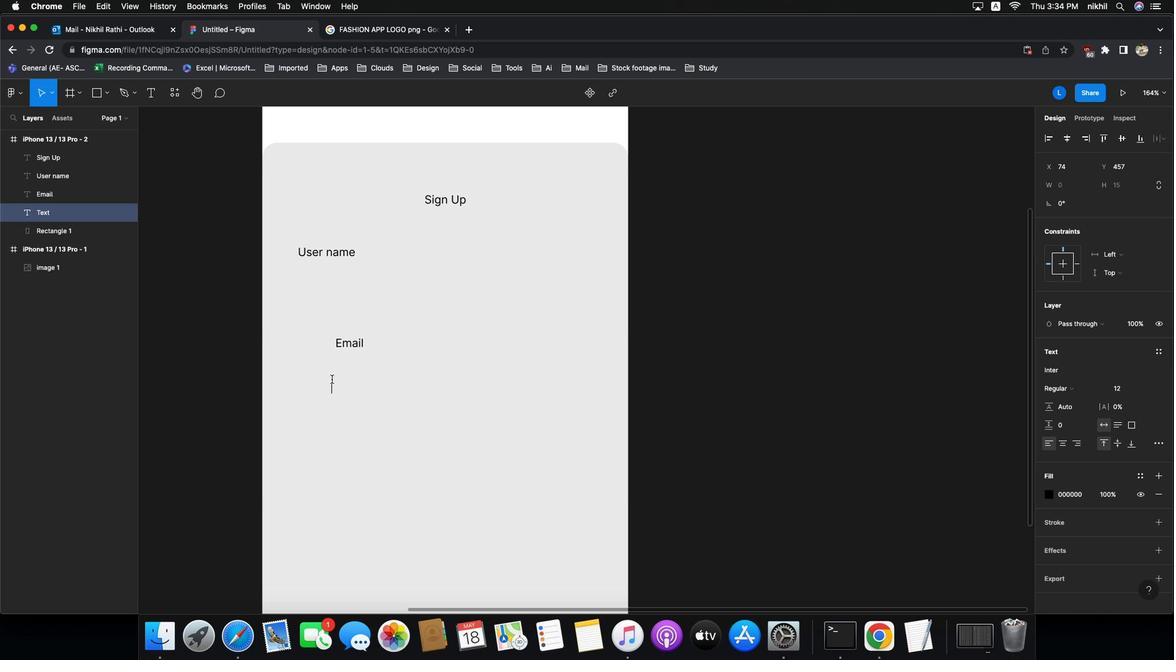 
Action: Mouse pressed left at (401, 143)
Screenshot: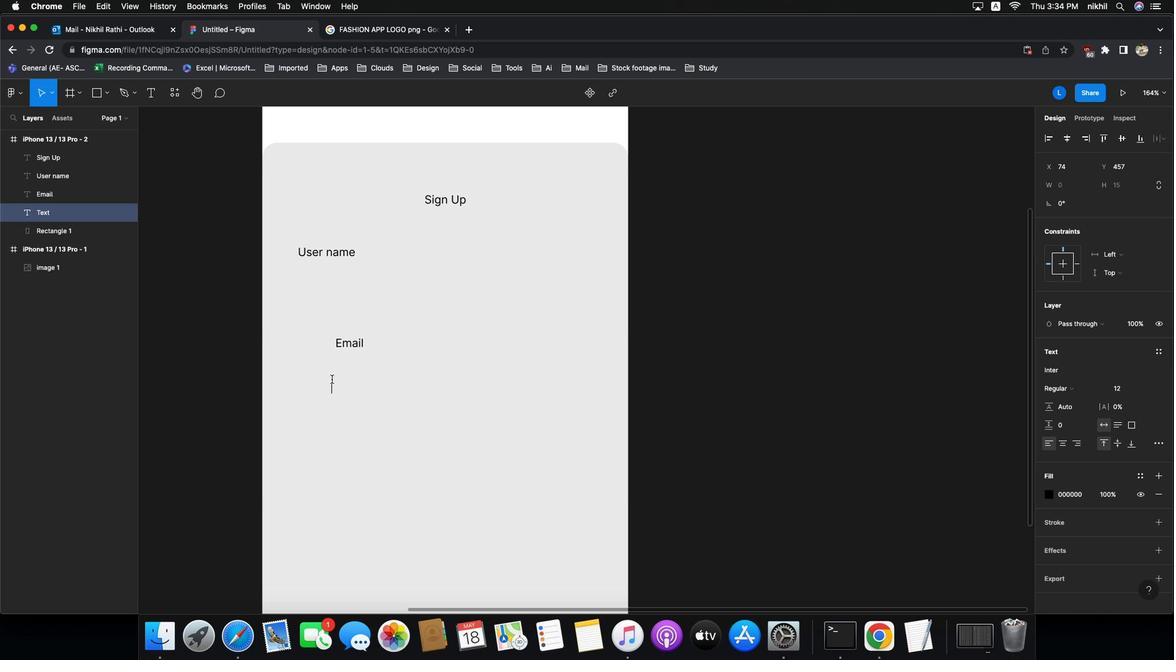 
Action: Key pressed Key.space
Screenshot: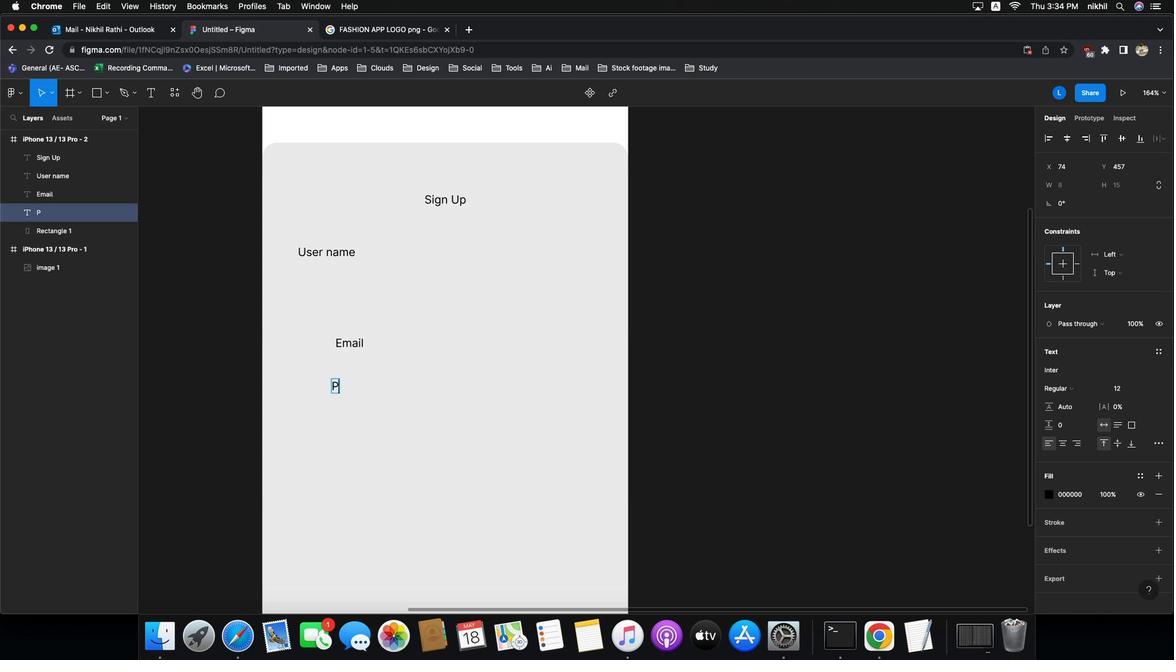
Action: Mouse moved to (402, 143)
Screenshot: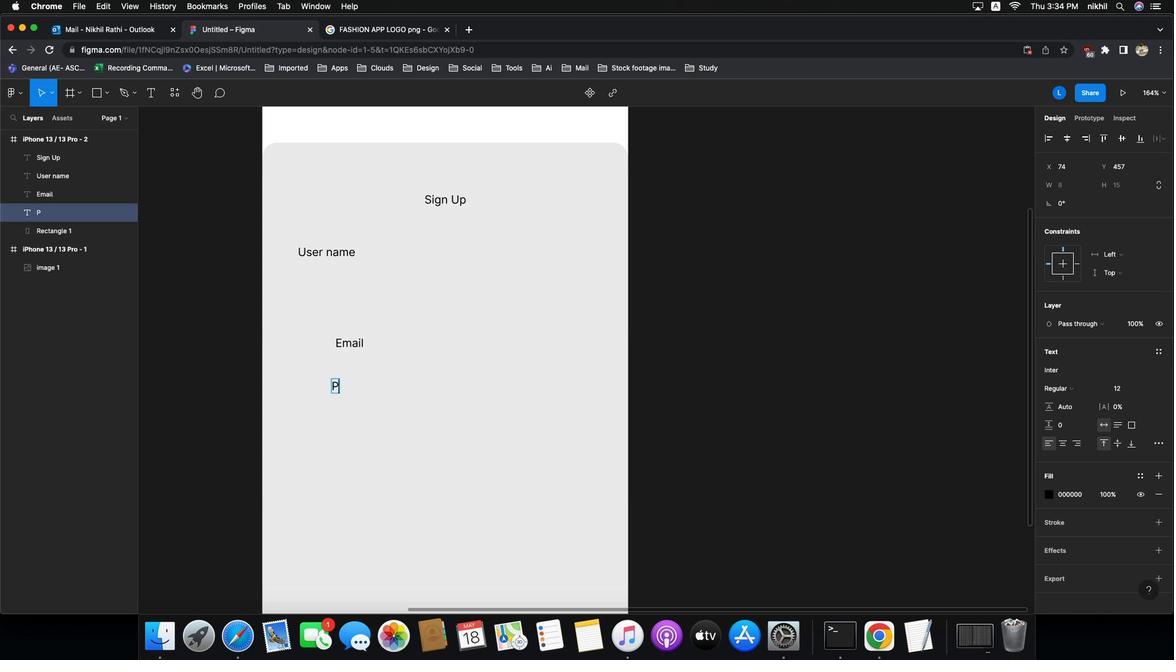 
Action: Mouse pressed left at (402, 143)
Screenshot: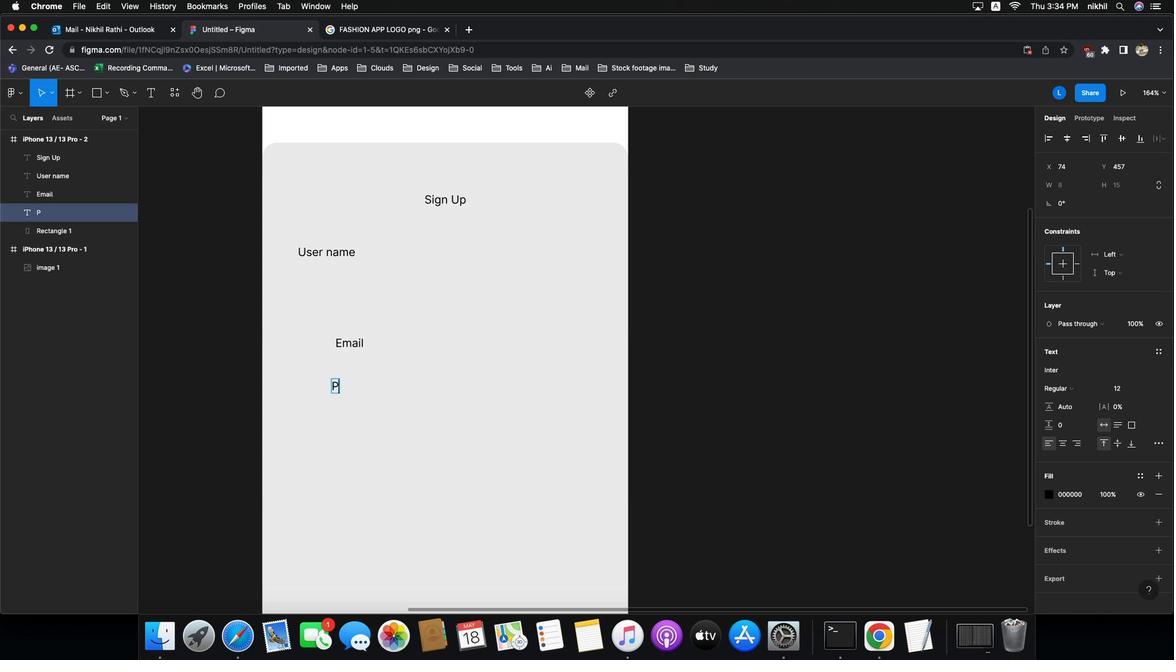 
Action: Mouse moved to (404, 185)
Screenshot: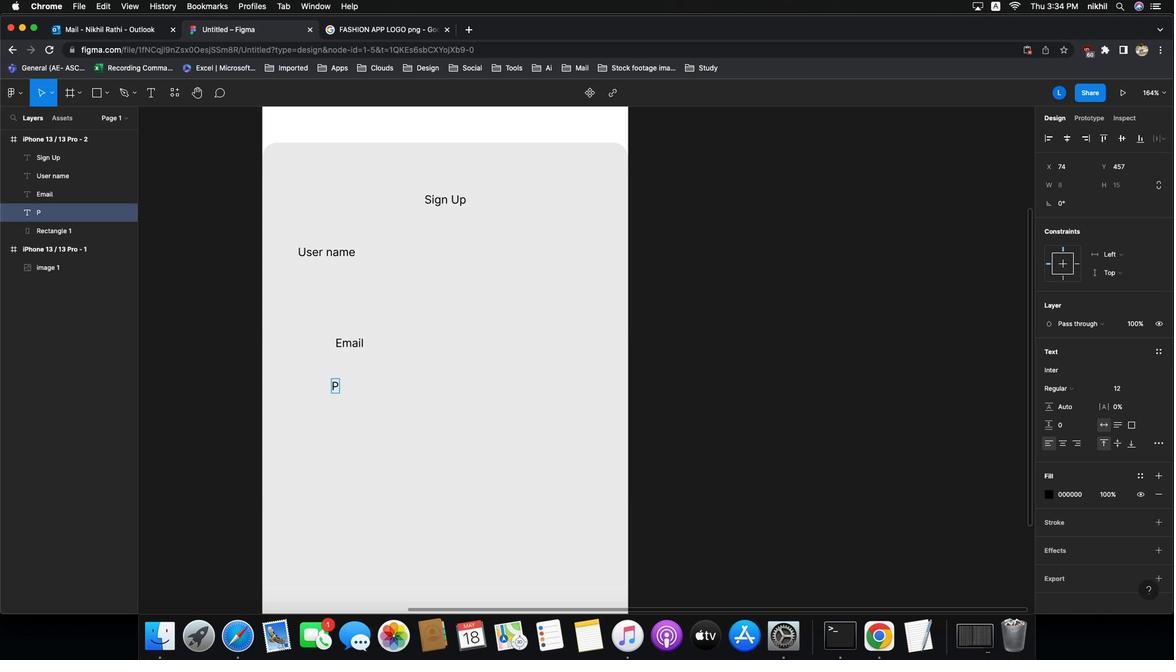 
Action: Key pressed 't'
Screenshot: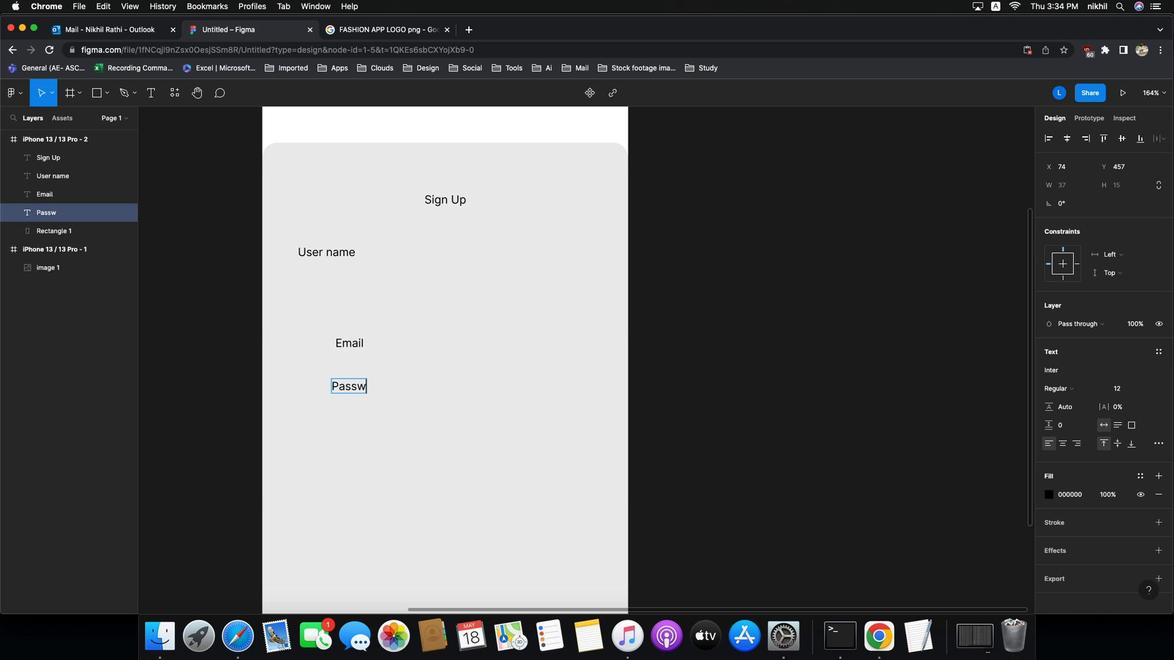 
Action: Mouse pressed left at (404, 185)
Screenshot: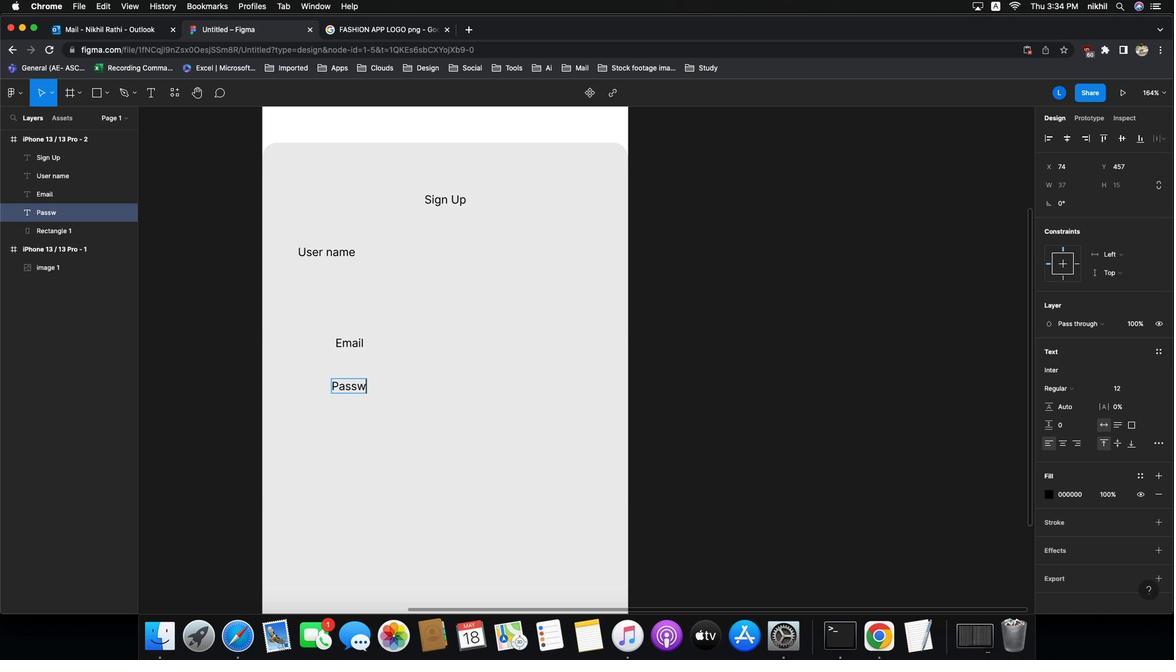 
Action: Key pressed Key.caps_lock'P'Key.caps_lock'a''s''s''w''i''o''r''d'Key.backspaceKey.backspaceKey.backspaceKey.backspace'o''r''d'Key.esc
Screenshot: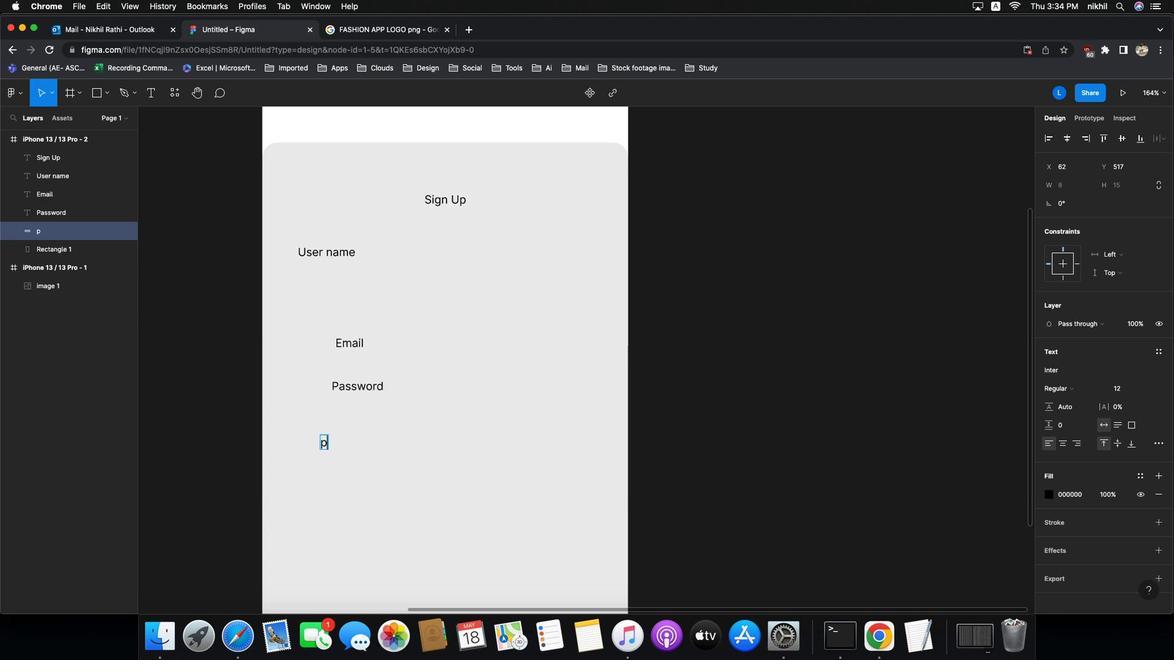 
Action: Mouse moved to (407, 160)
Screenshot: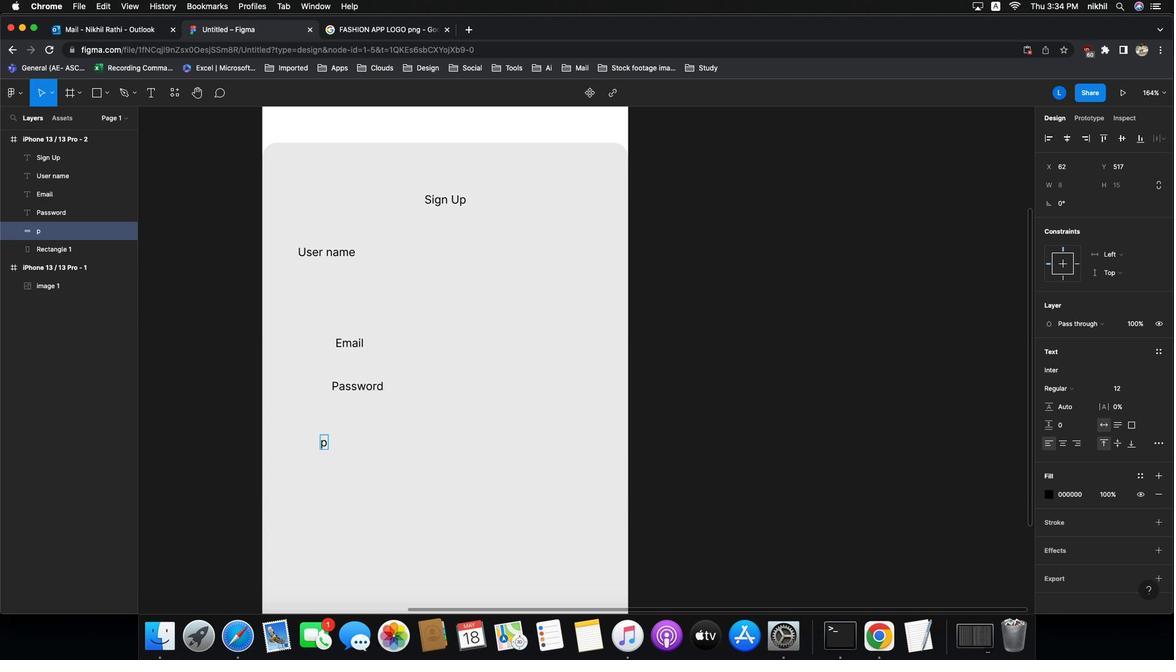 
Action: Mouse pressed left at (407, 160)
Screenshot: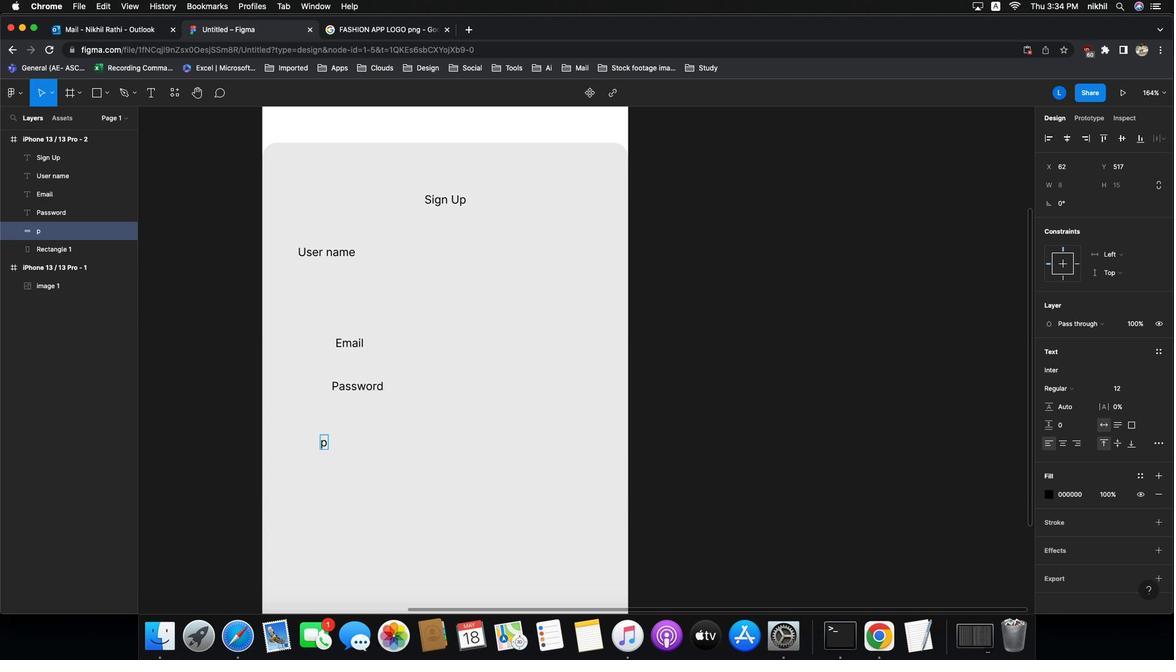 
Action: Key pressed 't'
Screenshot: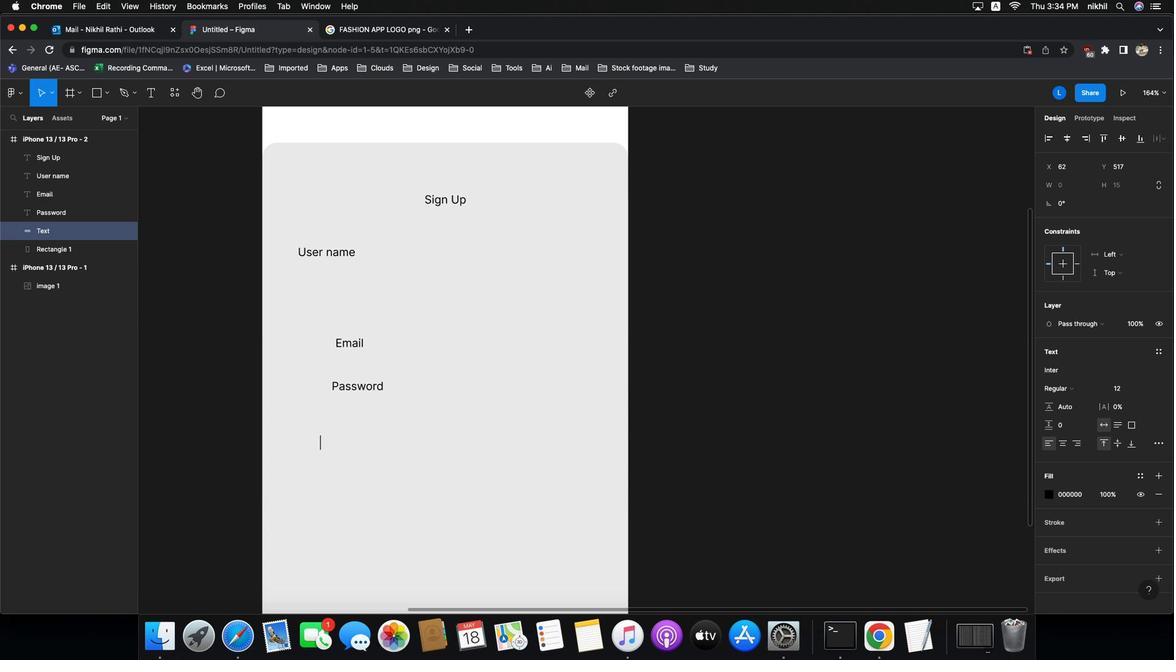 
Action: Mouse pressed left at (407, 160)
Screenshot: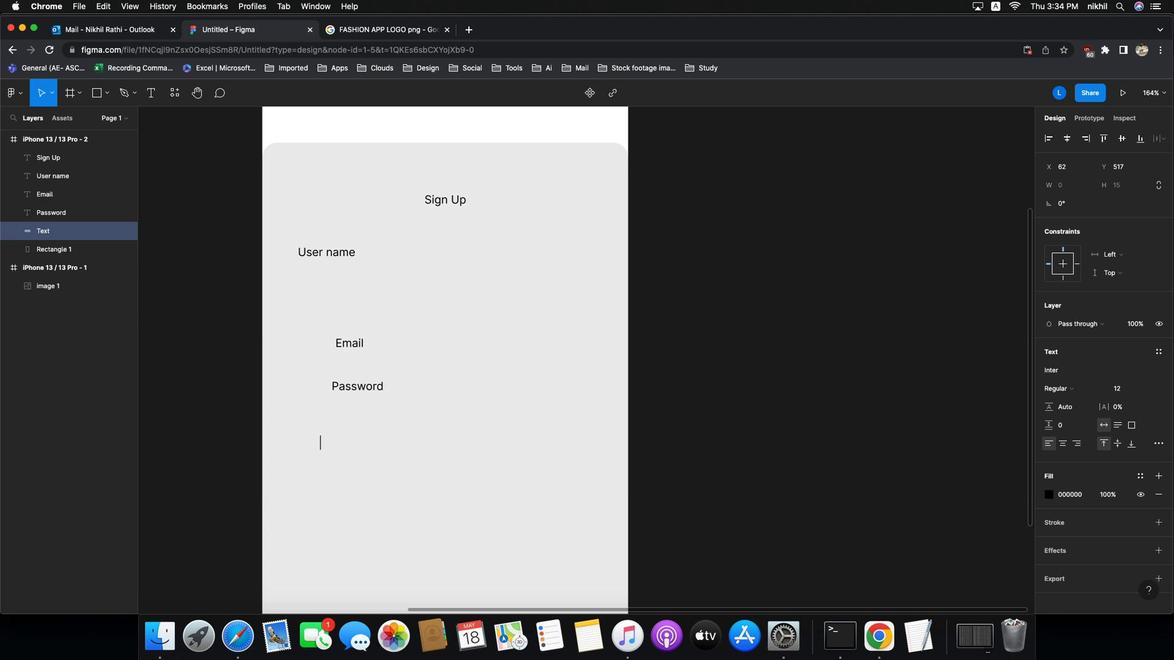 
Action: Key pressed 'p'Key.backspaceKey.caps_lock'P'Key.caps_lock'h''o''n''e'Key.spaceKey.caps_lock'N'Key.caps_lock'u''m''b''e''r'Key.esc
Screenshot: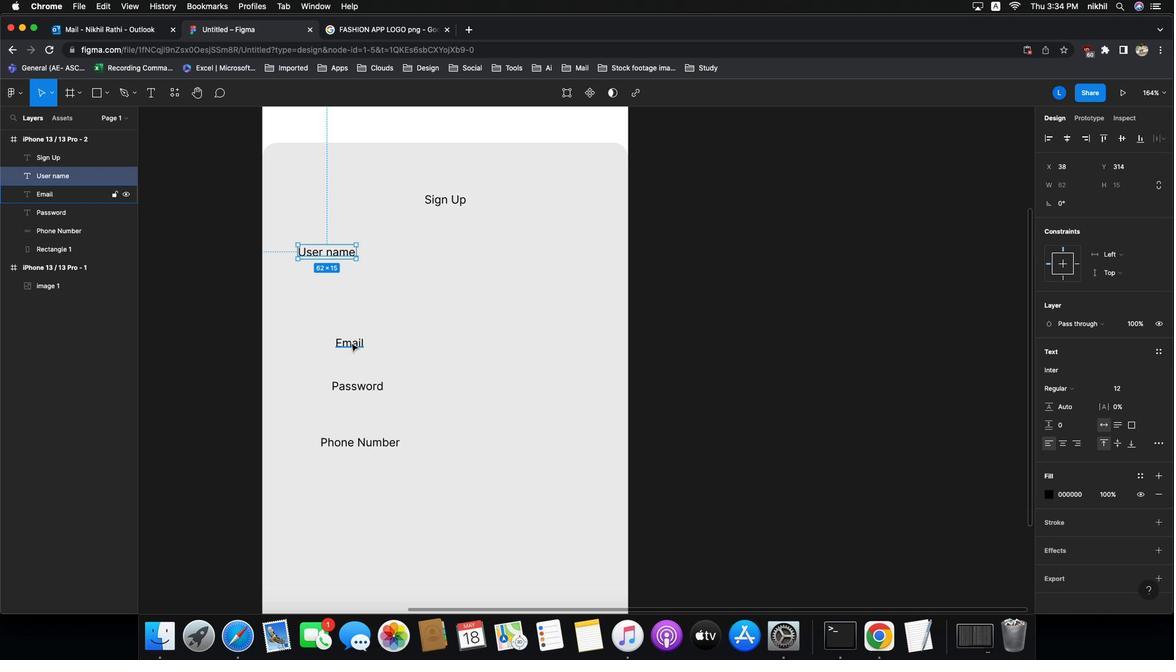
Action: Mouse moved to (404, 239)
Screenshot: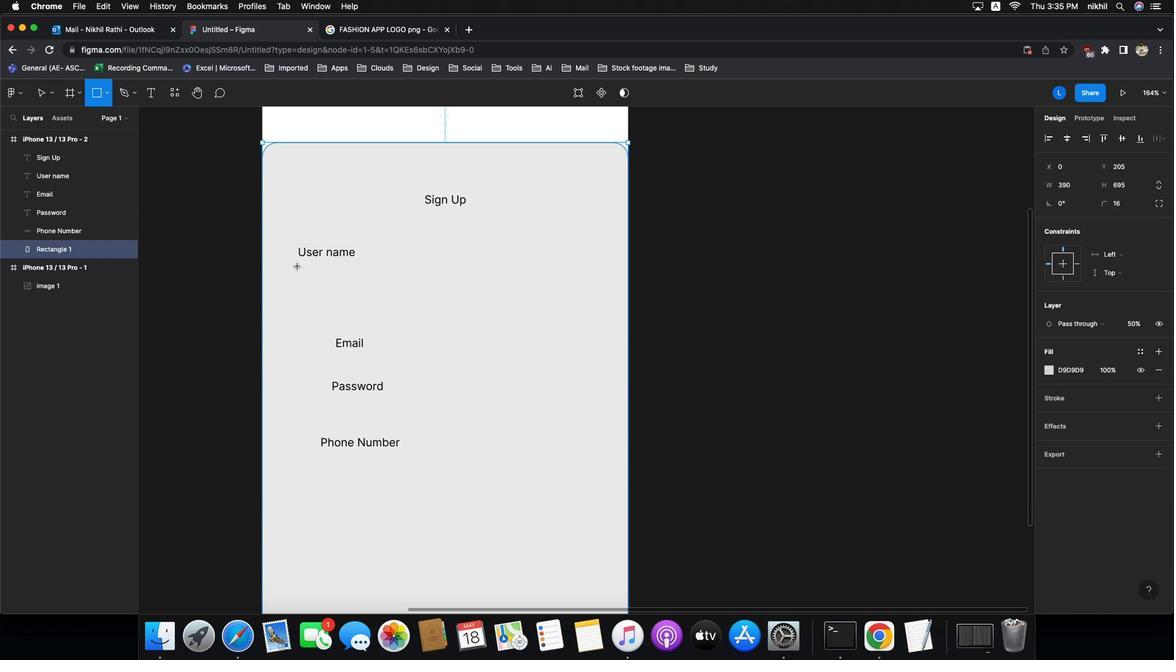 
Action: Mouse pressed left at (404, 239)
Screenshot: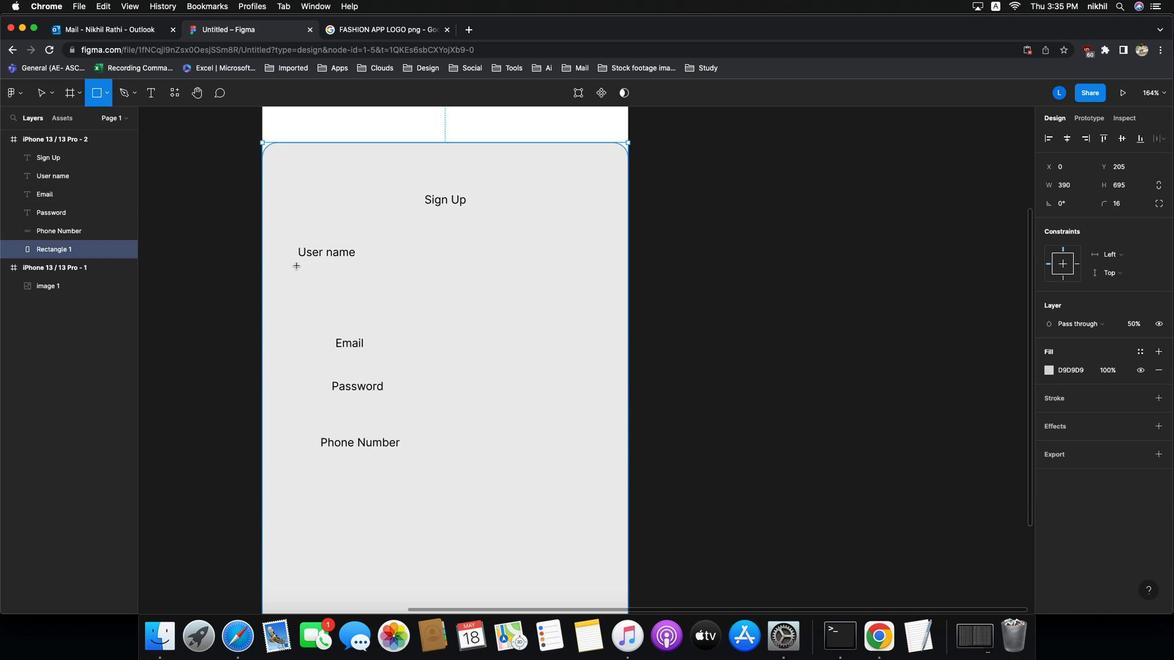 
Action: Mouse moved to (417, 222)
Screenshot: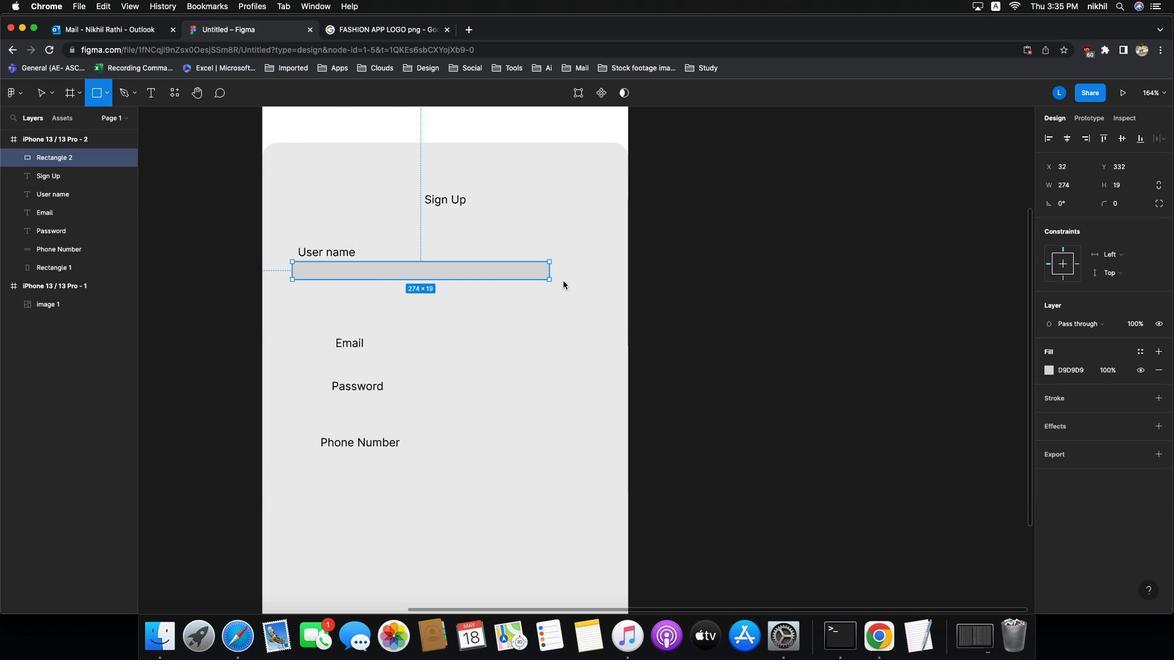 
Action: Mouse pressed left at (417, 222)
Screenshot: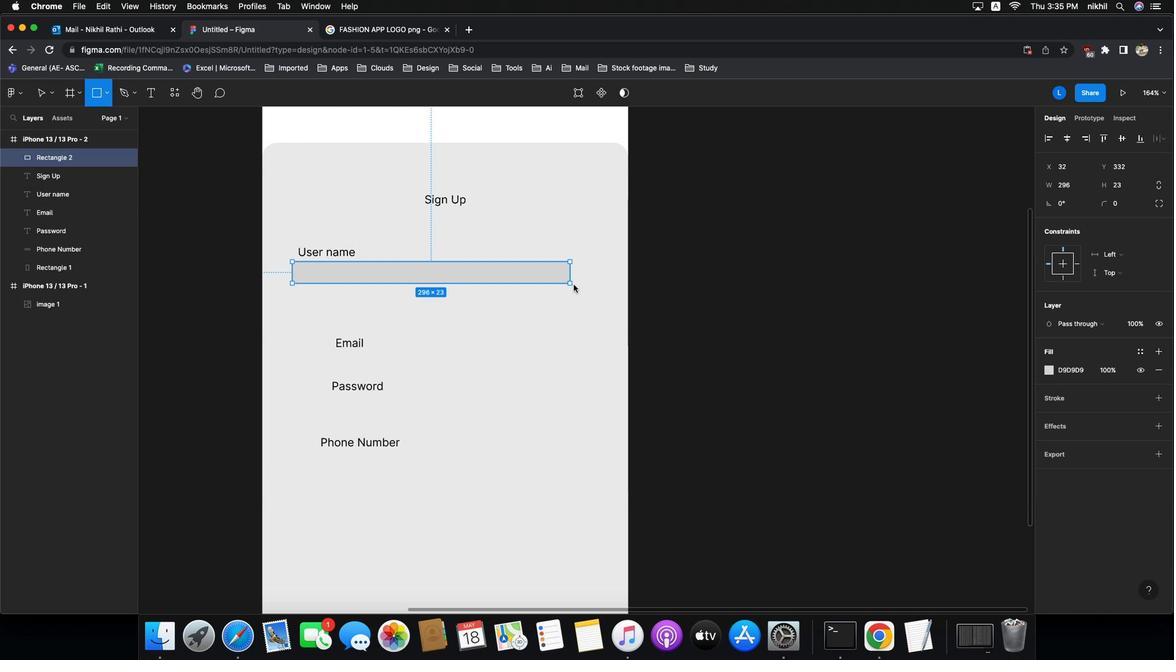 
Action: Key pressed 'r'
Screenshot: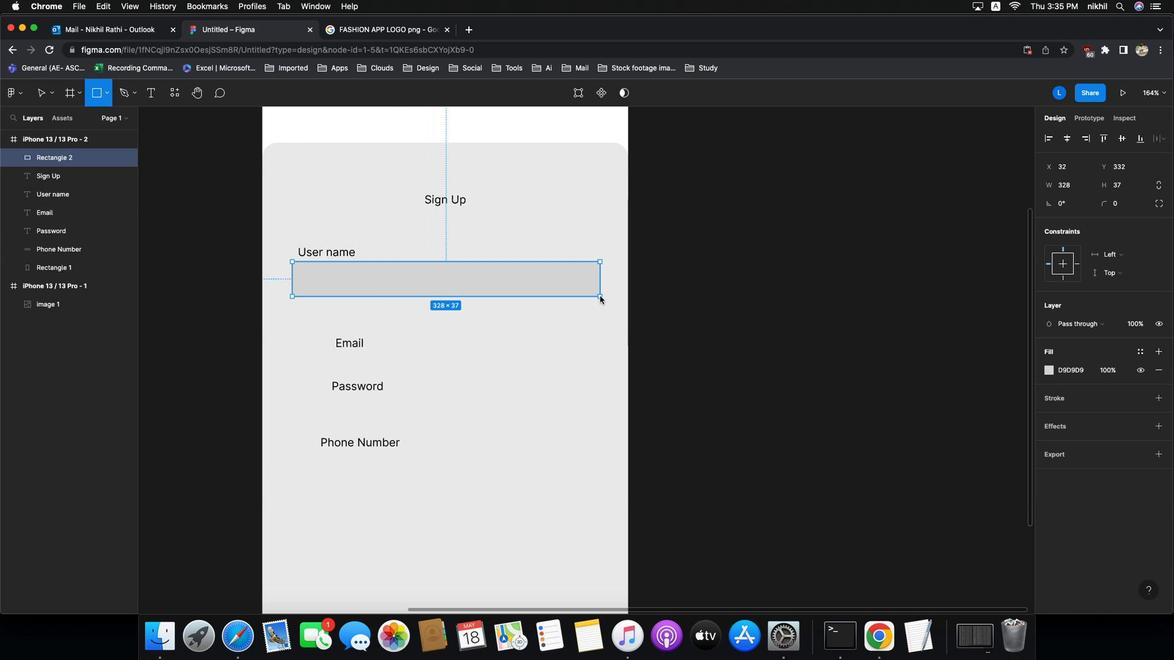 
Action: Mouse moved to (415, 236)
Screenshot: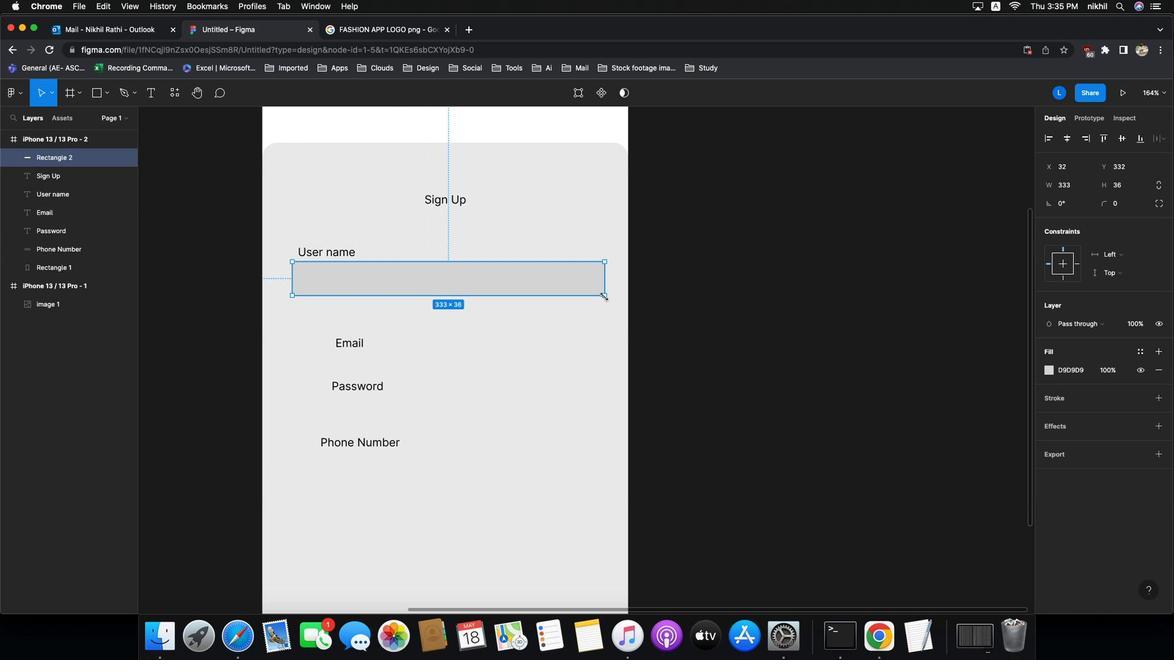 
Action: Mouse pressed left at (415, 236)
Screenshot: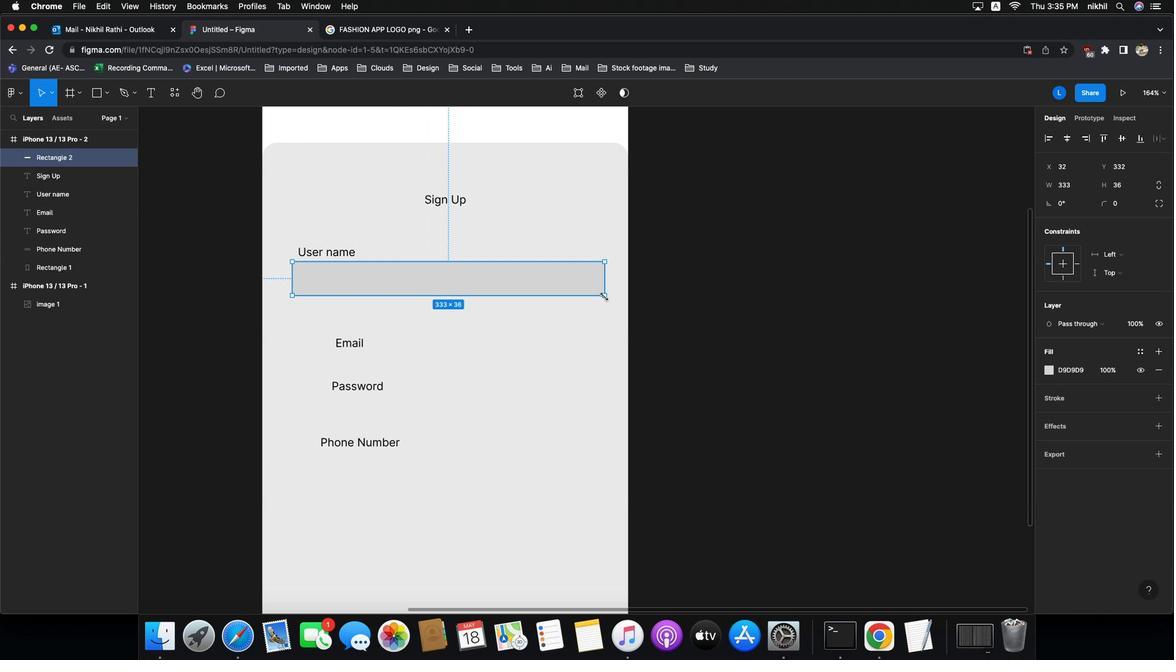 
Action: Mouse moved to (207, 290)
Screenshot: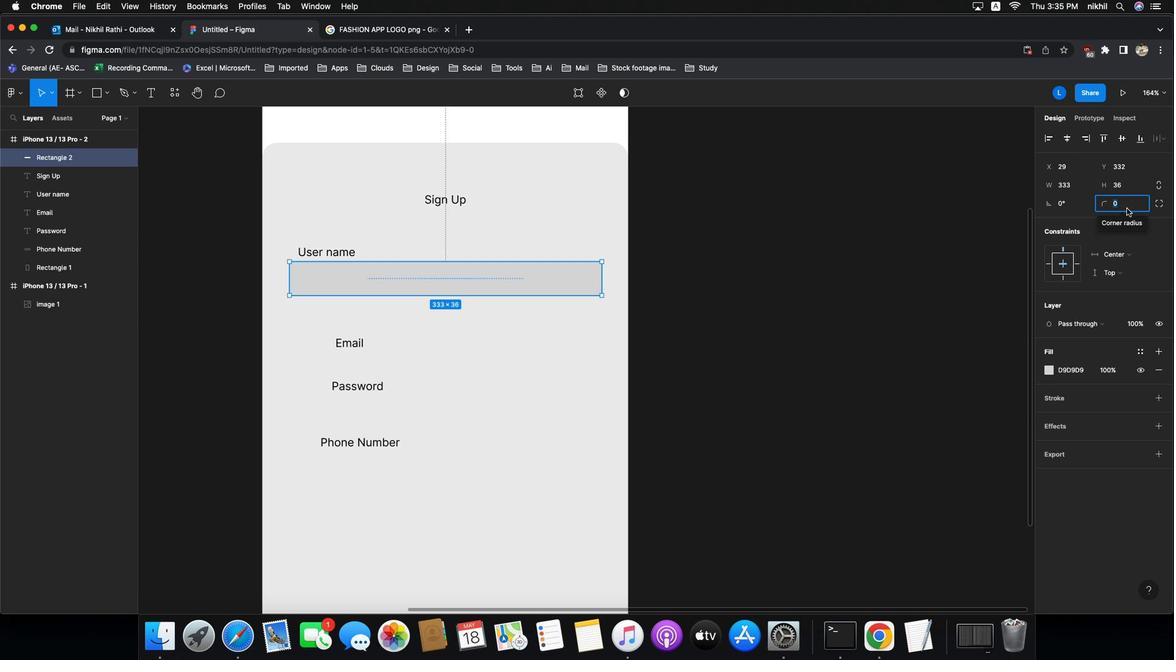 
Action: Mouse pressed left at (207, 290)
Screenshot: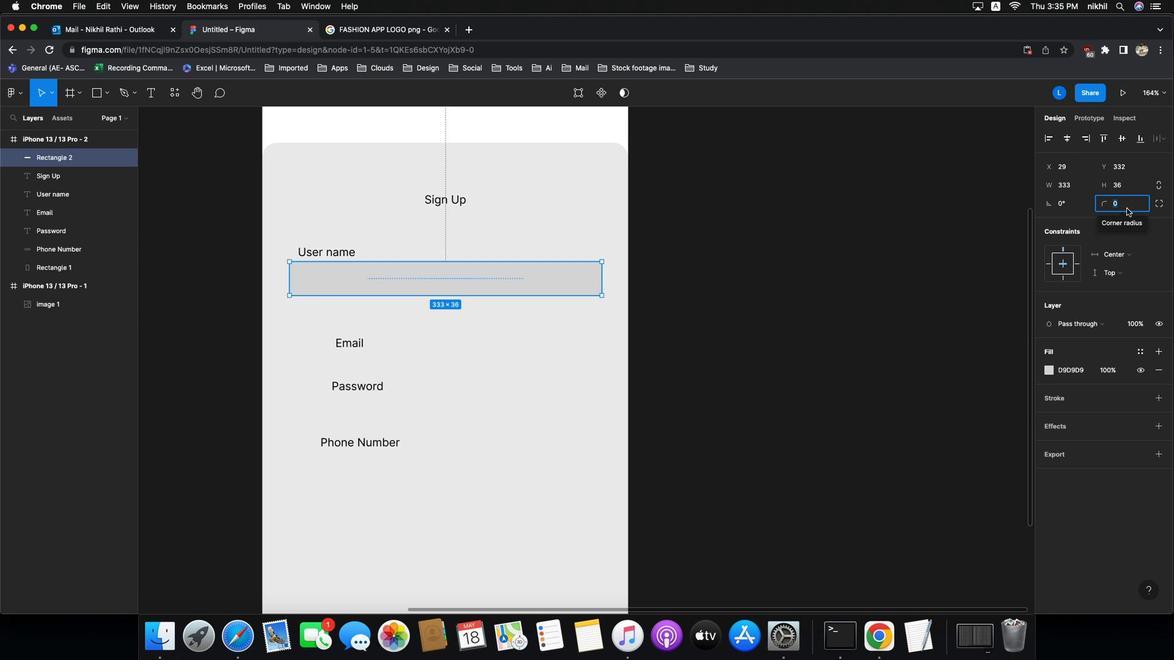
Action: Mouse moved to (192, 260)
Screenshot: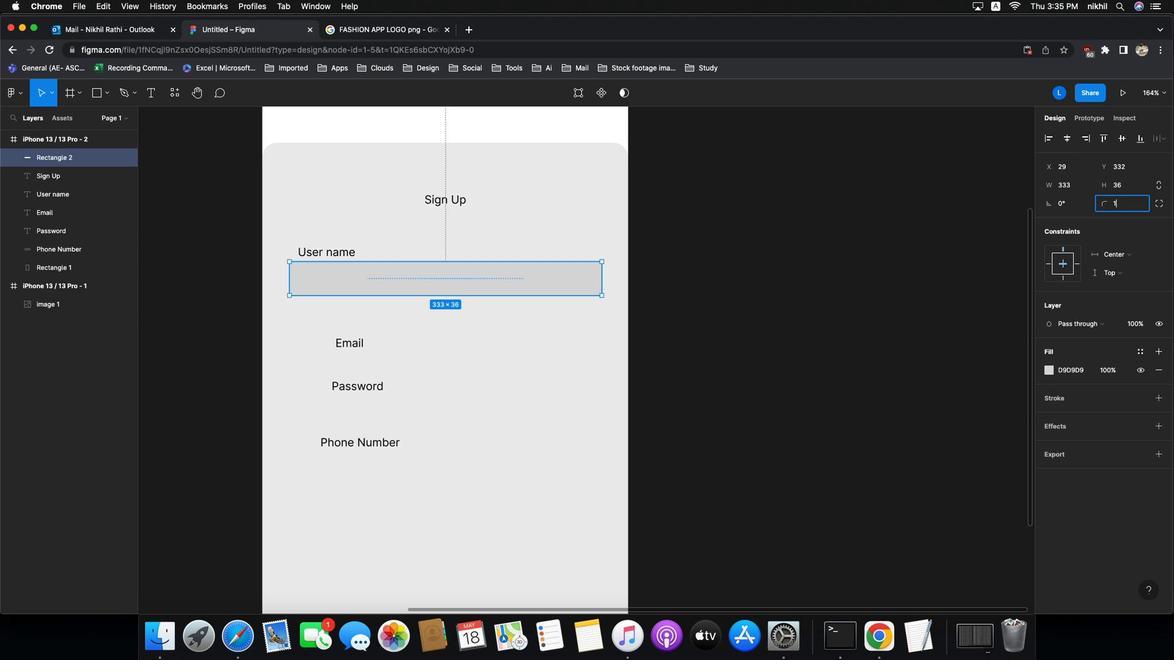 
Action: Mouse pressed left at (192, 260)
Screenshot: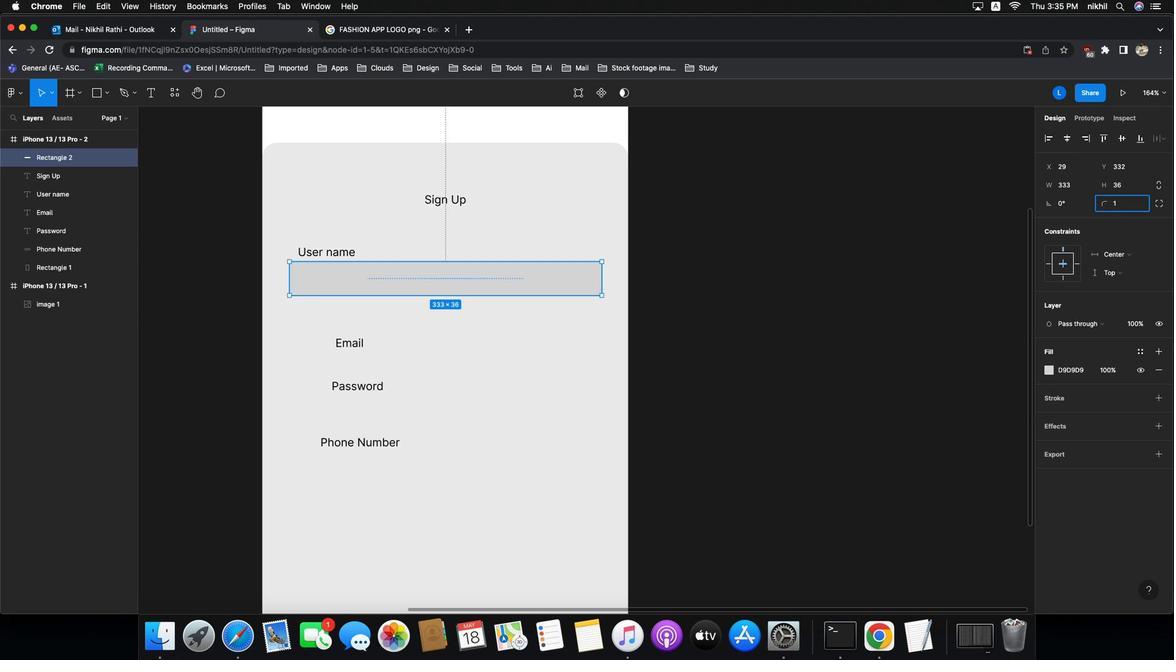 
Action: Key pressed '1''8'Key.enter
Screenshot: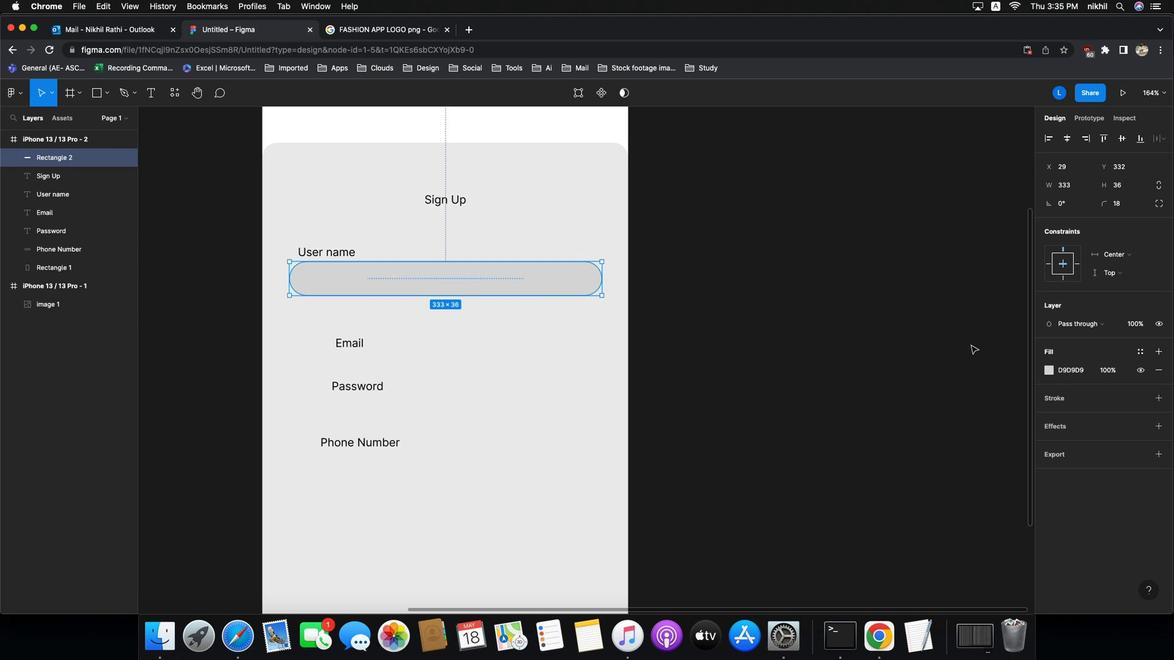 
Action: Mouse moved to (247, 241)
Screenshot: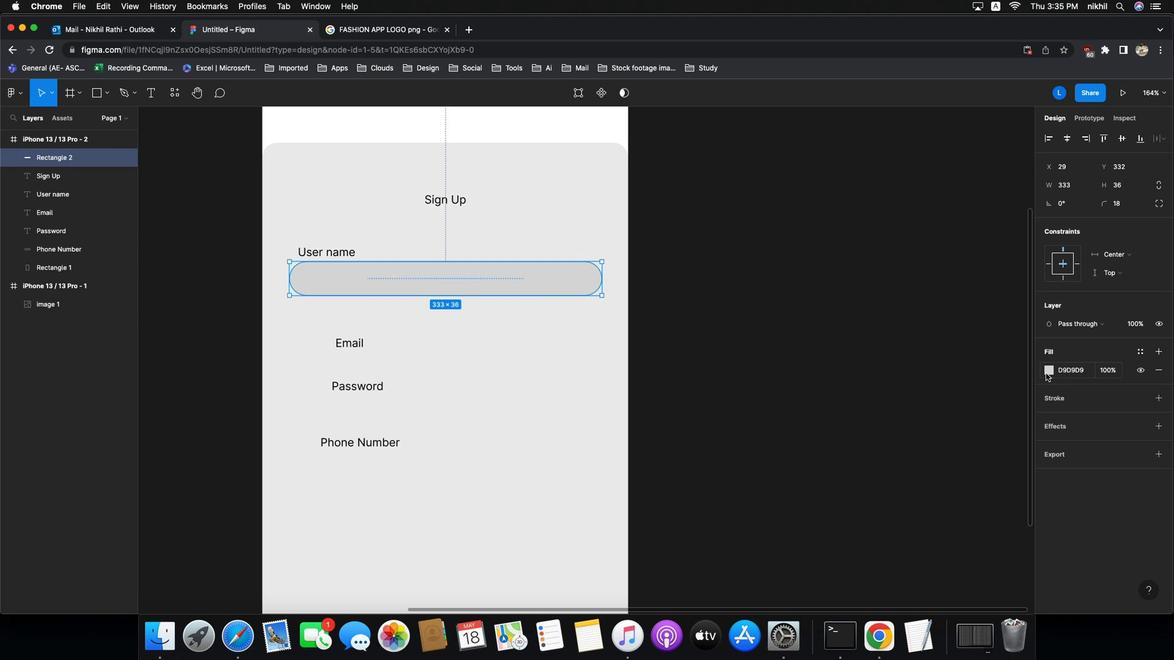 
Action: Mouse pressed left at (247, 241)
Screenshot: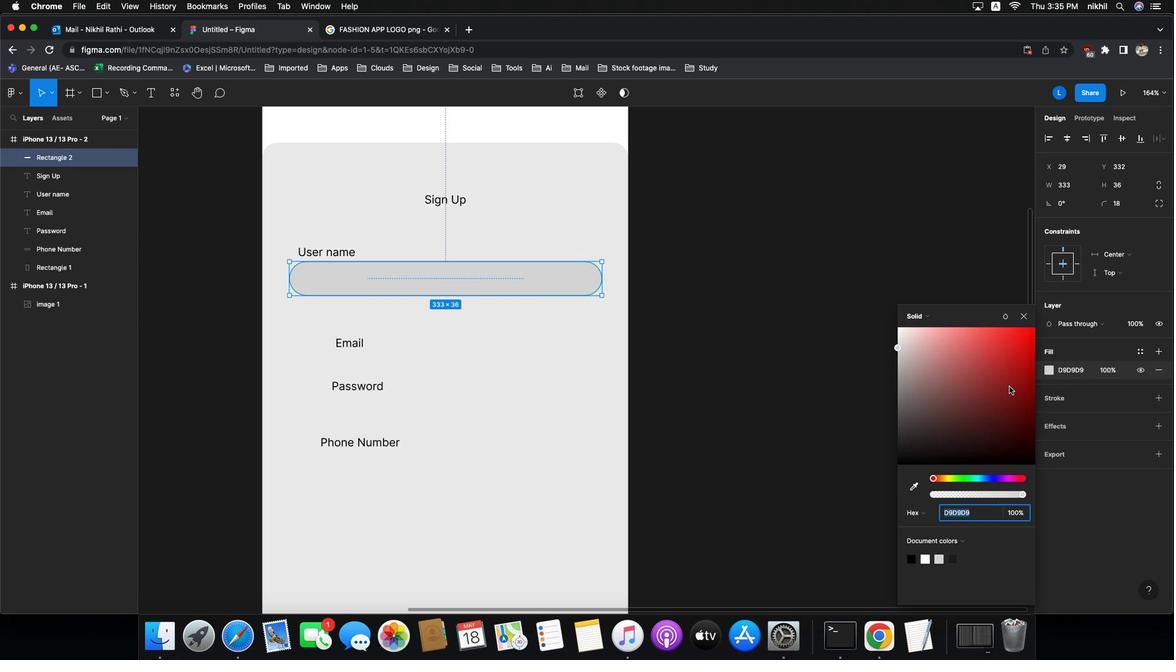 
Action: Mouse moved to (368, 228)
Screenshot: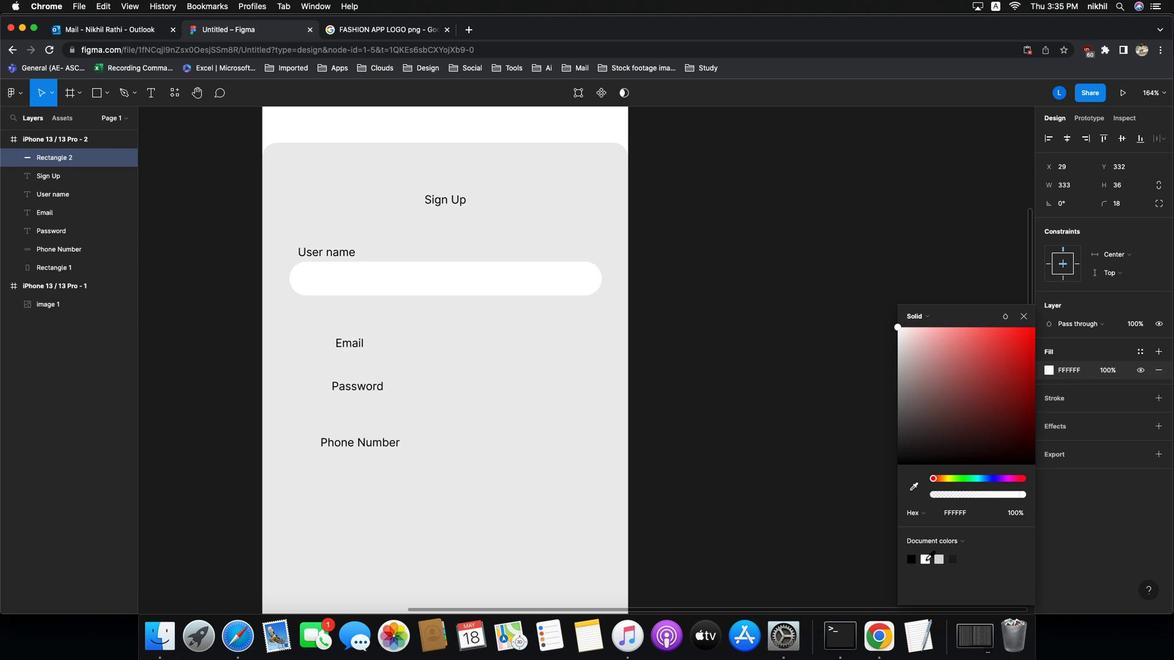 
Action: Mouse pressed left at (368, 228)
Screenshot: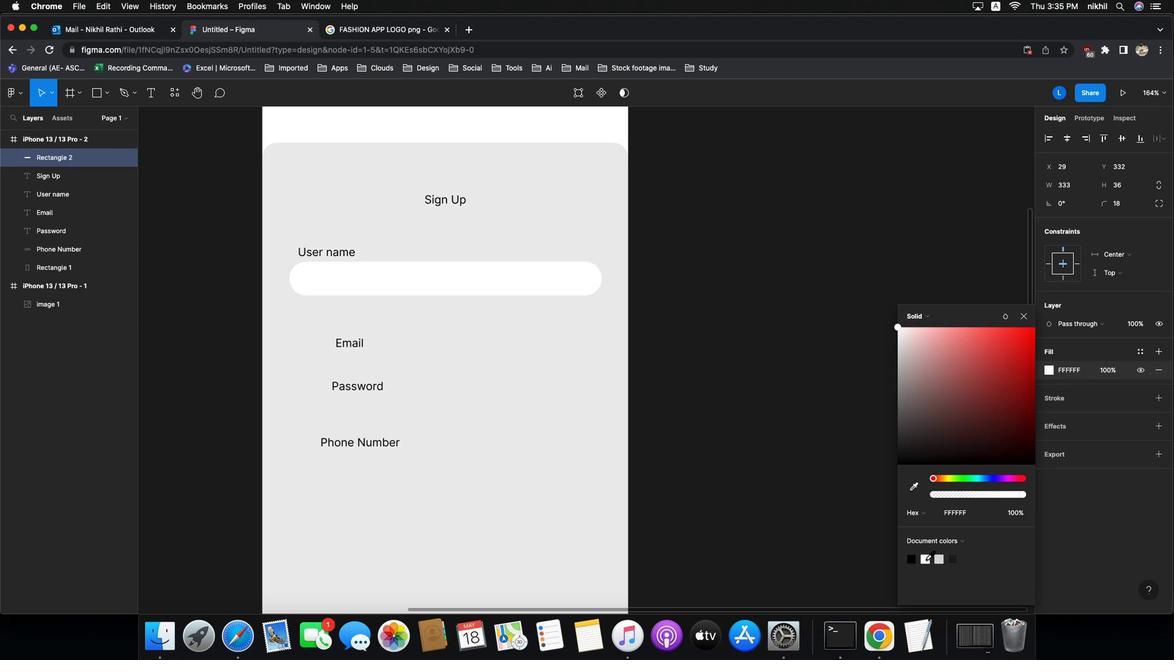 
Action: Mouse moved to (214, 188)
Screenshot: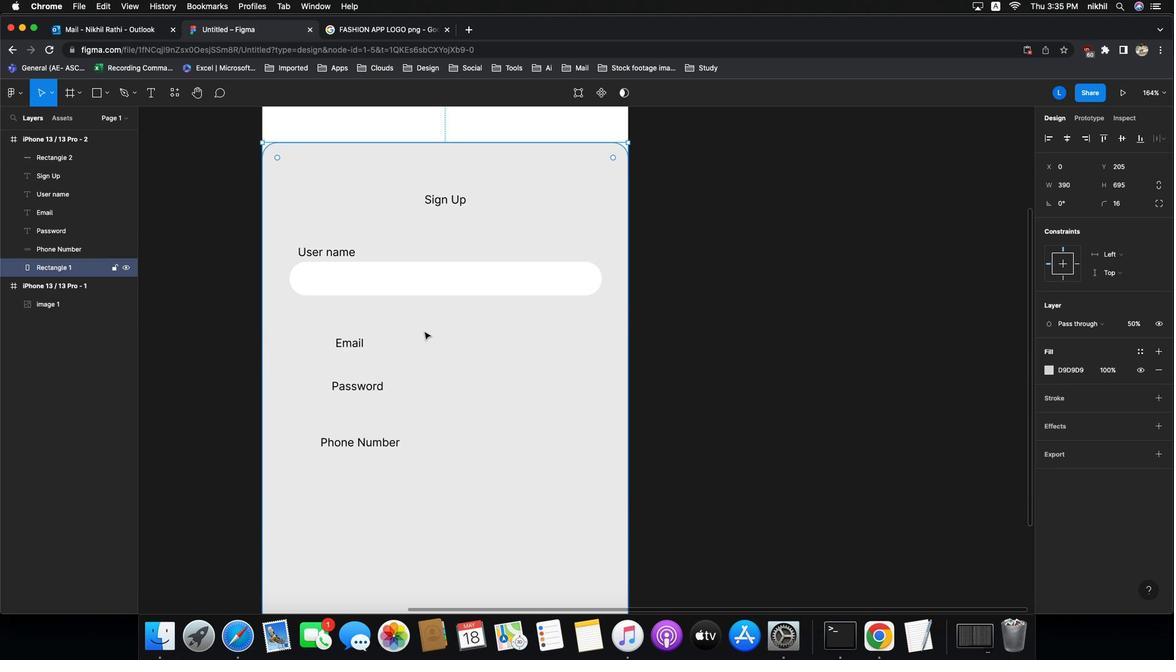 
Action: Mouse pressed left at (214, 188)
Screenshot: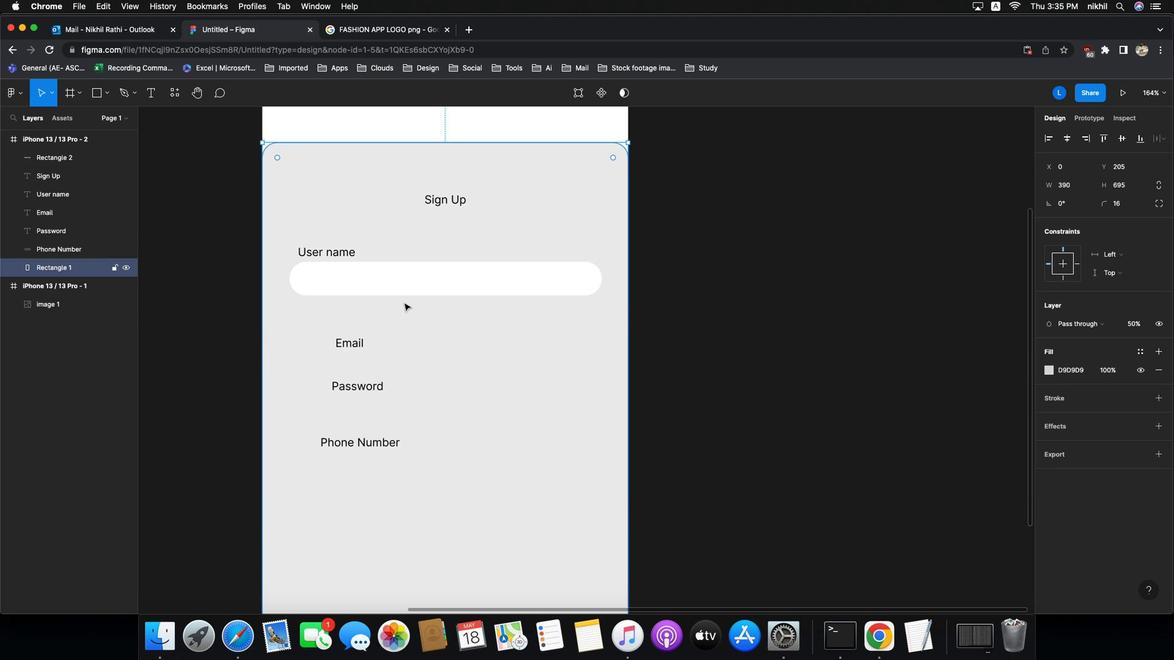 
Action: Mouse moved to (245, 107)
Screenshot: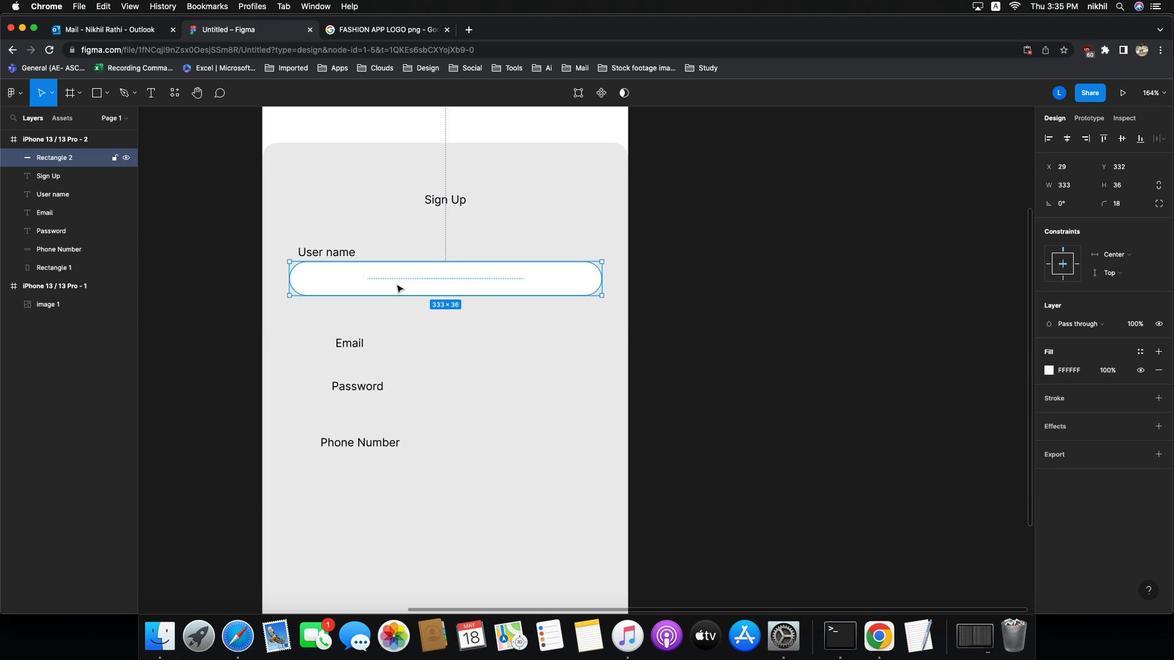 
Action: Mouse pressed left at (245, 107)
Screenshot: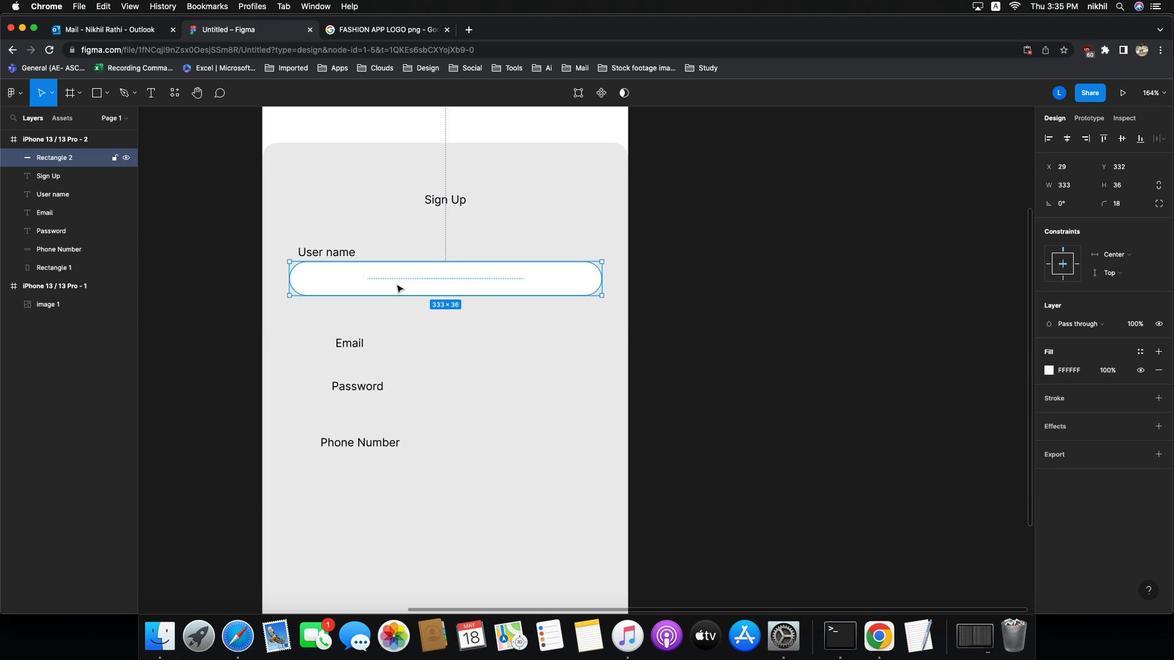 
Action: Mouse moved to (380, 206)
Screenshot: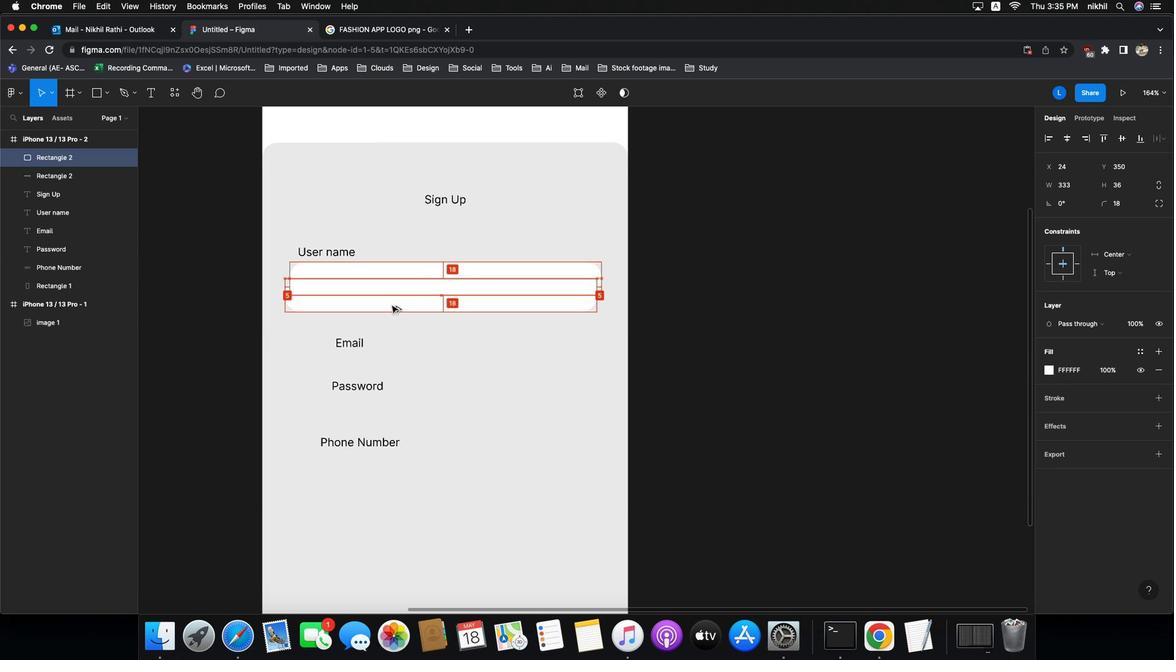 
Action: Mouse pressed left at (380, 206)
Screenshot: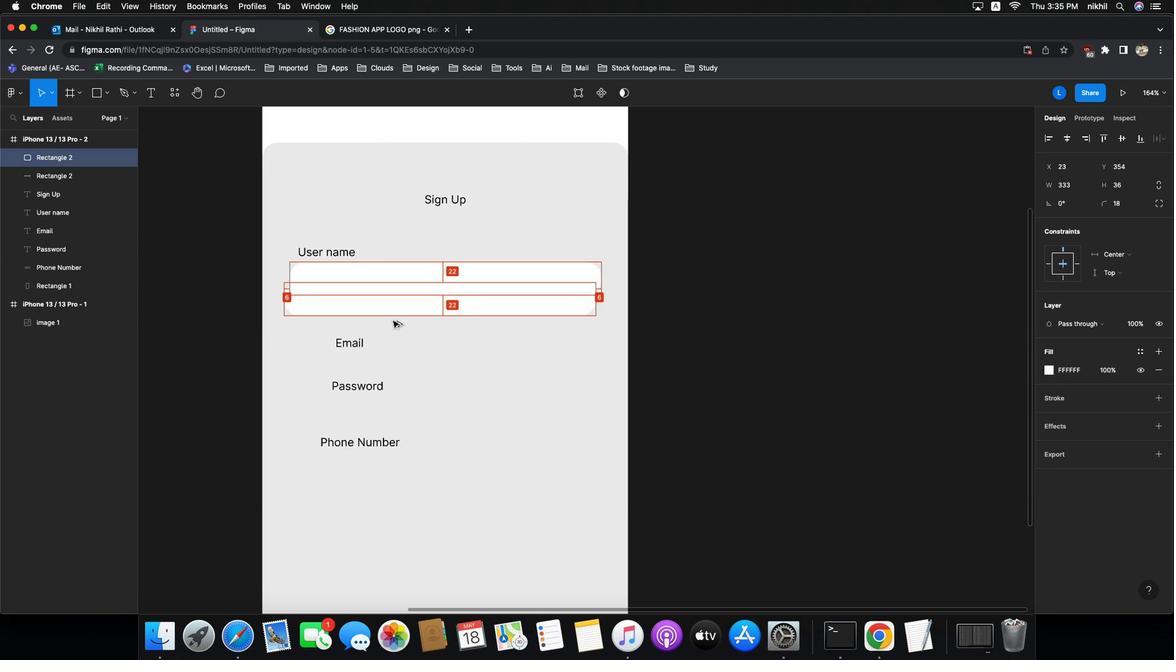 
Action: Mouse moved to (387, 227)
Screenshot: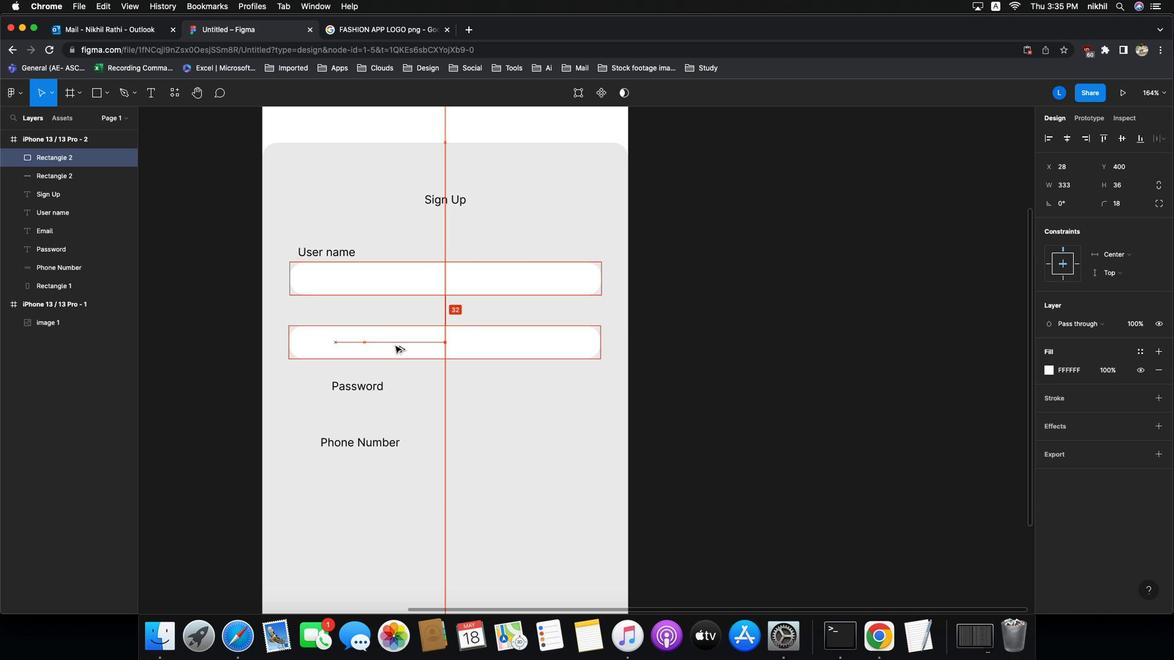 
Action: Mouse pressed left at (387, 227)
Screenshot: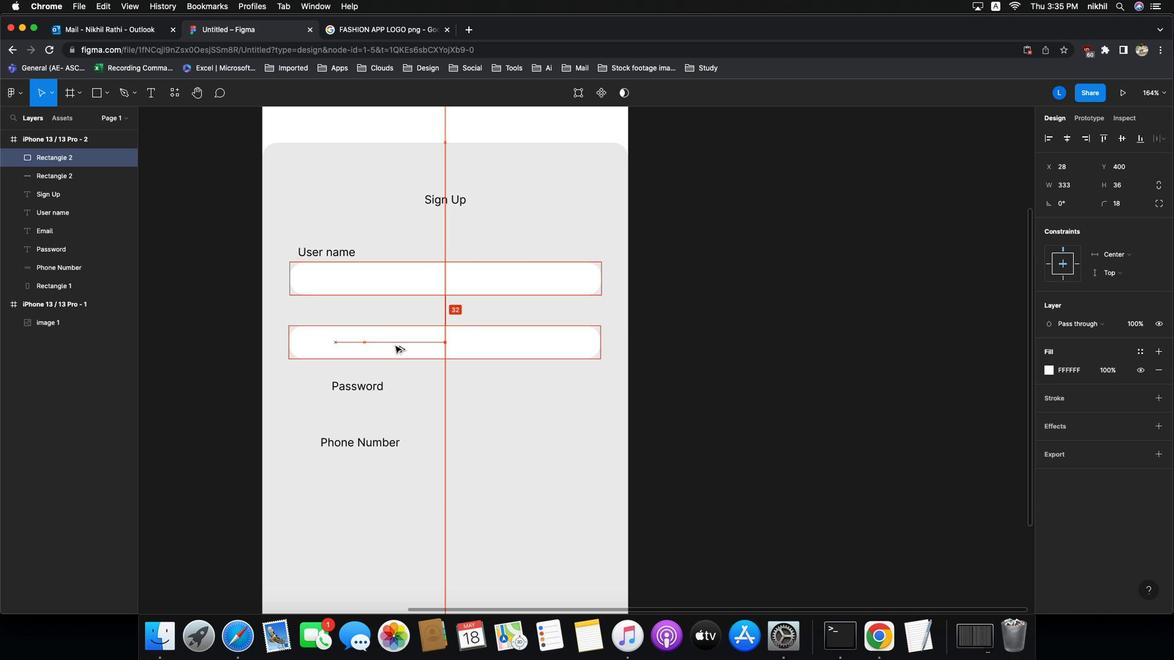 
Action: Key pressed Key.alt
Screenshot: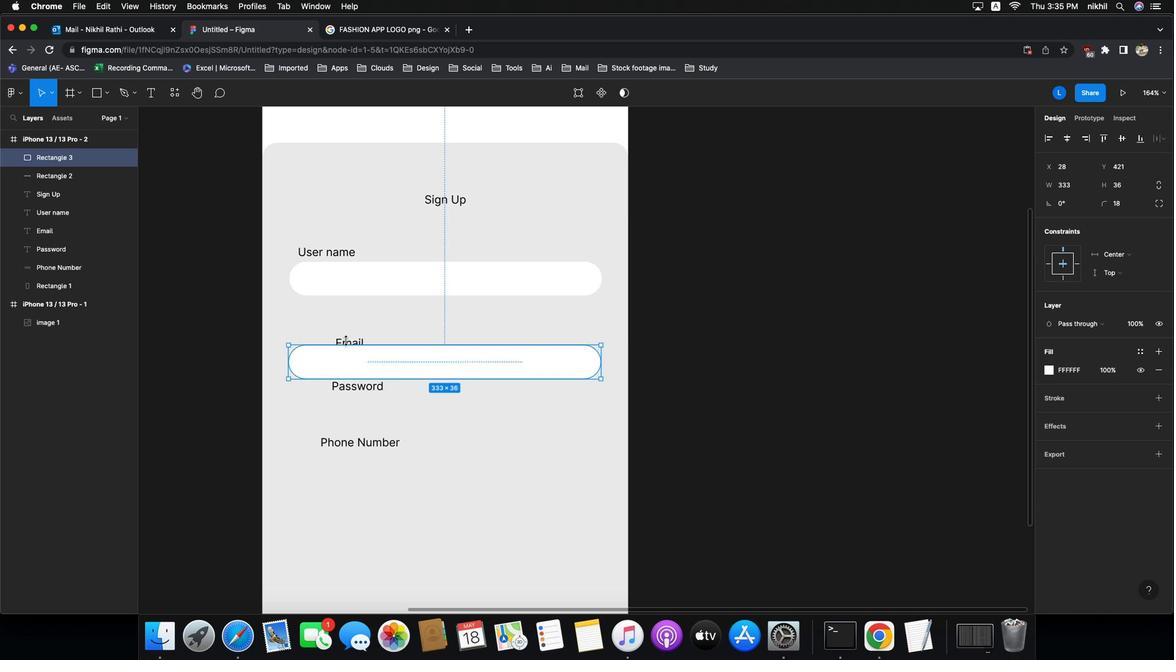 
Action: Mouse pressed left at (387, 227)
Screenshot: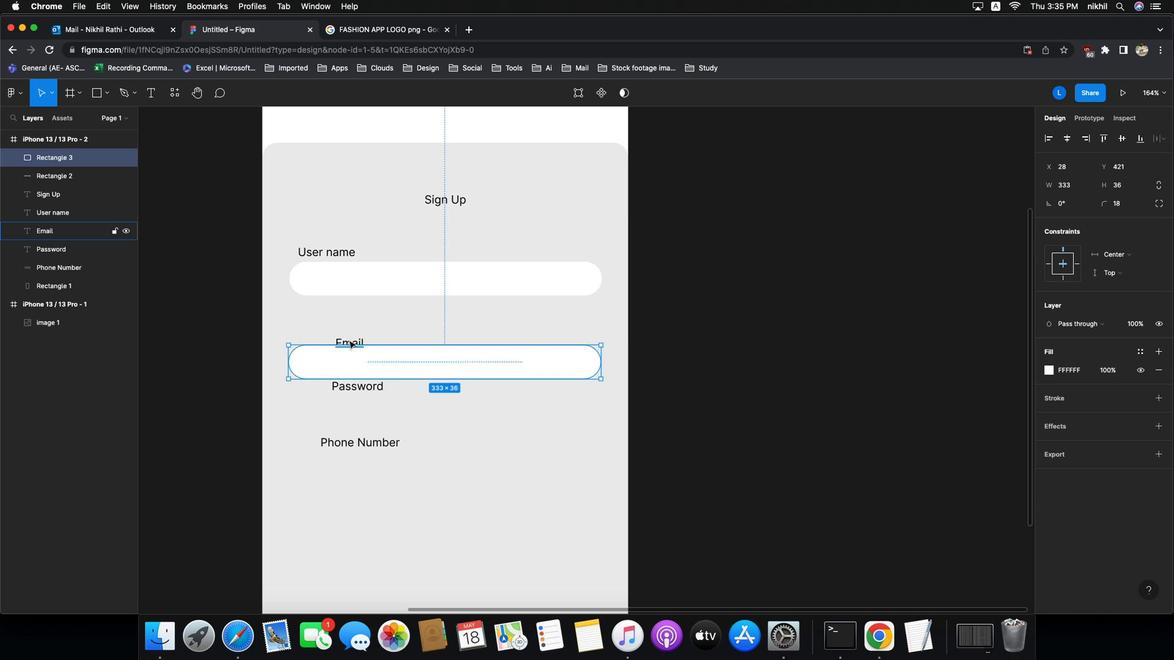 
Action: Mouse moved to (400, 203)
Screenshot: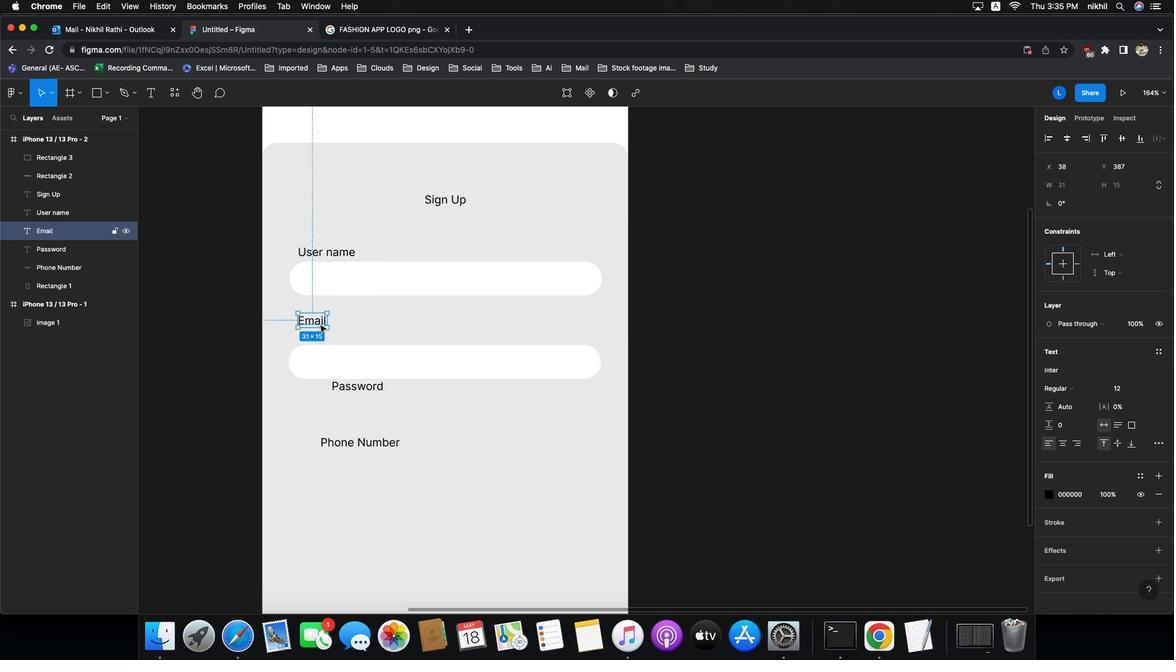 
Action: Mouse pressed left at (400, 203)
Screenshot: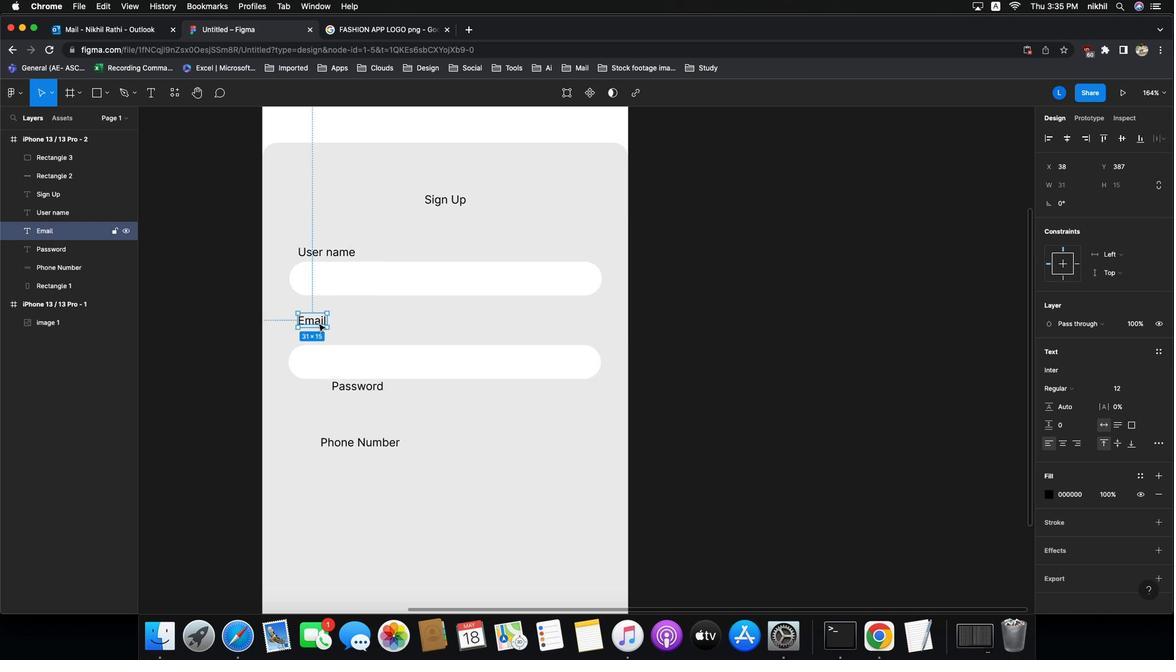 
Action: Mouse moved to (400, 202)
Screenshot: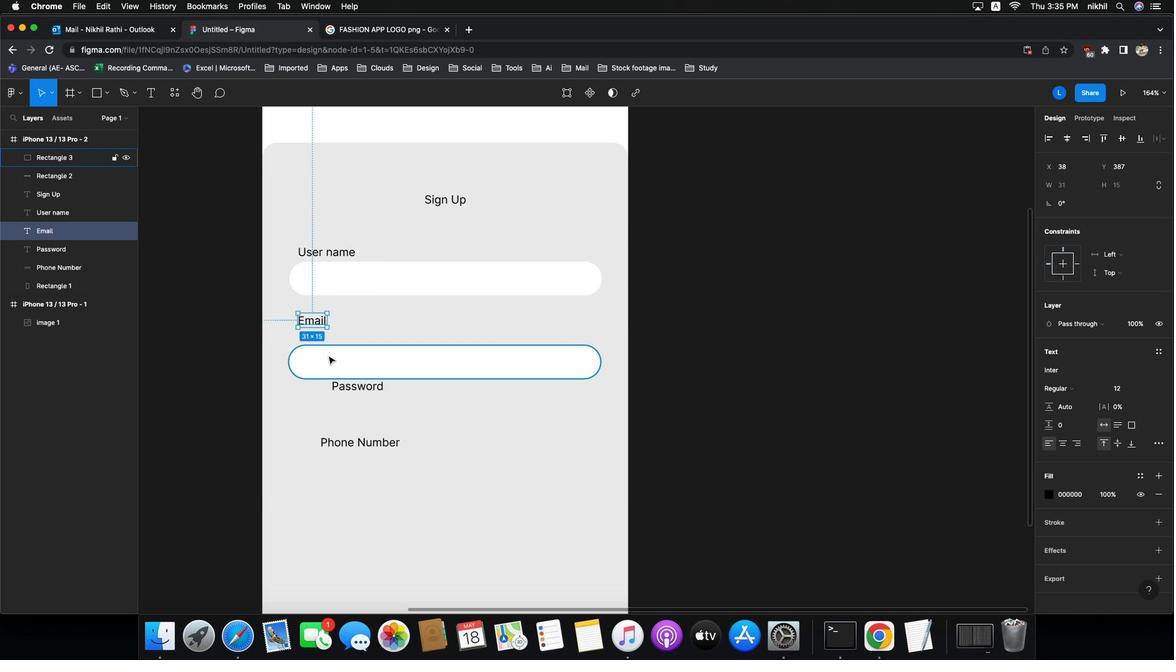 
Action: Mouse pressed left at (400, 202)
Screenshot: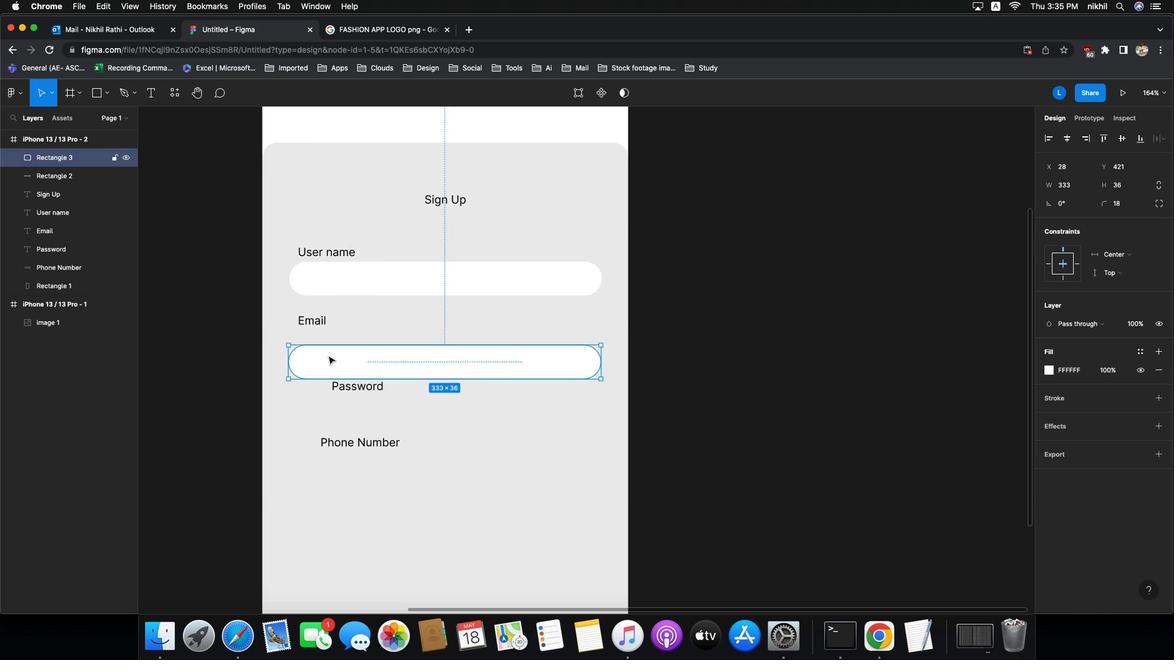 
Action: Mouse moved to (406, 195)
Screenshot: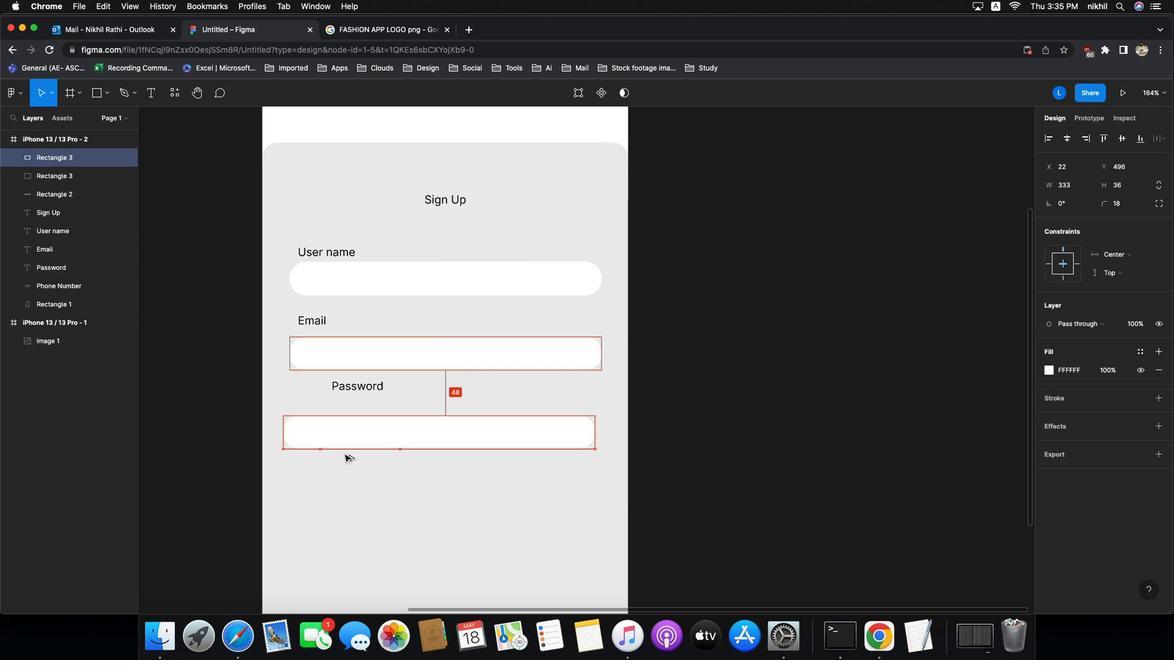 
Action: Mouse pressed left at (406, 195)
Screenshot: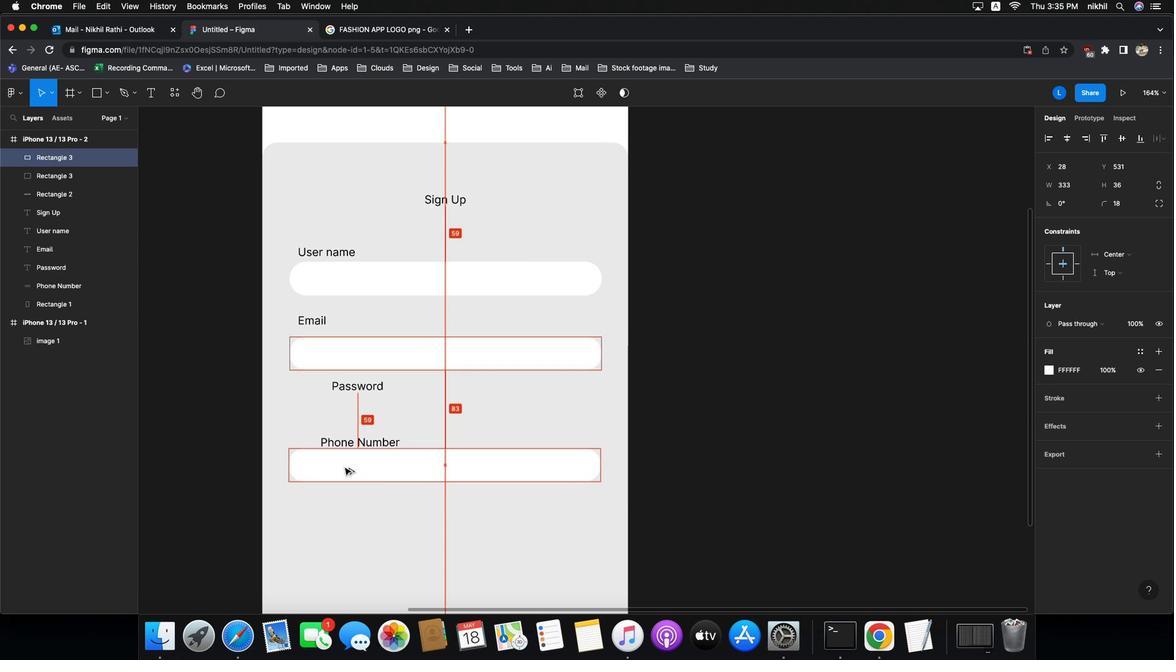 
Action: Mouse moved to (400, 198)
Screenshot: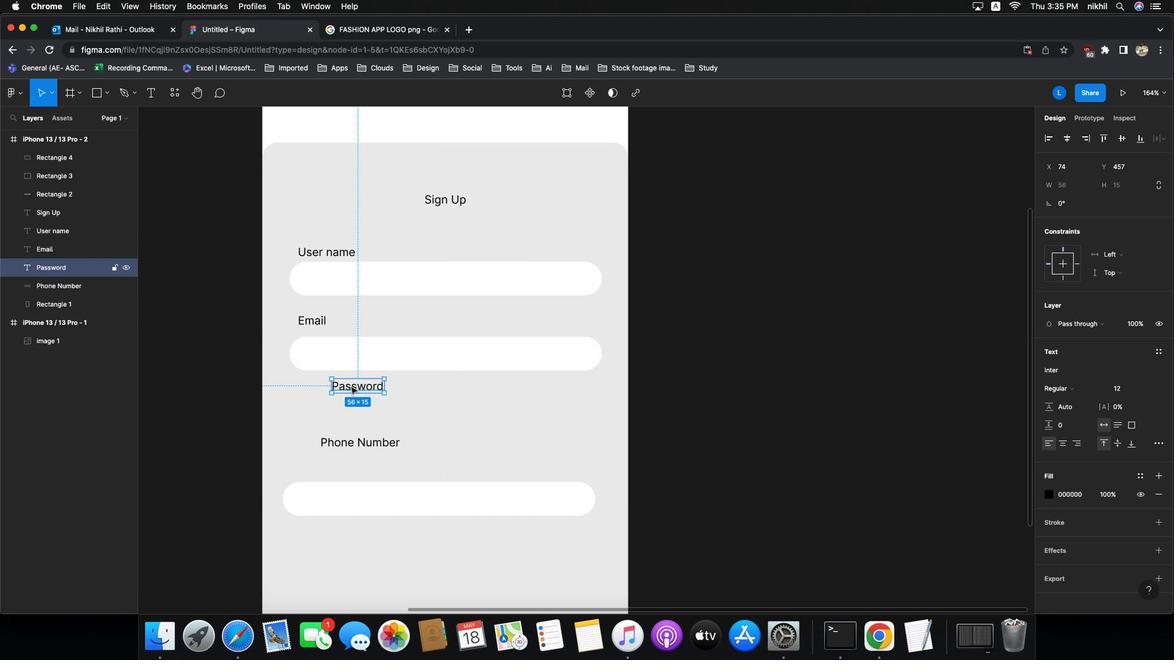 
Action: Key pressed Key.alt
Screenshot: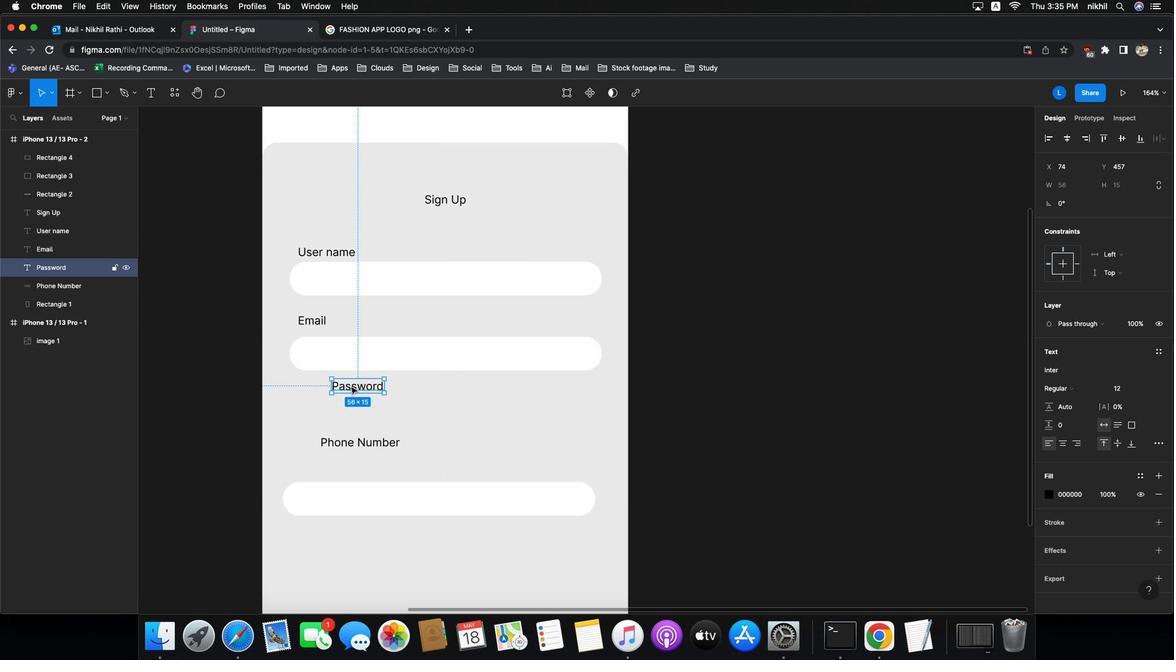 
Action: Mouse pressed left at (400, 198)
Screenshot: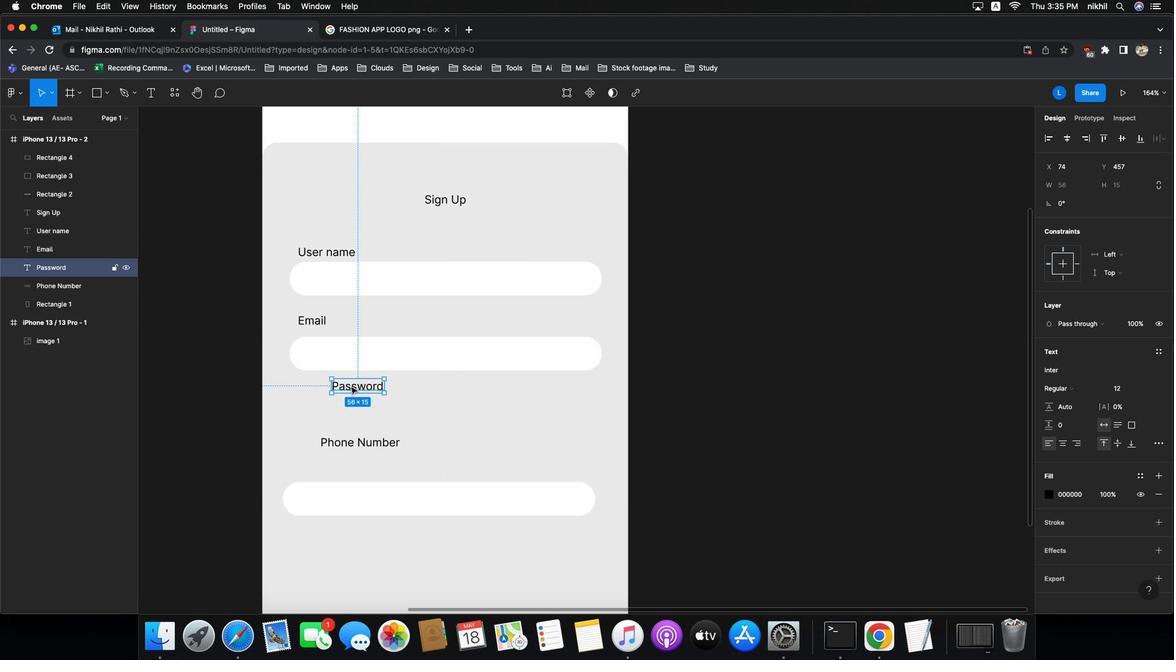 
Action: Mouse moved to (400, 182)
Screenshot: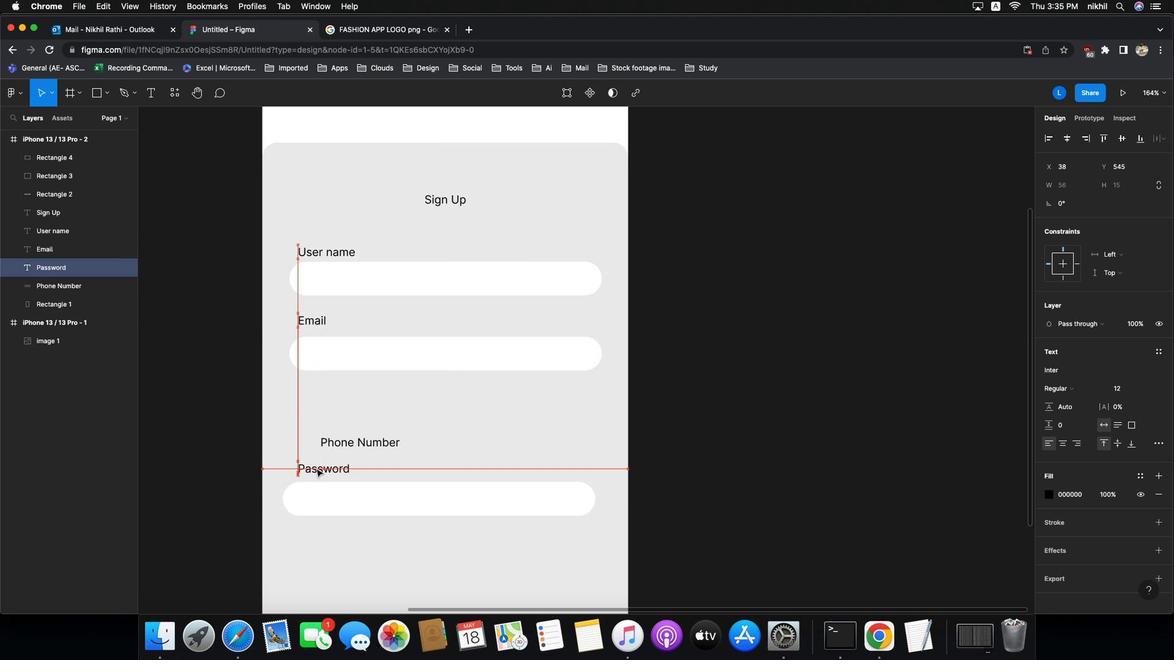 
Action: Mouse pressed left at (400, 182)
Screenshot: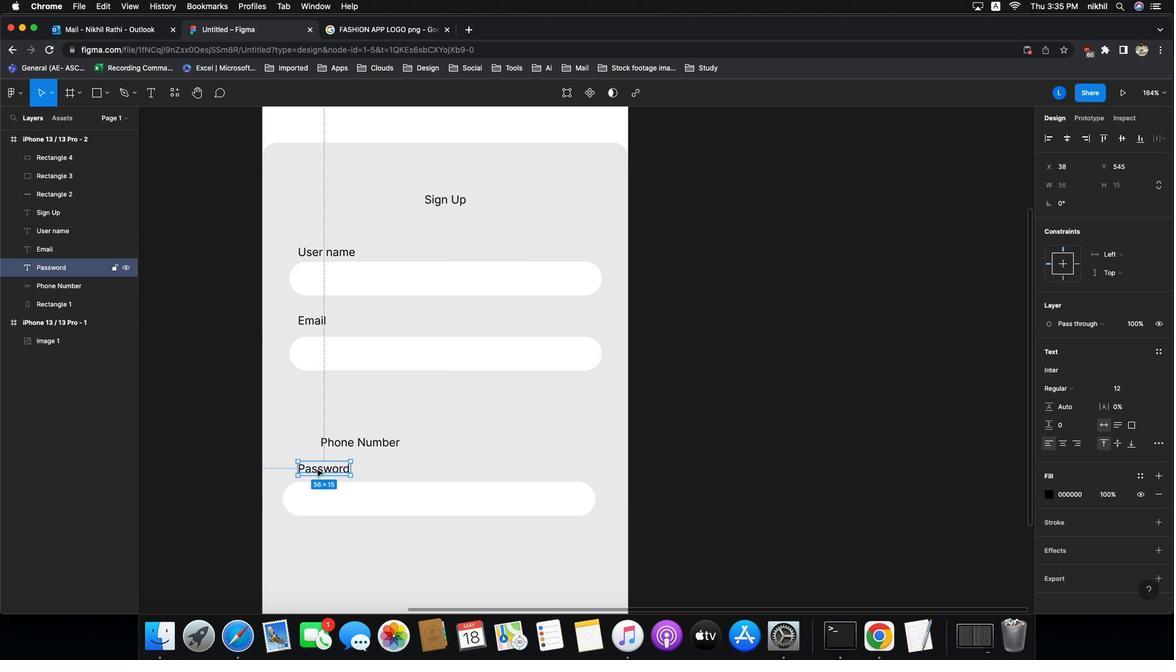 
Action: Mouse pressed left at (400, 182)
Screenshot: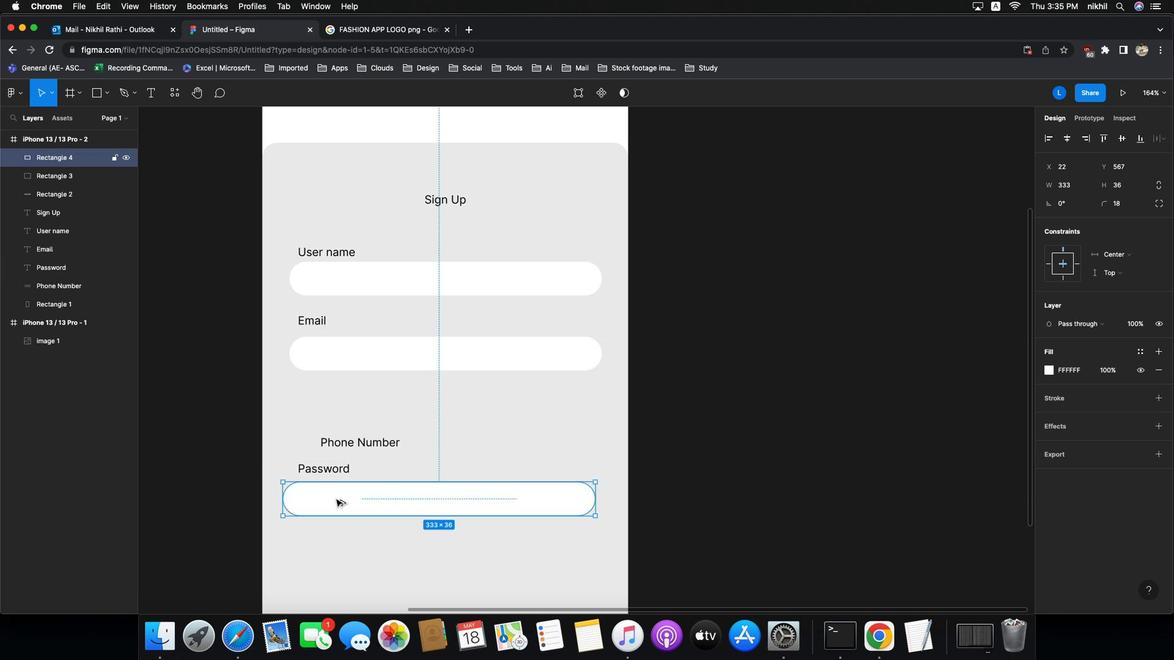 
Action: Mouse moved to (403, 126)
Screenshot: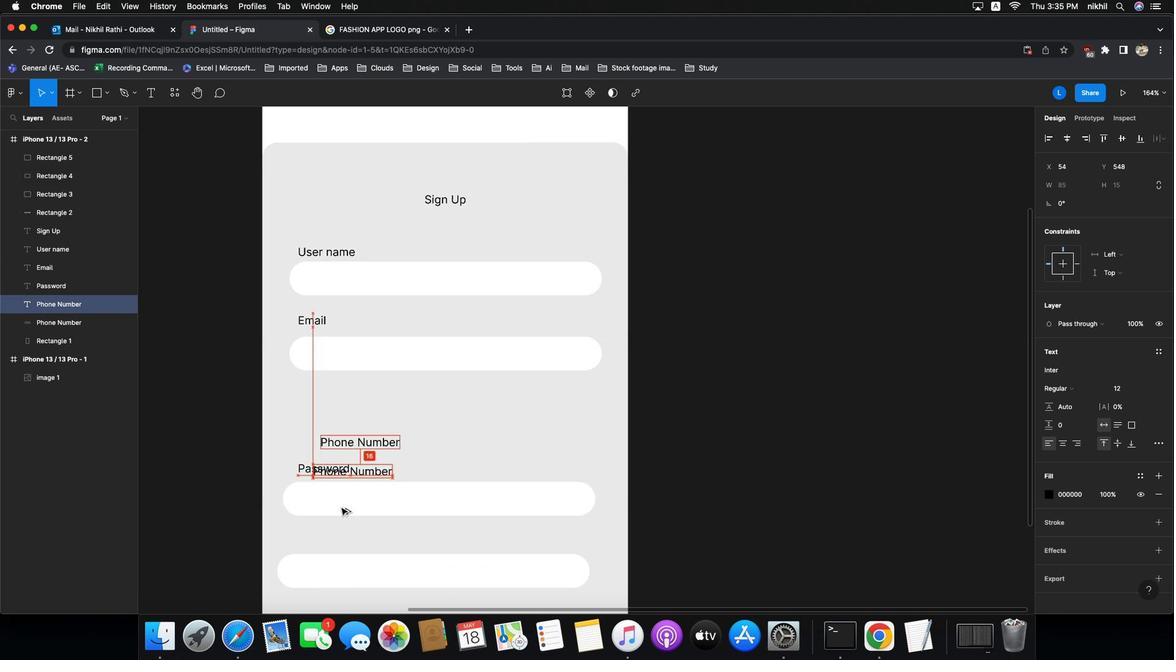 
Action: Key pressed Key.alt
Screenshot: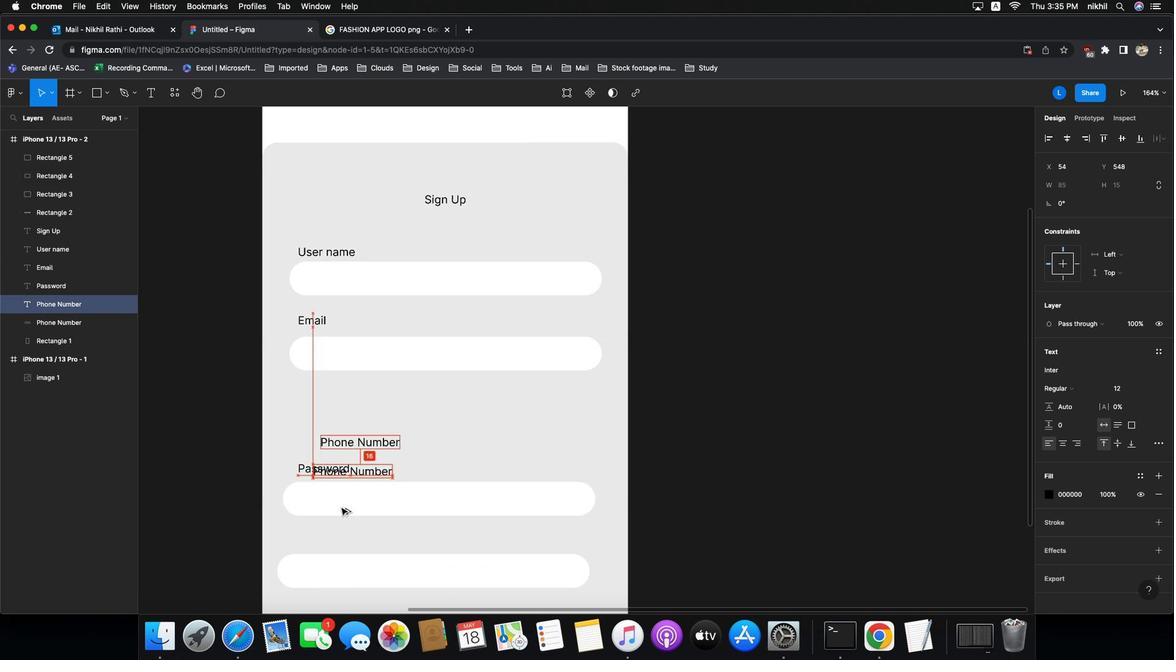 
Action: Mouse moved to (403, 133)
Screenshot: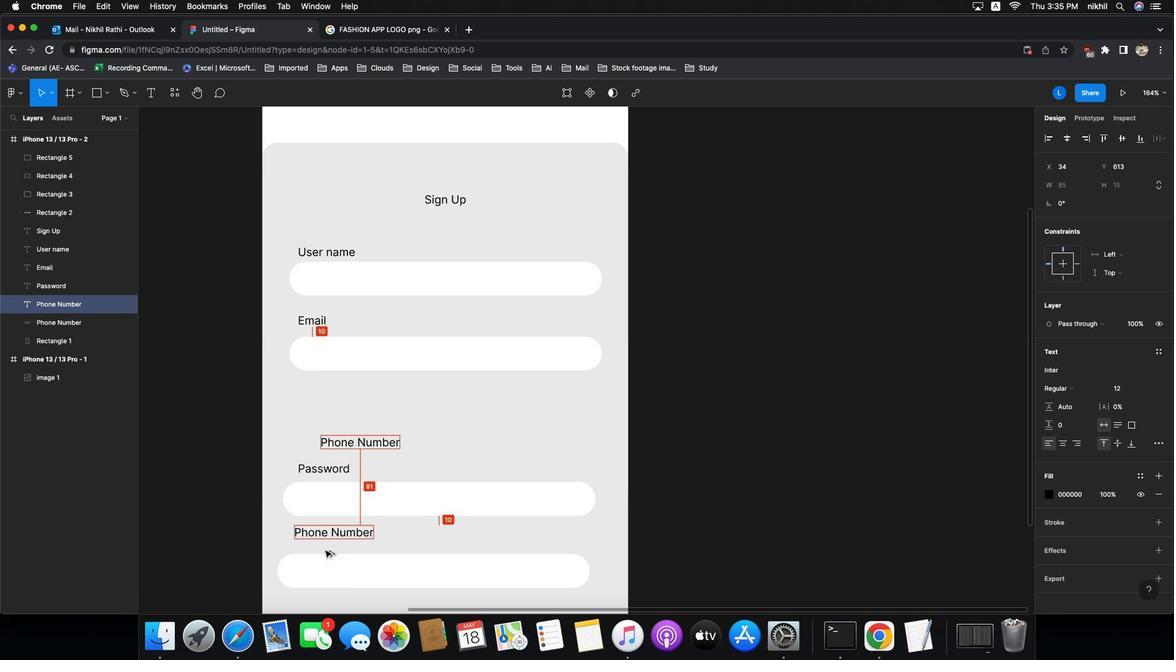 
Action: Mouse pressed left at (403, 133)
Screenshot: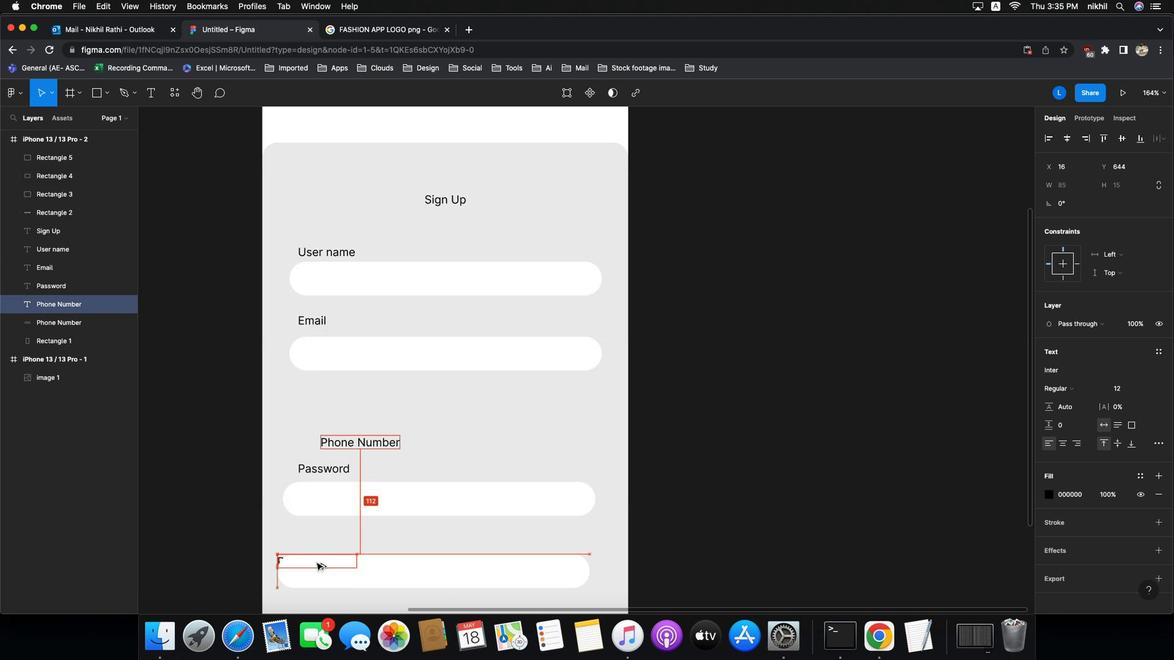 
Action: Mouse moved to (397, 158)
Screenshot: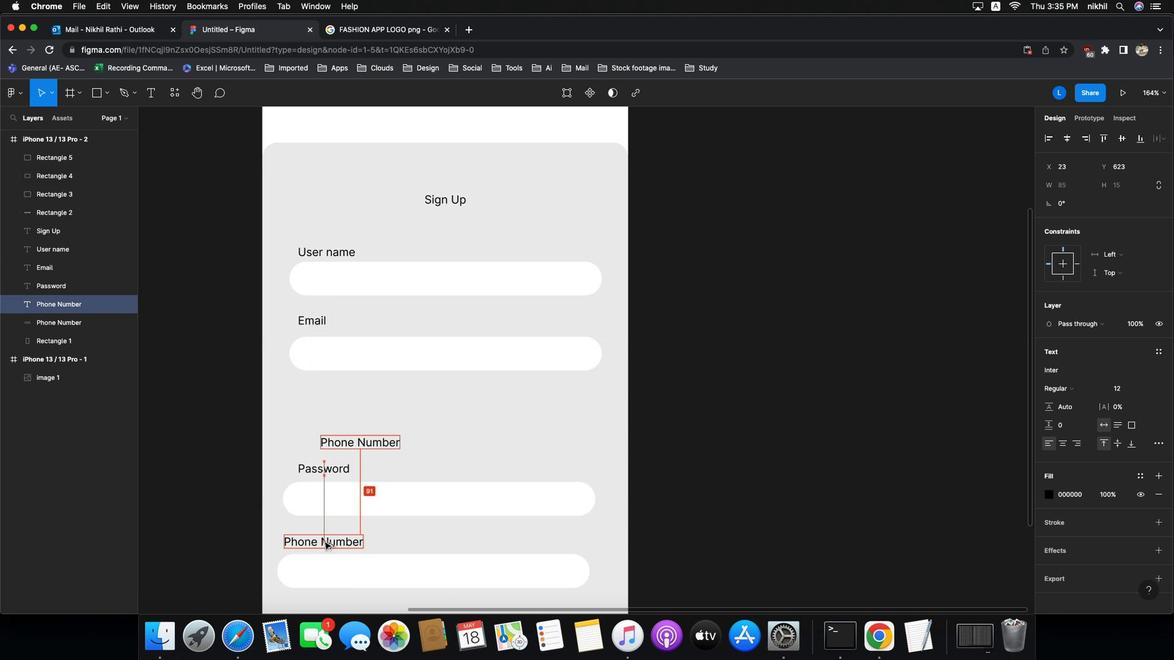 
Action: Mouse pressed left at (397, 158)
Screenshot: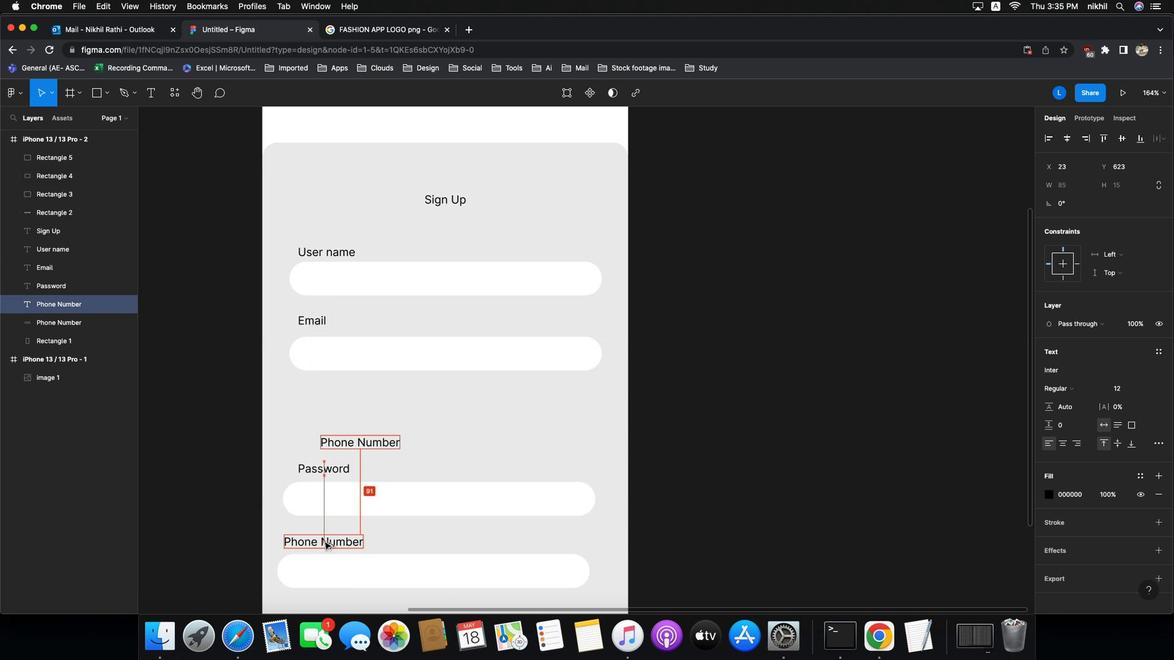 
Action: Mouse moved to (397, 158)
Screenshot: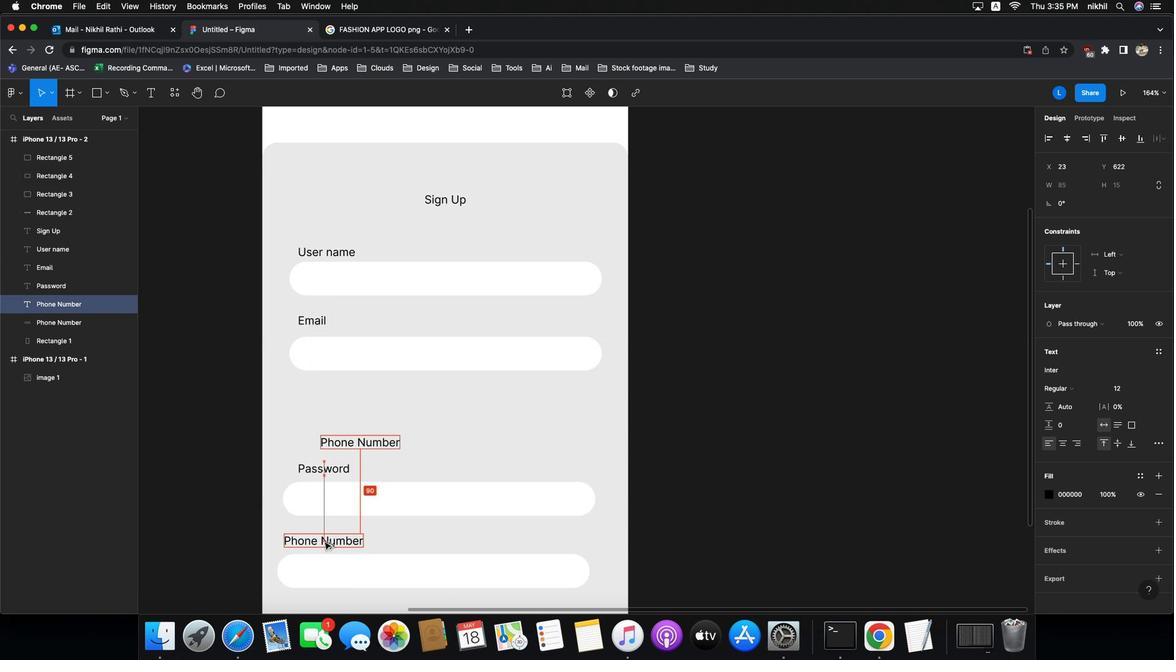 
Action: Key pressed Key.alt
Screenshot: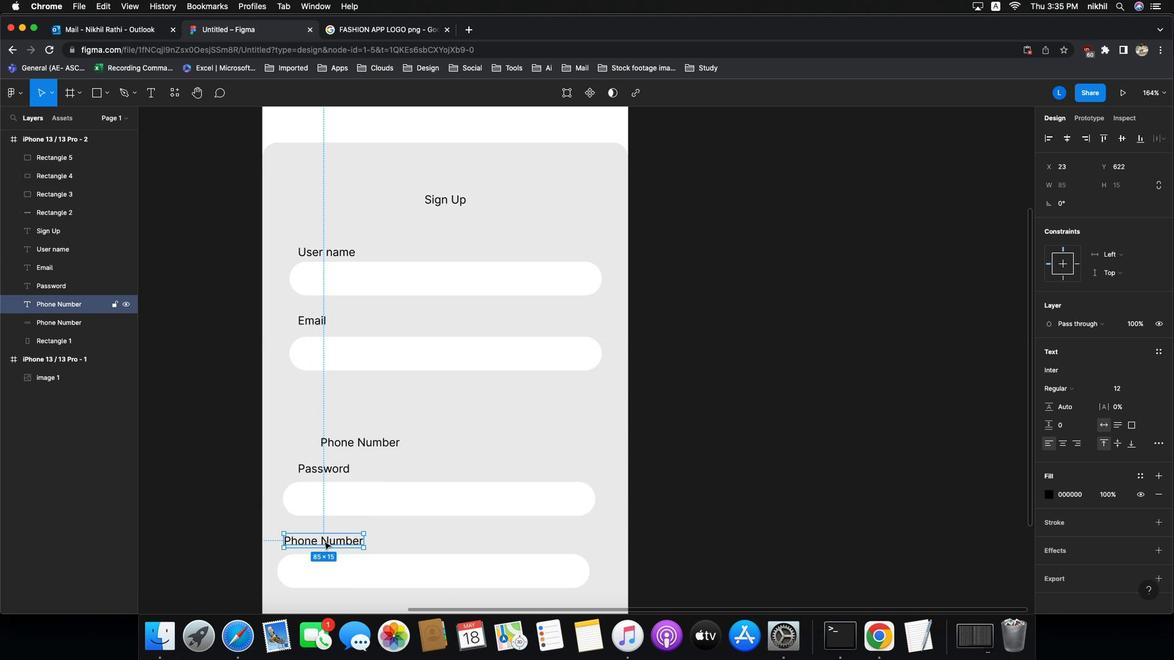 
Action: Mouse pressed left at (397, 158)
Screenshot: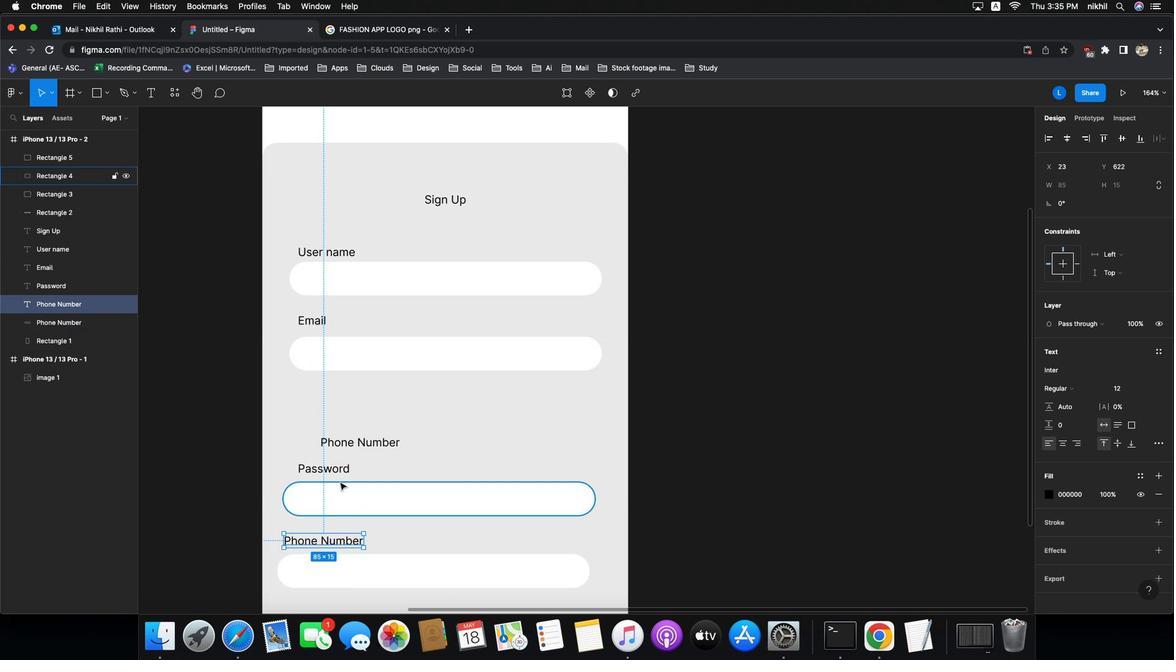 
Action: Mouse moved to (406, 244)
Screenshot: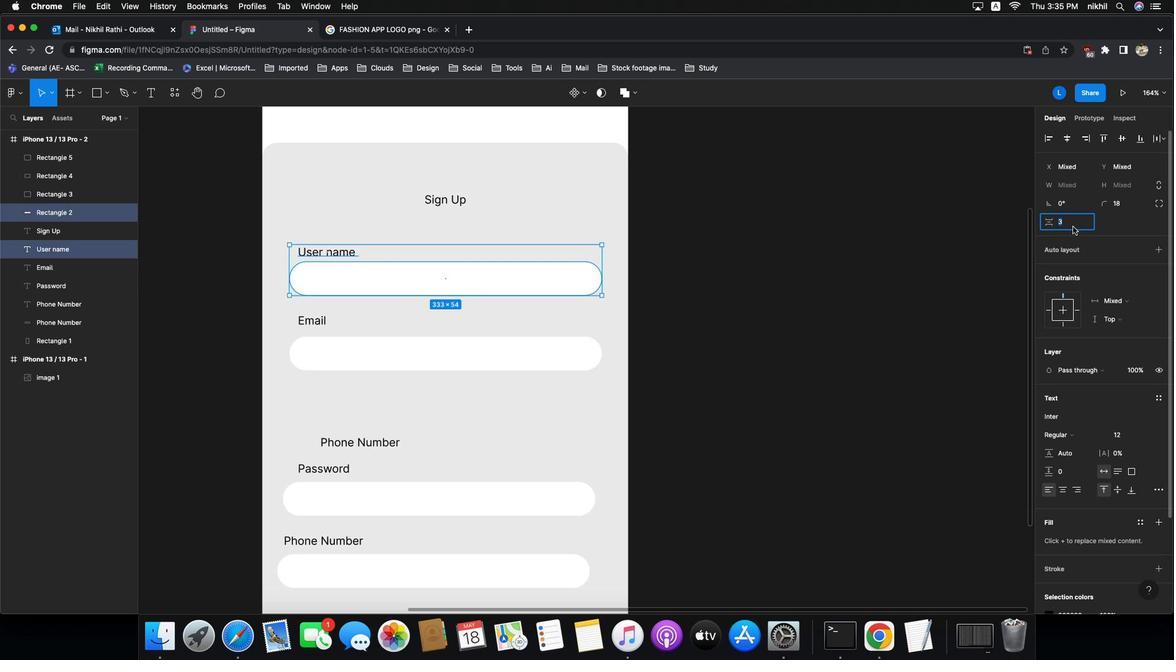 
Action: Mouse pressed left at (406, 244)
Screenshot: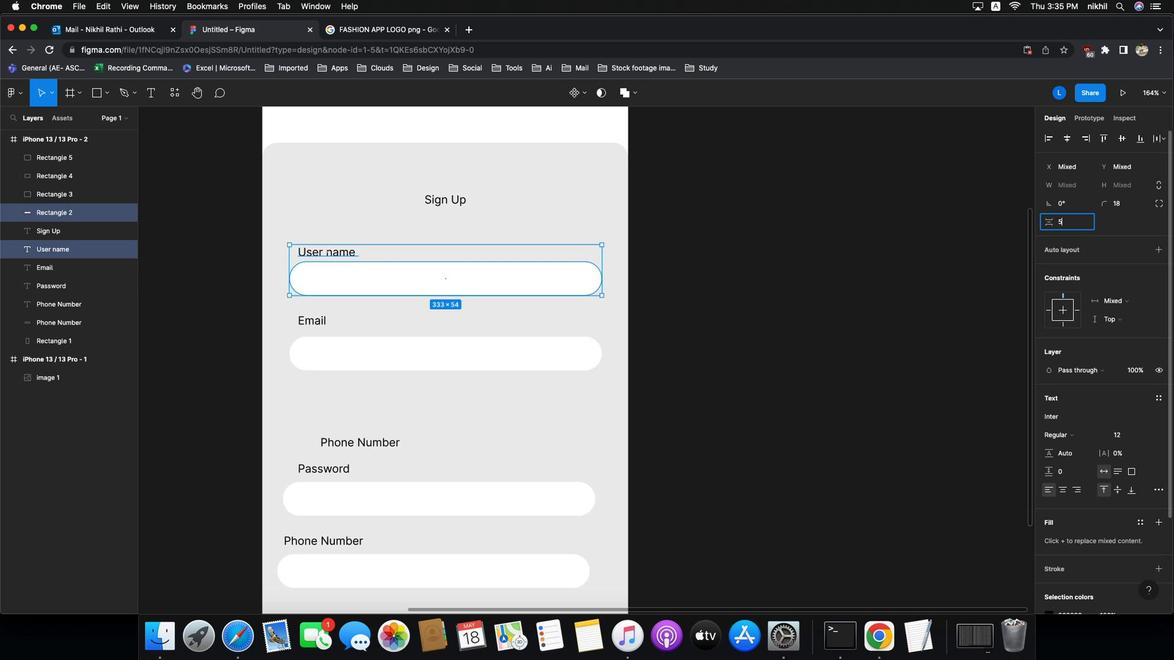 
Action: Mouse moved to (404, 231)
Screenshot: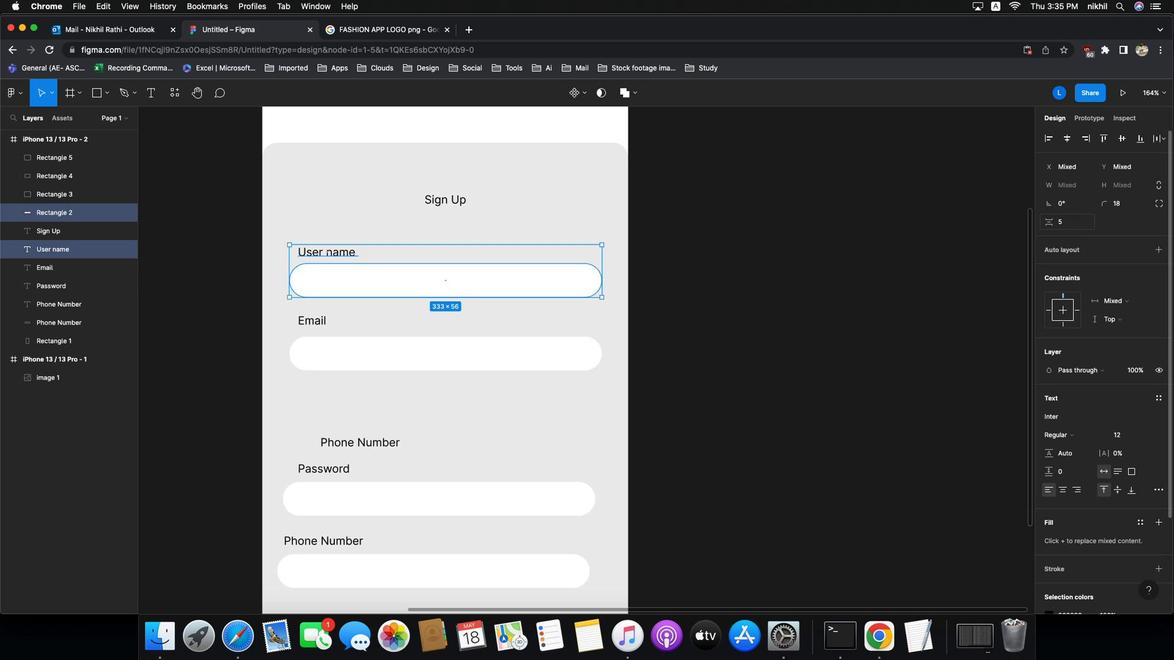 
Action: Key pressed Key.shift
Screenshot: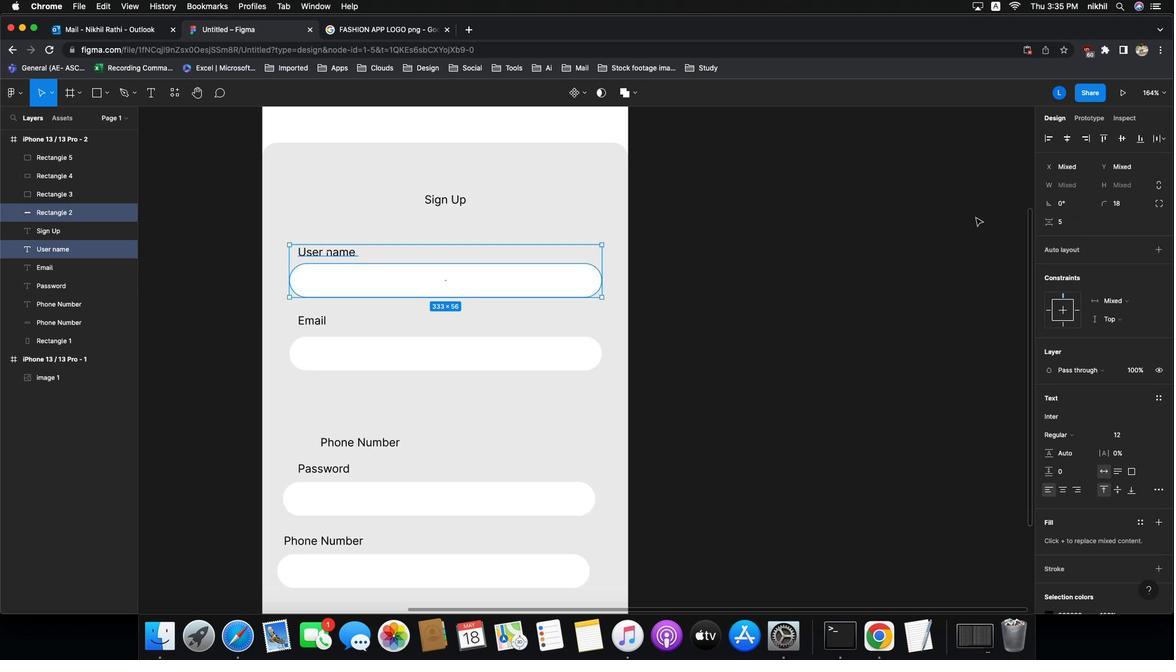 
Action: Mouse pressed left at (404, 231)
Screenshot: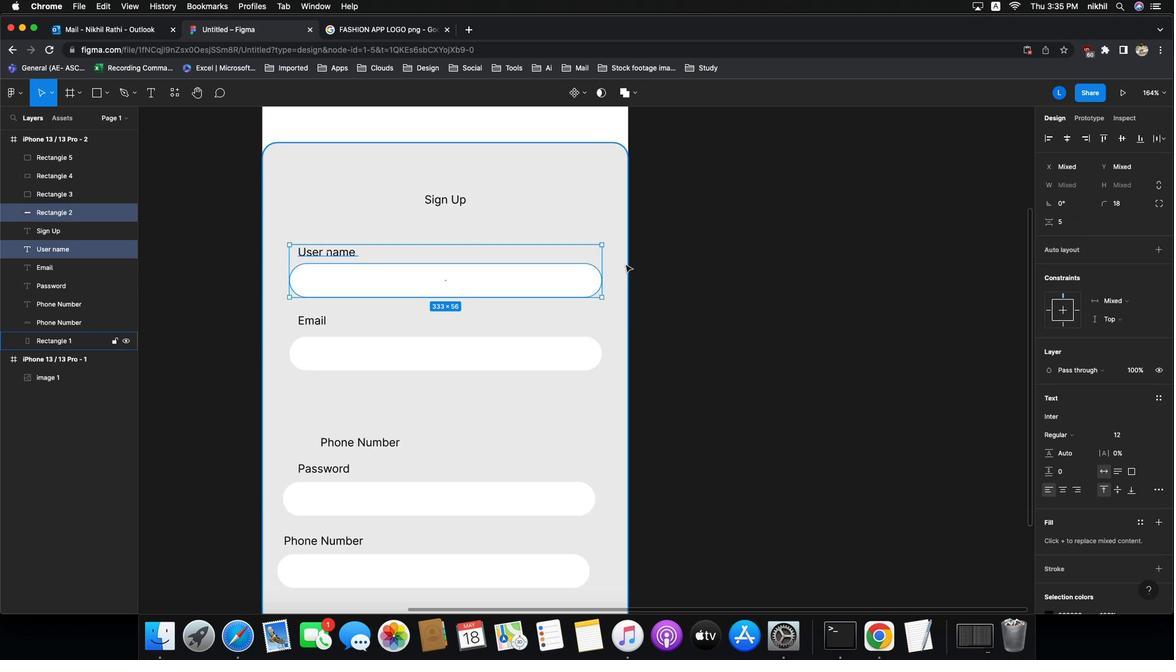 
Action: Mouse moved to (206, 252)
Screenshot: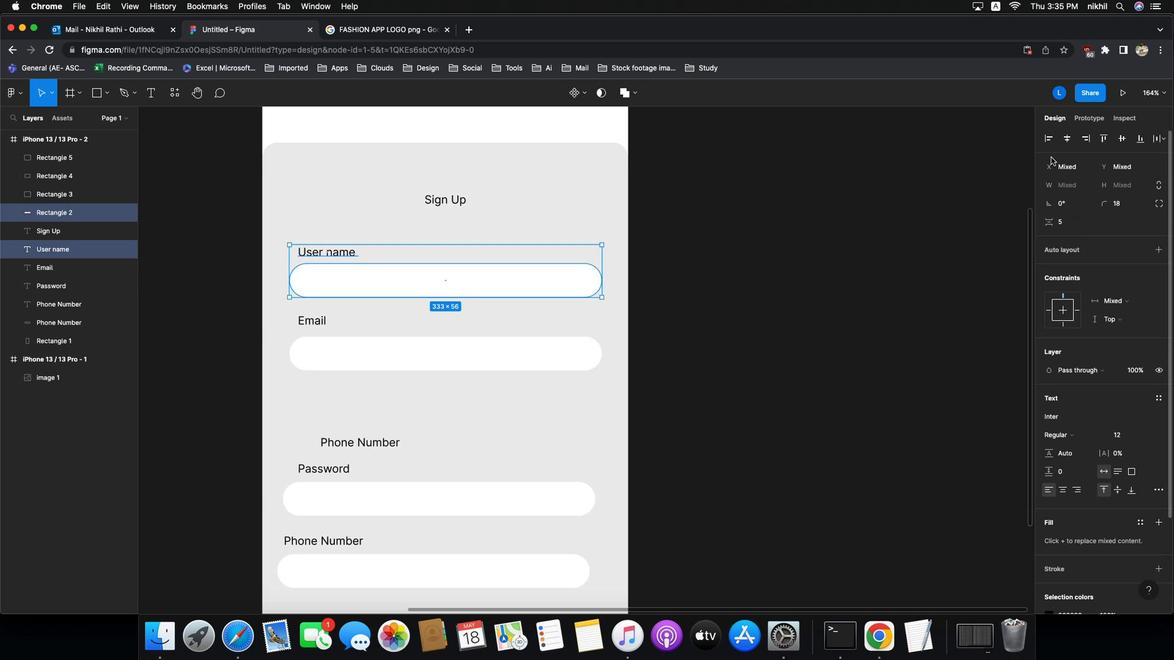 
Action: Mouse pressed left at (206, 252)
Screenshot: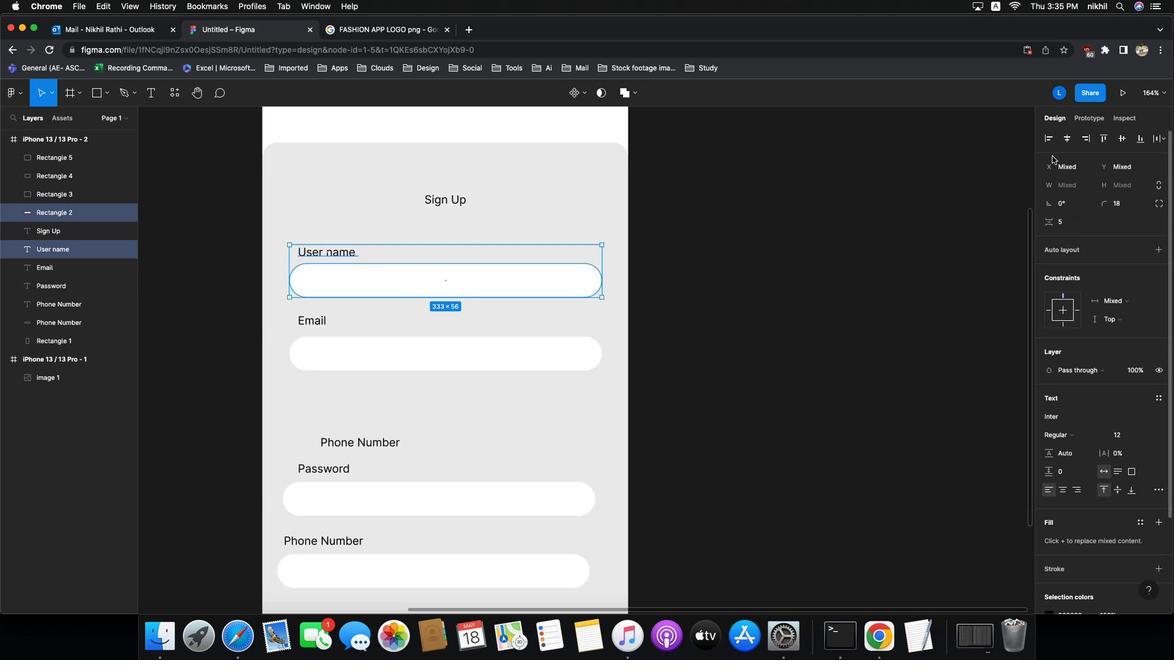 
Action: Key pressed '5'Key.enter
Screenshot: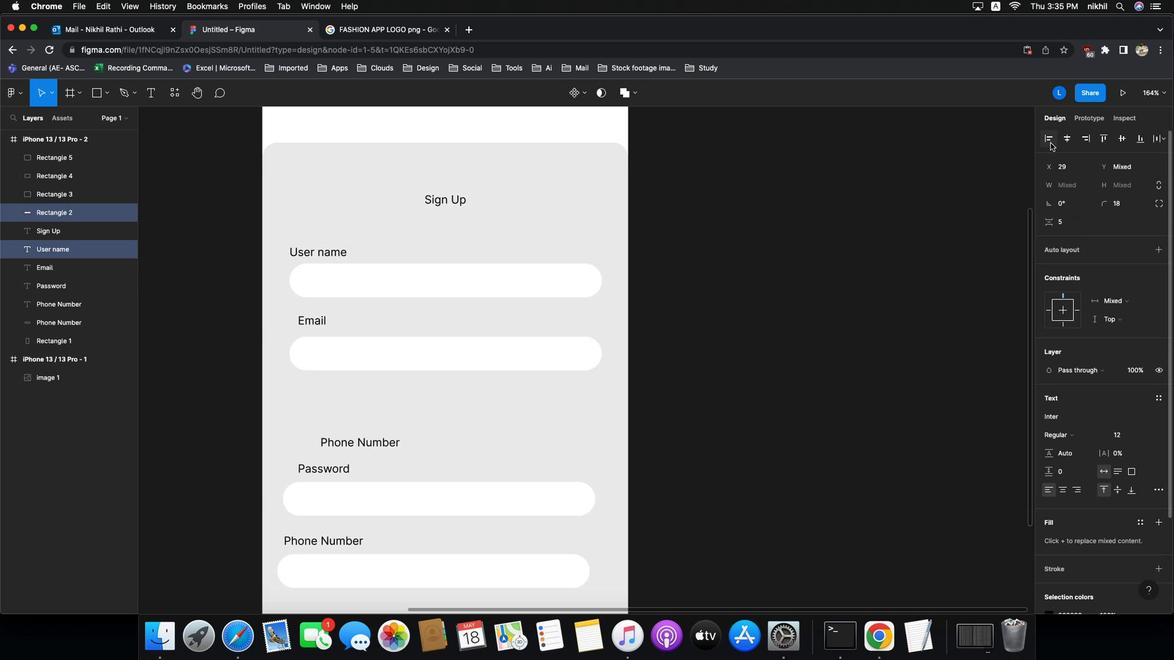 
Action: Mouse moved to (212, 288)
